 Task: Select the current location as Great Smoky Mountains National Park, North Carolina, United States . Now zoom + , and verify the location . Show zoom slider
Action: Mouse moved to (165, 69)
Screenshot: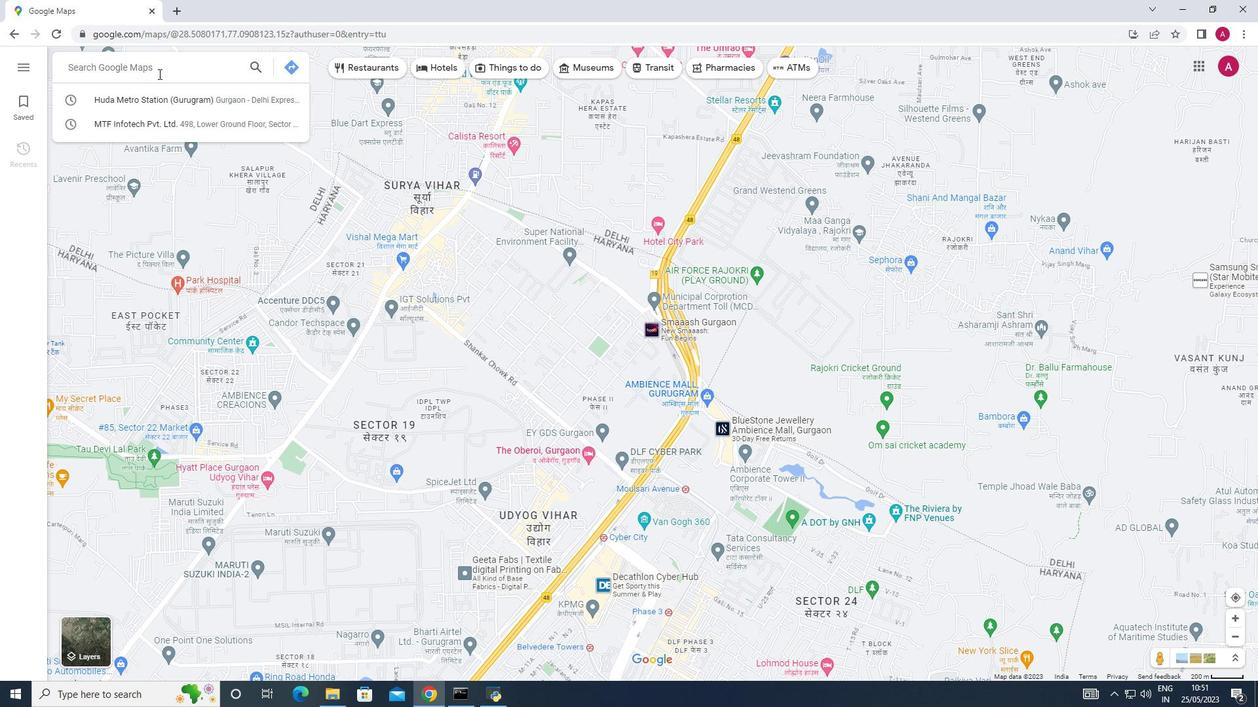 
Action: Mouse pressed left at (165, 69)
Screenshot: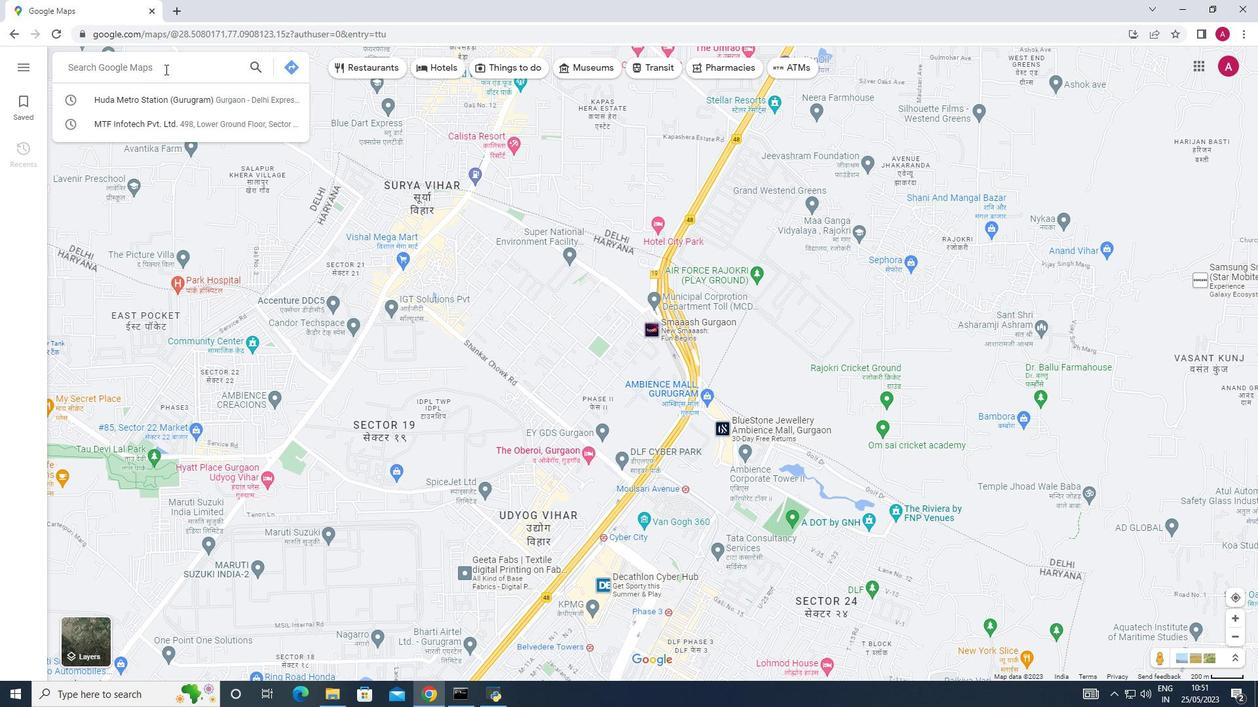 
Action: Key pressed <Key.shift><Key.shift><Key.shift><Key.shift><Key.shift><Key.shift><Key.shift><Key.shift><Key.shift><Key.shift><Key.shift><Key.shift><Key.shift>Great<Key.space><Key.shift>Smoky<Key.space><Key.shift>Mountains<Key.space>n<Key.backspace><Key.shift>National<Key.space><Key.shift>Park,<Key.shift><Key.space><Key.shift><Key.shift>North<Key.space><Key.shift>Carolina,<Key.space><Key.shift>United<Key.space><Key.shift>States<Key.enter>
Screenshot: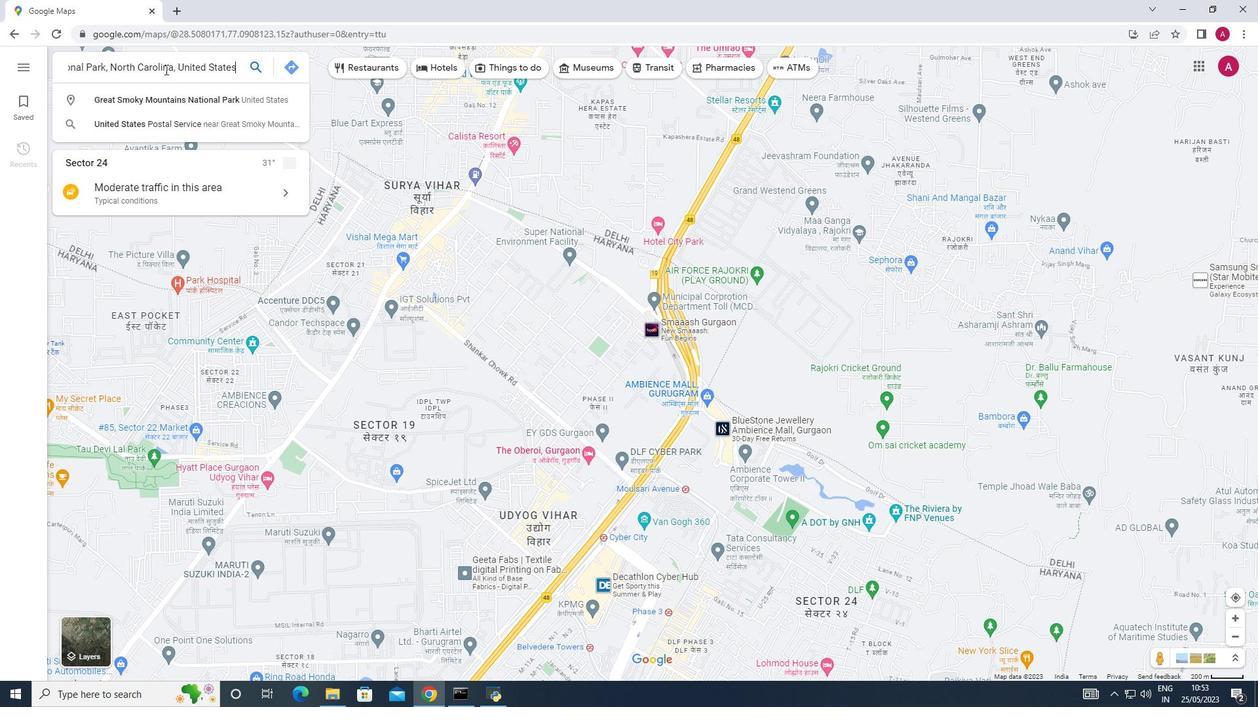 
Action: Mouse moved to (1235, 616)
Screenshot: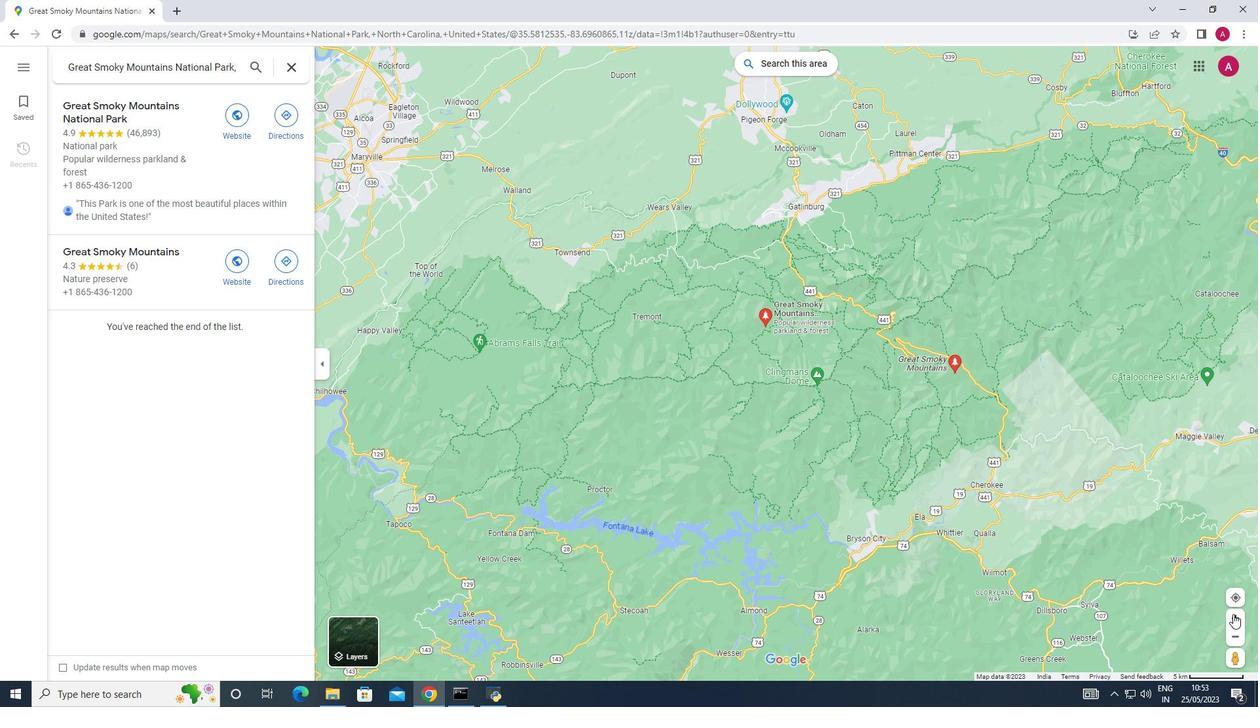 
Action: Mouse pressed left at (1235, 616)
Screenshot: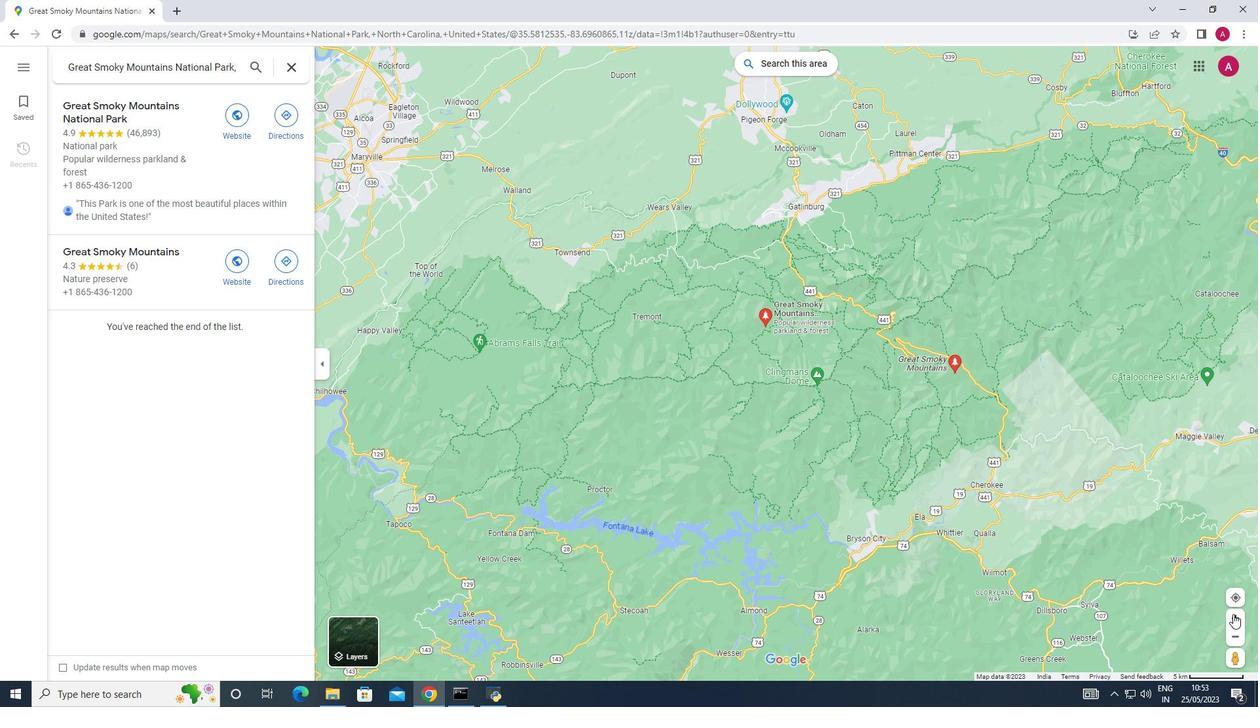 
Action: Mouse moved to (1236, 616)
Screenshot: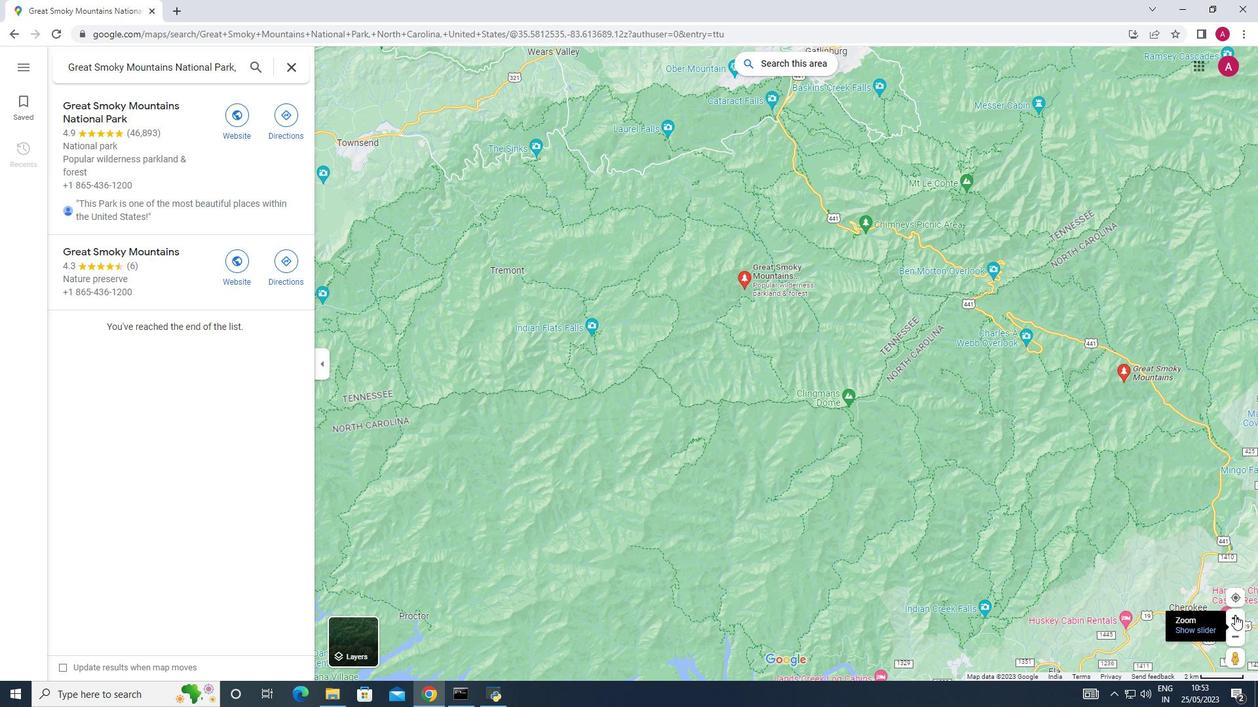 
Action: Mouse pressed left at (1236, 616)
Screenshot: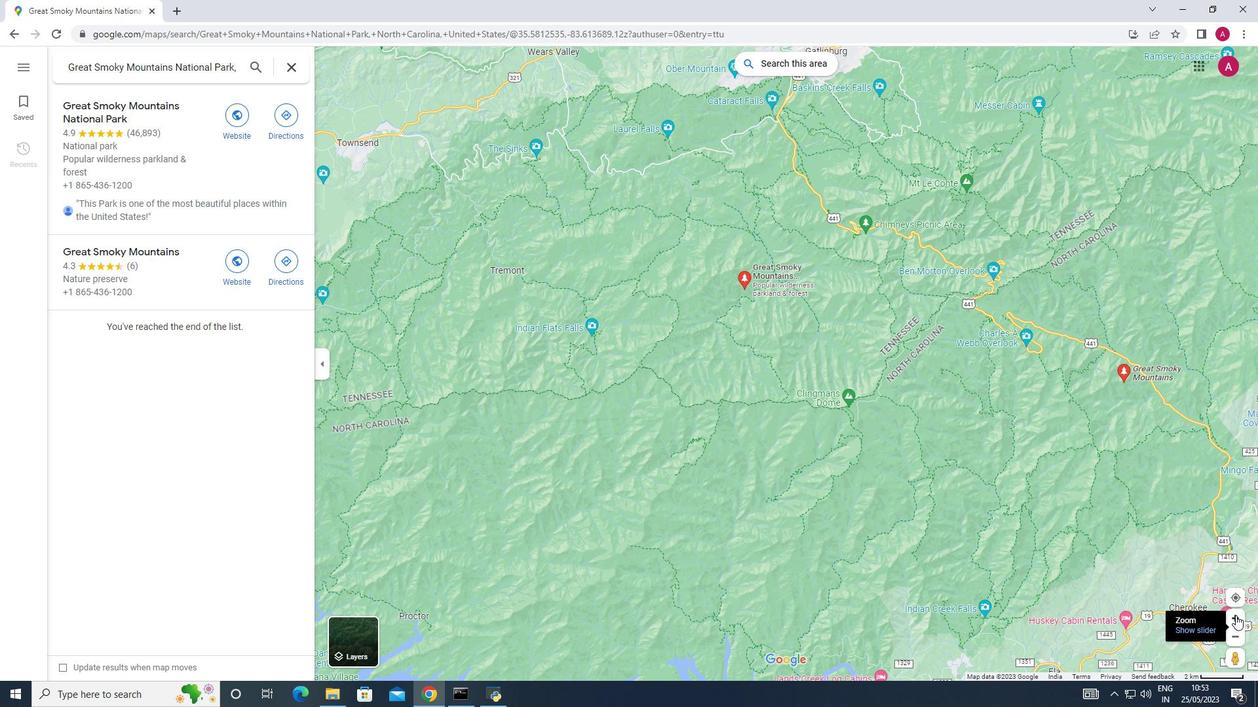 
Action: Mouse pressed left at (1236, 616)
Screenshot: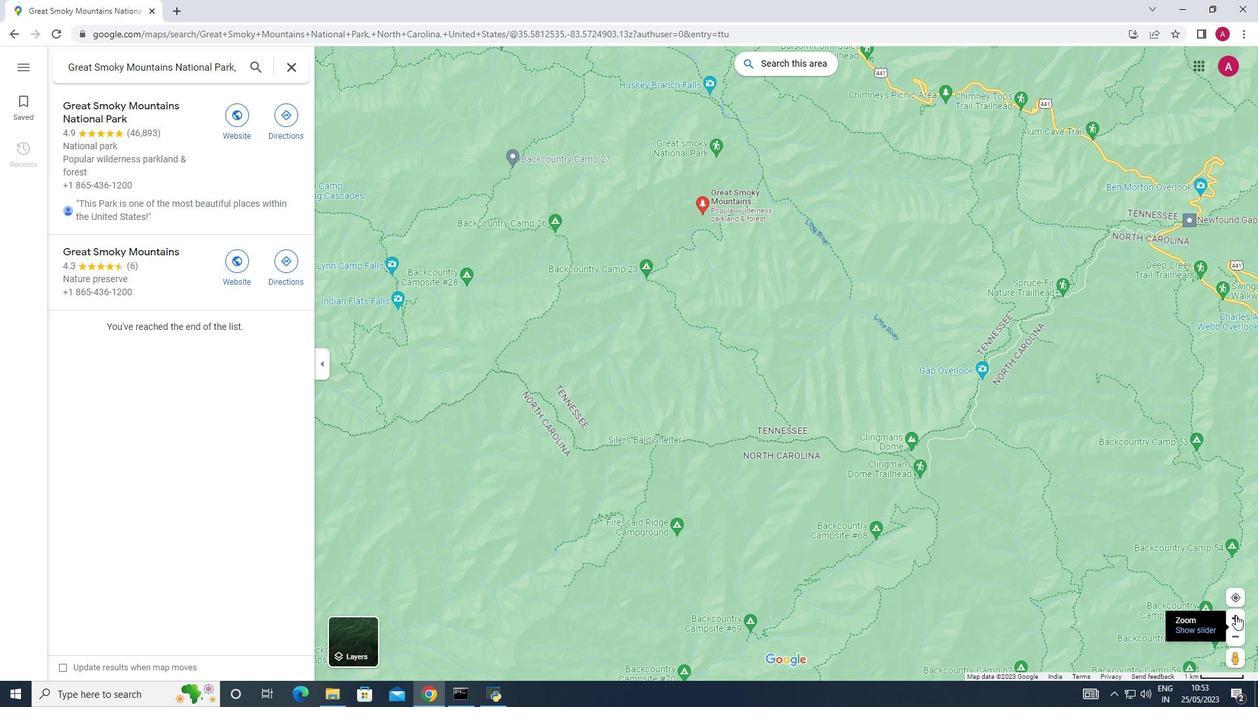 
Action: Mouse moved to (1091, 576)
Screenshot: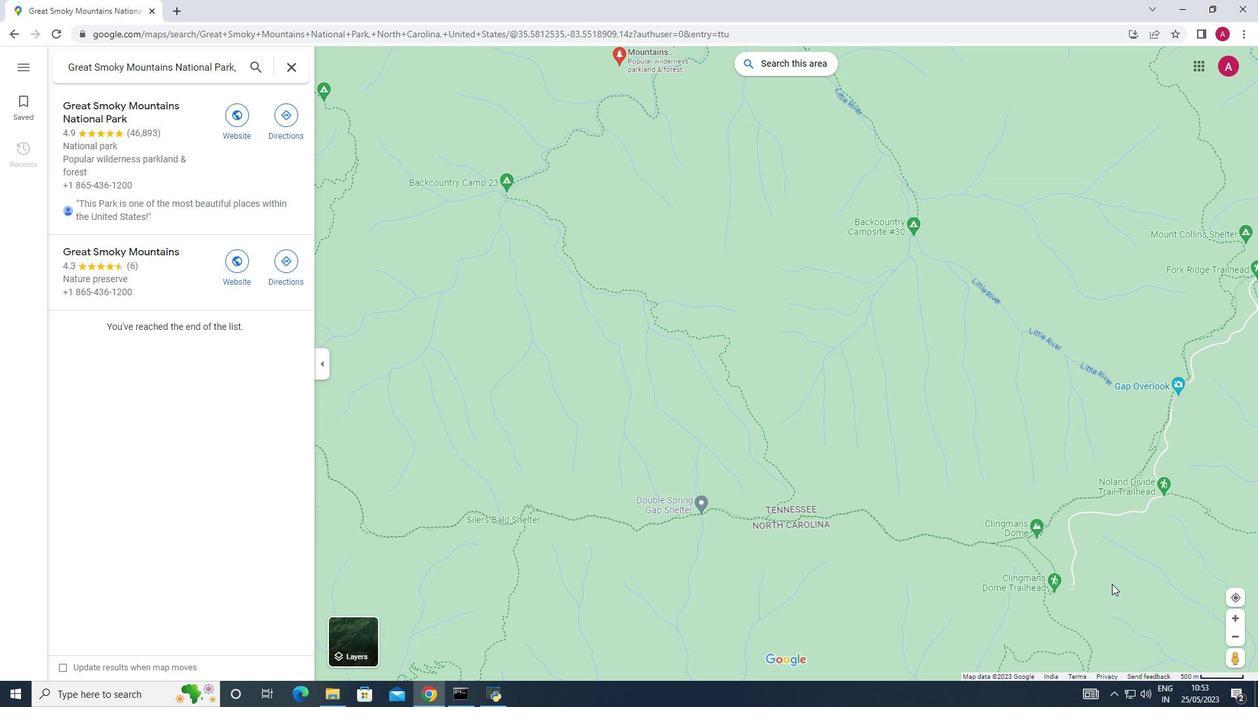 
Action: Mouse scrolled (1091, 577) with delta (0, 0)
Screenshot: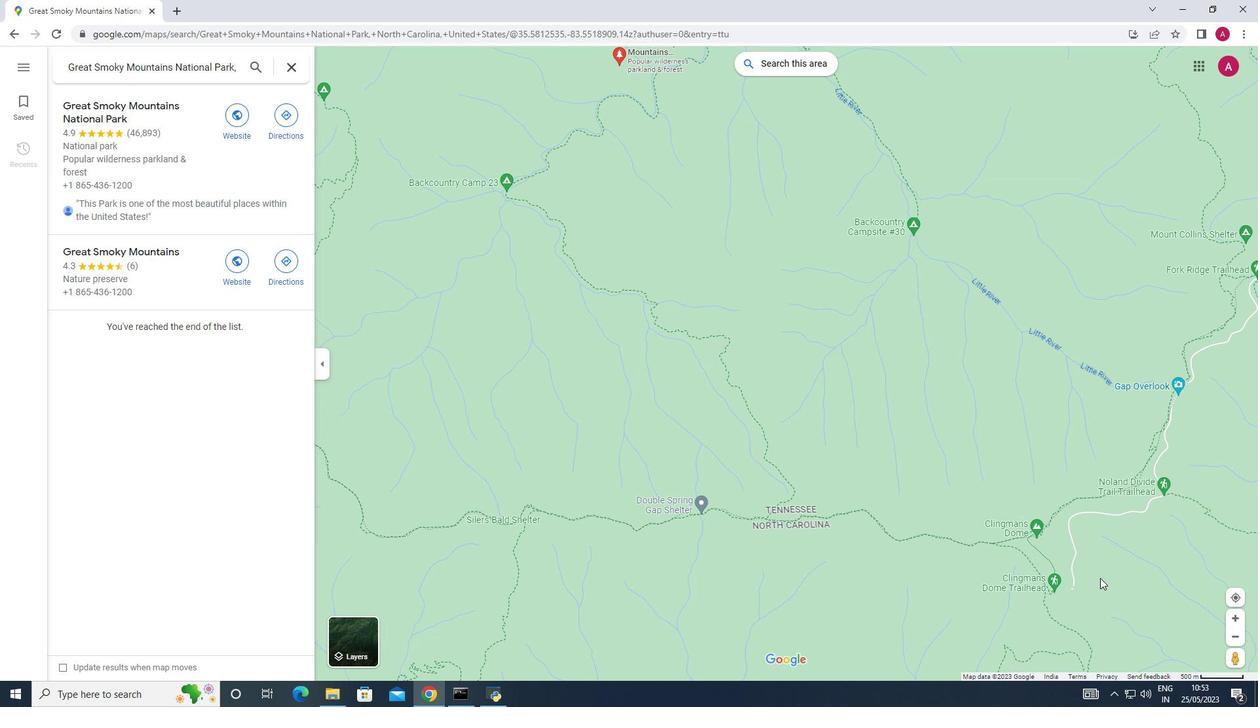 
Action: Mouse scrolled (1091, 577) with delta (0, 0)
Screenshot: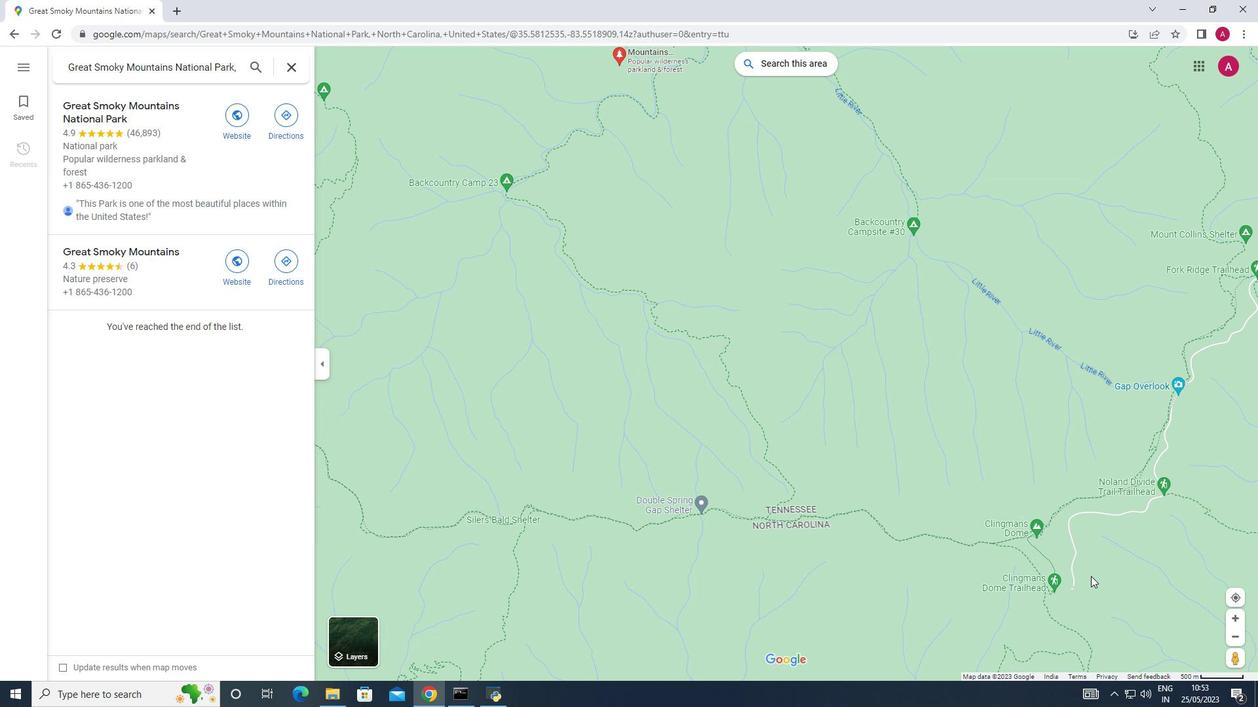 
Action: Mouse moved to (860, 340)
Screenshot: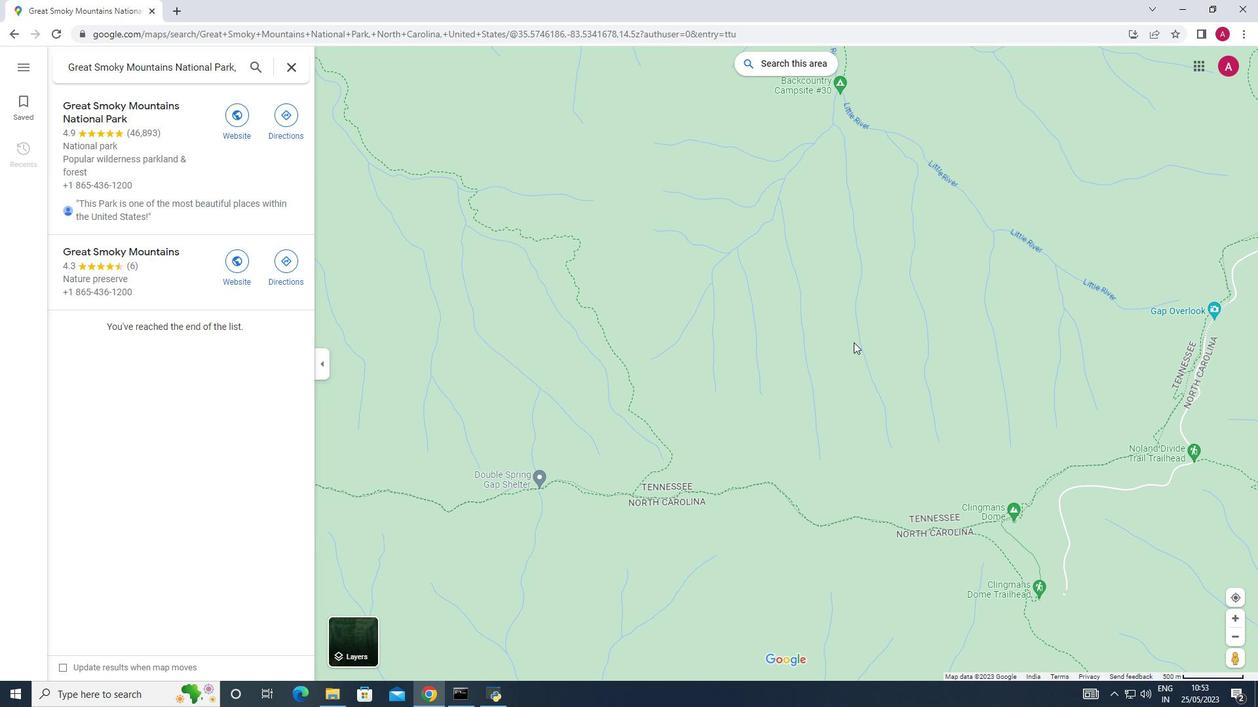 
Action: Mouse scrolled (860, 341) with delta (0, 0)
Screenshot: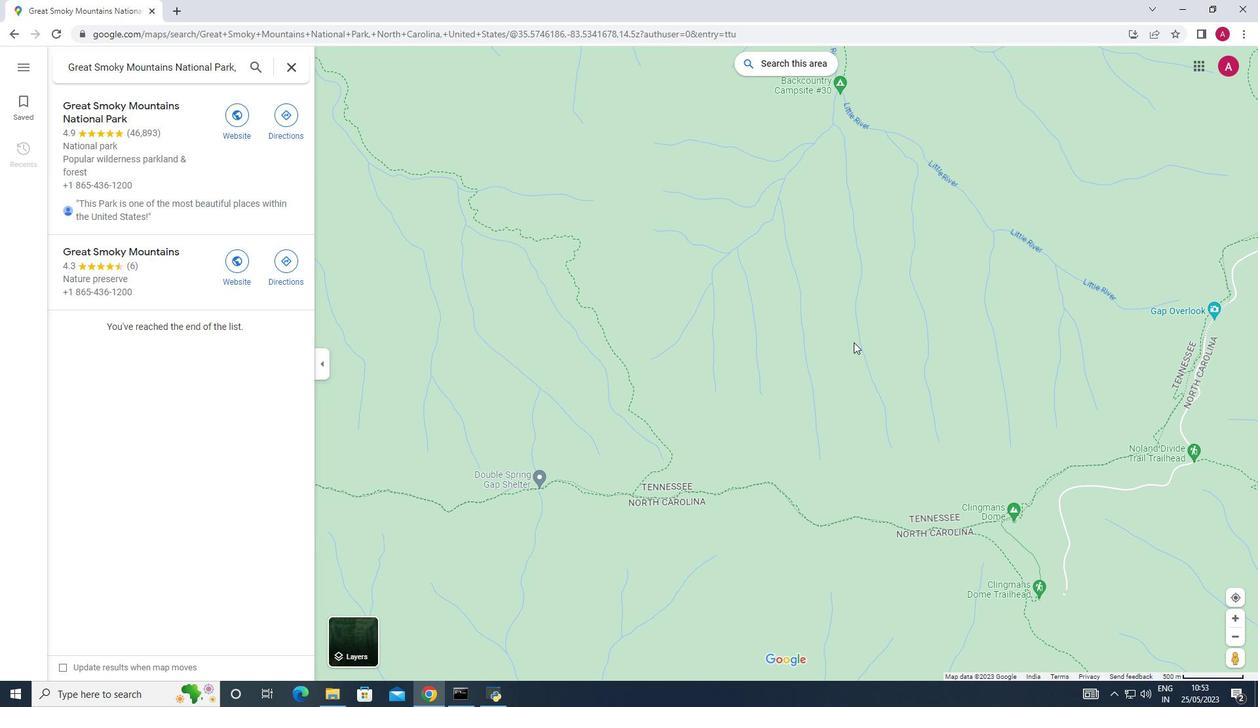 
Action: Mouse scrolled (860, 341) with delta (0, 0)
Screenshot: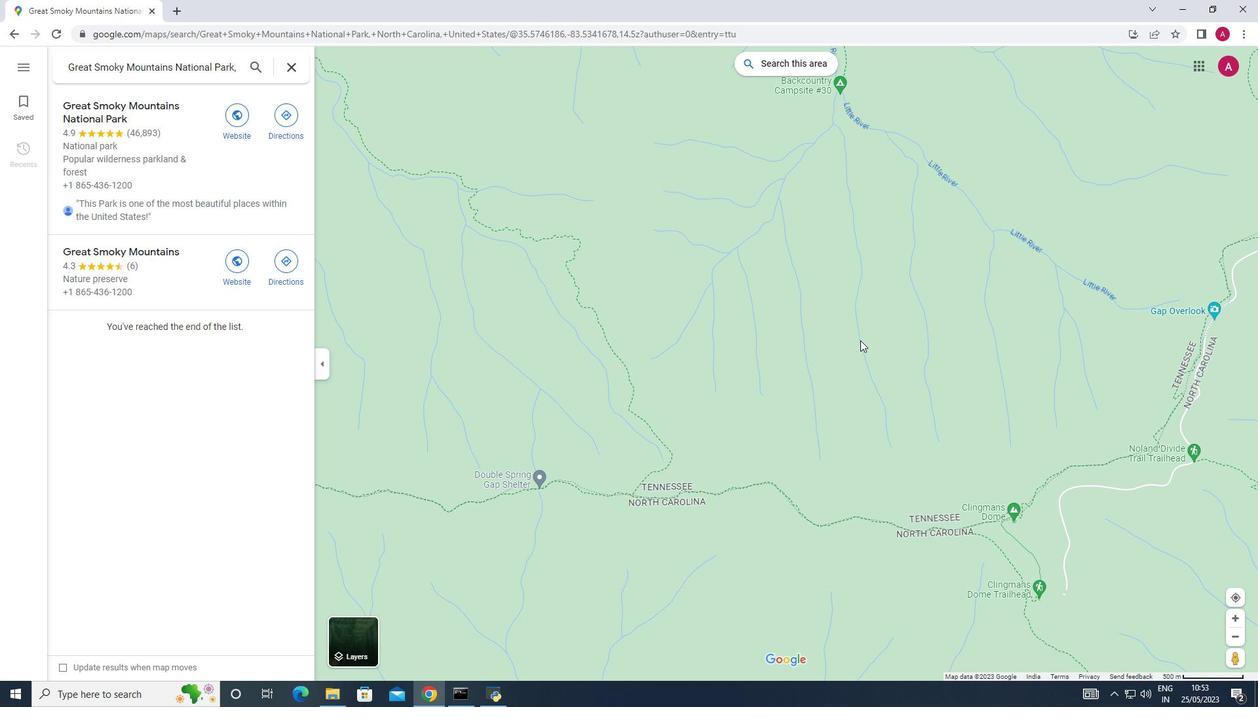 
Action: Mouse scrolled (860, 341) with delta (0, 0)
Screenshot: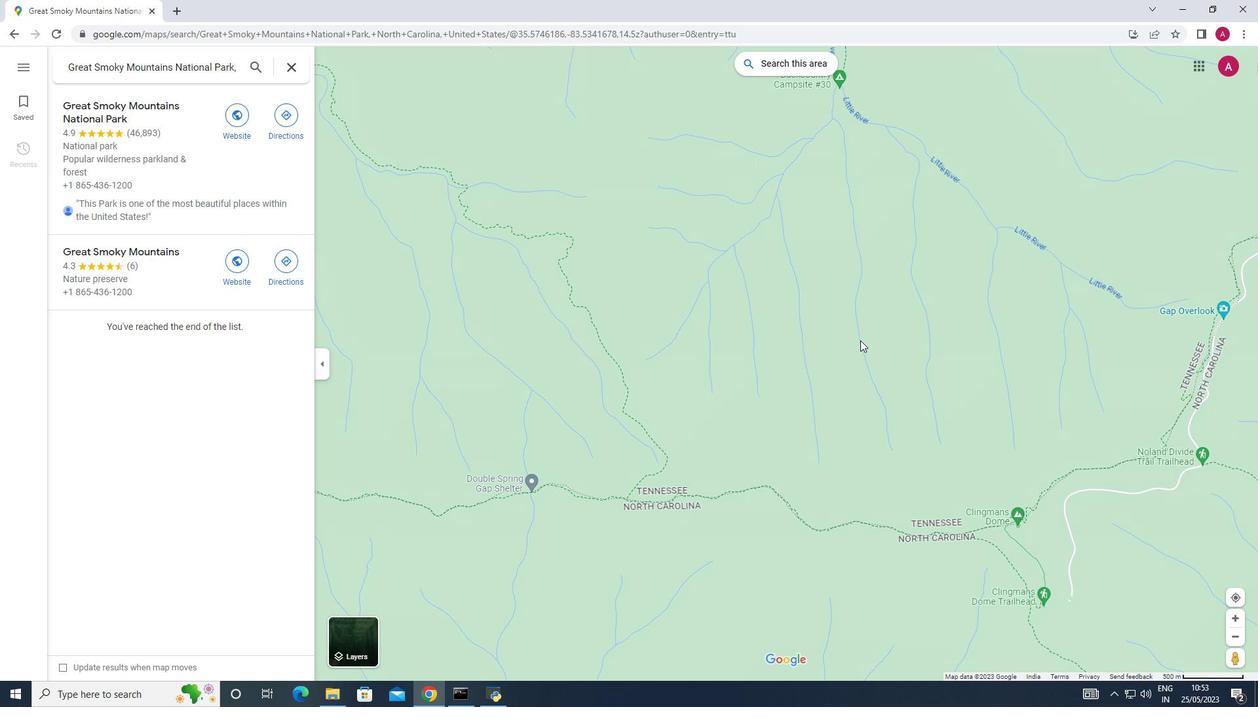 
Action: Mouse scrolled (860, 340) with delta (0, 0)
Screenshot: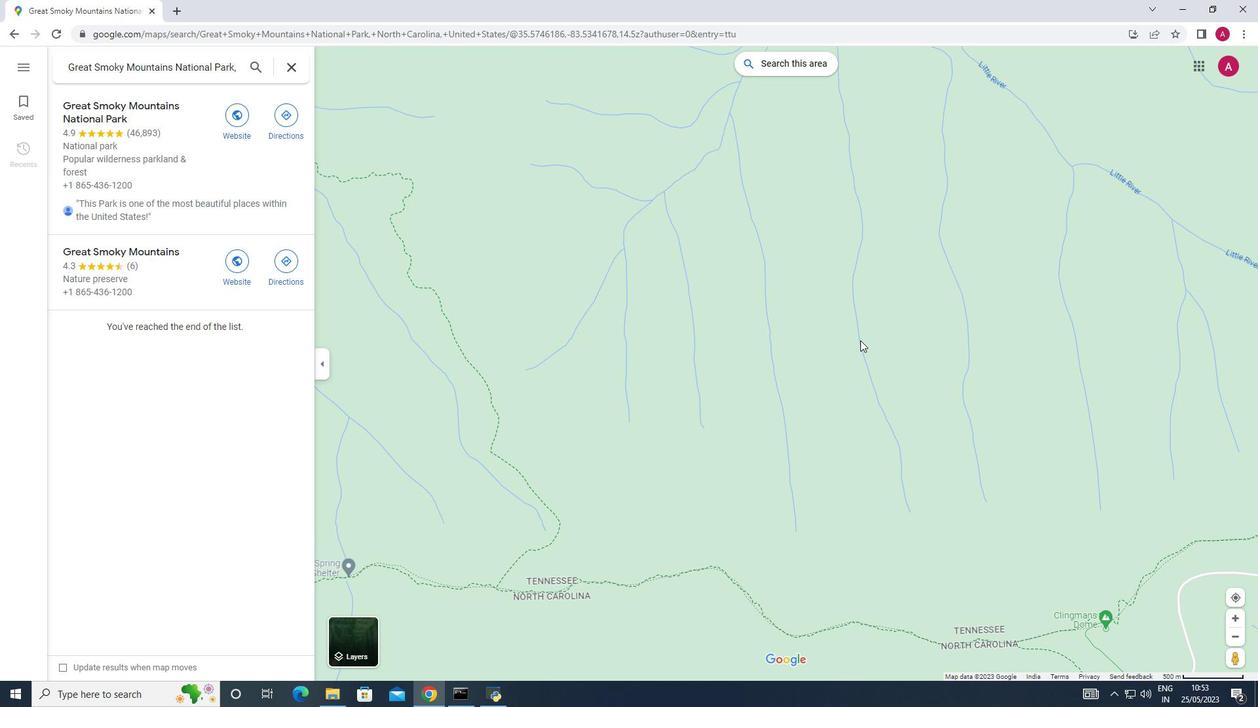 
Action: Mouse scrolled (860, 340) with delta (0, 0)
Screenshot: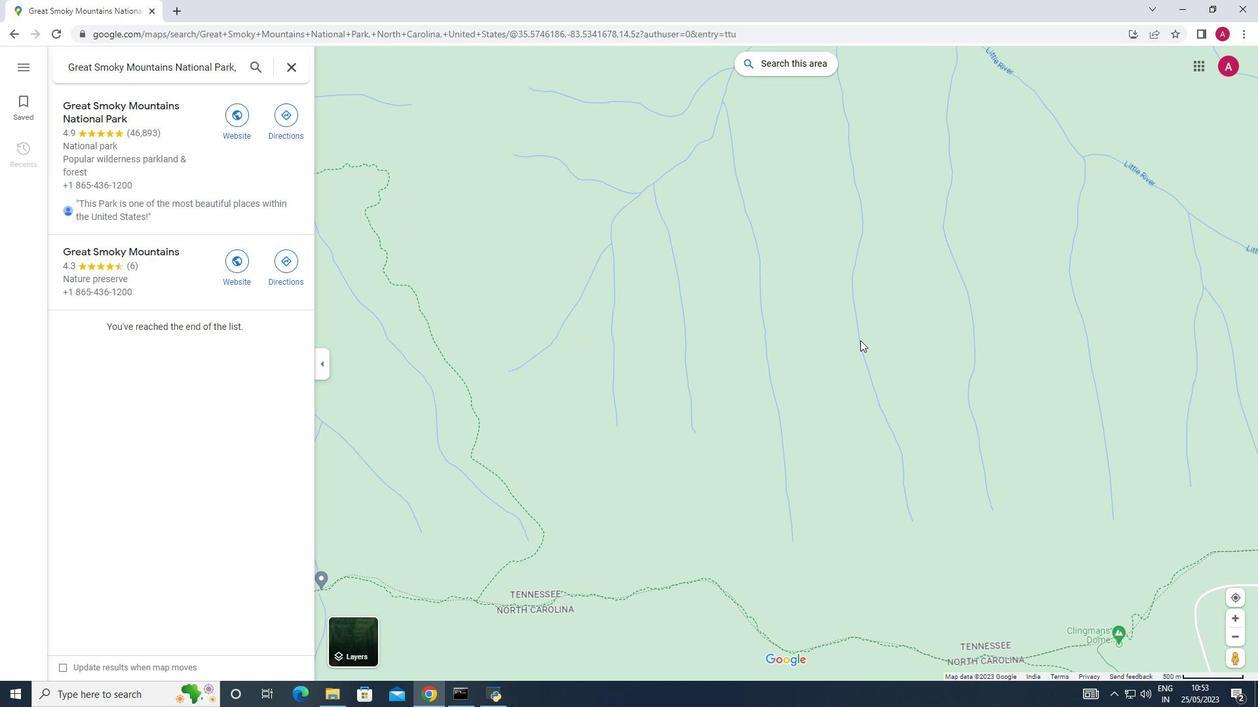 
Action: Mouse scrolled (860, 340) with delta (0, 0)
Screenshot: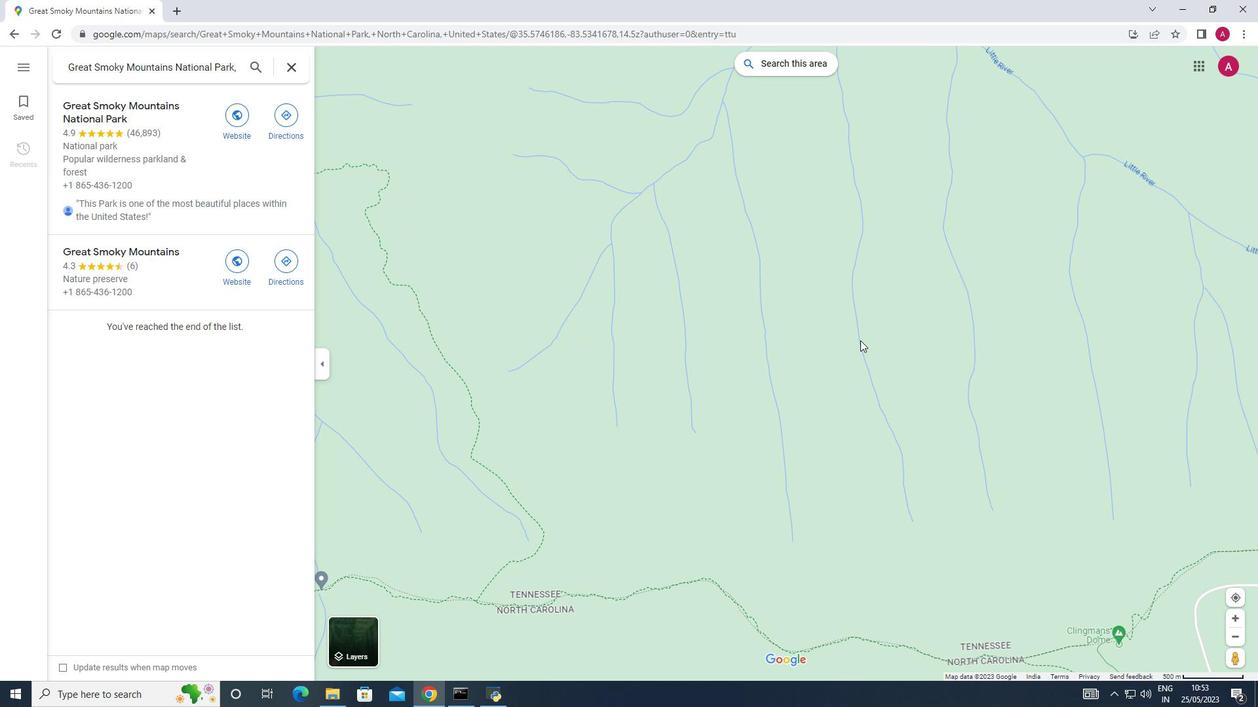 
Action: Mouse moved to (861, 340)
Screenshot: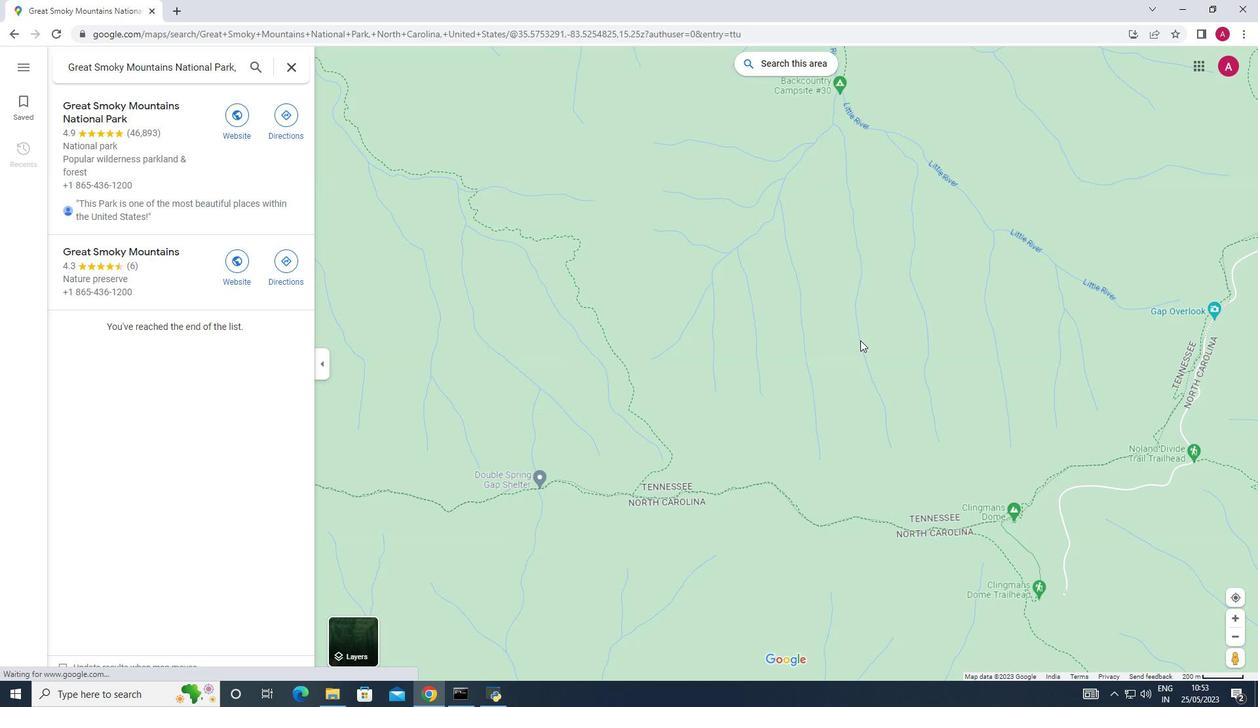 
Action: Mouse scrolled (861, 340) with delta (0, 0)
Screenshot: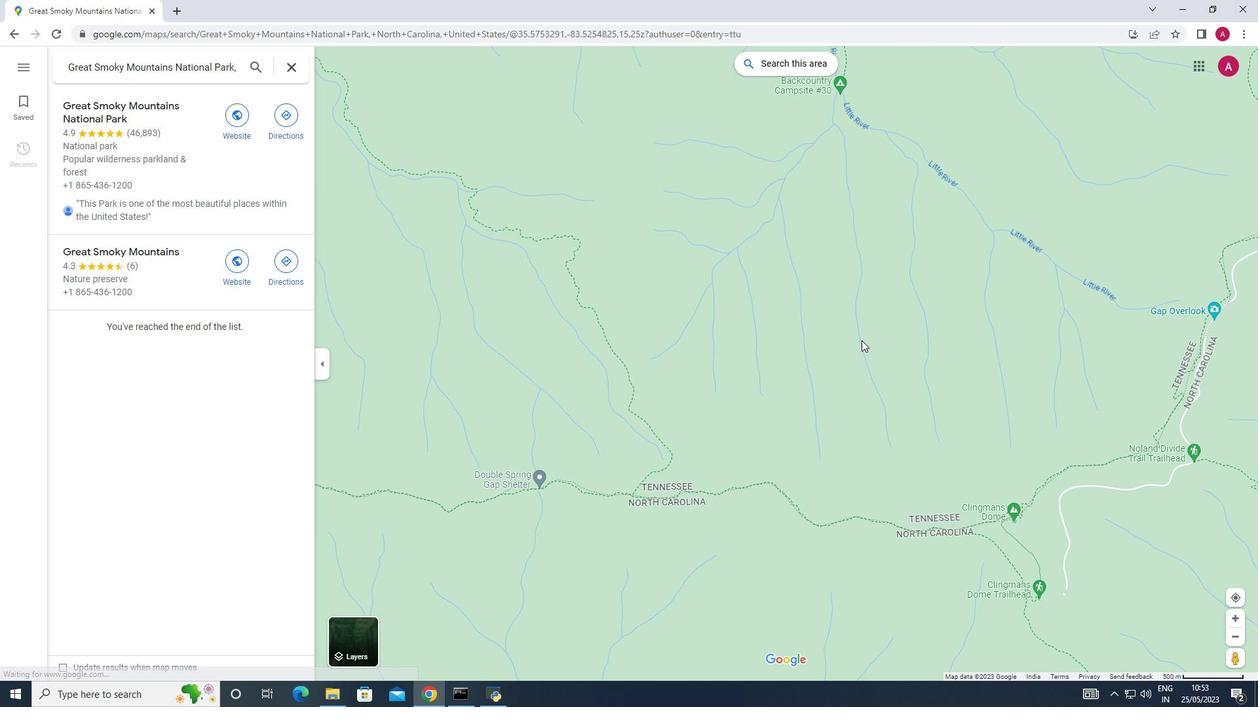 
Action: Mouse scrolled (861, 340) with delta (0, 0)
Screenshot: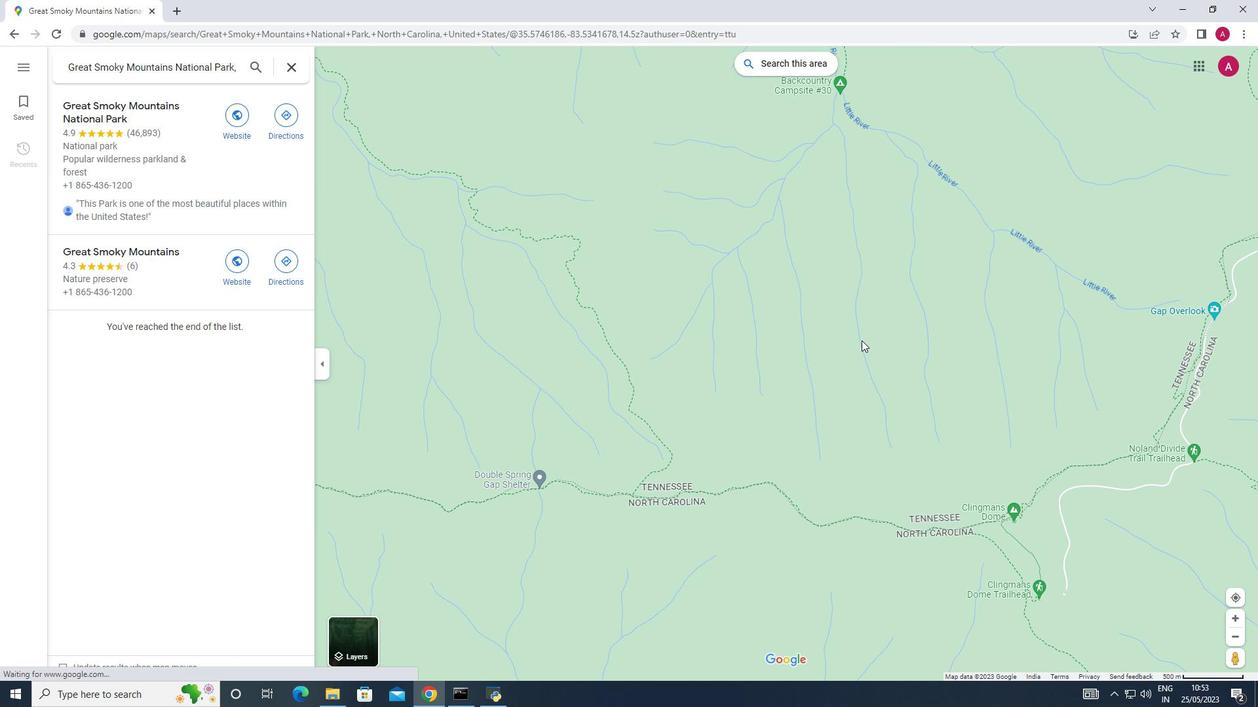 
Action: Mouse scrolled (861, 340) with delta (0, 0)
Screenshot: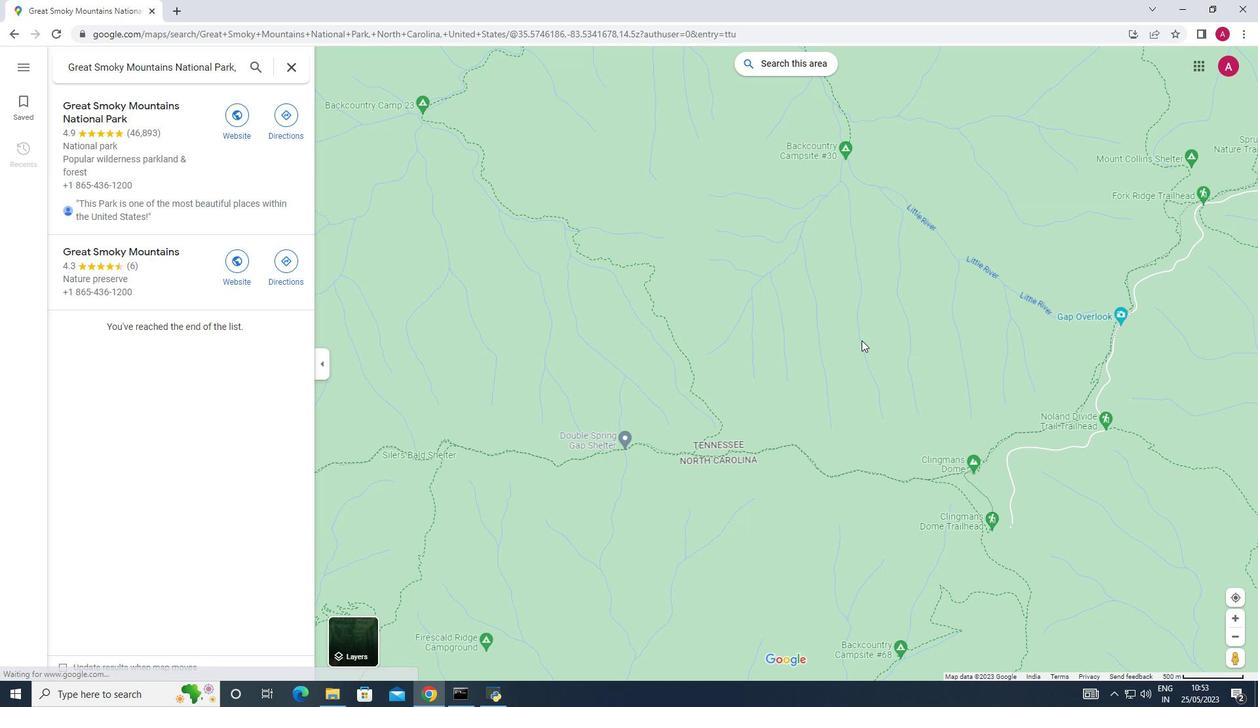 
Action: Mouse scrolled (861, 340) with delta (0, 0)
Screenshot: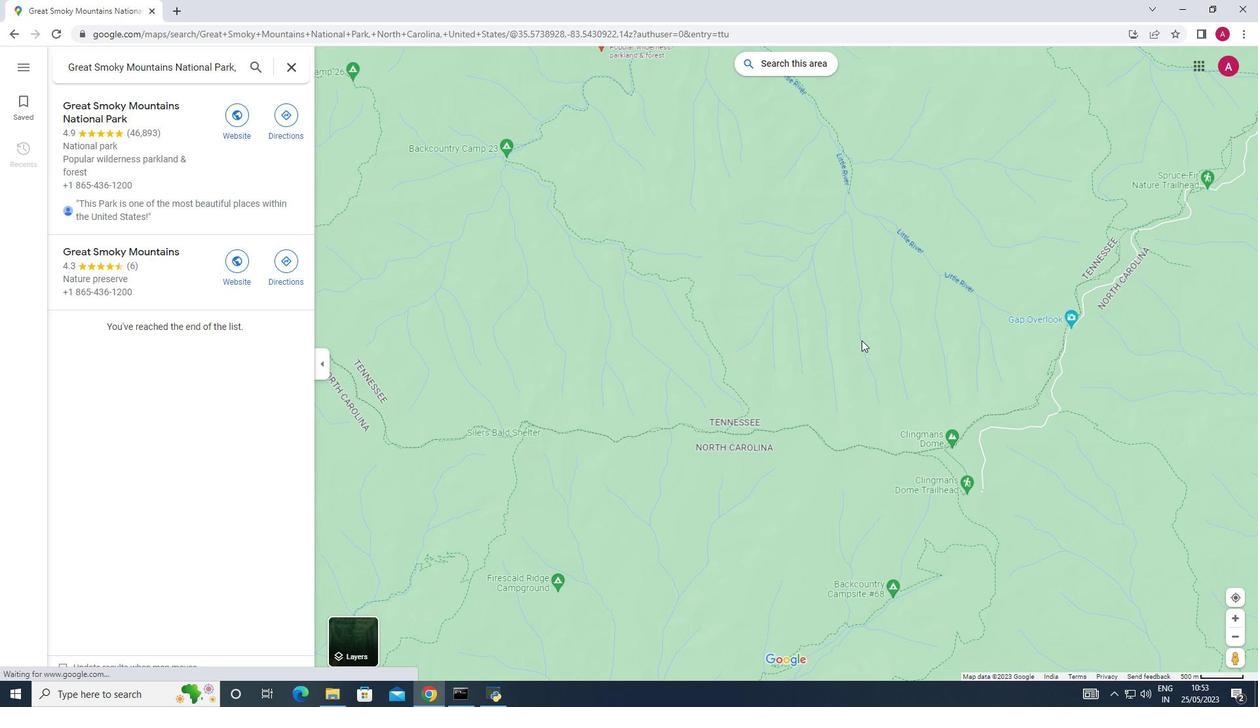 
Action: Mouse scrolled (861, 340) with delta (0, 0)
Screenshot: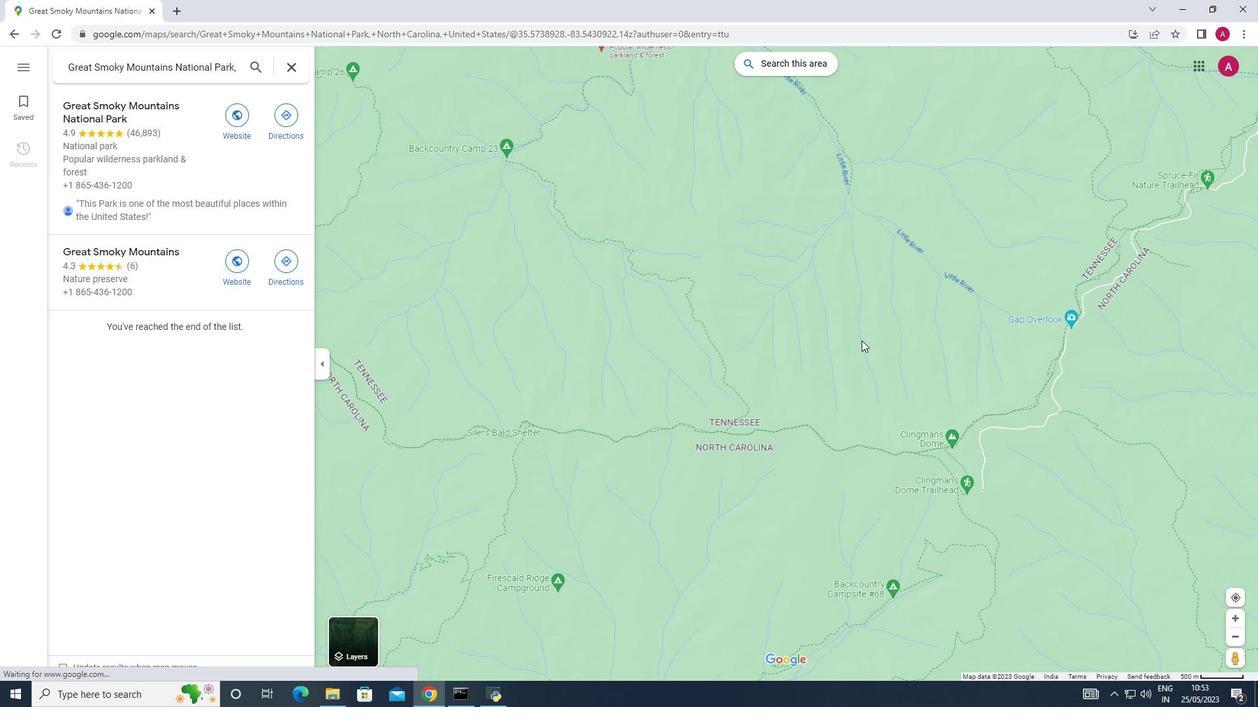 
Action: Mouse moved to (711, 117)
Screenshot: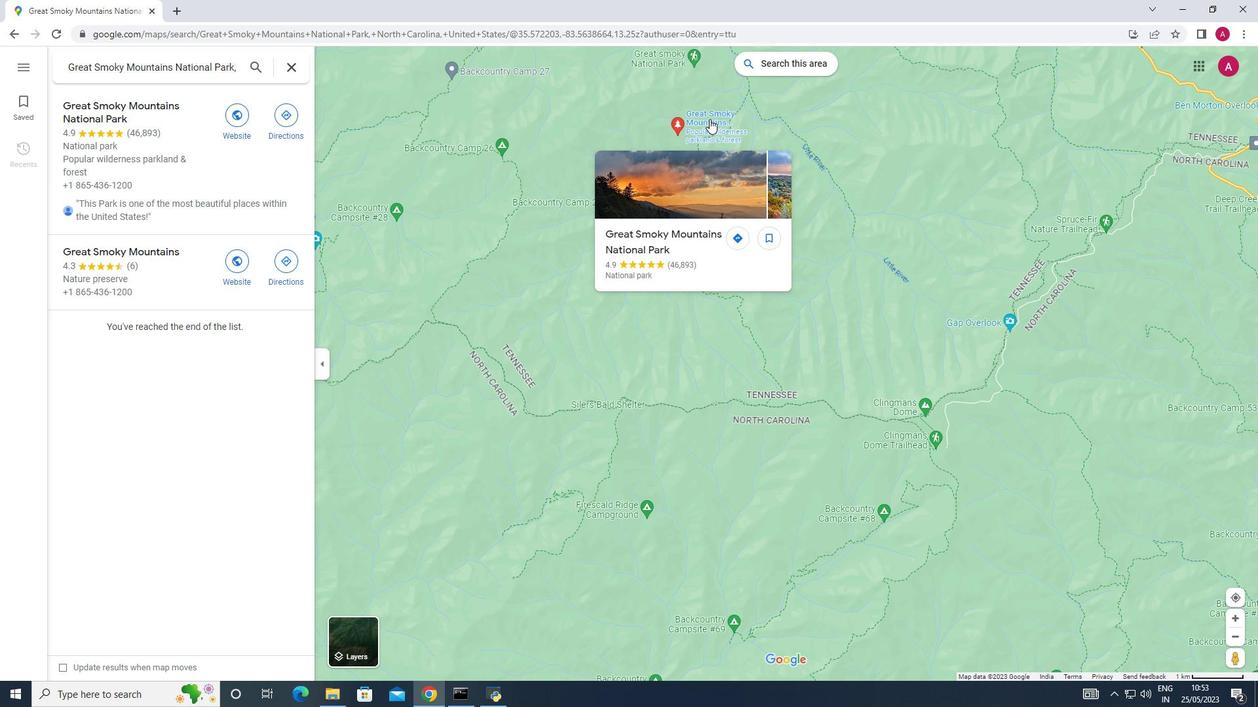 
Action: Mouse pressed left at (711, 117)
Screenshot: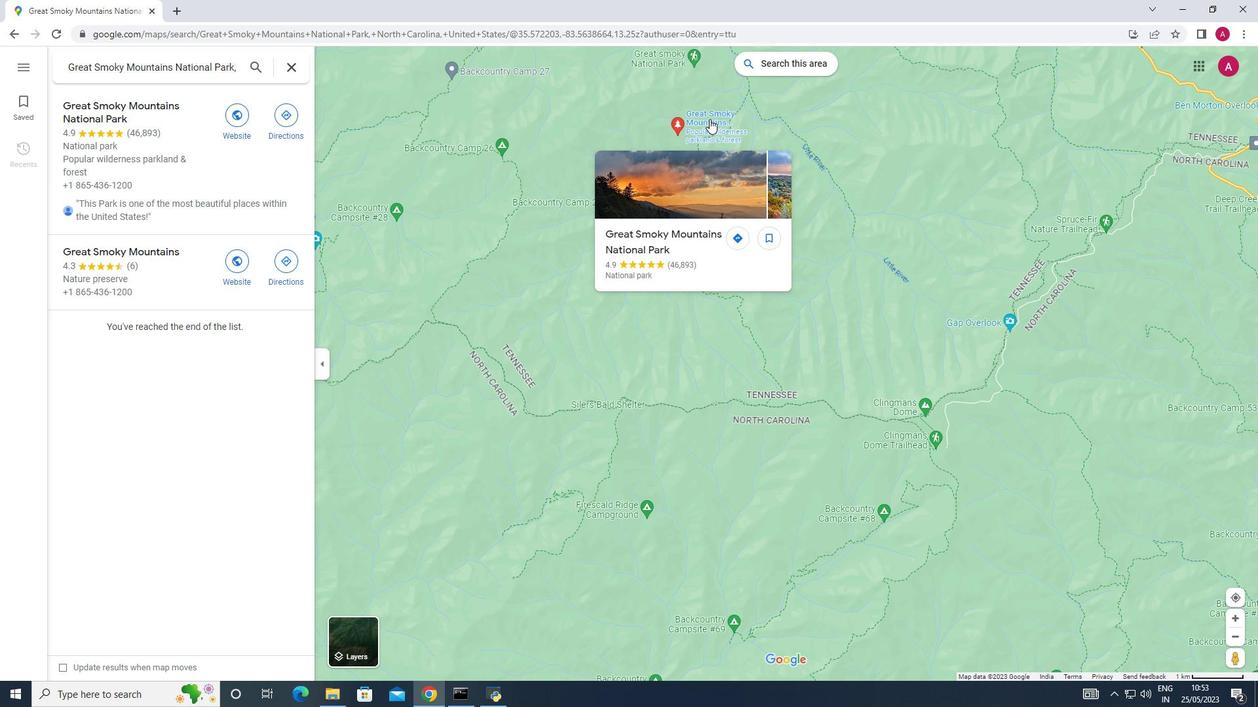 
Action: Mouse moved to (465, 217)
Screenshot: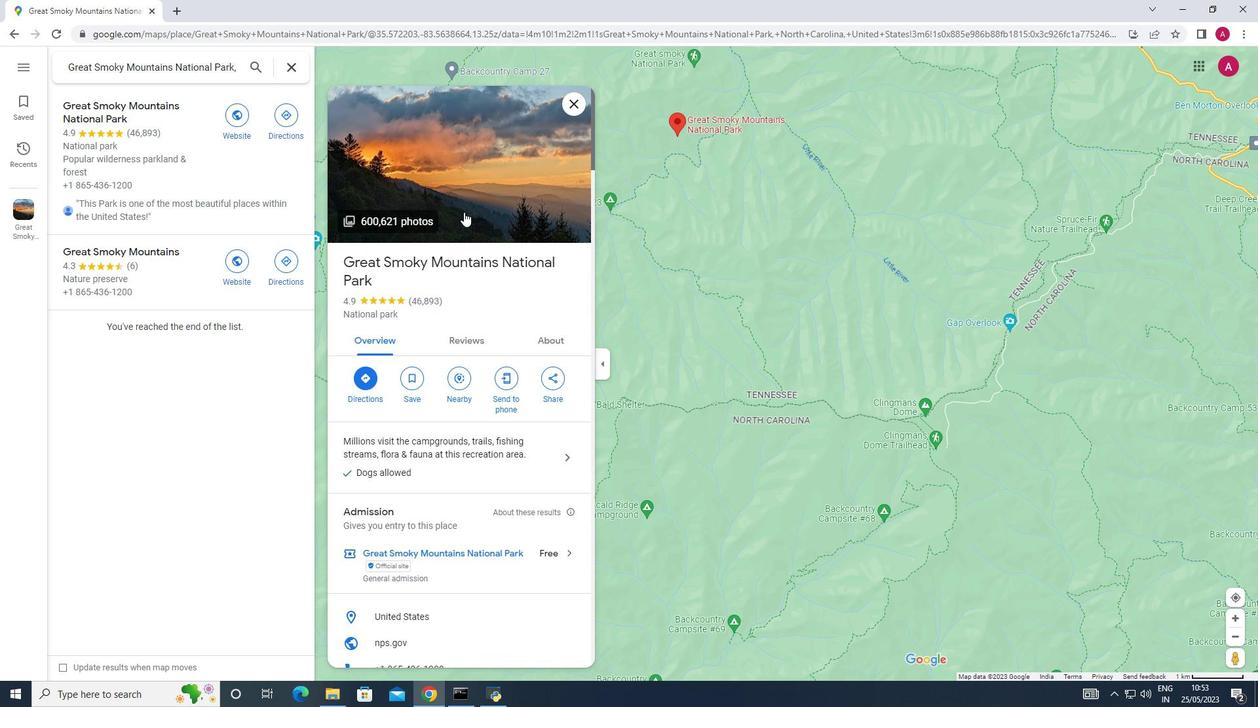
Action: Mouse scrolled (465, 216) with delta (0, 0)
Screenshot: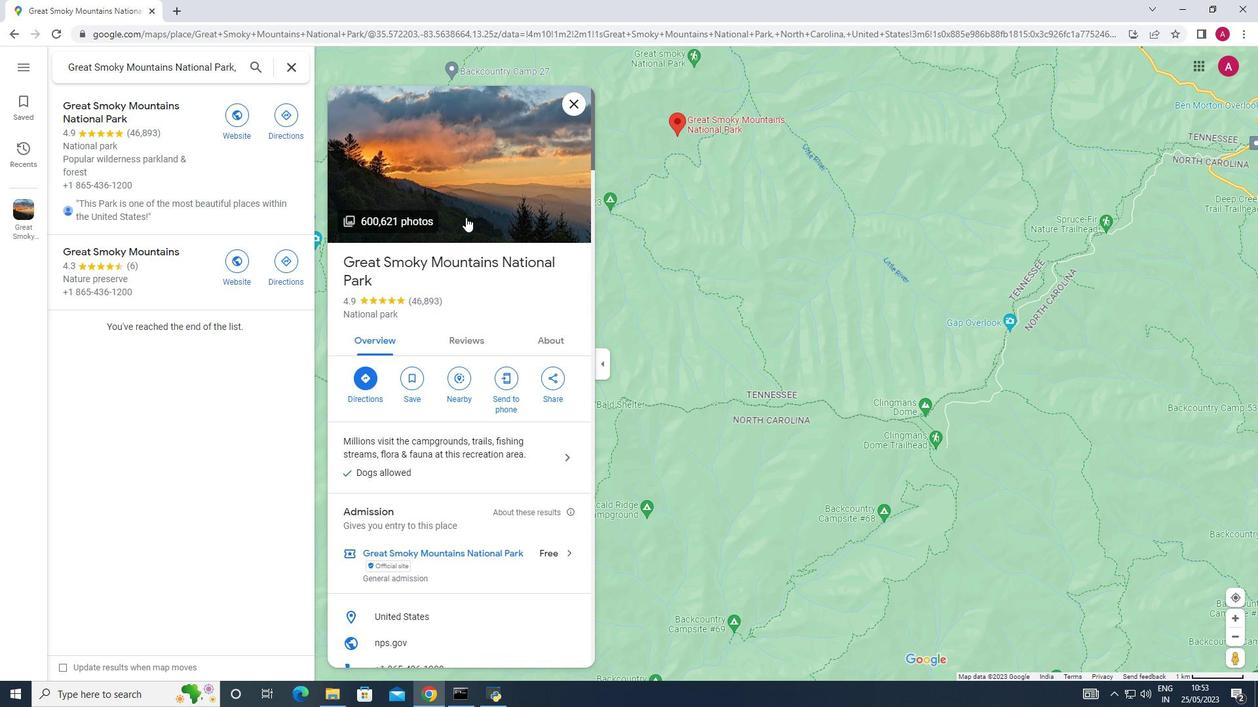 
Action: Mouse scrolled (465, 216) with delta (0, 0)
Screenshot: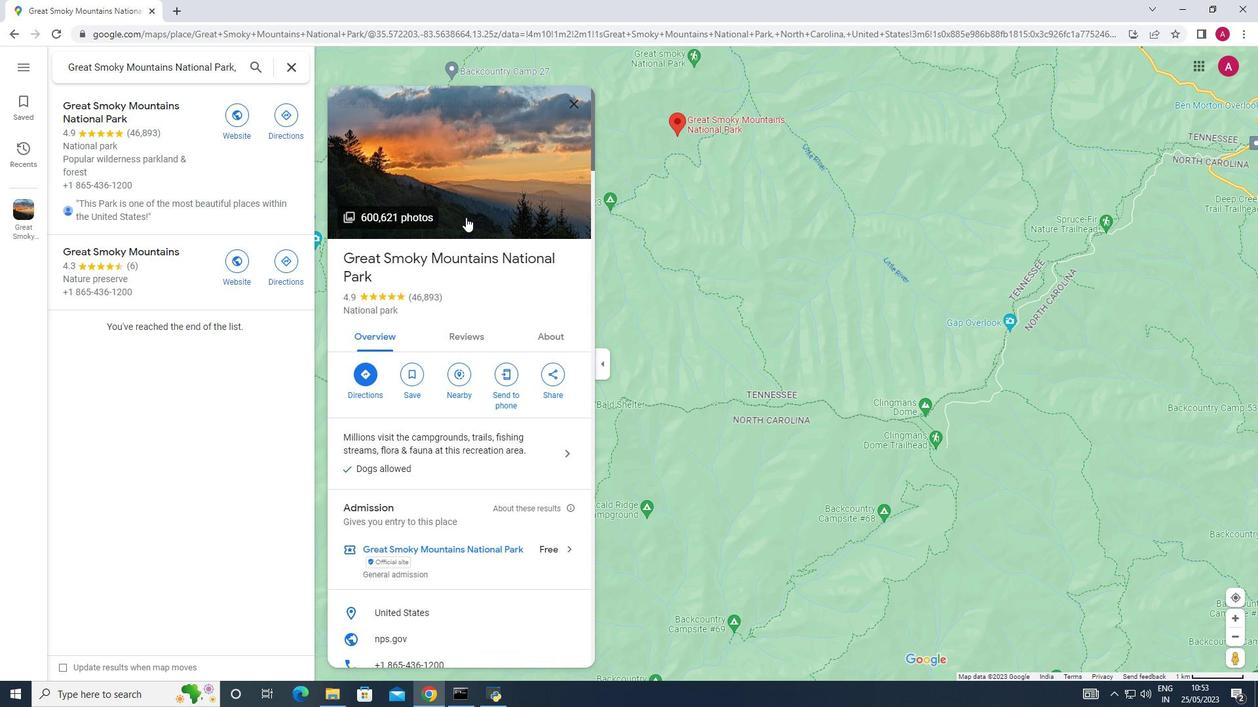 
Action: Mouse scrolled (465, 216) with delta (0, 0)
Screenshot: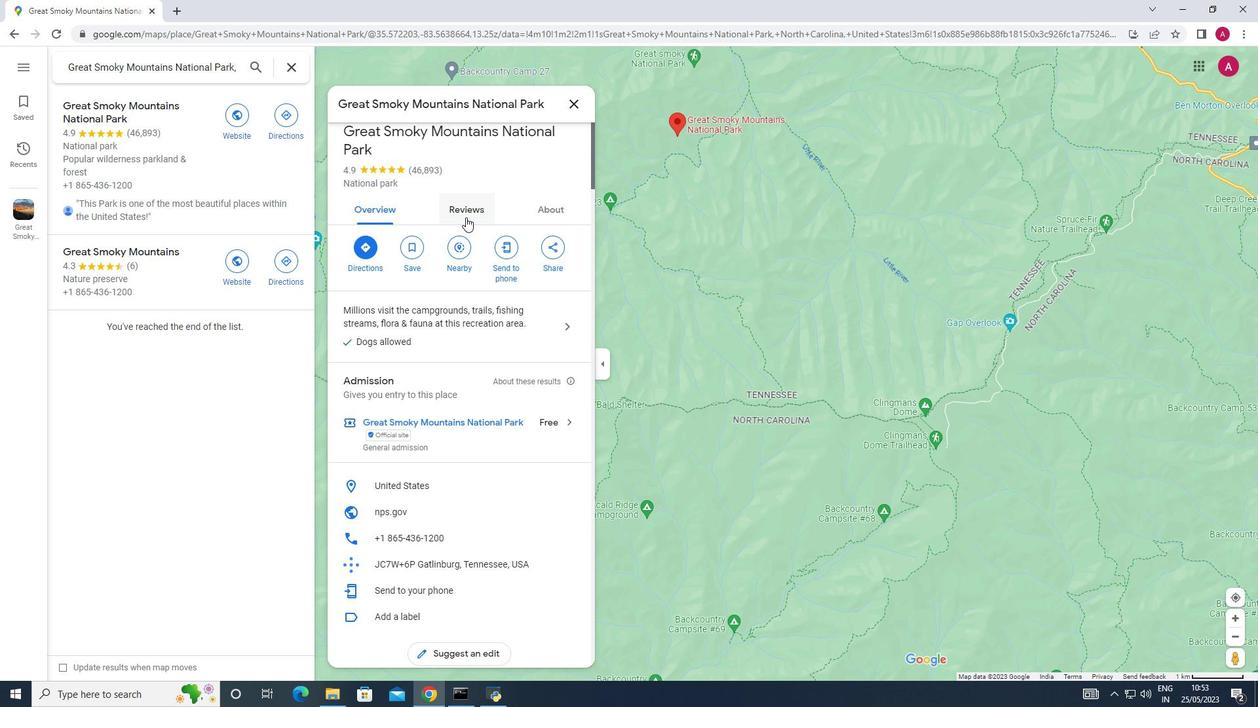 
Action: Mouse scrolled (465, 216) with delta (0, 0)
Screenshot: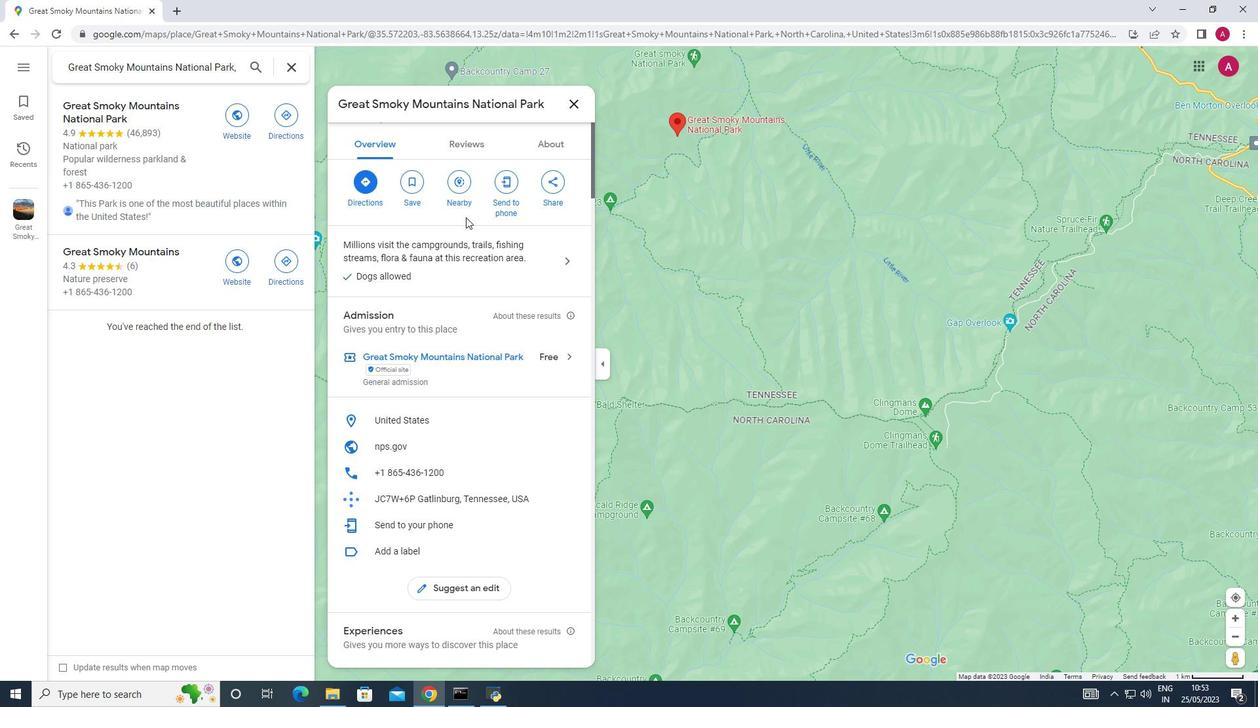 
Action: Mouse scrolled (465, 216) with delta (0, 0)
Screenshot: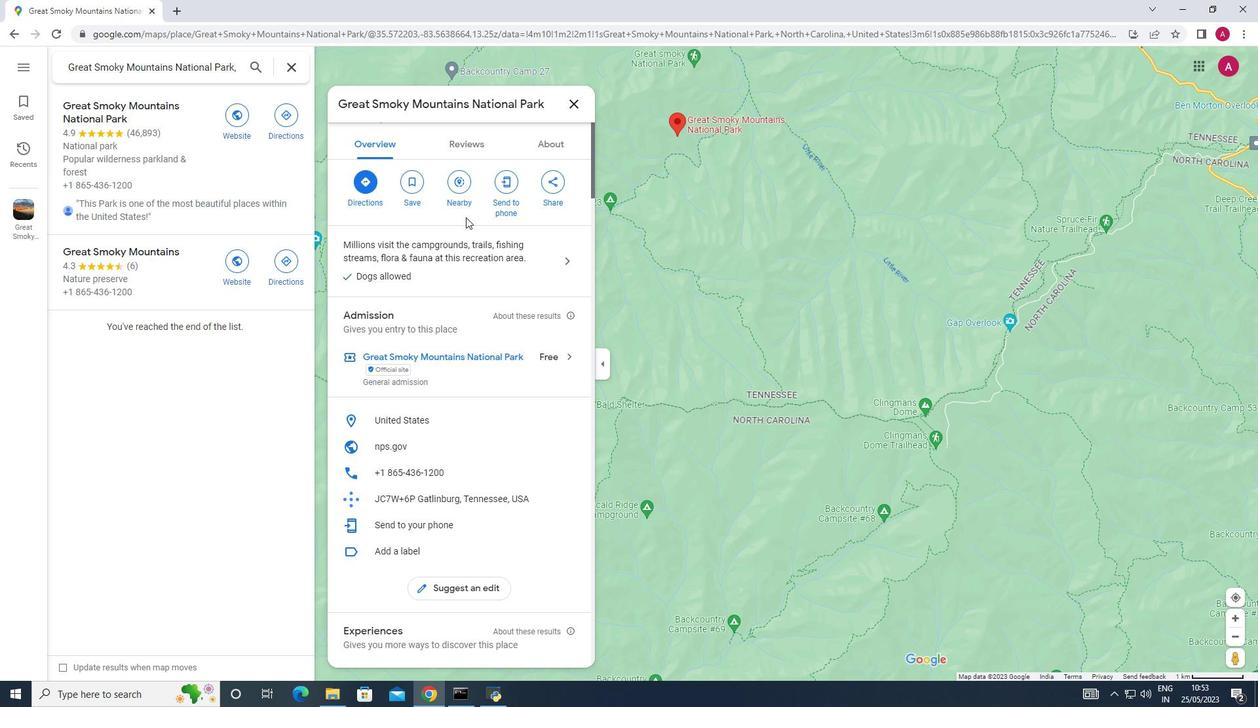 
Action: Mouse moved to (465, 217)
Screenshot: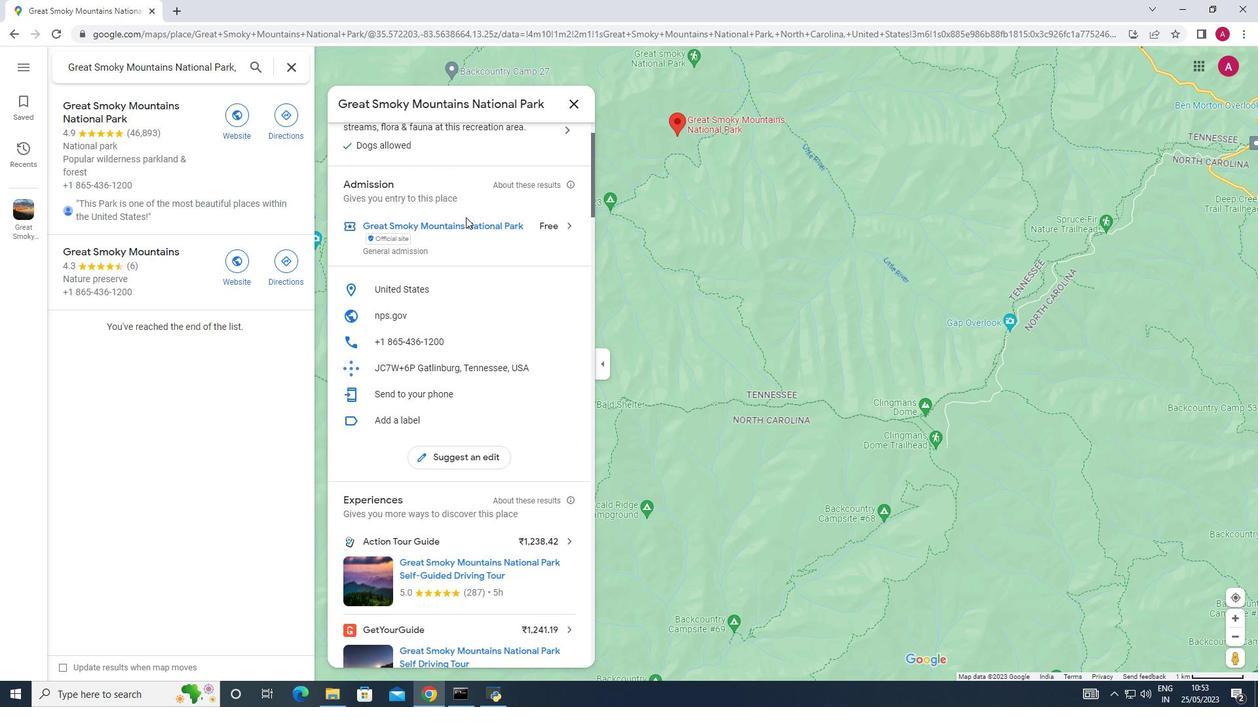 
Action: Mouse scrolled (465, 216) with delta (0, 0)
Screenshot: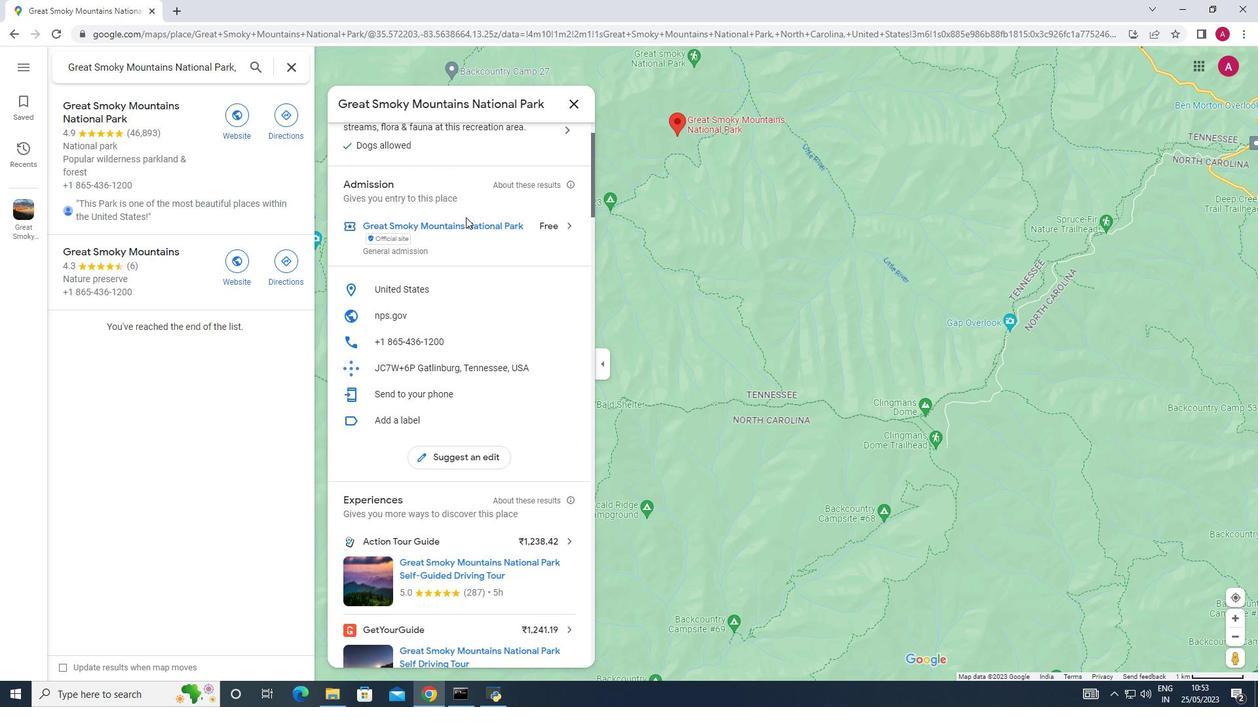 
Action: Mouse scrolled (465, 216) with delta (0, 0)
Screenshot: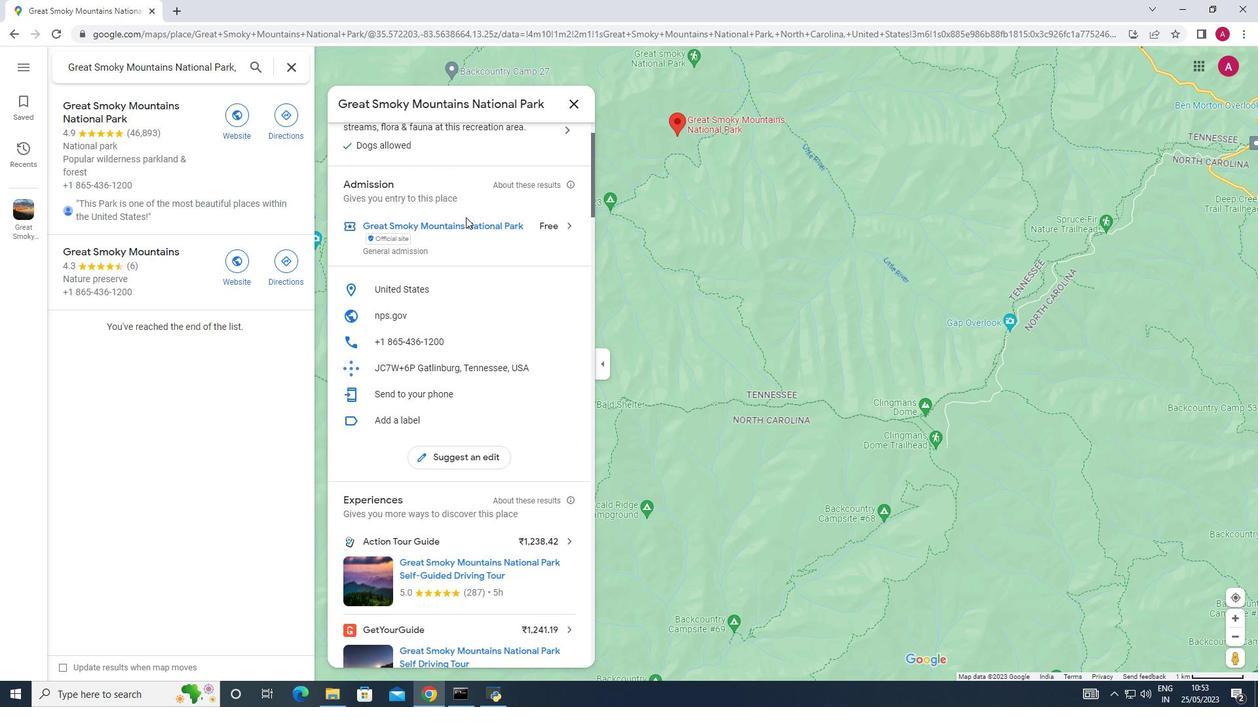 
Action: Mouse scrolled (465, 216) with delta (0, 0)
Screenshot: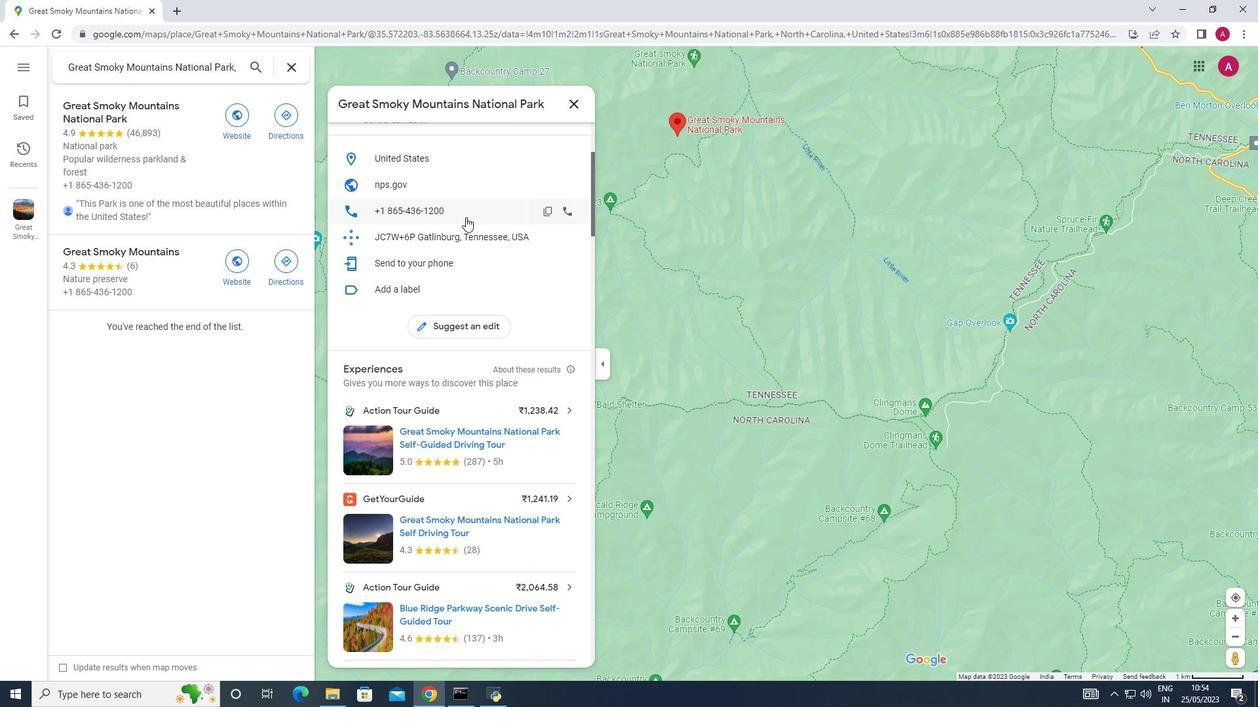 
Action: Mouse scrolled (465, 216) with delta (0, 0)
Screenshot: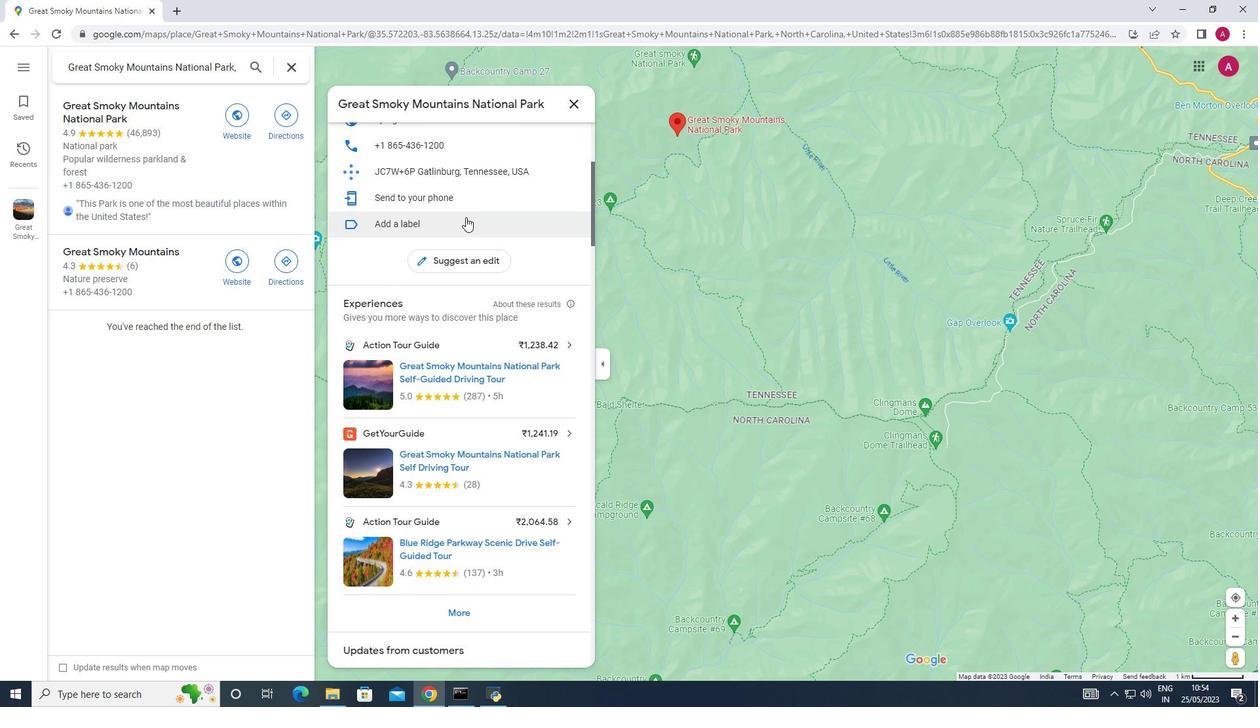 
Action: Mouse scrolled (465, 216) with delta (0, 0)
Screenshot: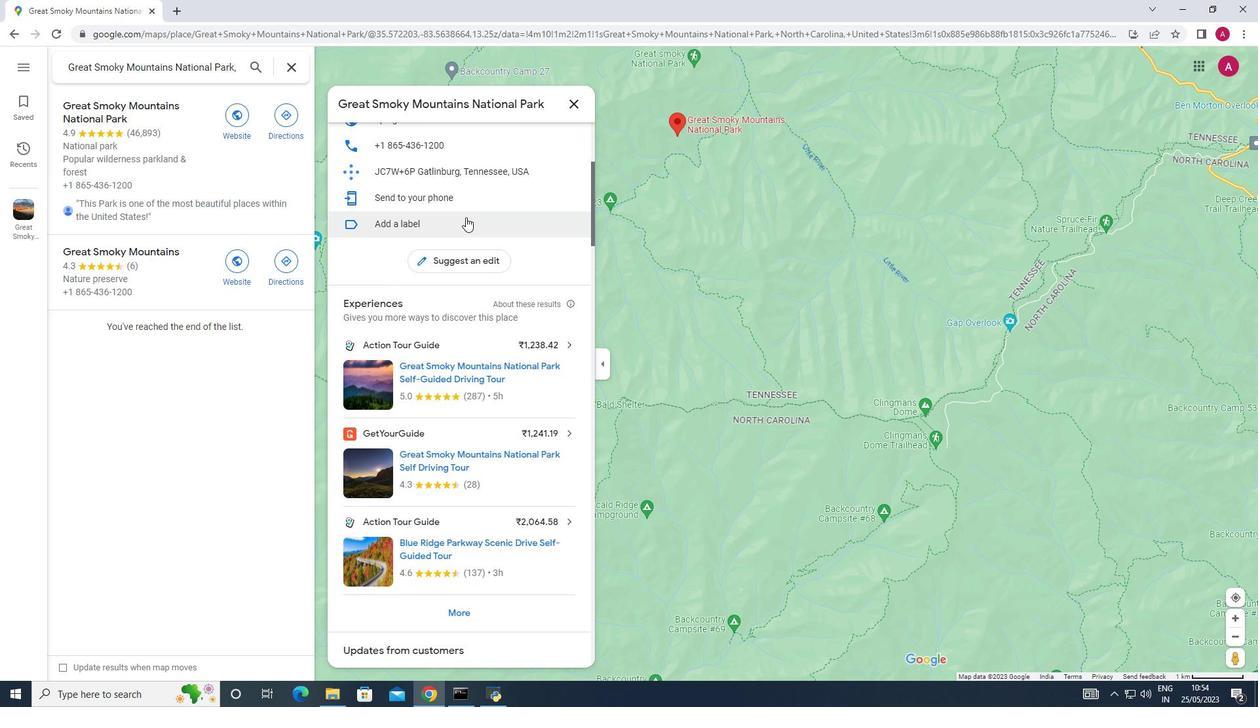 
Action: Mouse scrolled (465, 216) with delta (0, 0)
Screenshot: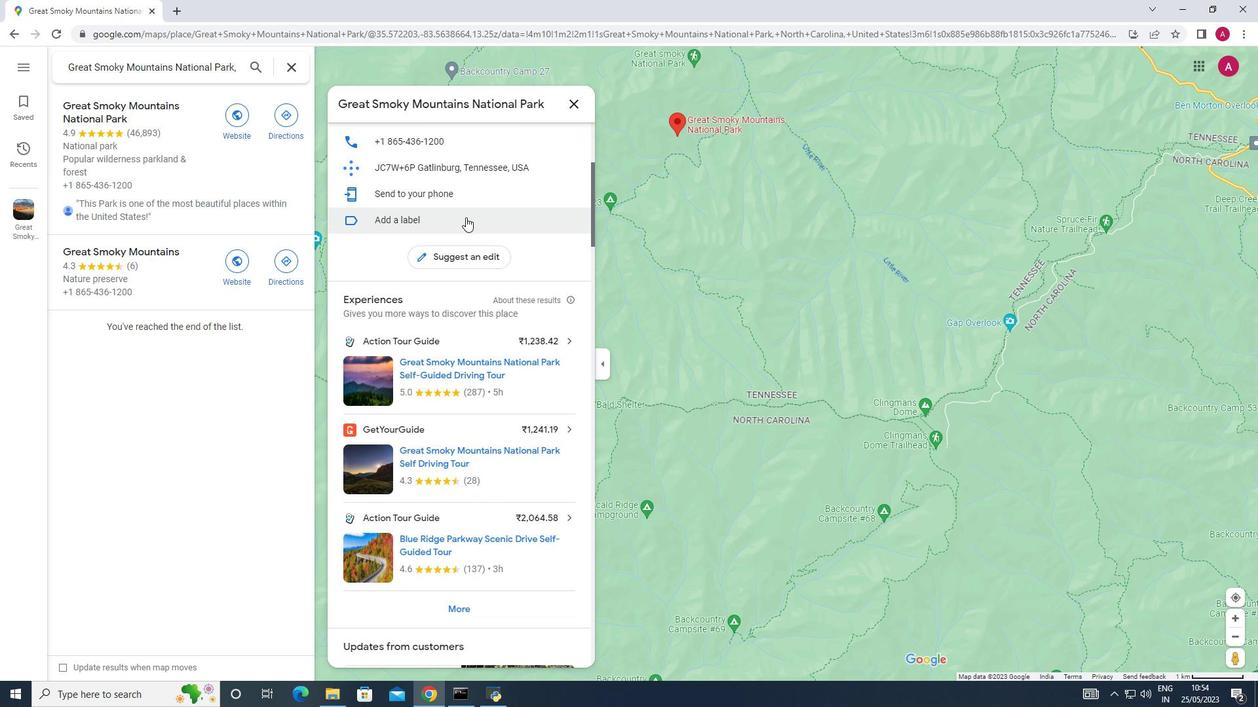 
Action: Mouse scrolled (465, 216) with delta (0, 0)
Screenshot: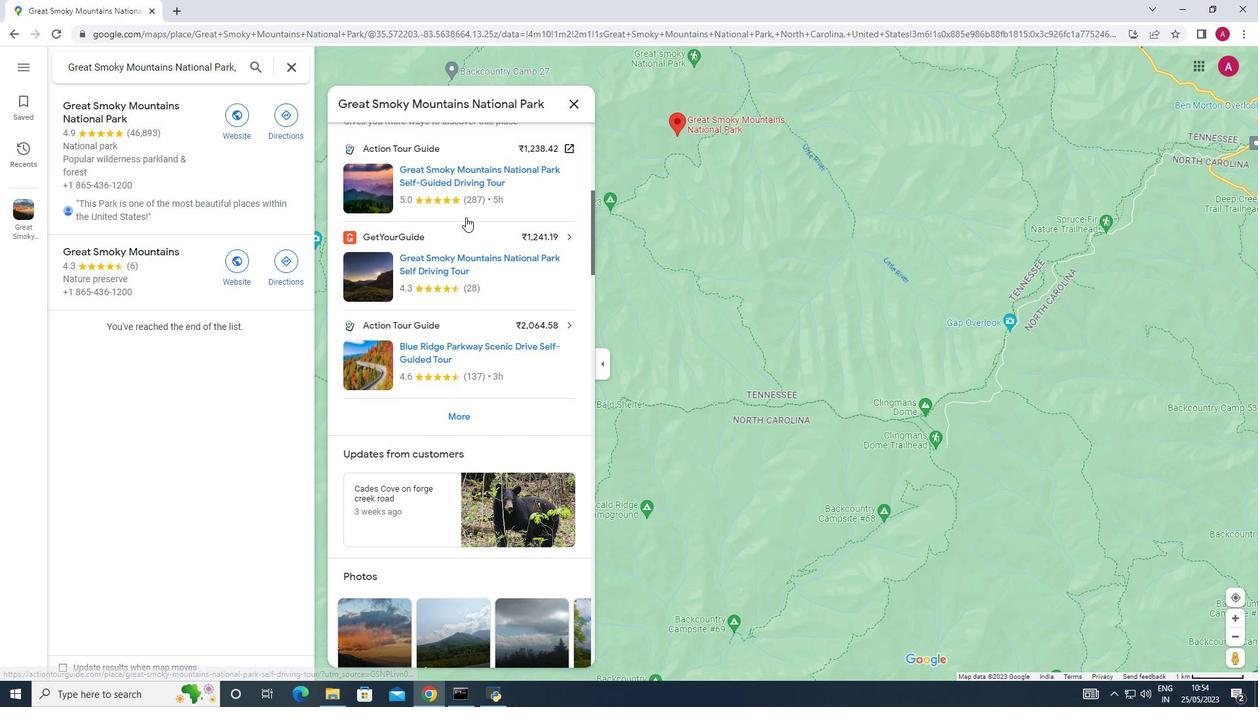 
Action: Mouse scrolled (465, 216) with delta (0, 0)
Screenshot: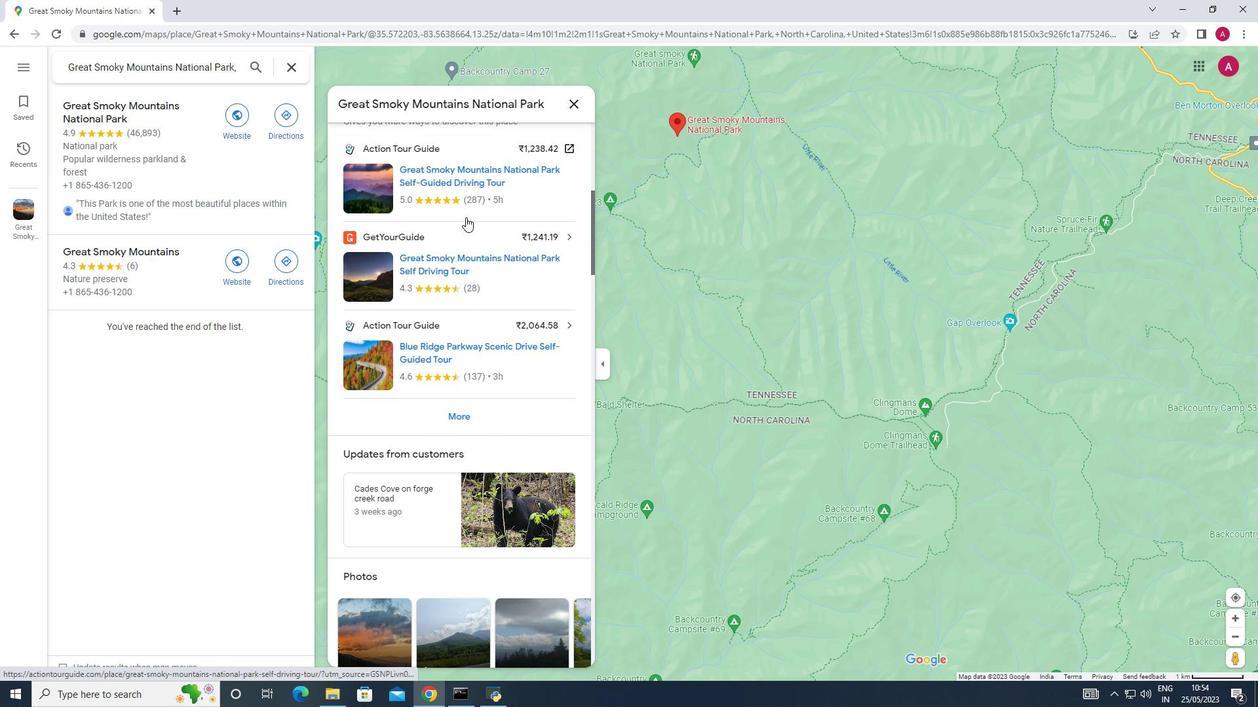 
Action: Mouse scrolled (465, 216) with delta (0, 0)
Screenshot: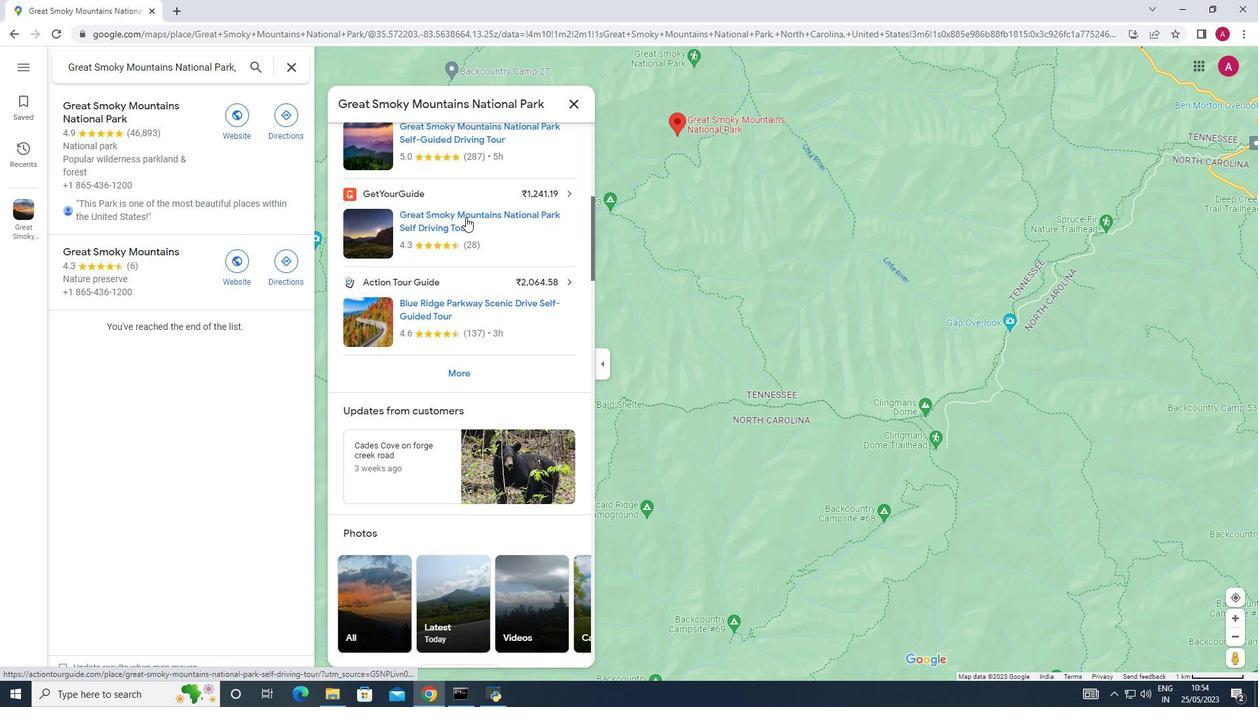 
Action: Mouse scrolled (465, 216) with delta (0, 0)
Screenshot: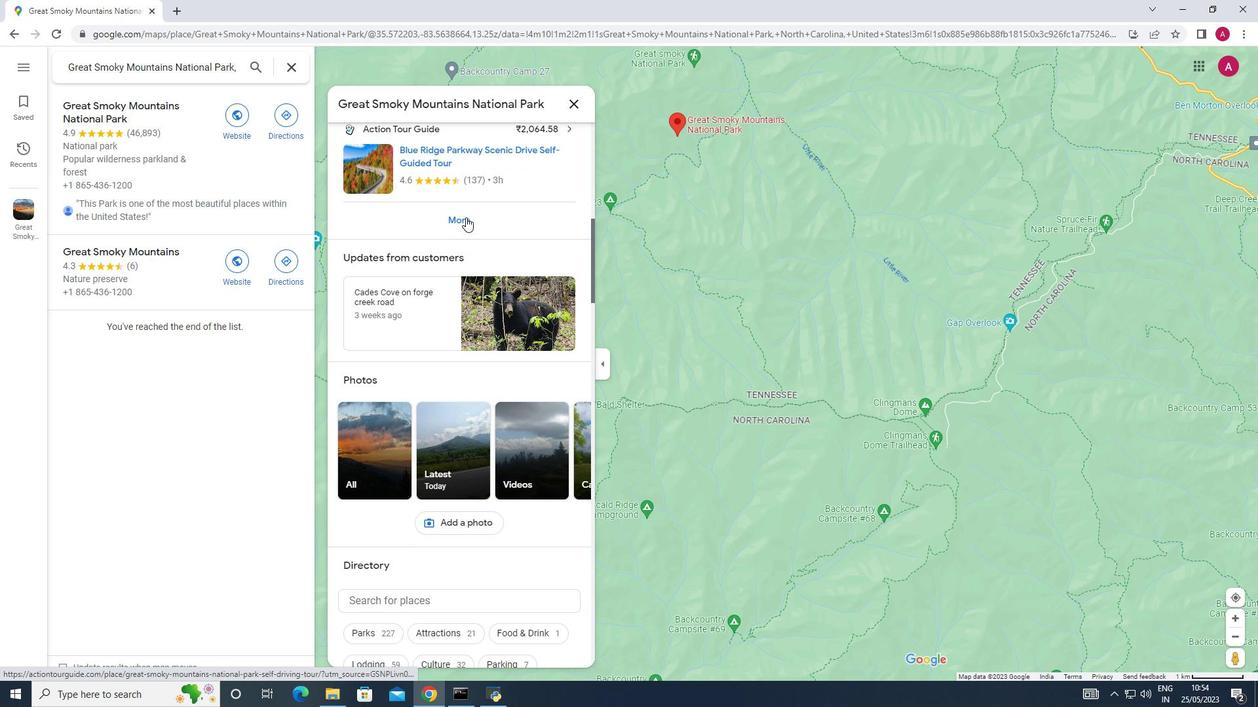 
Action: Mouse scrolled (465, 216) with delta (0, 0)
Screenshot: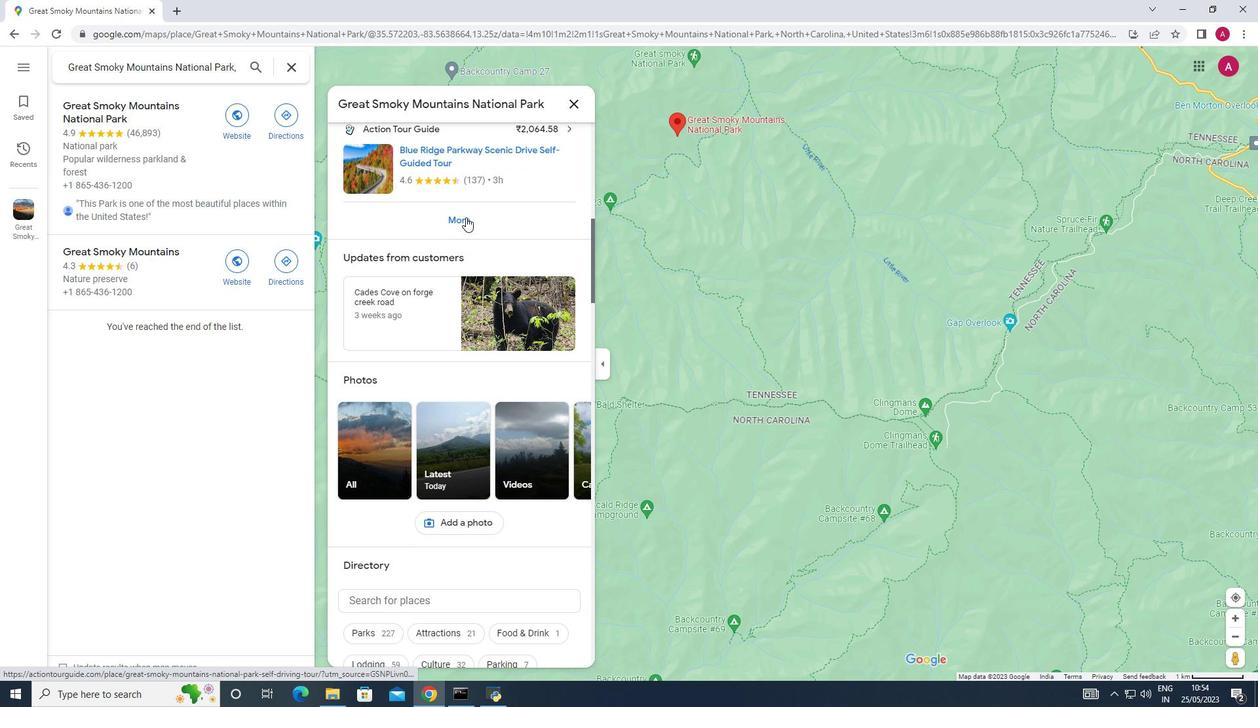 
Action: Mouse scrolled (465, 216) with delta (0, 0)
Screenshot: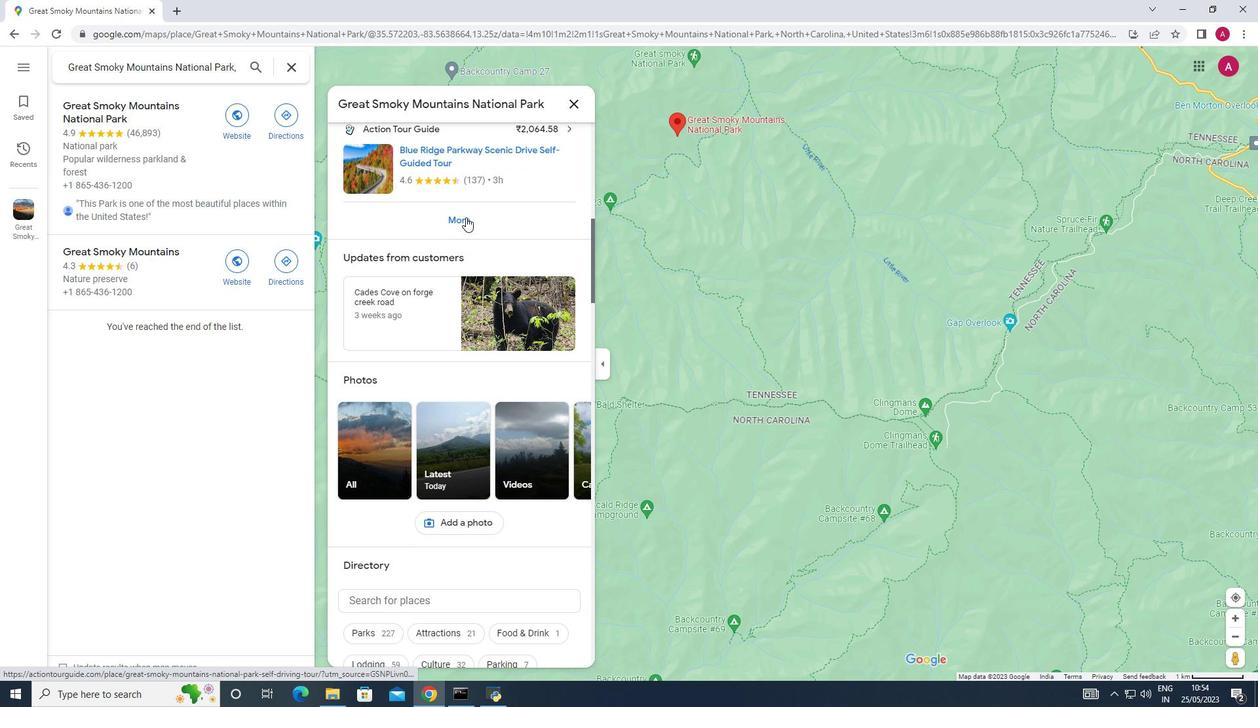 
Action: Mouse scrolled (465, 216) with delta (0, 0)
Screenshot: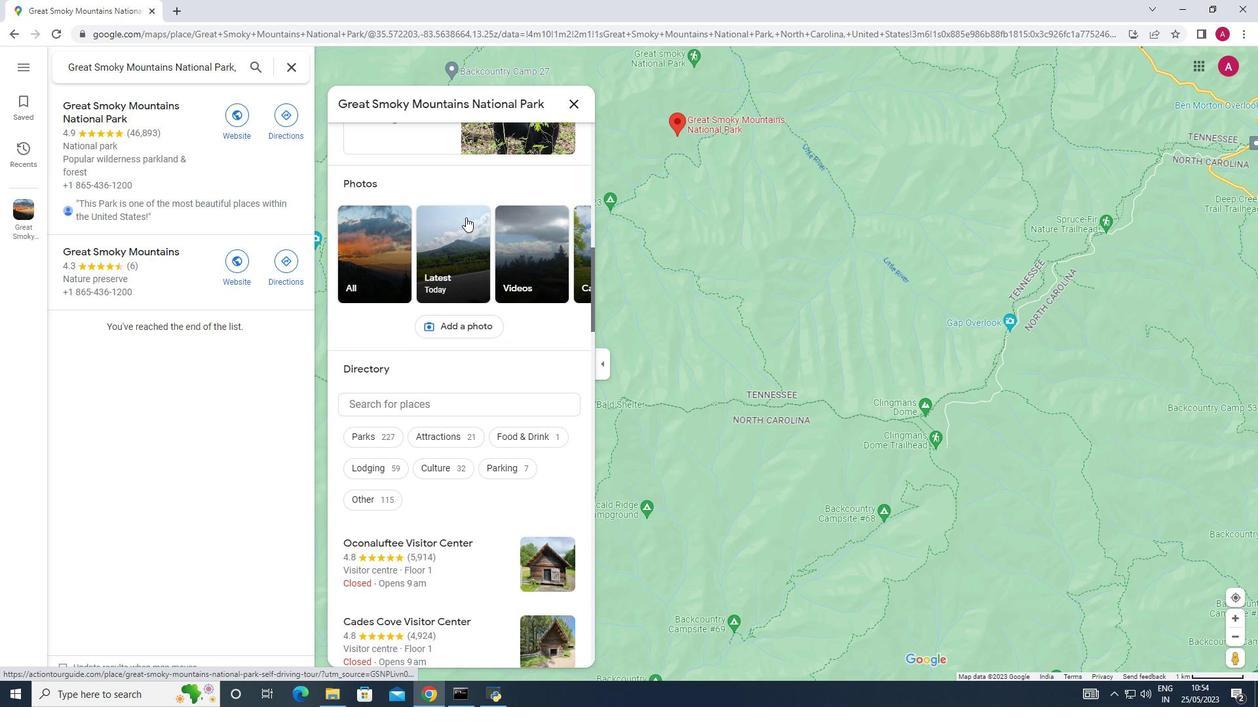 
Action: Mouse scrolled (465, 216) with delta (0, 0)
Screenshot: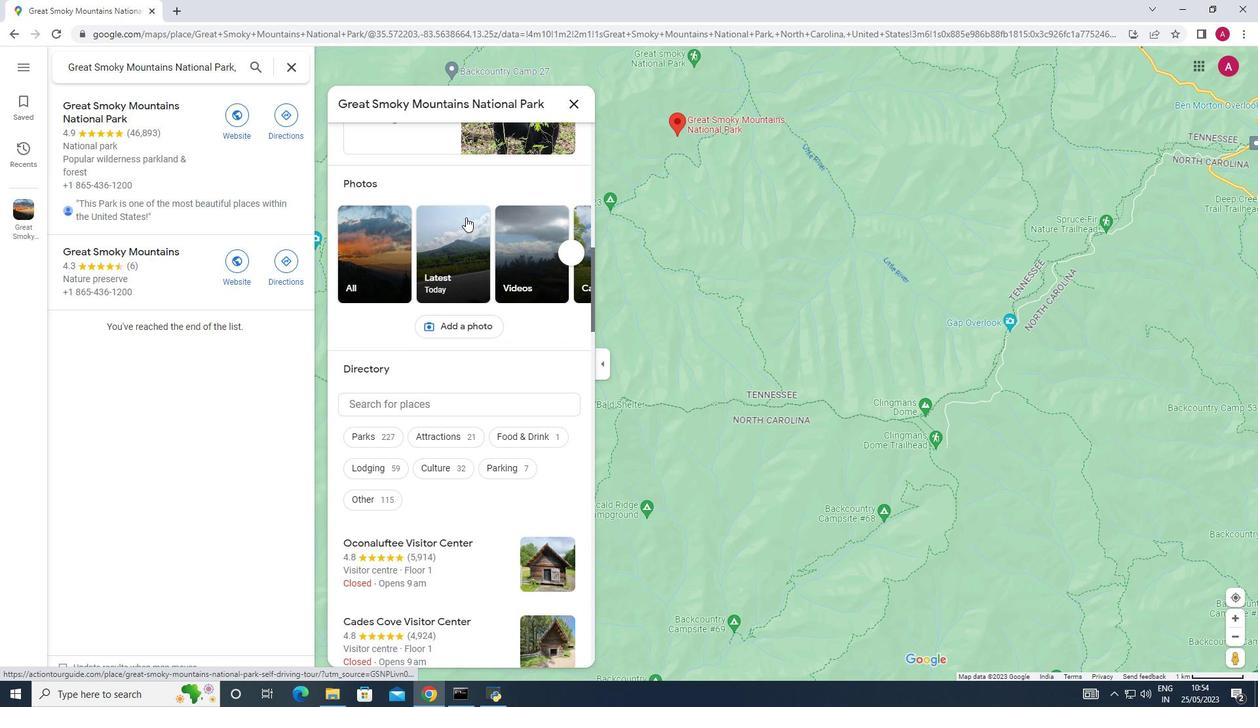
Action: Mouse scrolled (465, 218) with delta (0, 0)
Screenshot: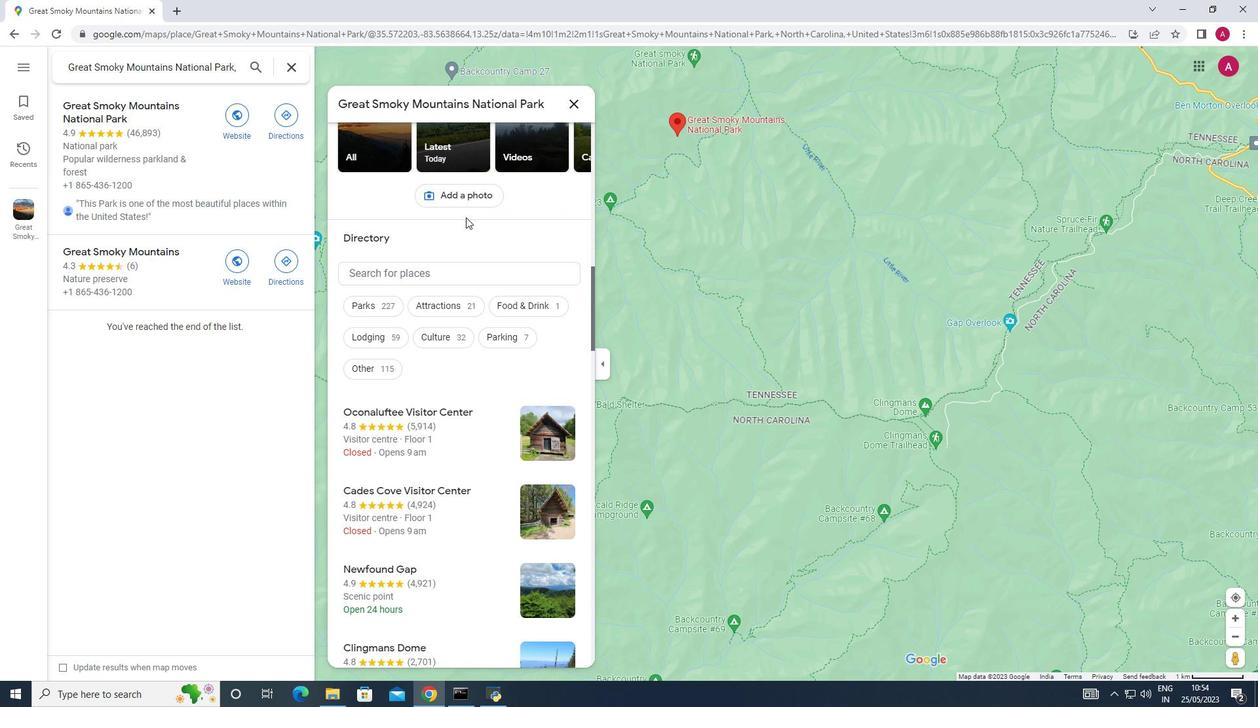 
Action: Mouse scrolled (465, 218) with delta (0, 0)
Screenshot: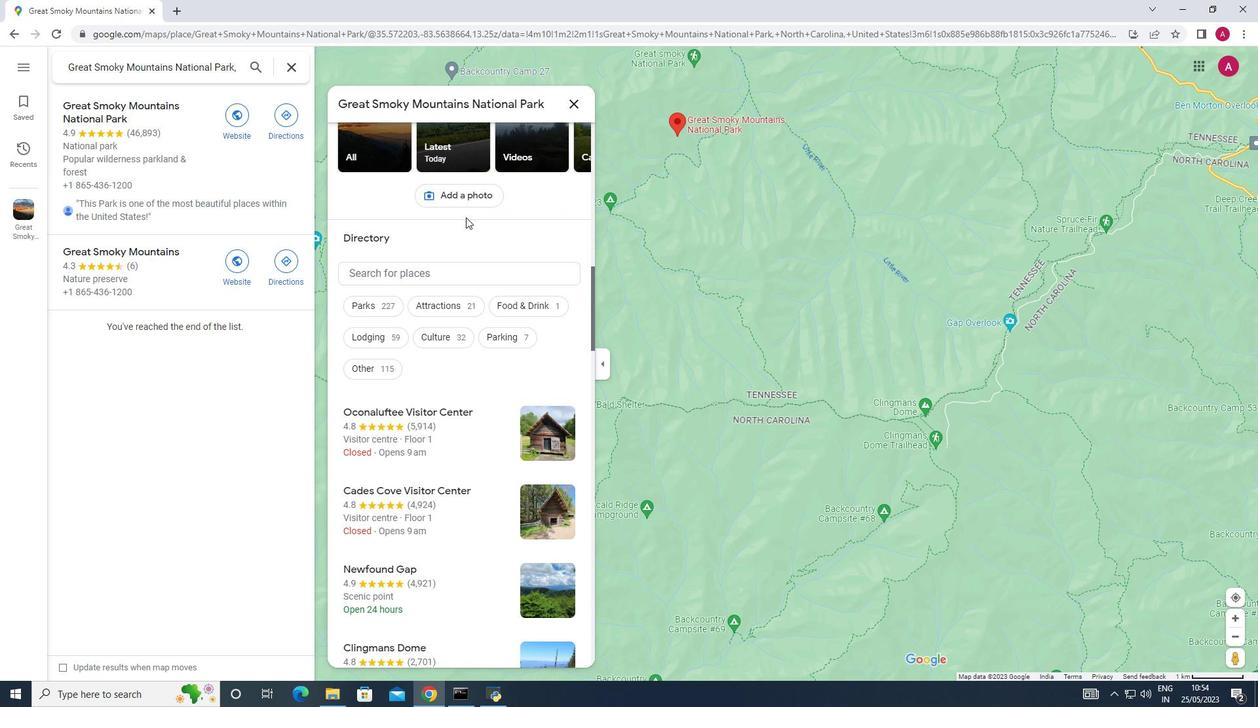 
Action: Mouse scrolled (465, 218) with delta (0, 0)
Screenshot: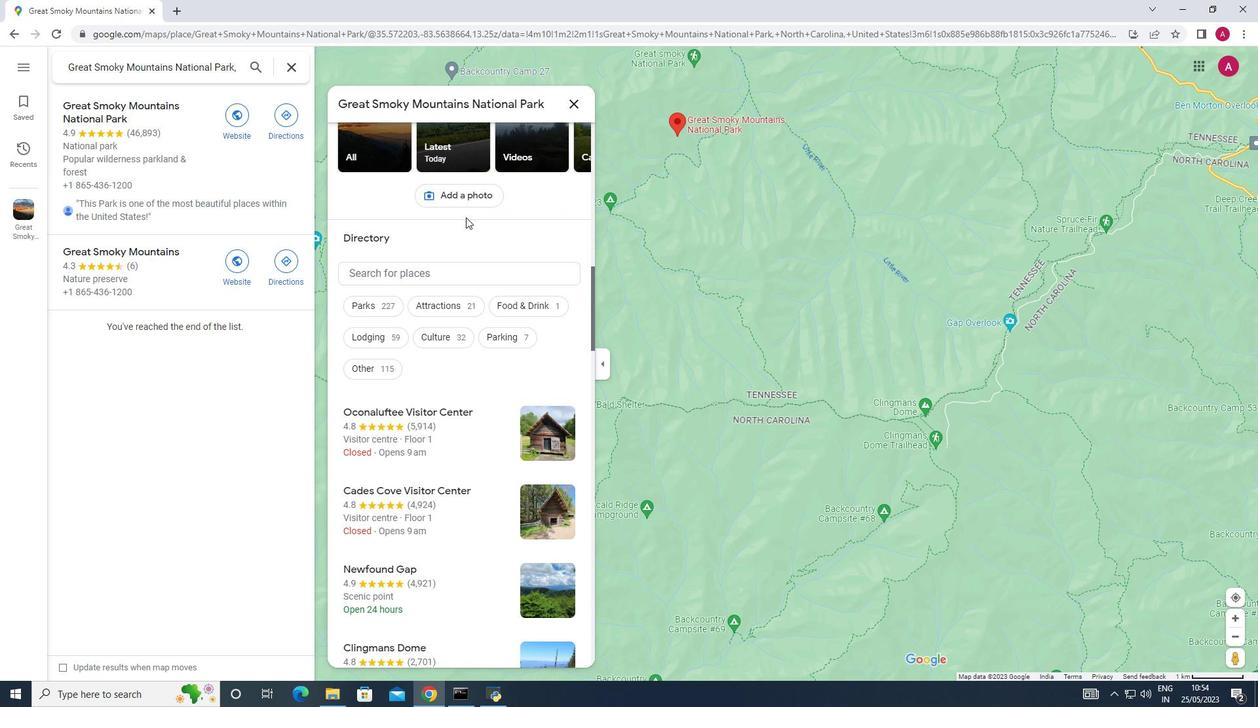 
Action: Mouse scrolled (465, 218) with delta (0, 0)
Screenshot: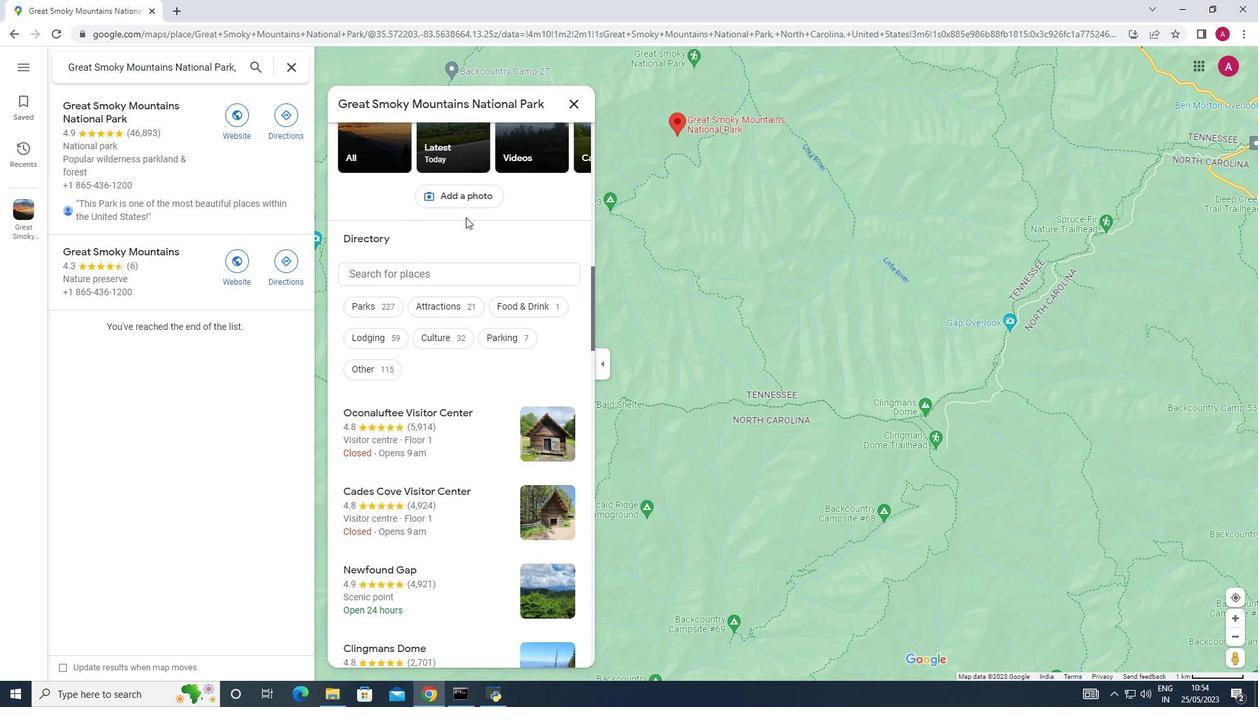 
Action: Mouse scrolled (465, 218) with delta (0, 0)
Screenshot: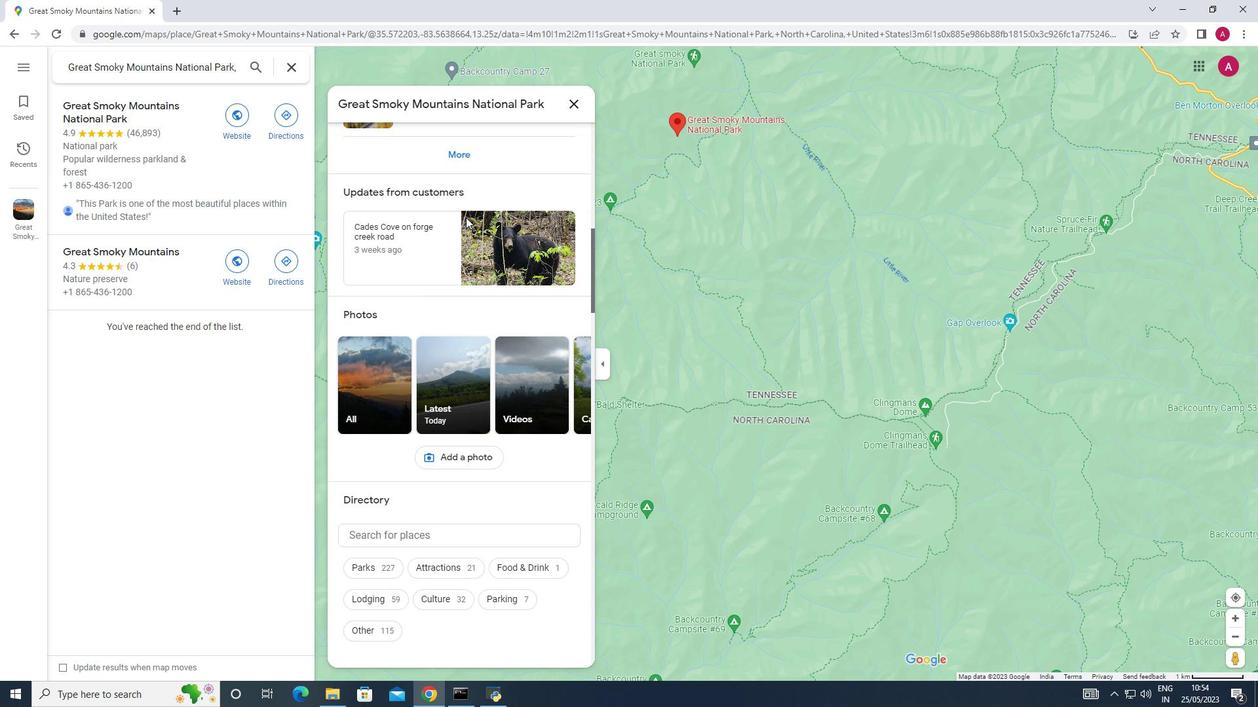 
Action: Mouse scrolled (465, 218) with delta (0, 0)
Screenshot: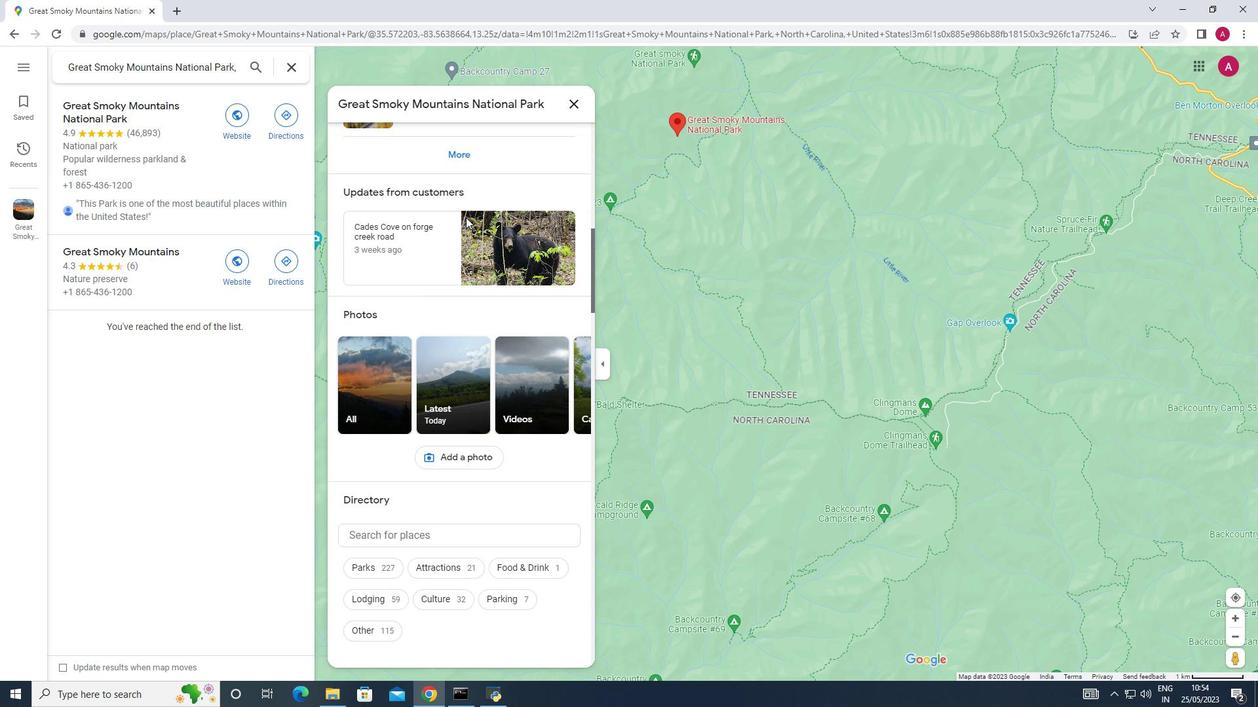 
Action: Mouse scrolled (465, 218) with delta (0, 0)
Screenshot: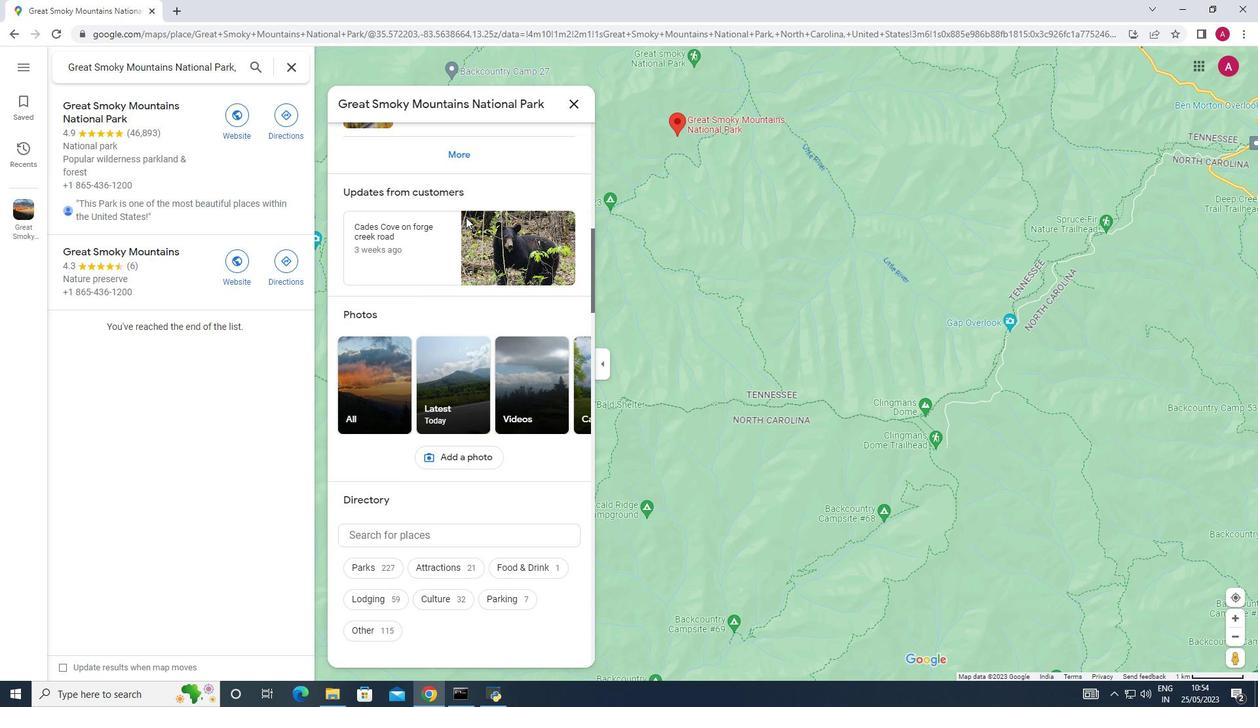 
Action: Mouse scrolled (465, 218) with delta (0, 0)
Screenshot: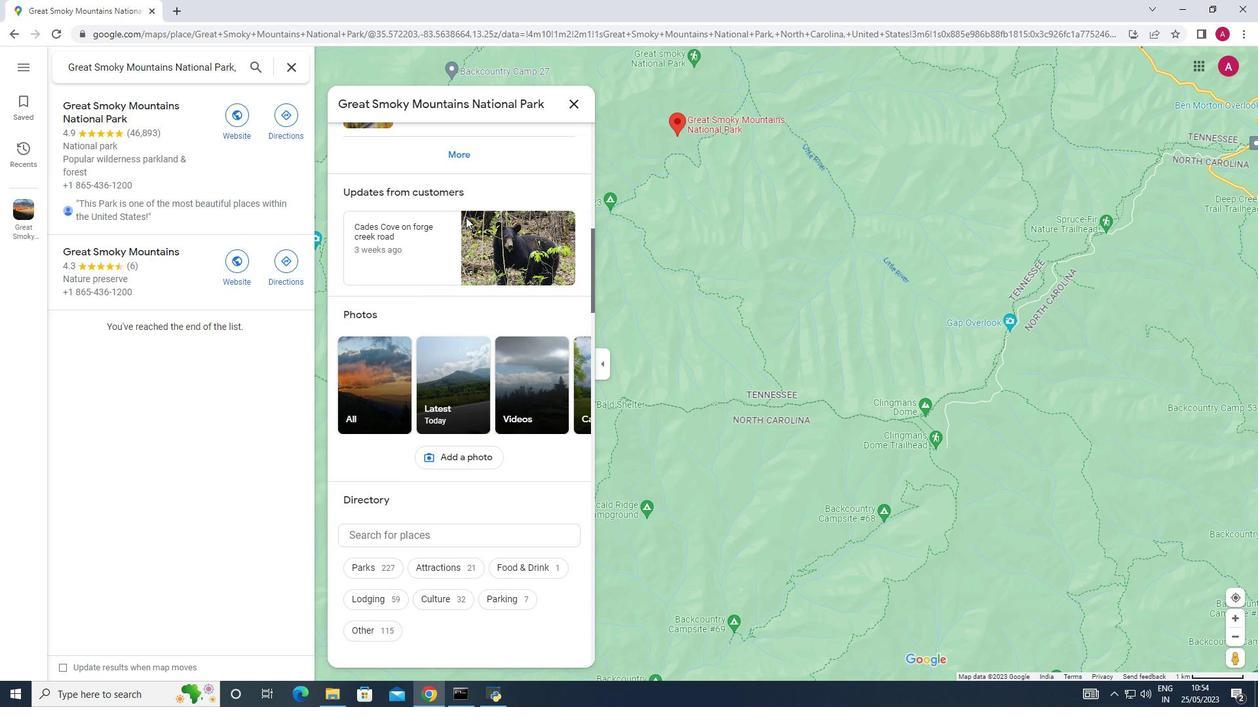 
Action: Mouse scrolled (465, 218) with delta (0, 0)
Screenshot: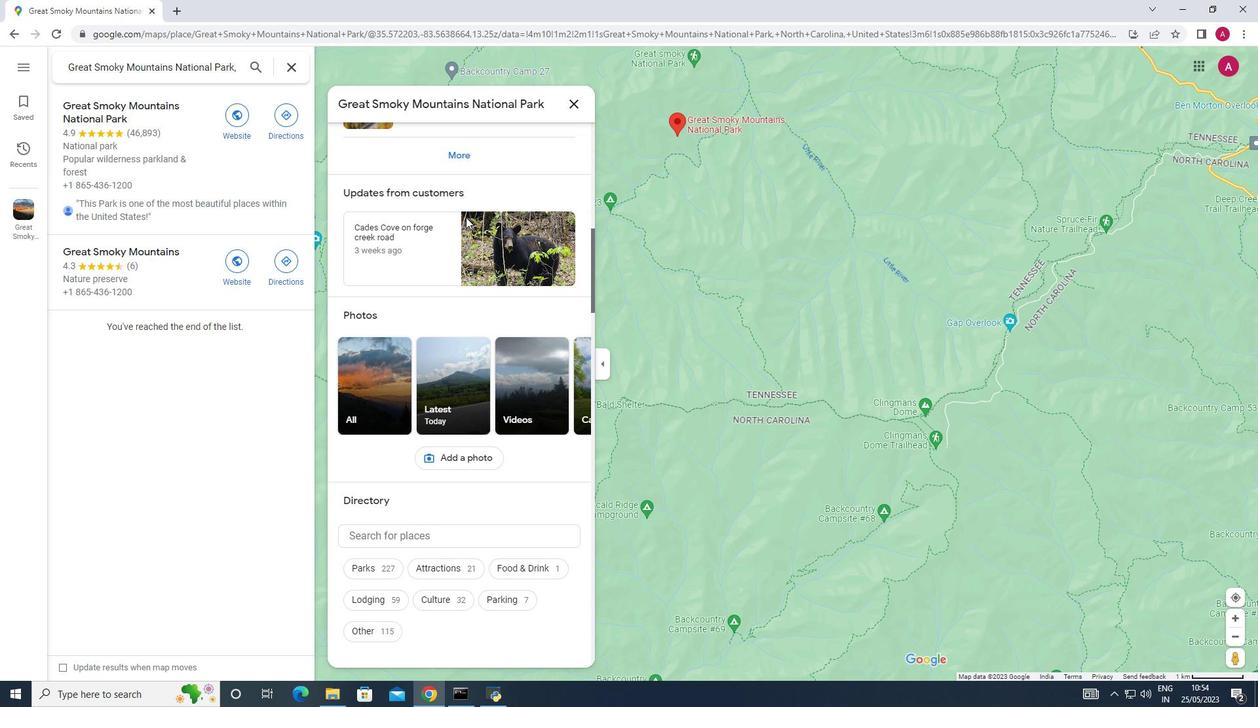 
Action: Mouse scrolled (465, 218) with delta (0, 0)
Screenshot: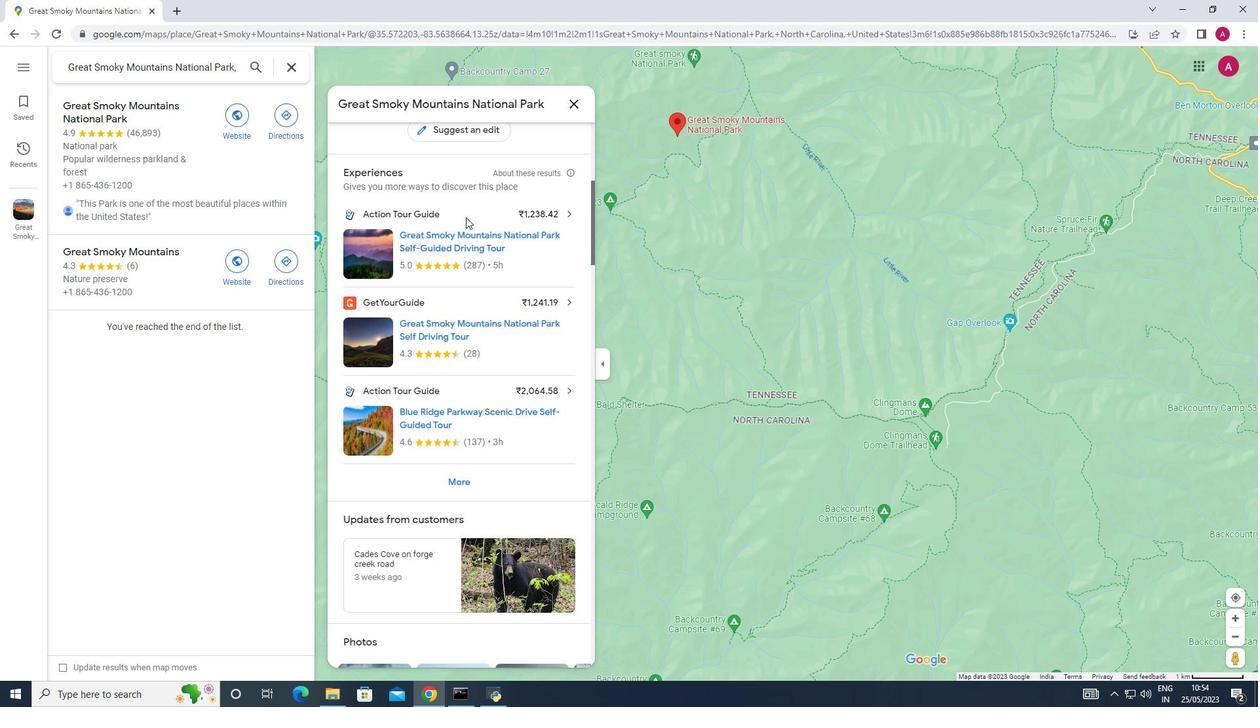 
Action: Mouse scrolled (465, 218) with delta (0, 0)
Screenshot: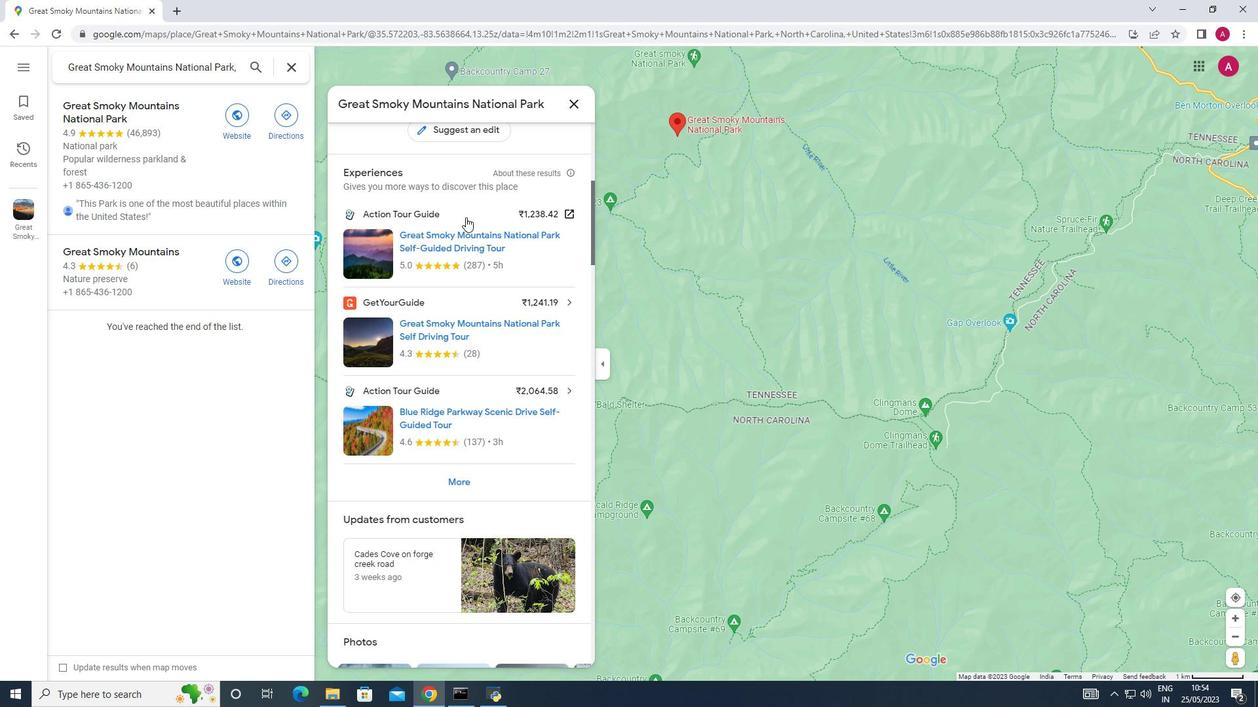 
Action: Mouse scrolled (465, 218) with delta (0, 0)
Screenshot: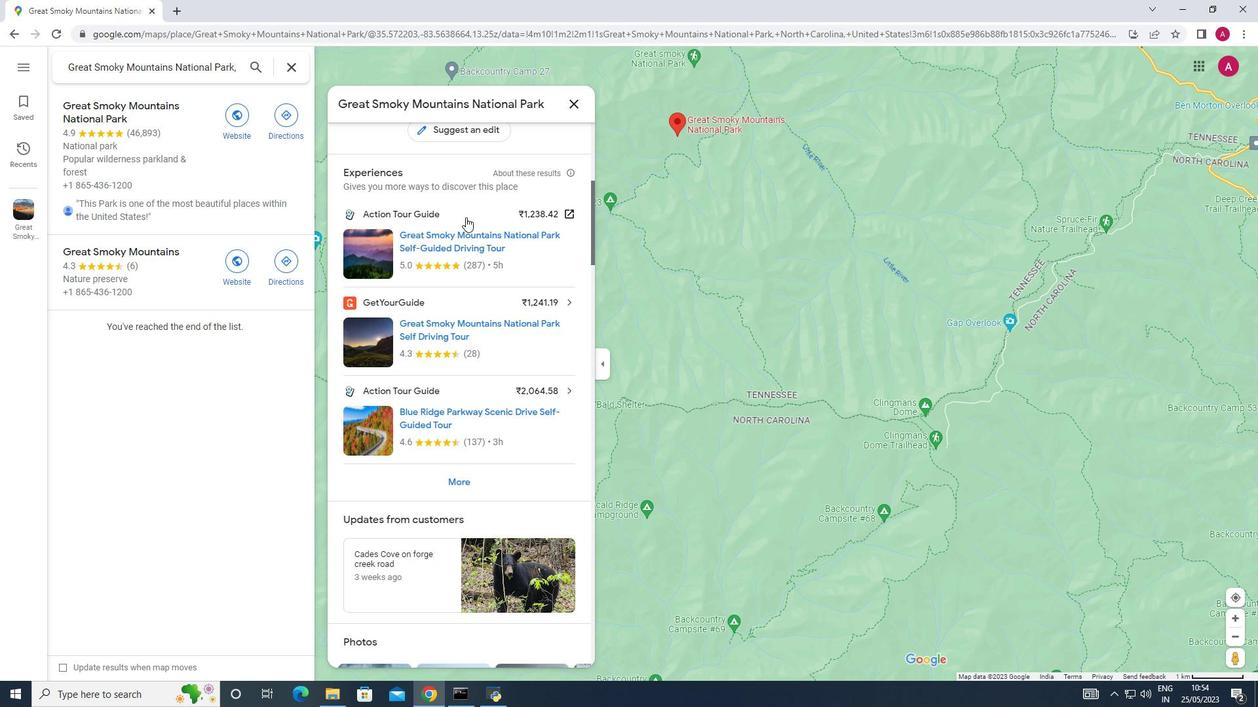 
Action: Mouse scrolled (465, 218) with delta (0, 0)
Screenshot: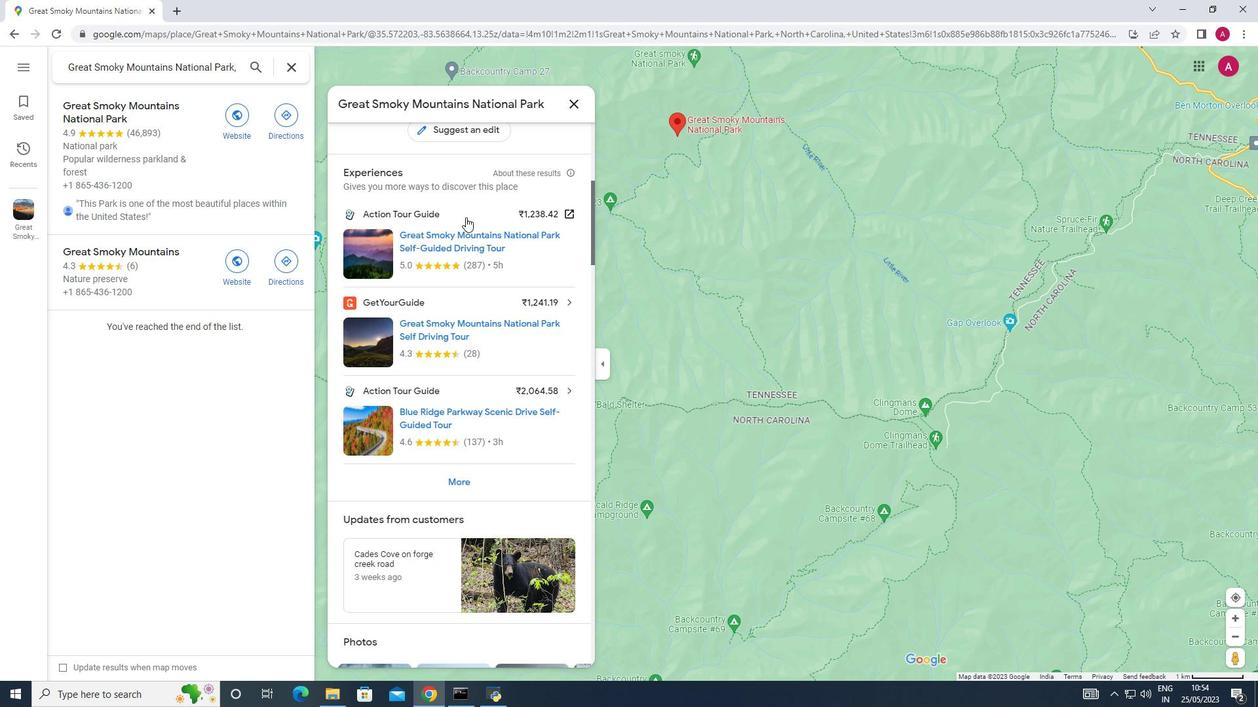 
Action: Mouse scrolled (465, 218) with delta (0, 0)
Screenshot: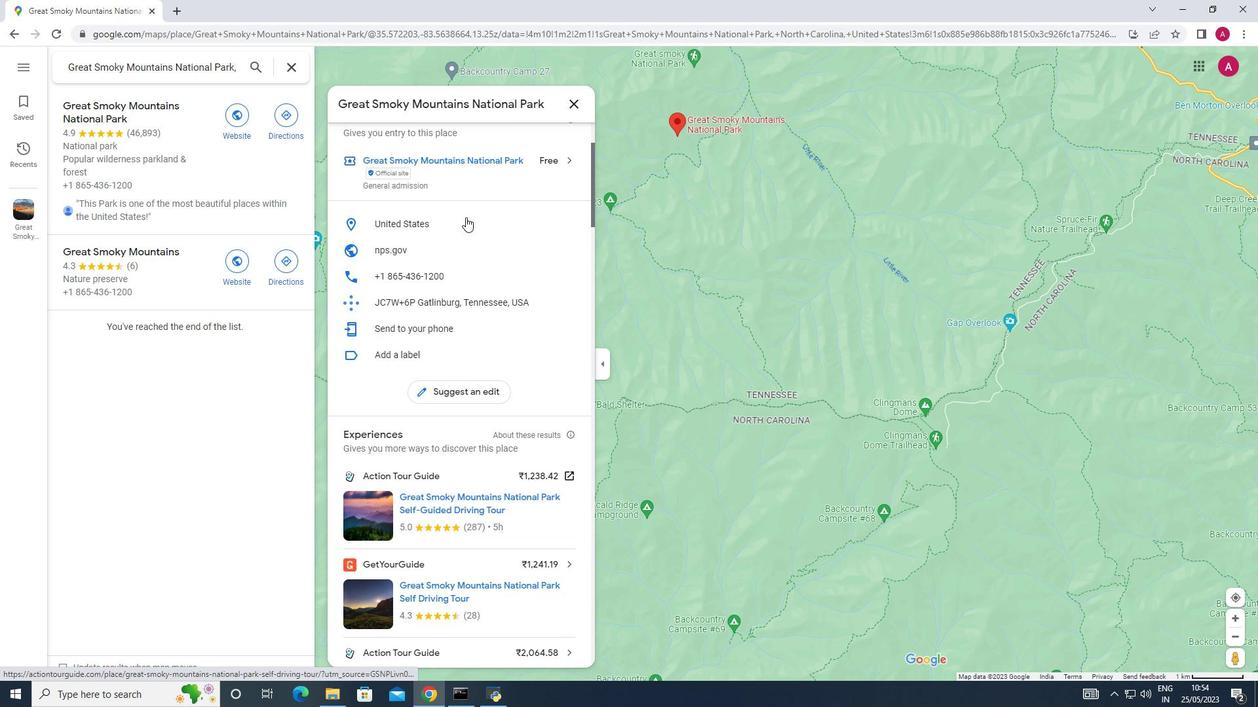 
Action: Mouse scrolled (465, 218) with delta (0, 0)
Screenshot: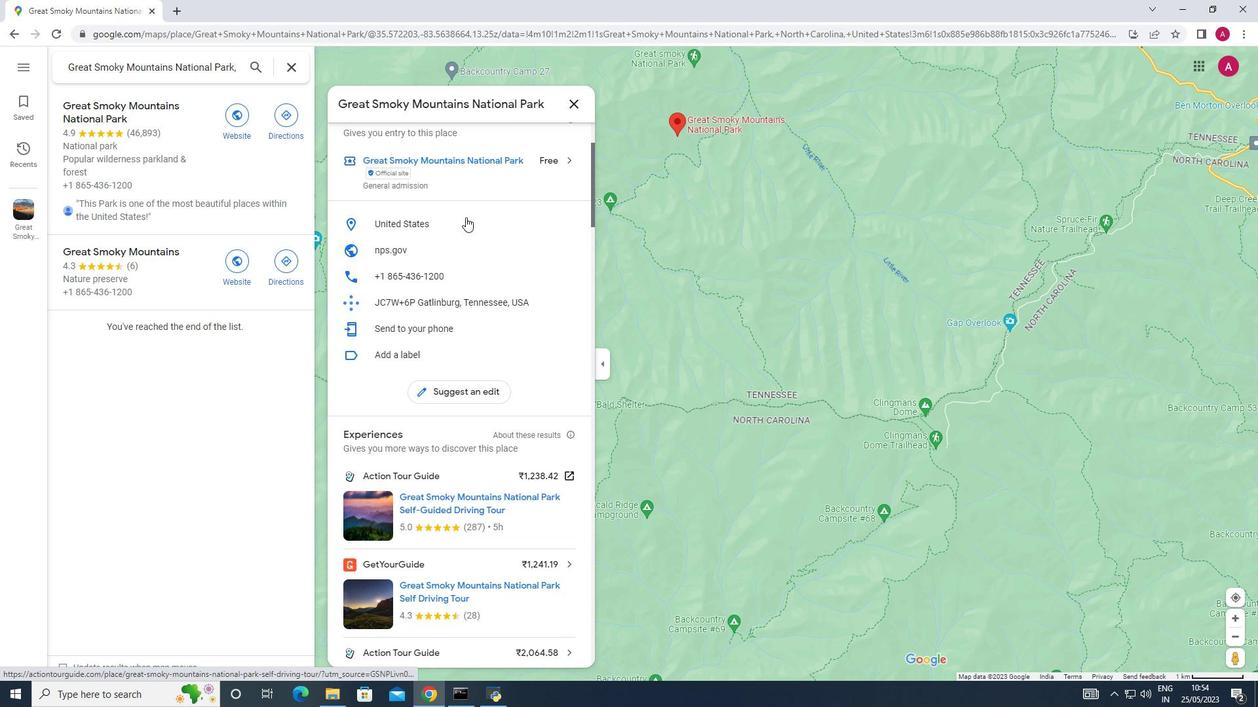 
Action: Mouse scrolled (465, 218) with delta (0, 0)
Screenshot: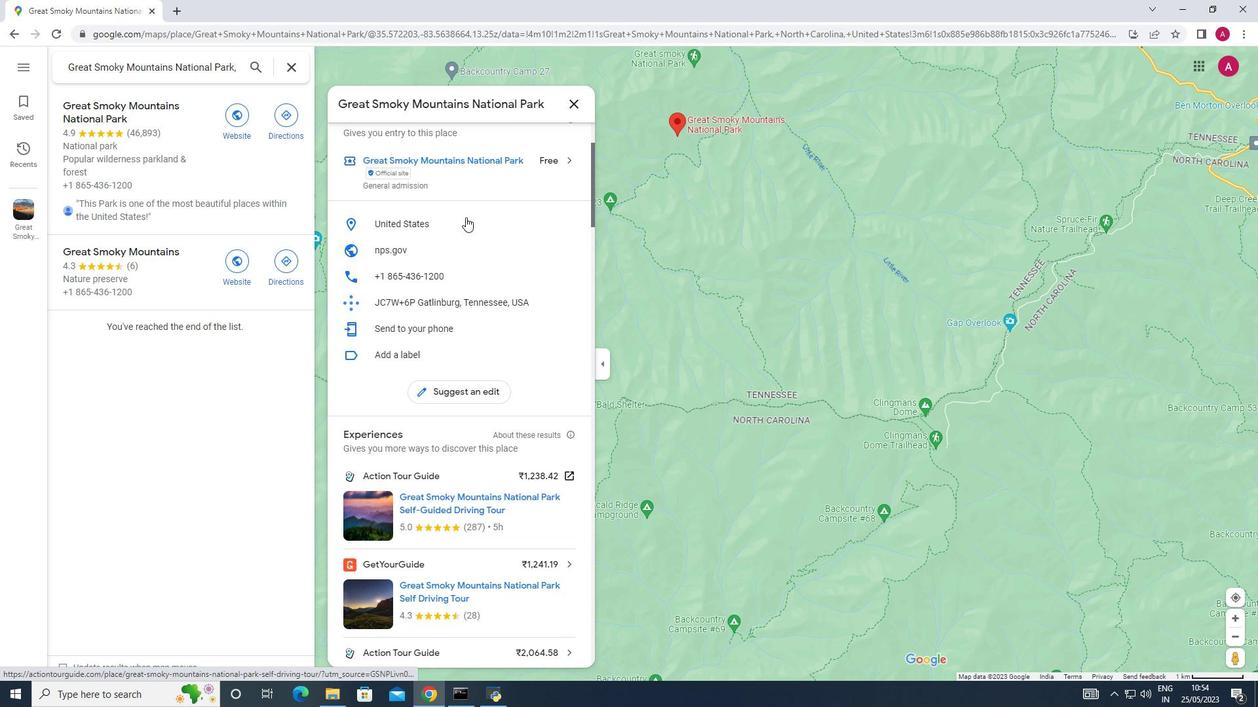 
Action: Mouse scrolled (465, 218) with delta (0, 0)
Screenshot: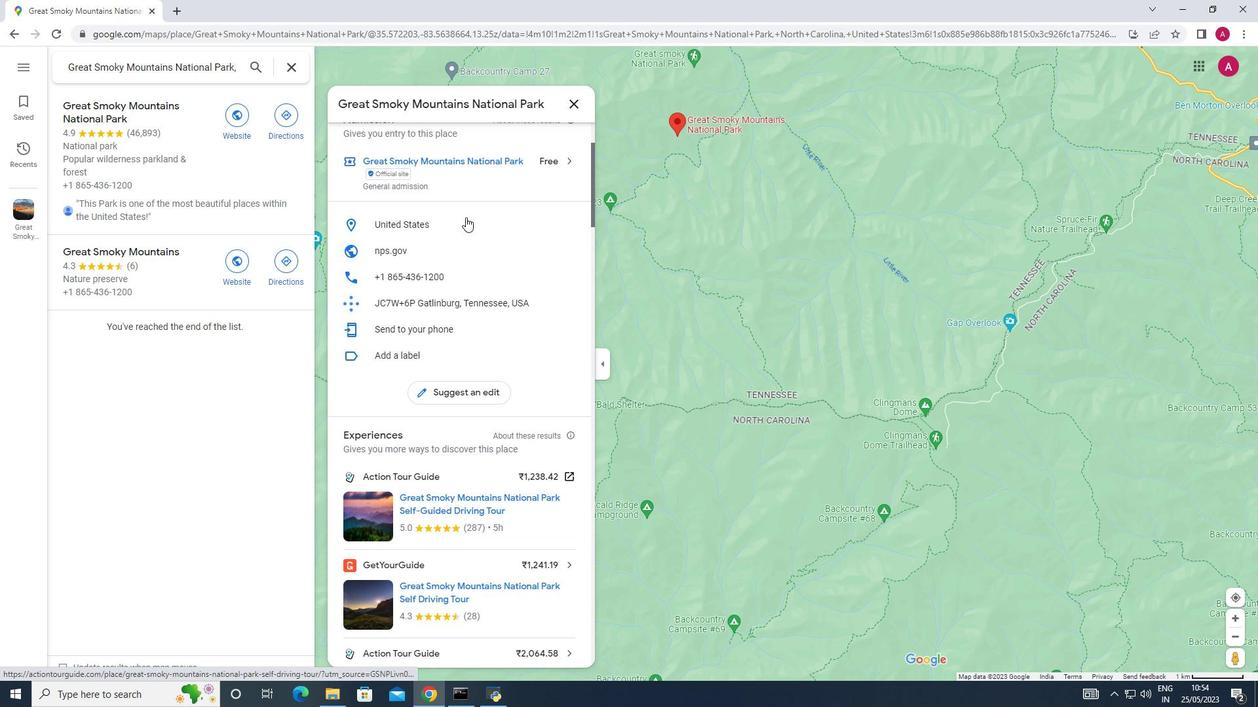 
Action: Mouse scrolled (465, 218) with delta (0, 0)
Screenshot: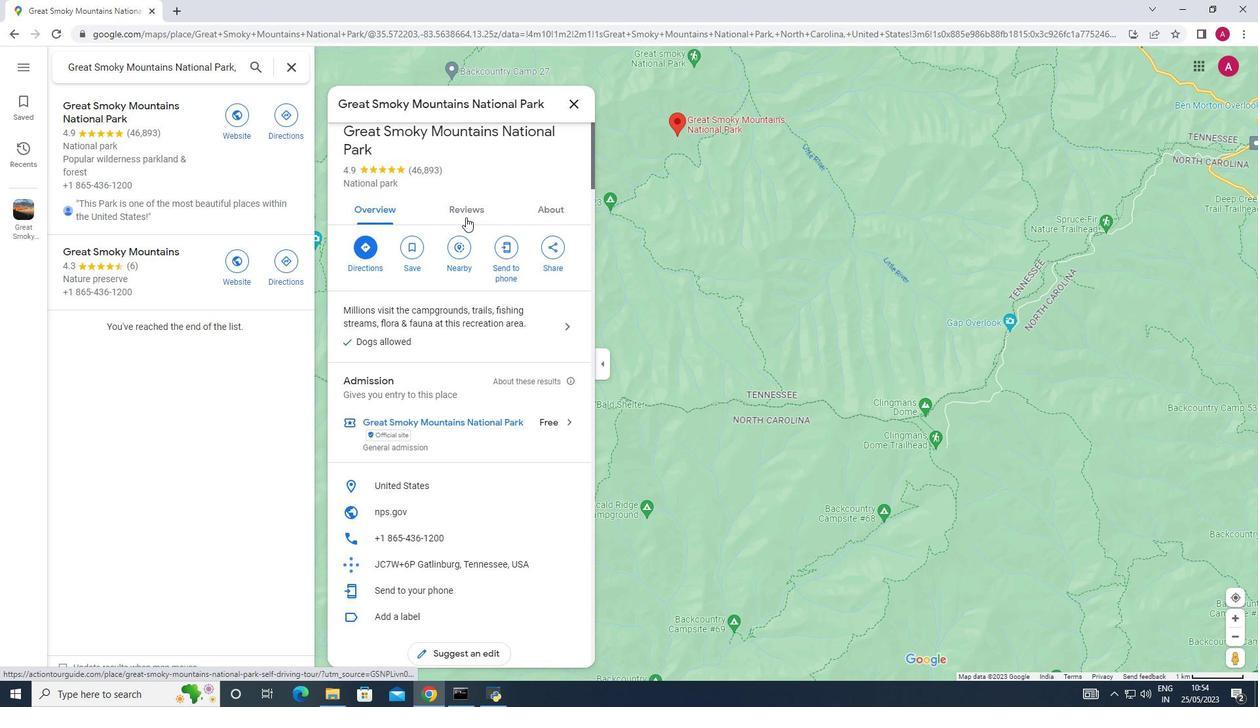 
Action: Mouse scrolled (465, 218) with delta (0, 0)
Screenshot: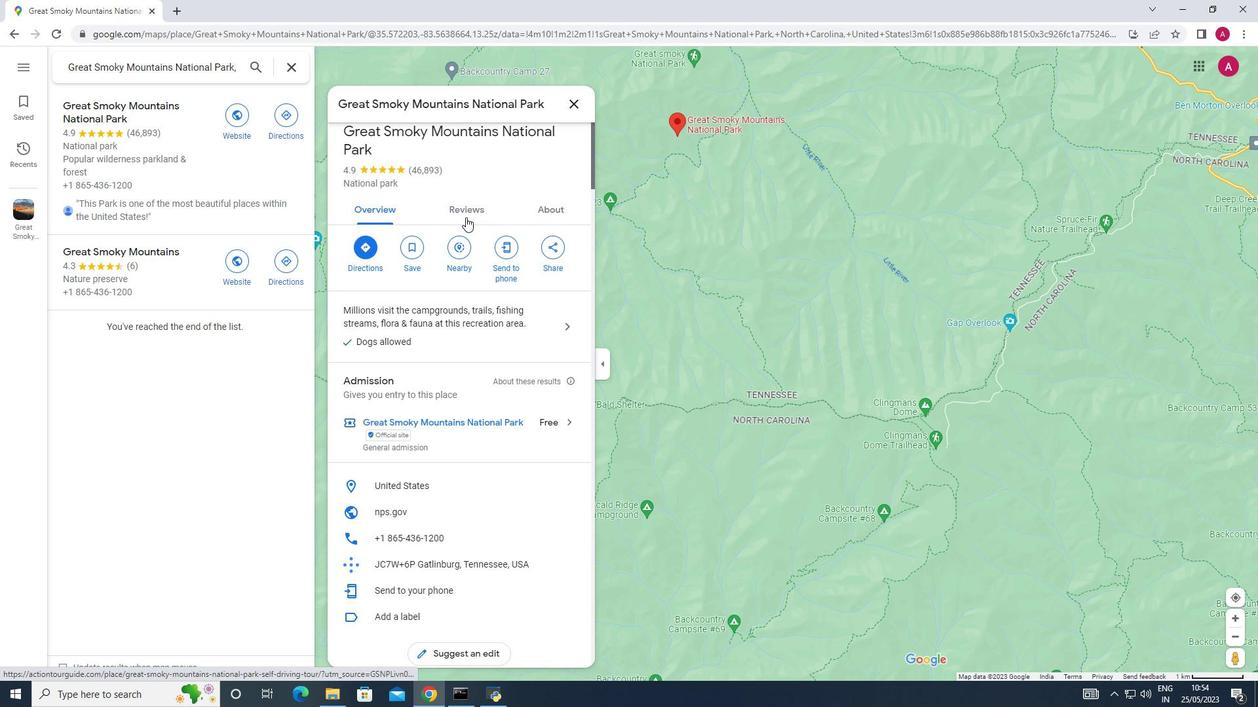 
Action: Mouse scrolled (465, 218) with delta (0, 0)
Screenshot: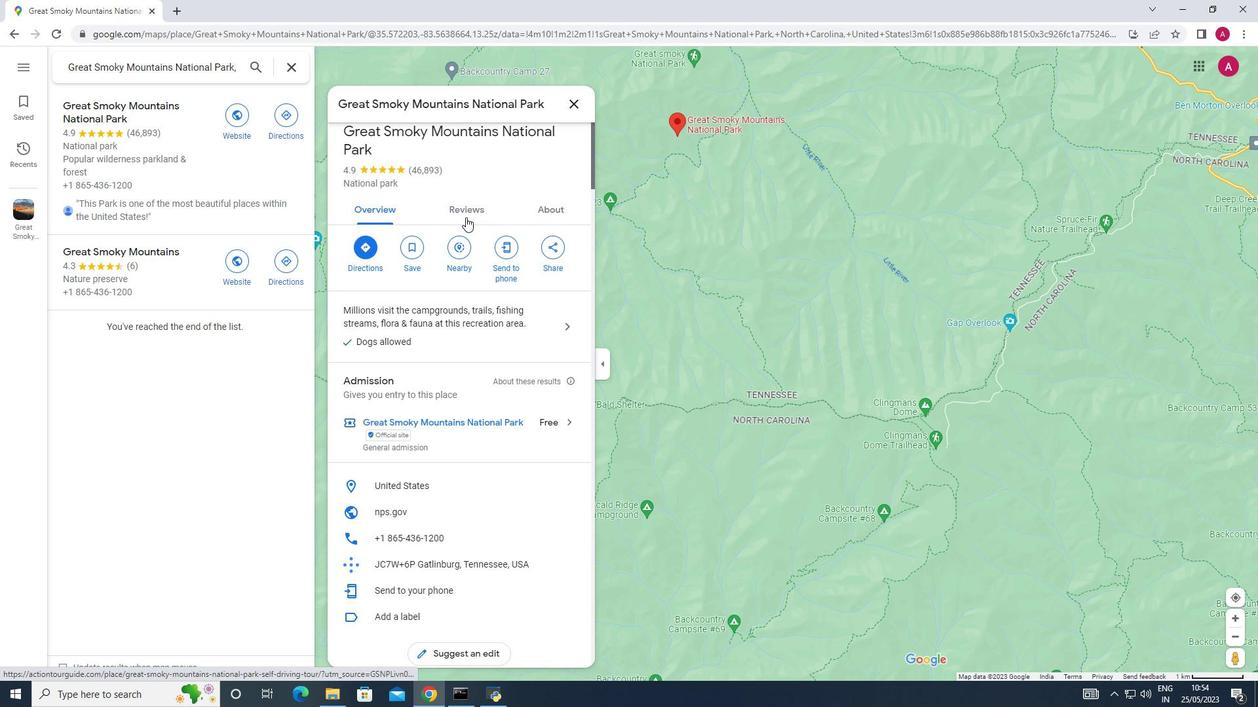 
Action: Mouse scrolled (465, 218) with delta (0, 0)
Screenshot: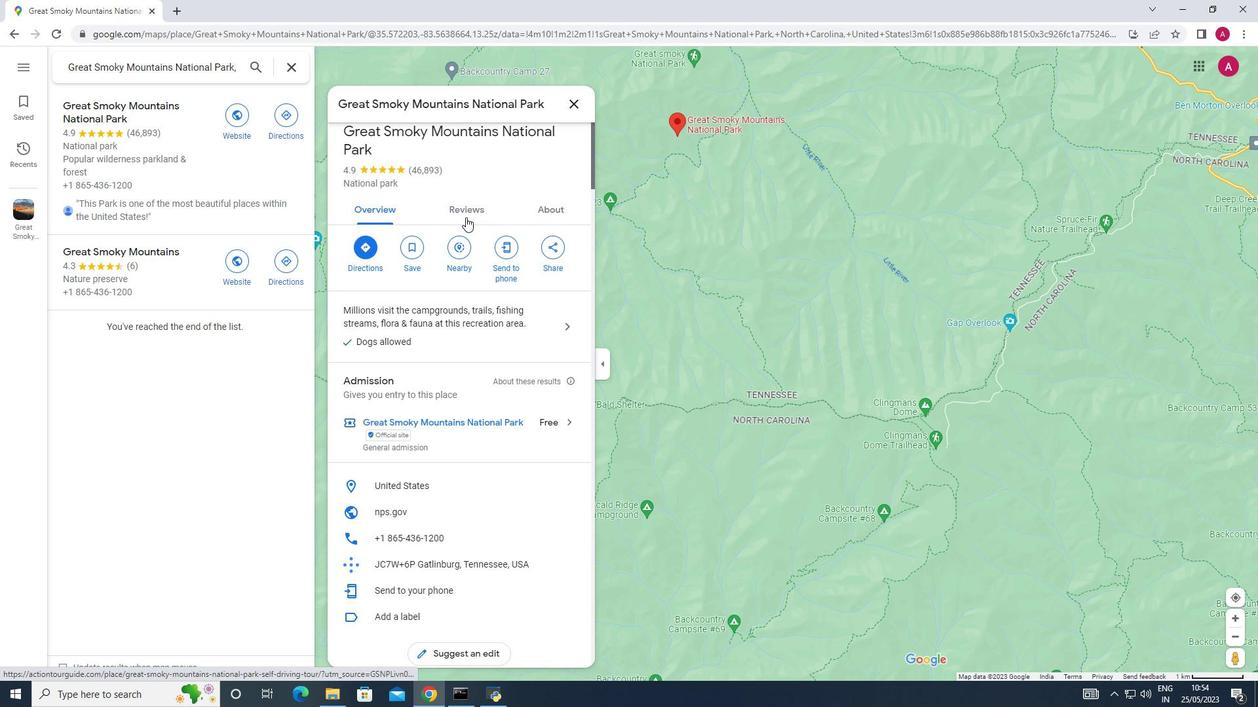 
Action: Mouse moved to (498, 202)
Screenshot: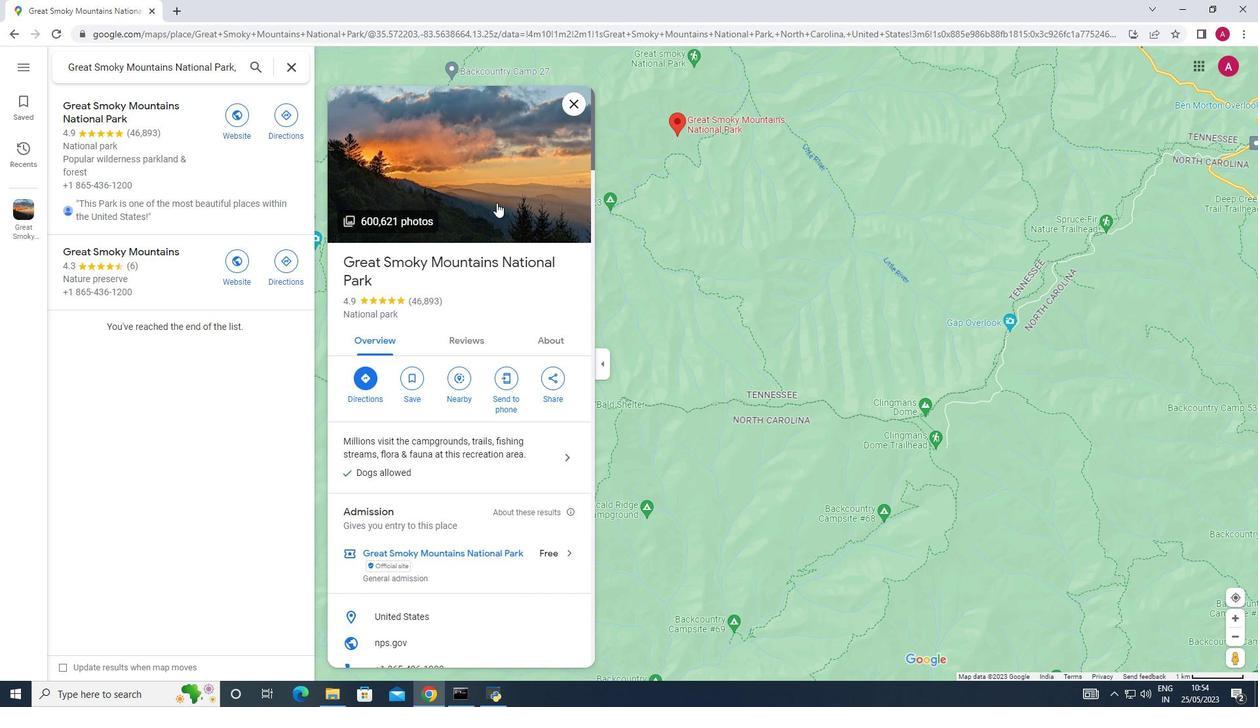 
Action: Mouse pressed left at (498, 202)
Screenshot: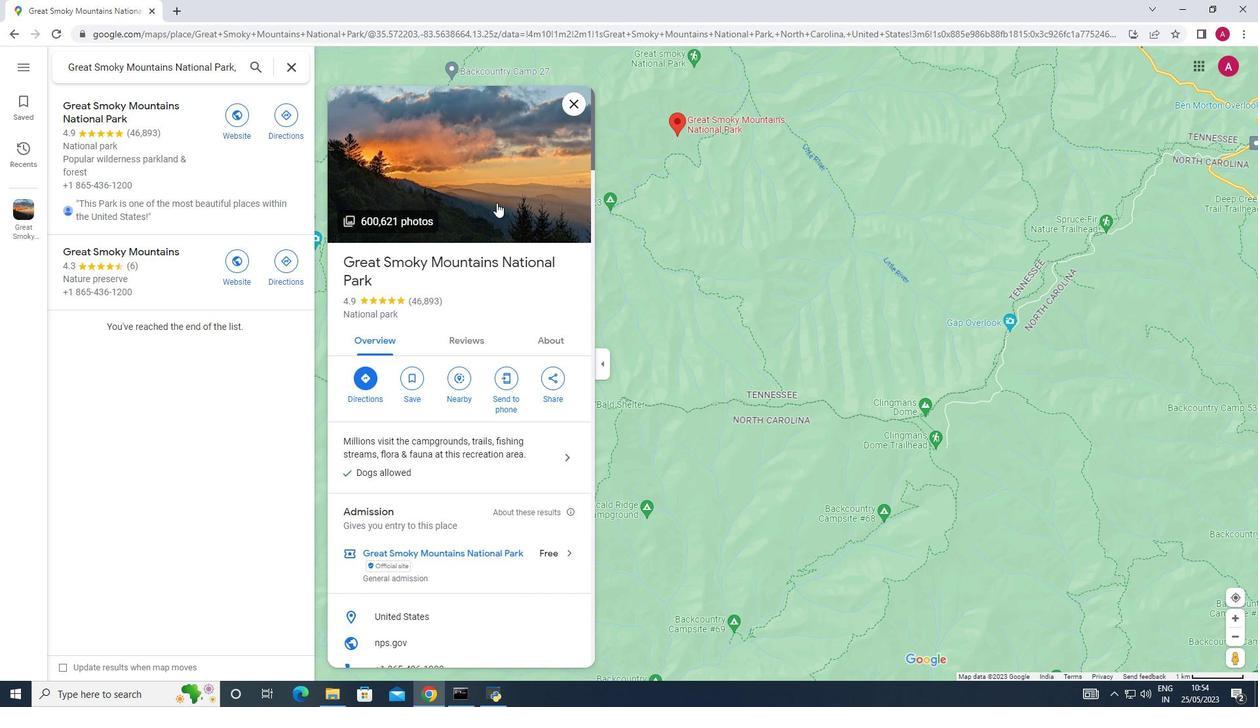 
Action: Mouse moved to (618, 385)
Screenshot: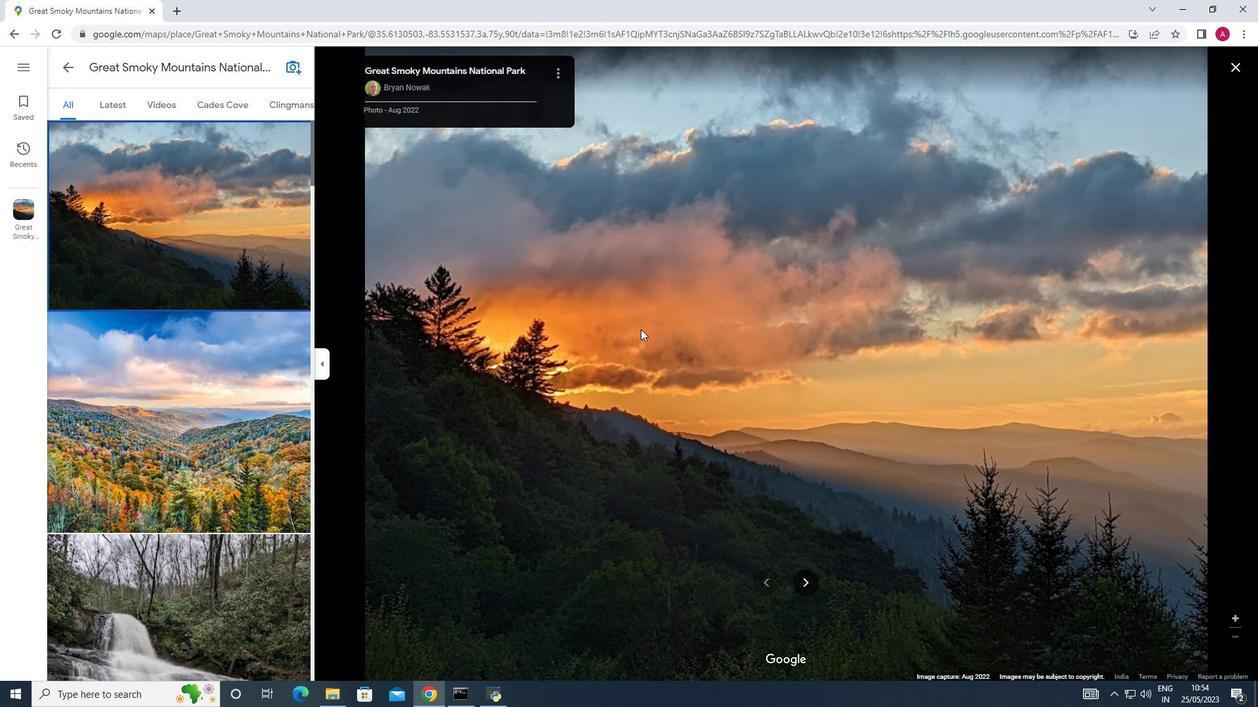 
Action: Mouse scrolled (618, 384) with delta (0, 0)
Screenshot: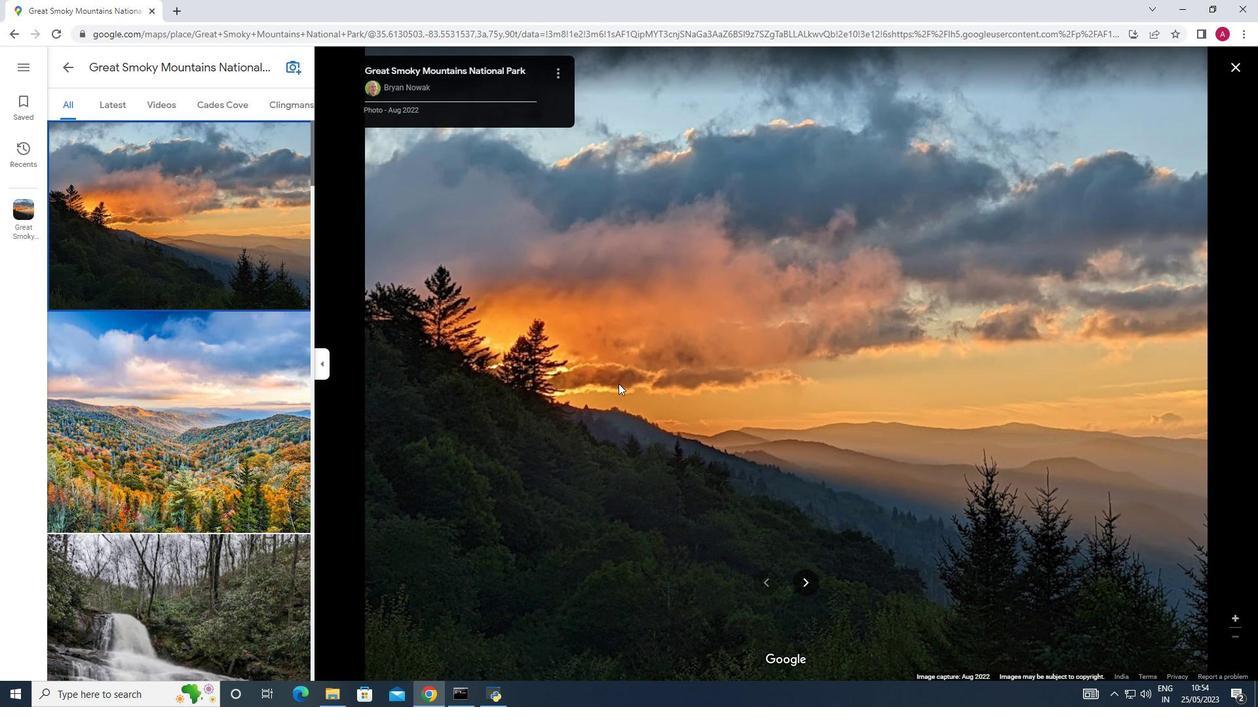 
Action: Mouse moved to (807, 583)
Screenshot: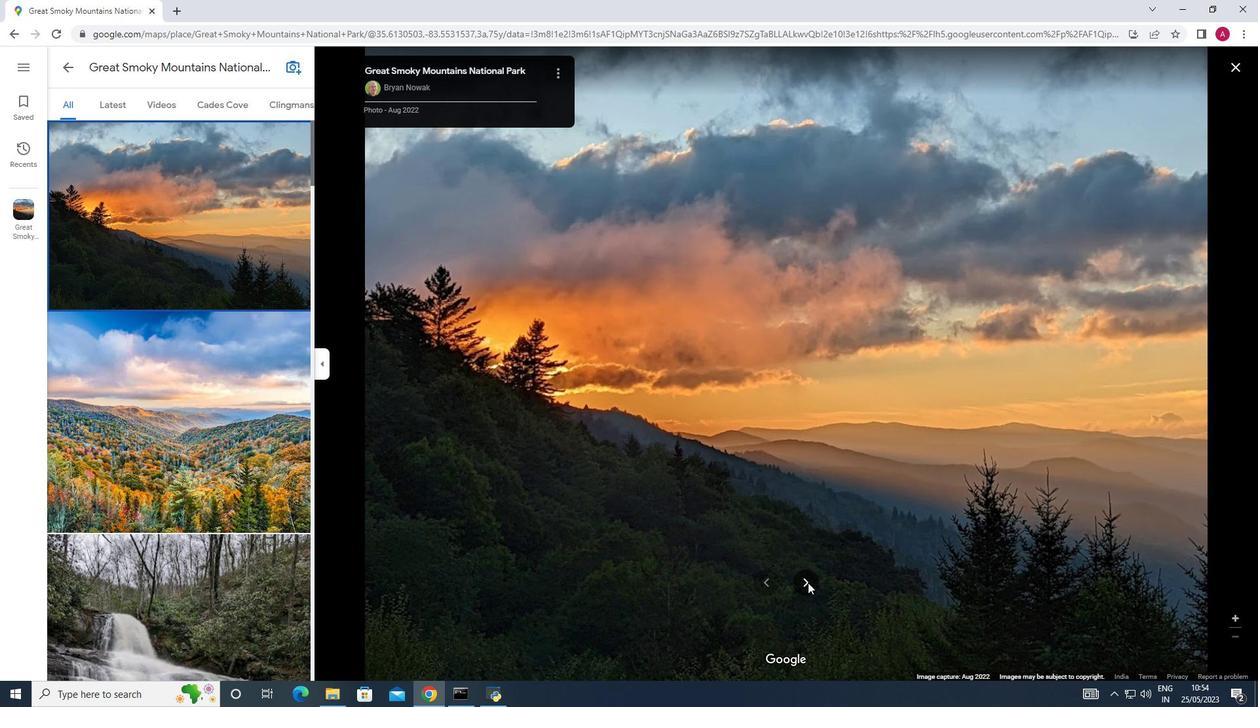 
Action: Mouse pressed left at (807, 583)
Screenshot: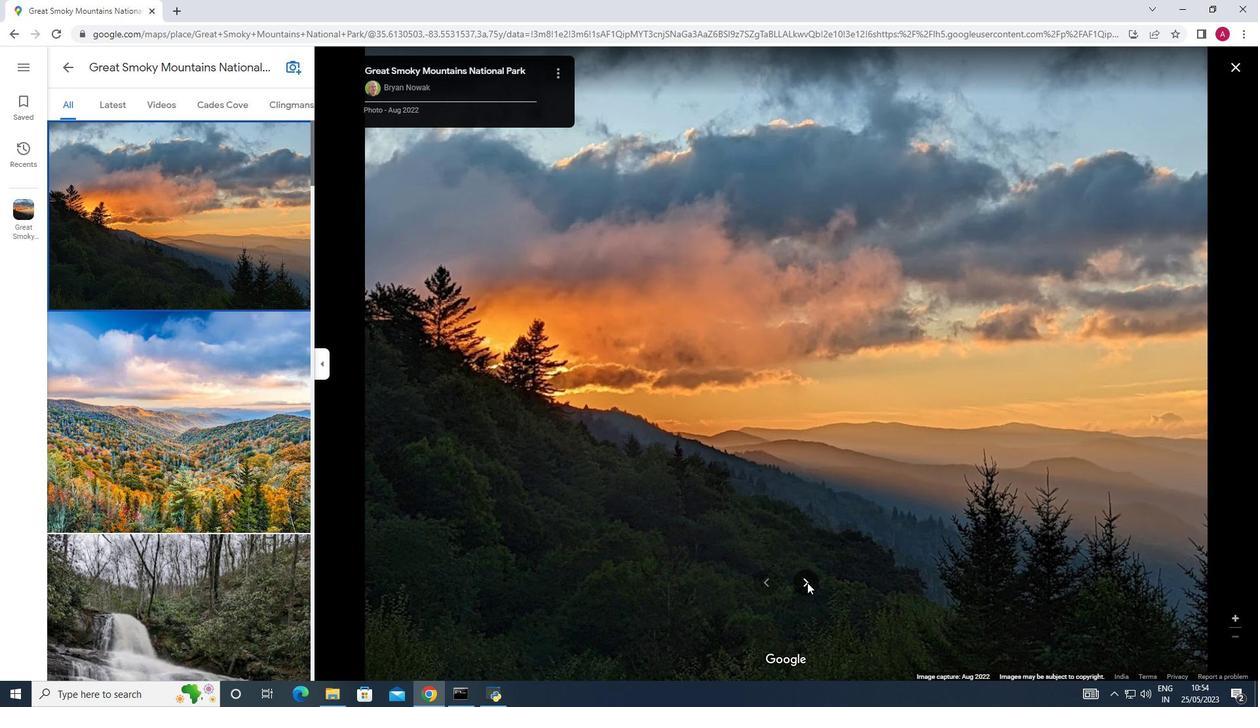 
Action: Mouse pressed left at (807, 583)
Screenshot: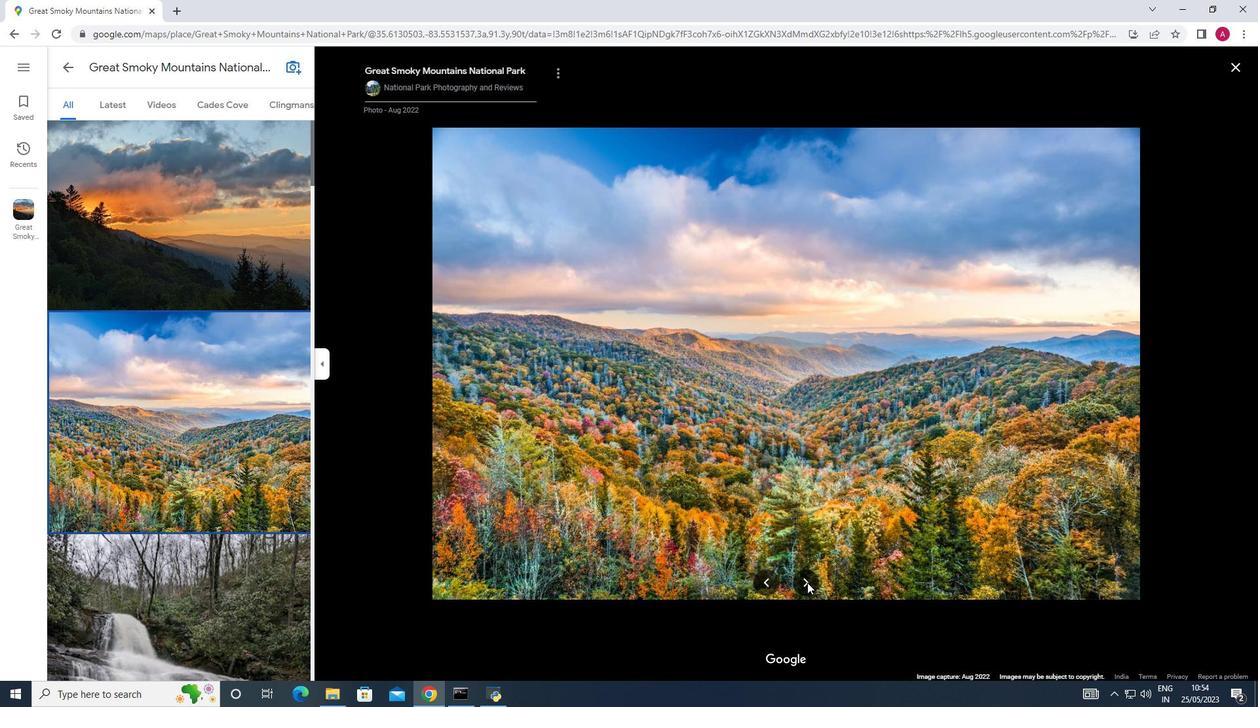 
Action: Mouse moved to (806, 583)
Screenshot: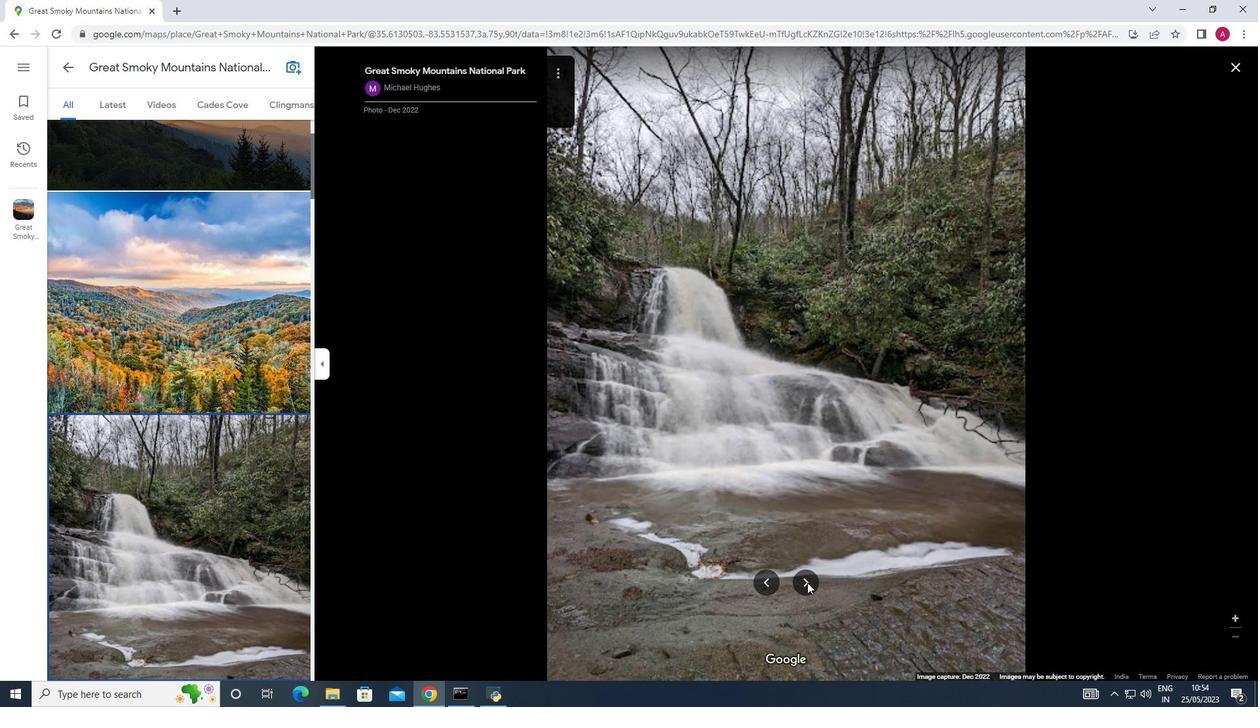
Action: Mouse scrolled (806, 583) with delta (0, 0)
Screenshot: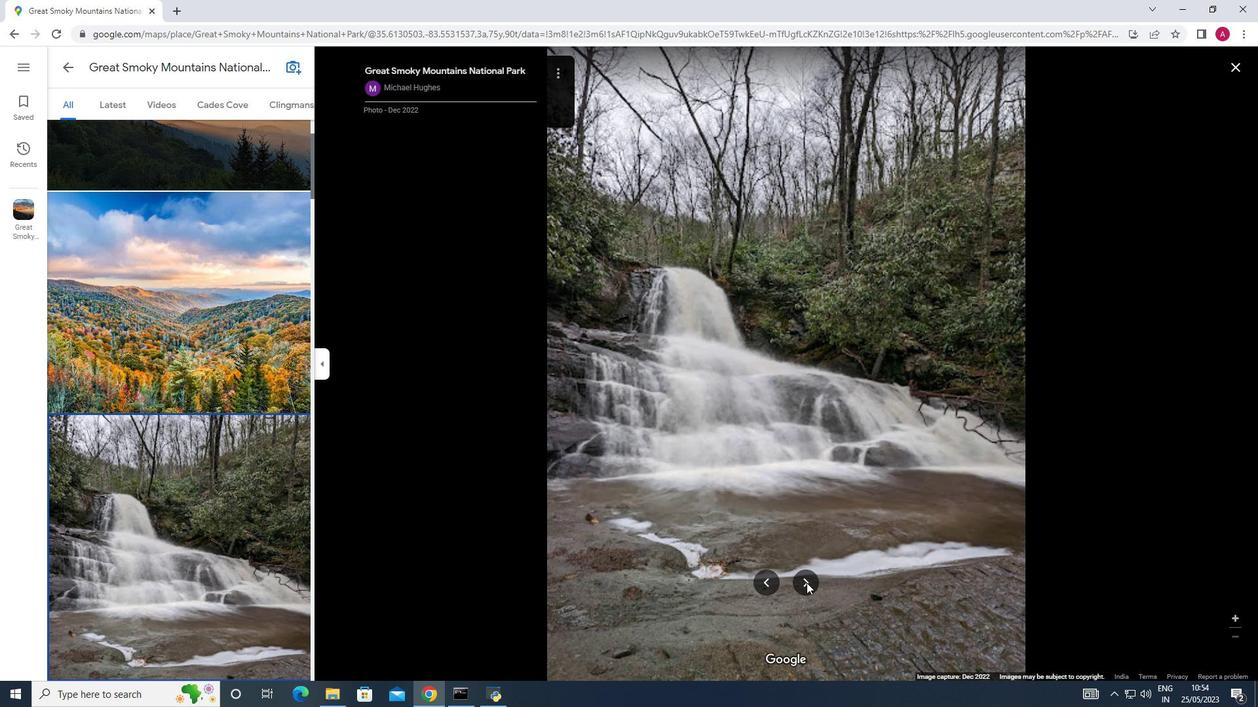 
Action: Mouse scrolled (806, 583) with delta (0, 0)
Screenshot: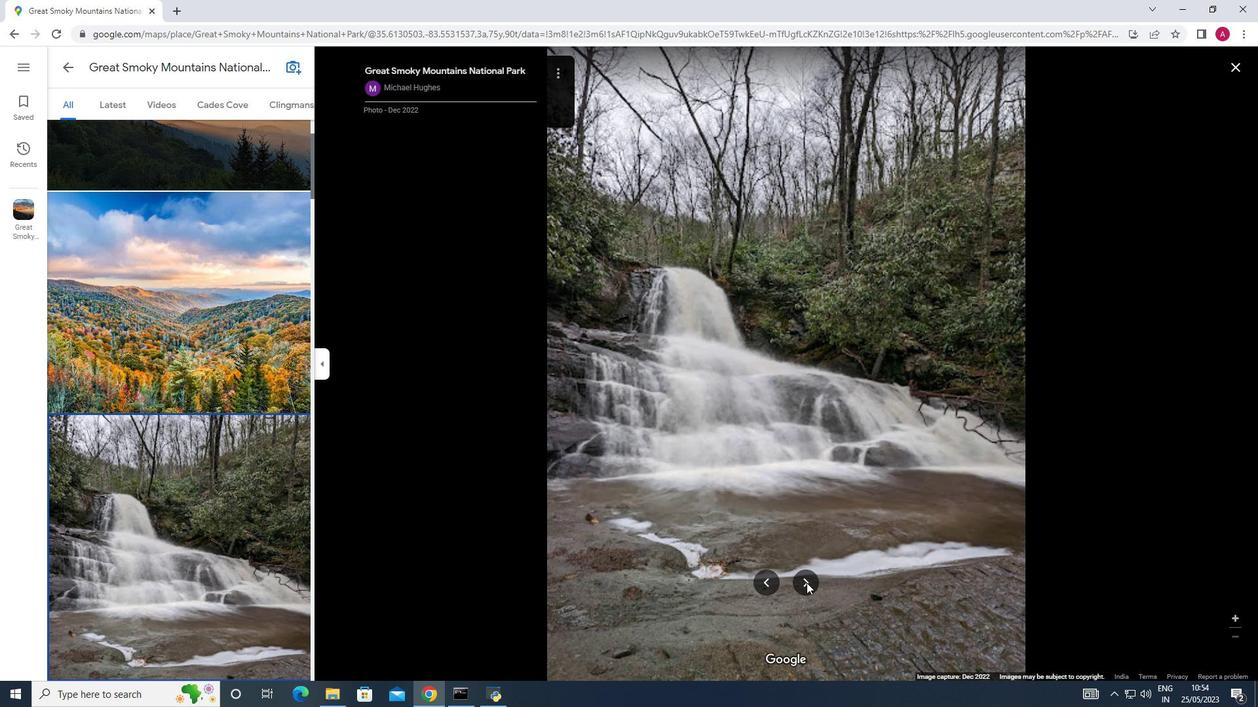 
Action: Mouse moved to (829, 552)
Screenshot: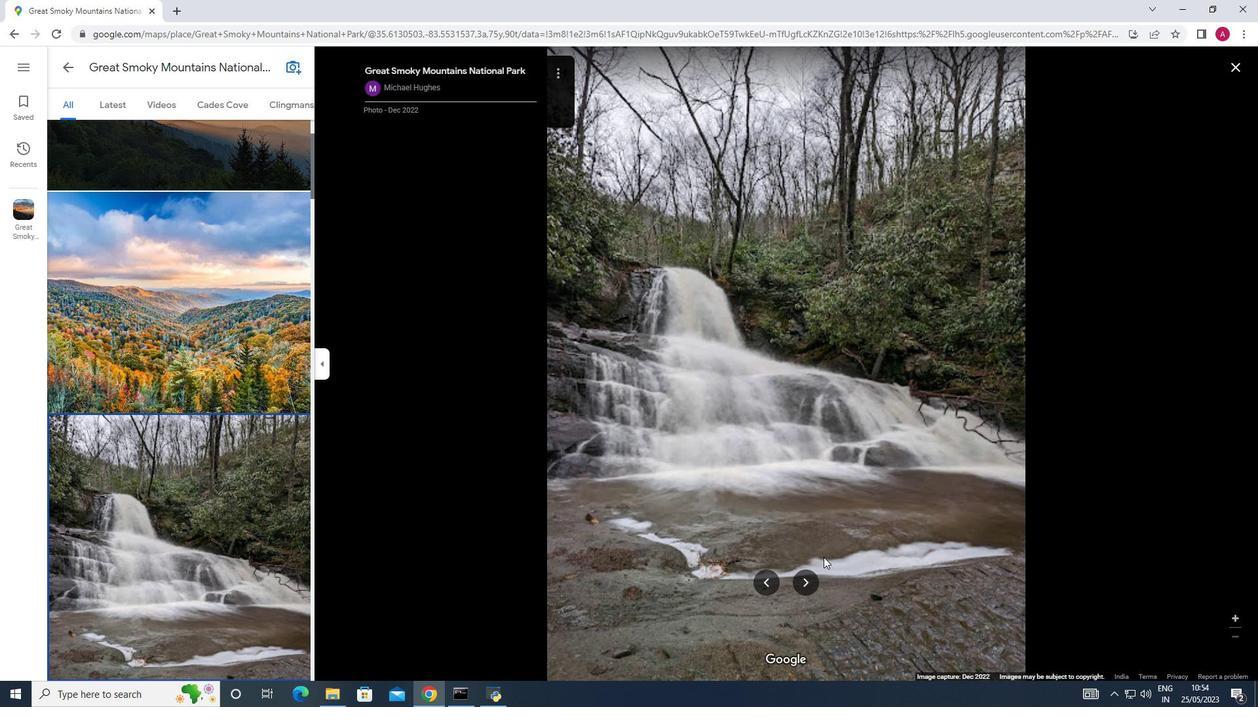 
Action: Mouse scrolled (829, 551) with delta (0, 0)
Screenshot: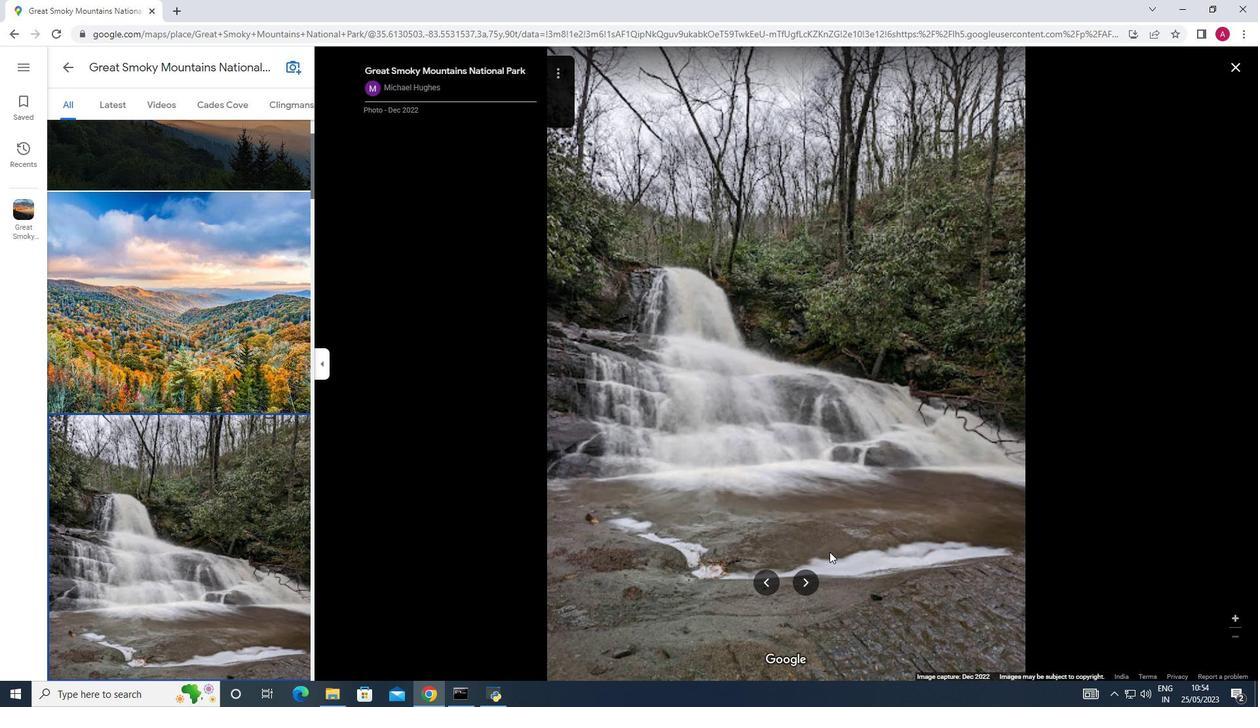 
Action: Mouse scrolled (829, 551) with delta (0, 0)
Screenshot: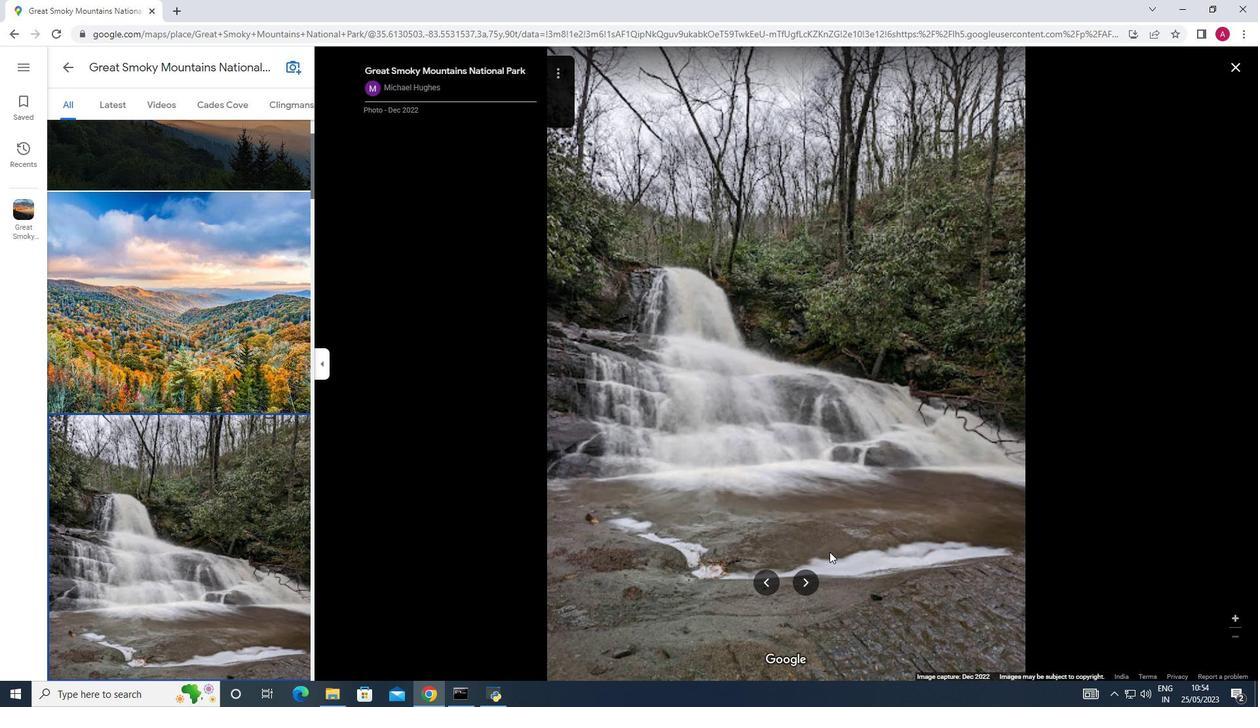 
Action: Mouse scrolled (829, 553) with delta (0, 0)
Screenshot: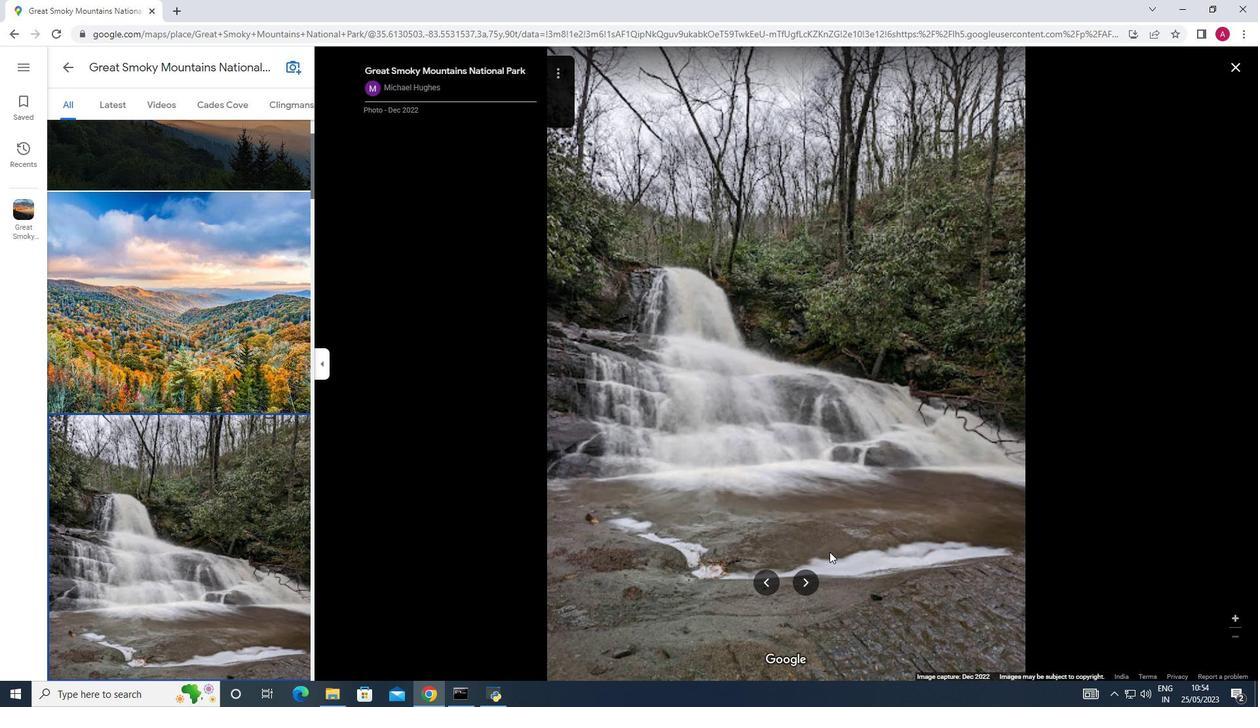 
Action: Mouse scrolled (829, 553) with delta (0, 0)
Screenshot: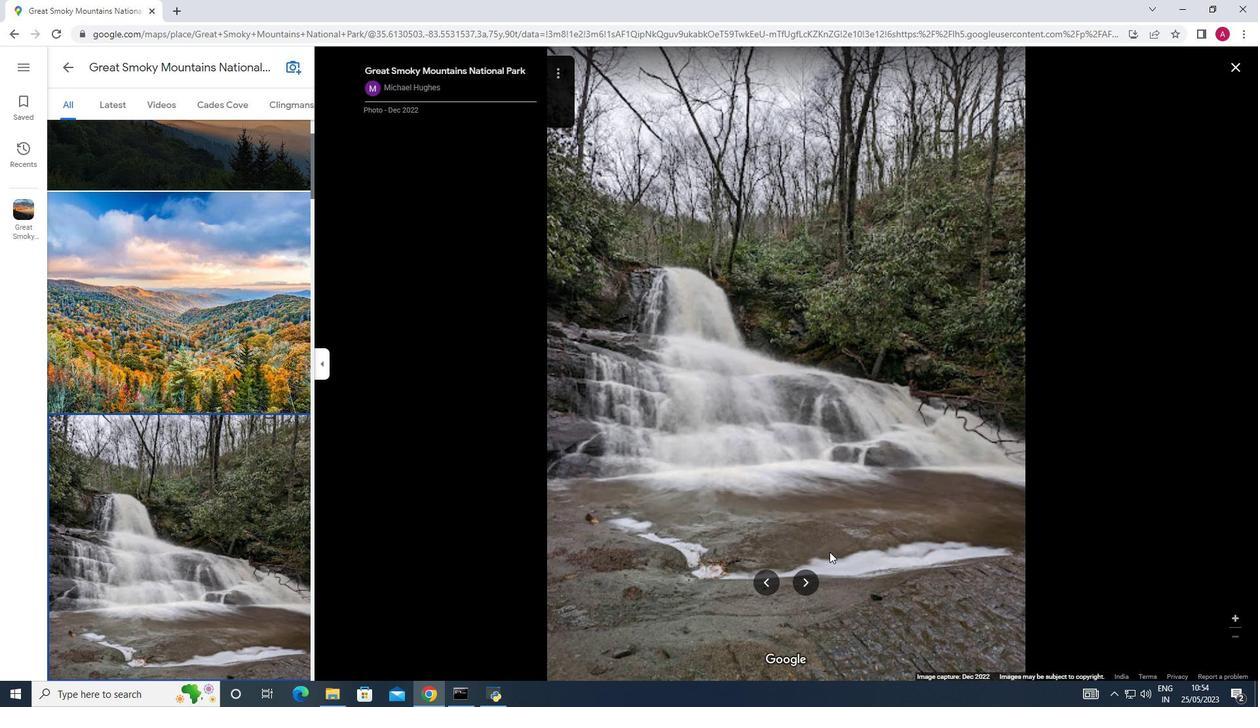 
Action: Mouse scrolled (829, 553) with delta (0, 0)
Screenshot: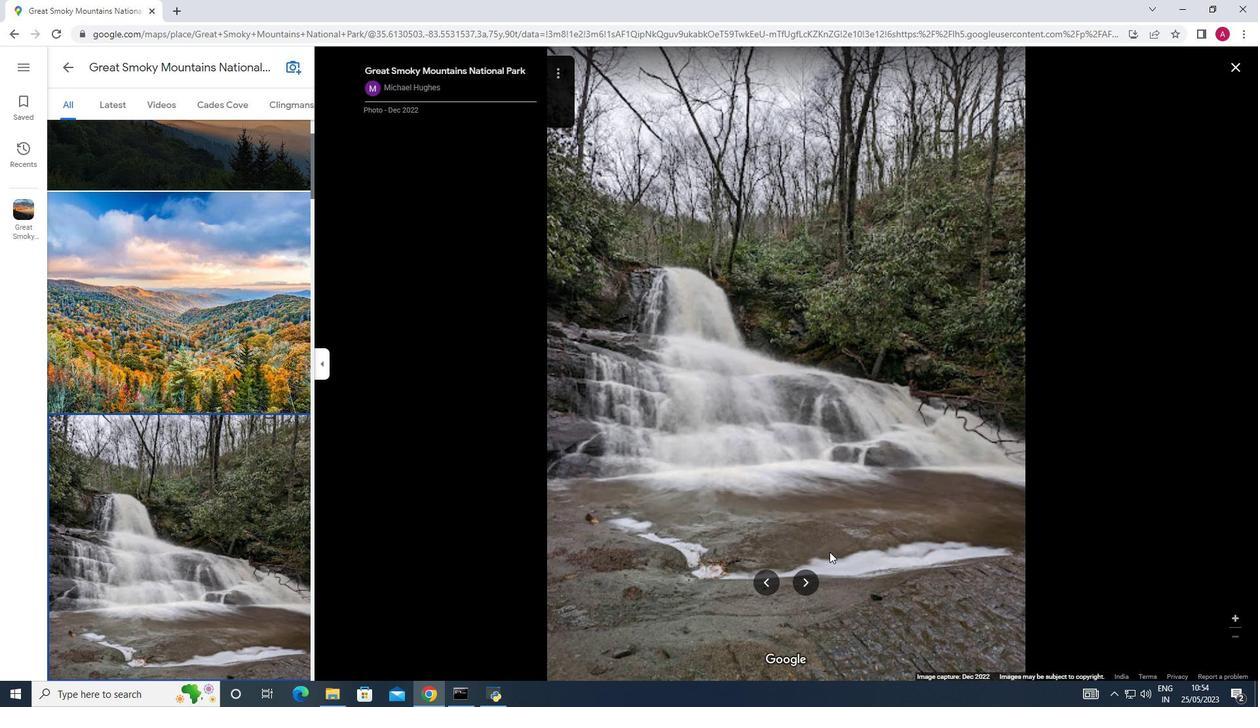 
Action: Mouse moved to (829, 553)
Screenshot: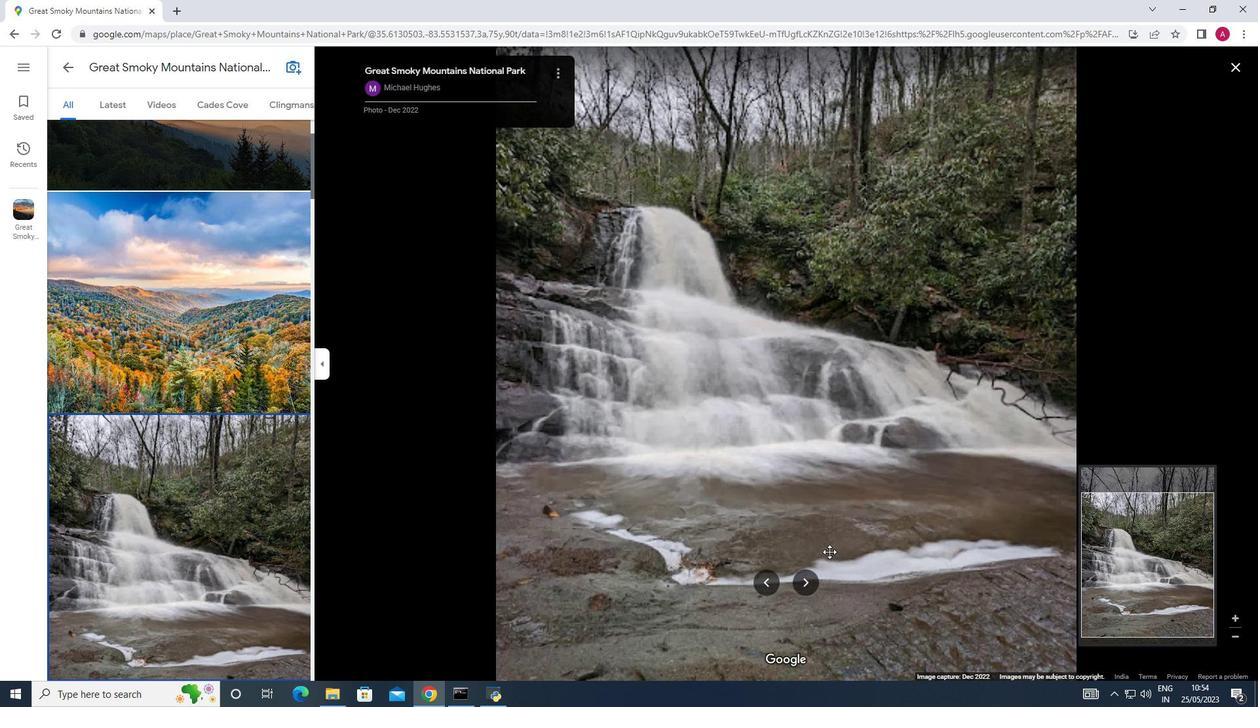 
Action: Mouse scrolled (829, 554) with delta (0, 0)
Screenshot: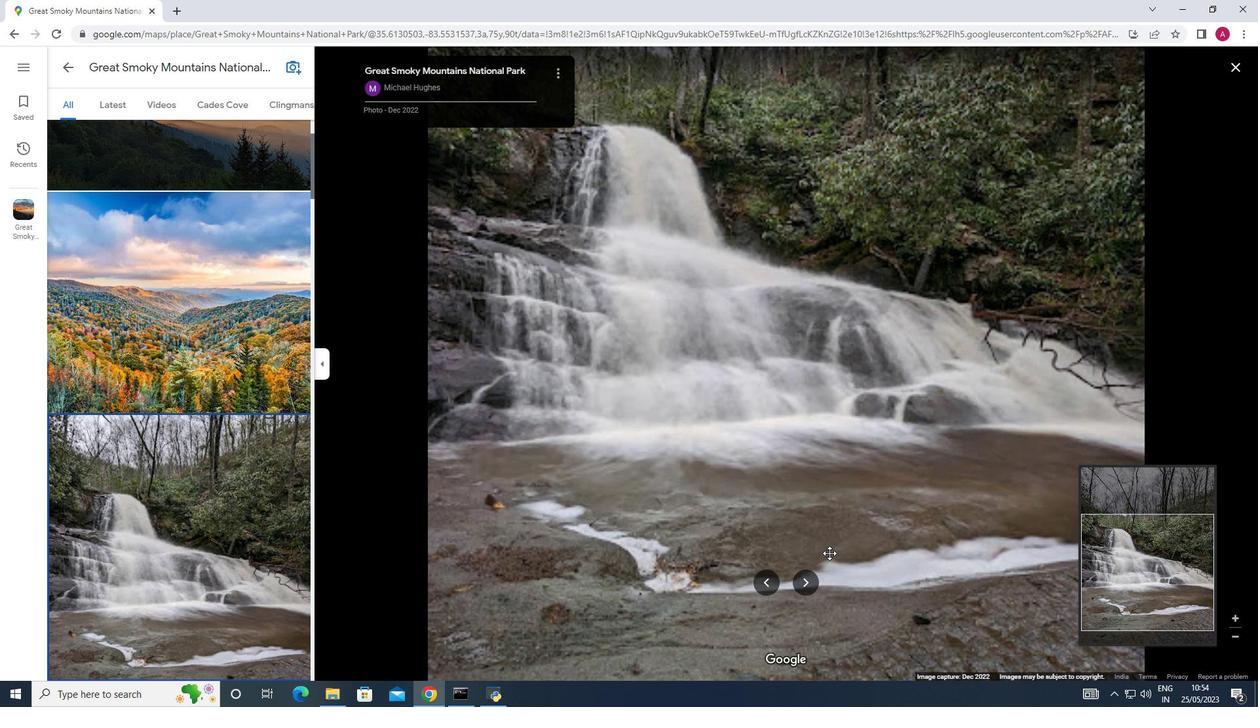 
Action: Mouse scrolled (829, 554) with delta (0, 0)
Screenshot: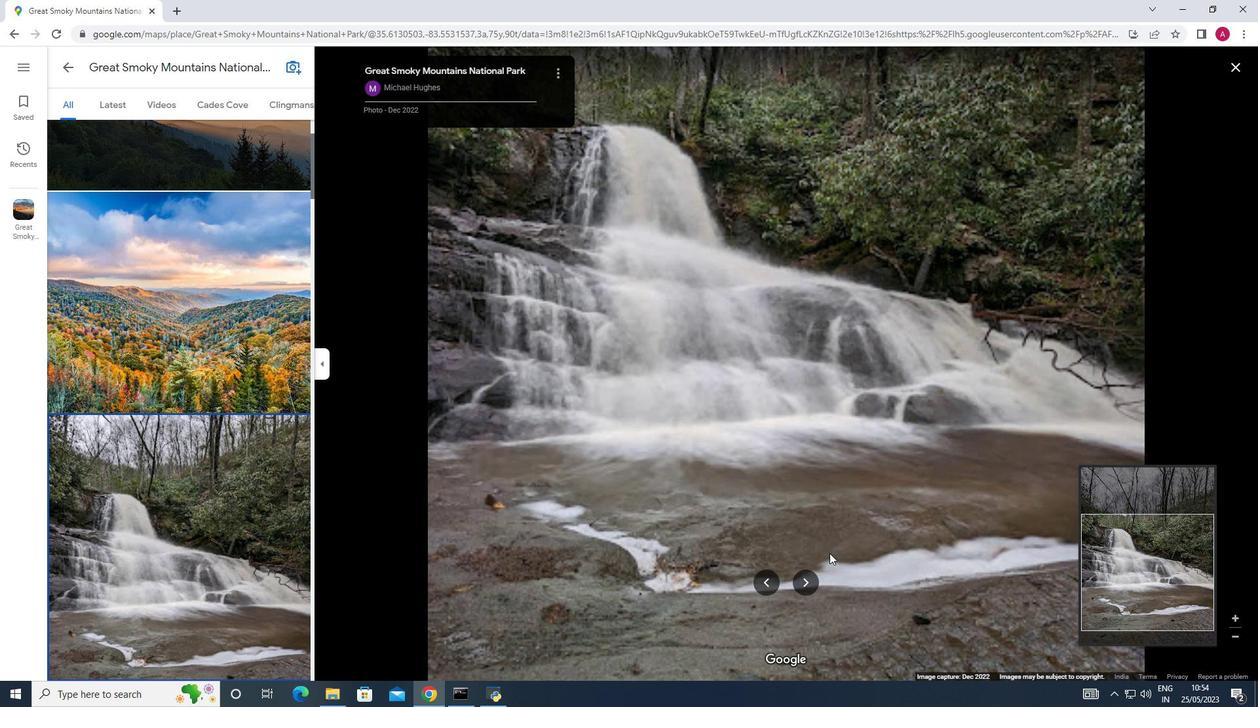
Action: Mouse scrolled (829, 553) with delta (0, 0)
Screenshot: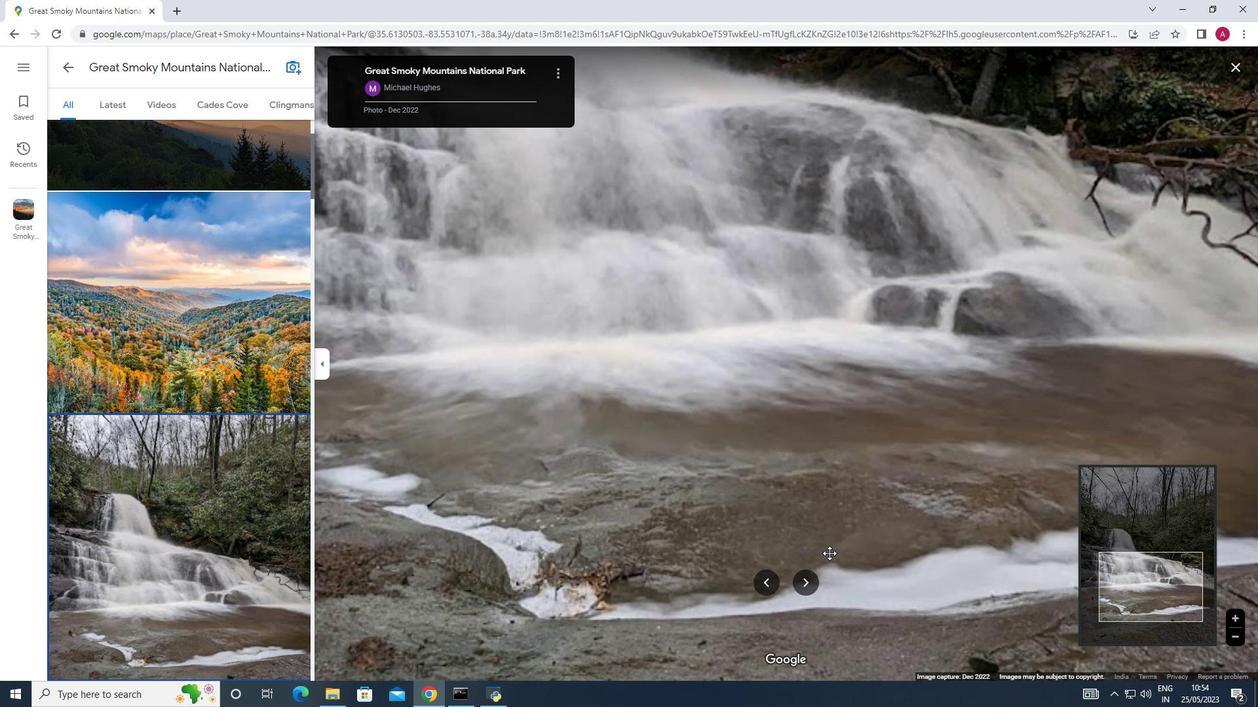 
Action: Mouse scrolled (829, 553) with delta (0, 0)
Screenshot: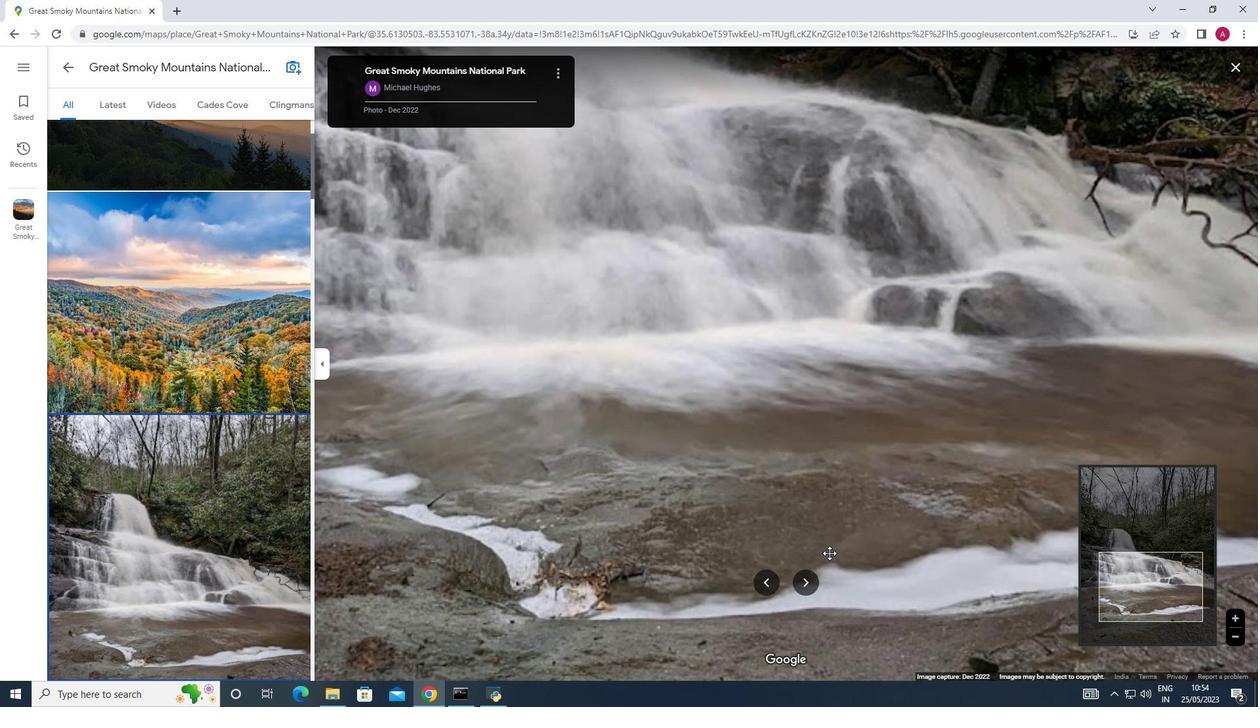 
Action: Mouse scrolled (829, 553) with delta (0, 0)
Screenshot: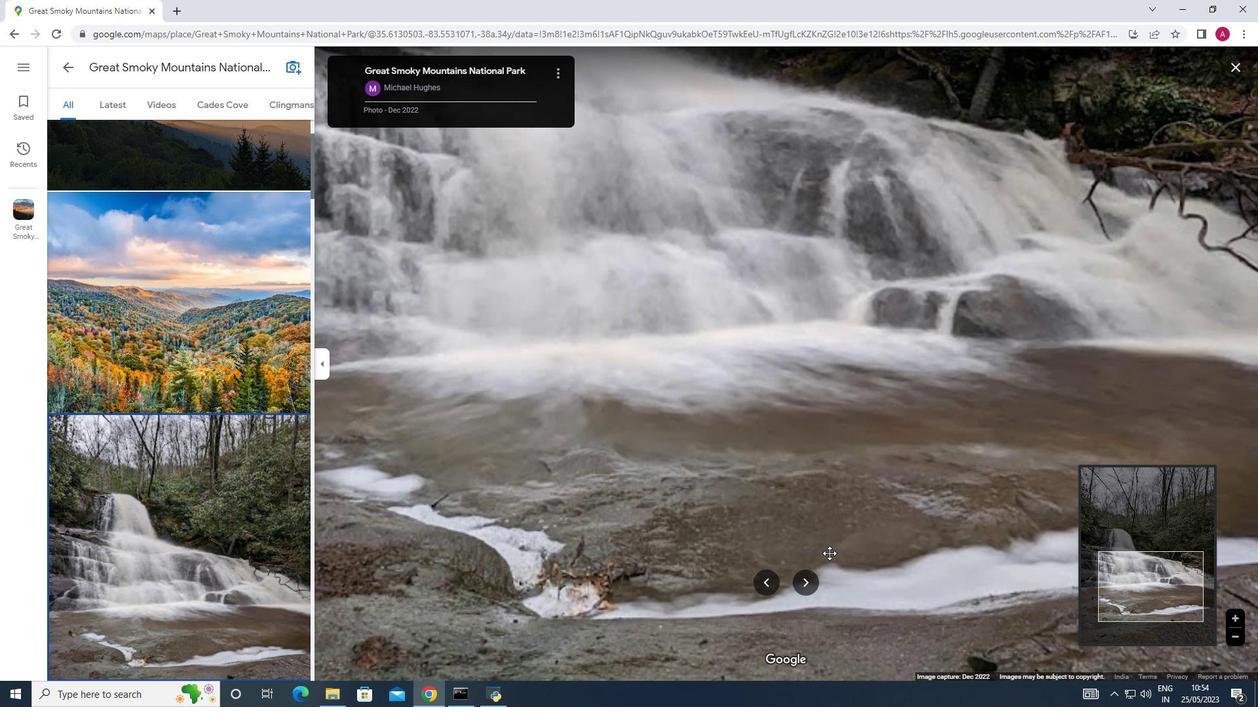 
Action: Mouse scrolled (829, 553) with delta (0, 0)
Screenshot: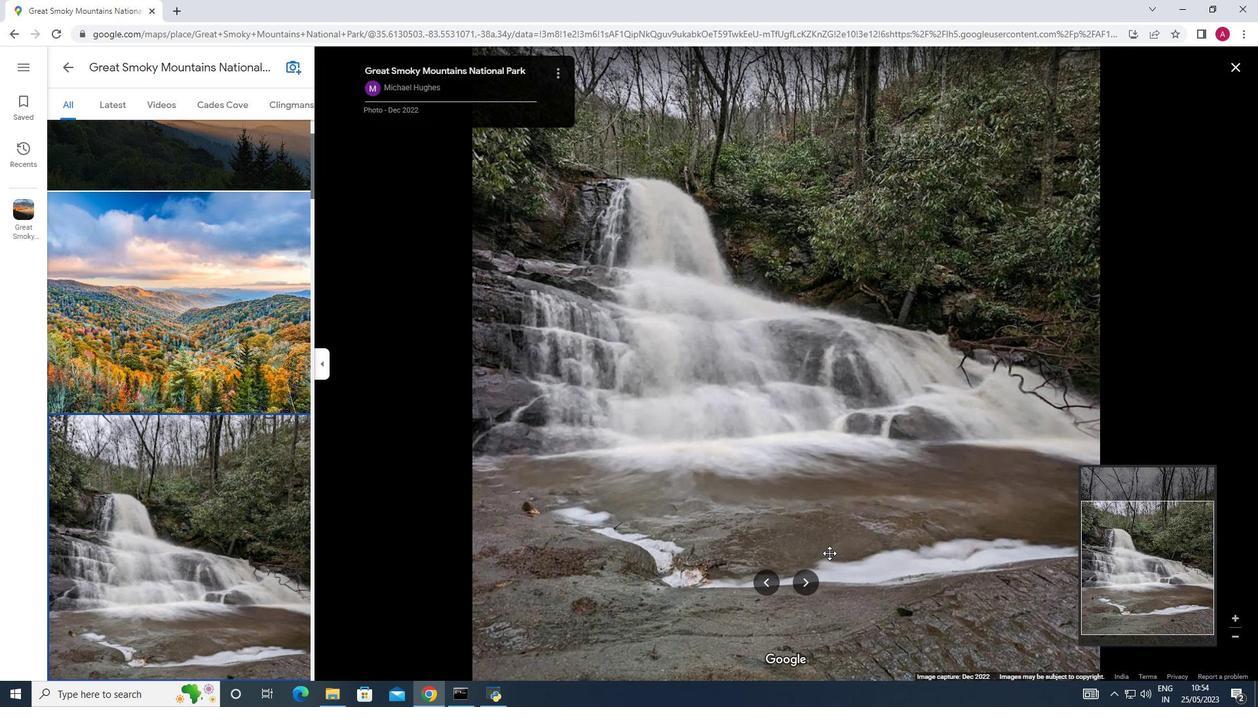 
Action: Mouse moved to (809, 578)
Screenshot: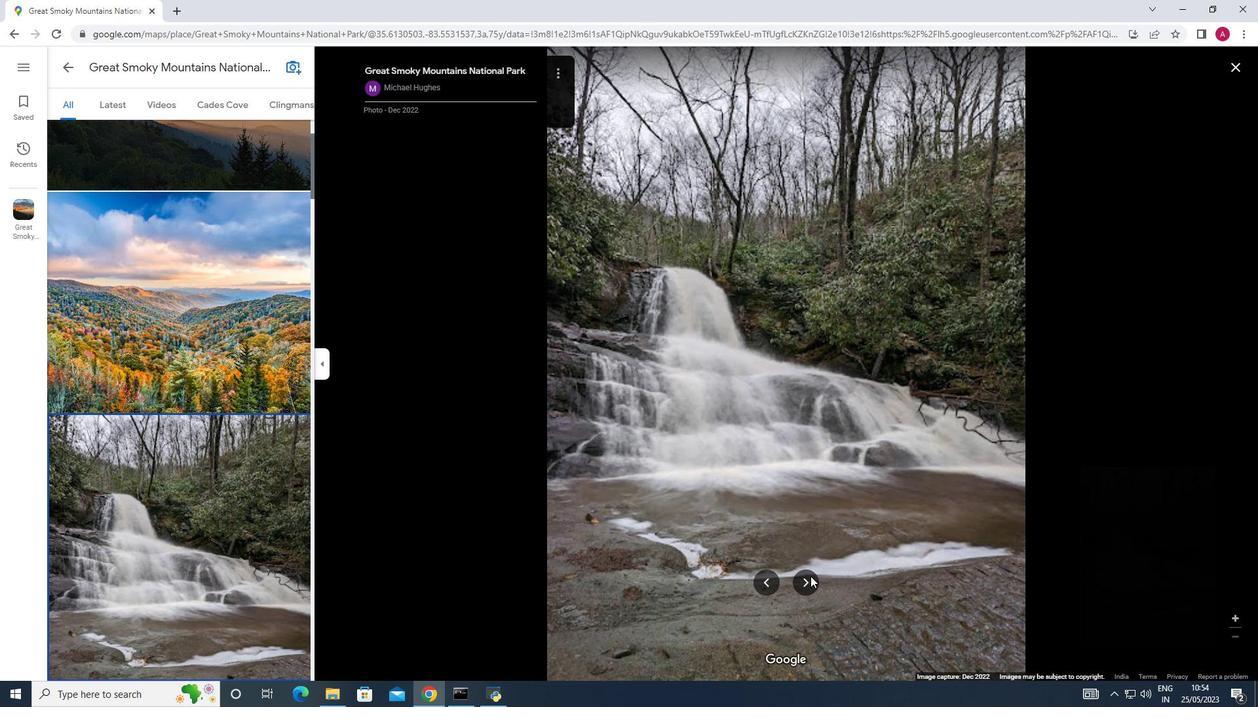 
Action: Mouse pressed left at (809, 578)
Screenshot: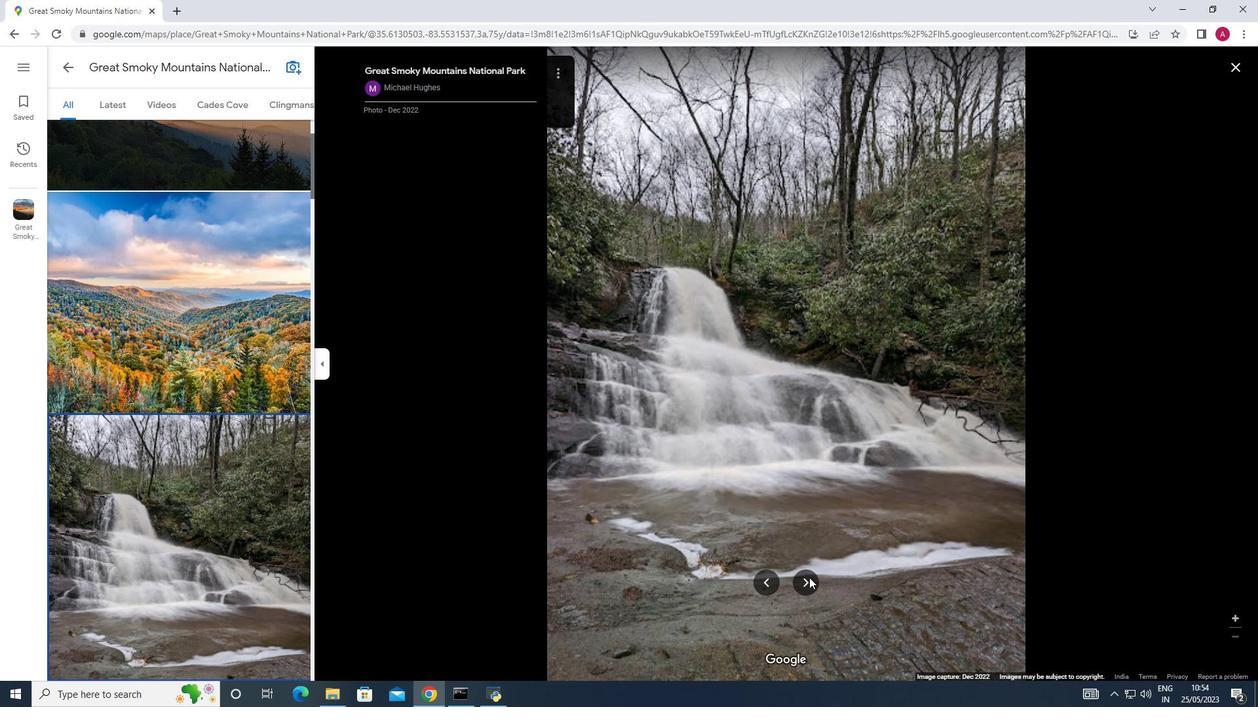 
Action: Mouse pressed left at (809, 578)
Screenshot: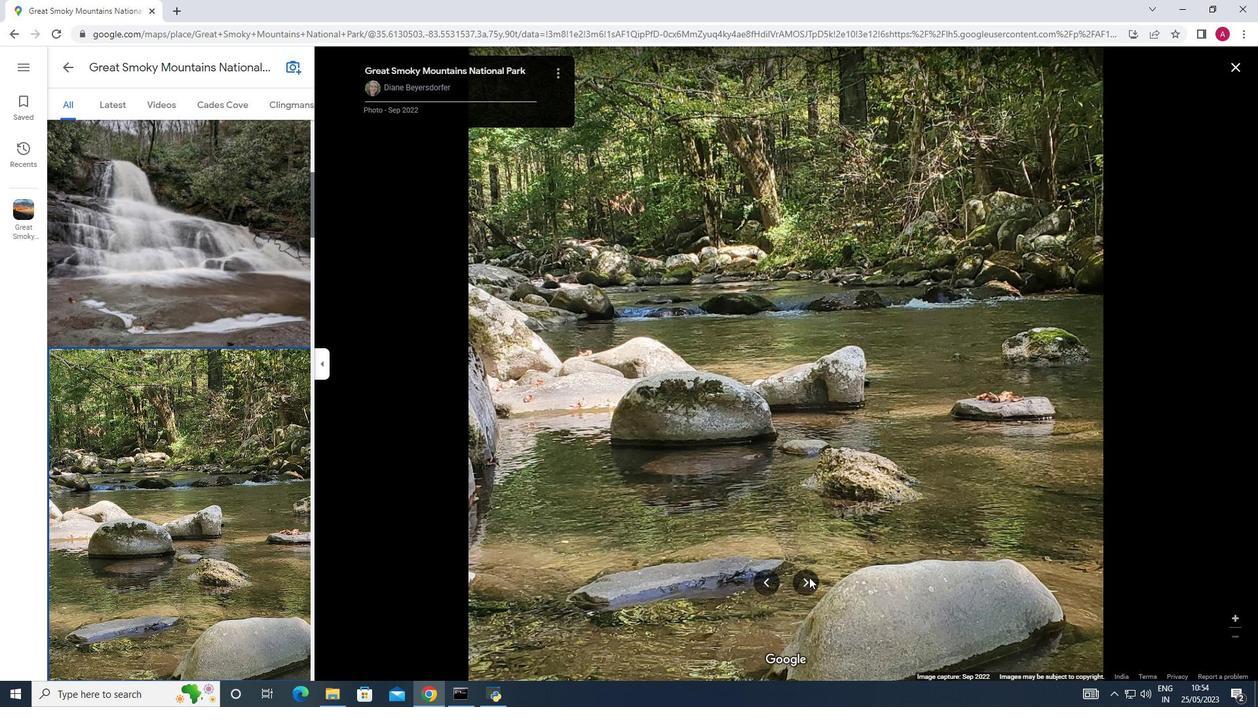 
Action: Mouse pressed left at (809, 578)
Screenshot: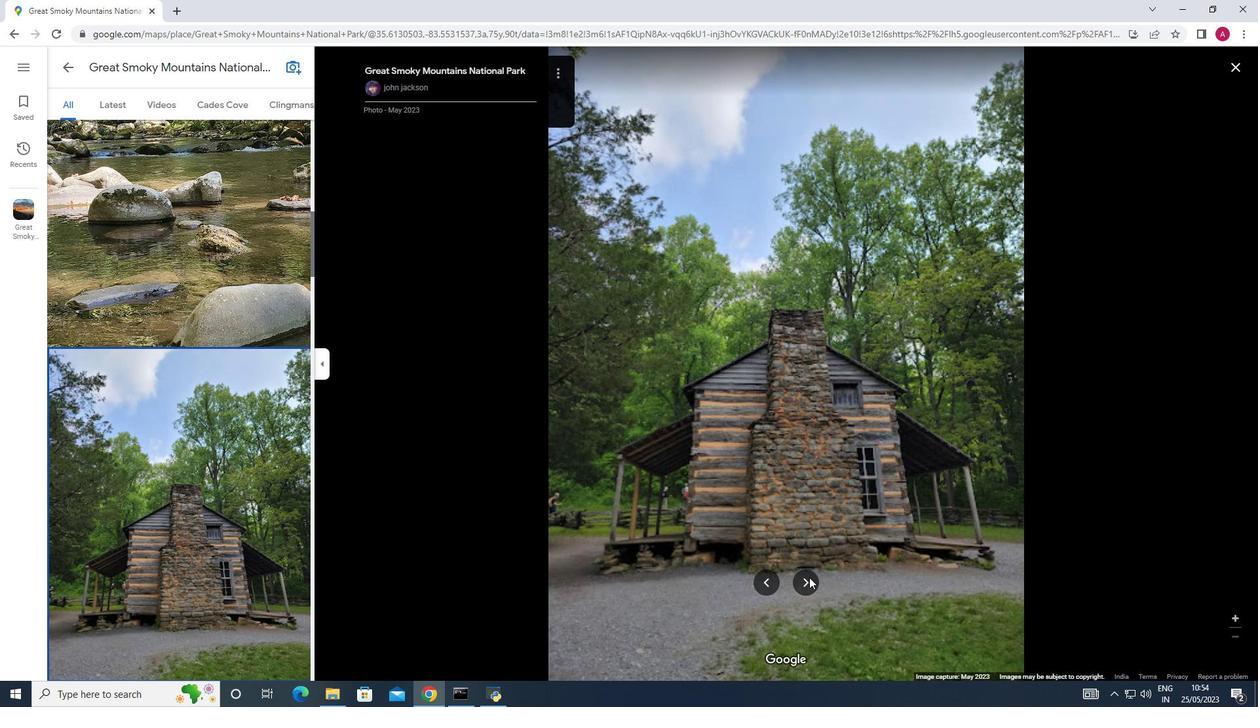
Action: Mouse moved to (867, 562)
Screenshot: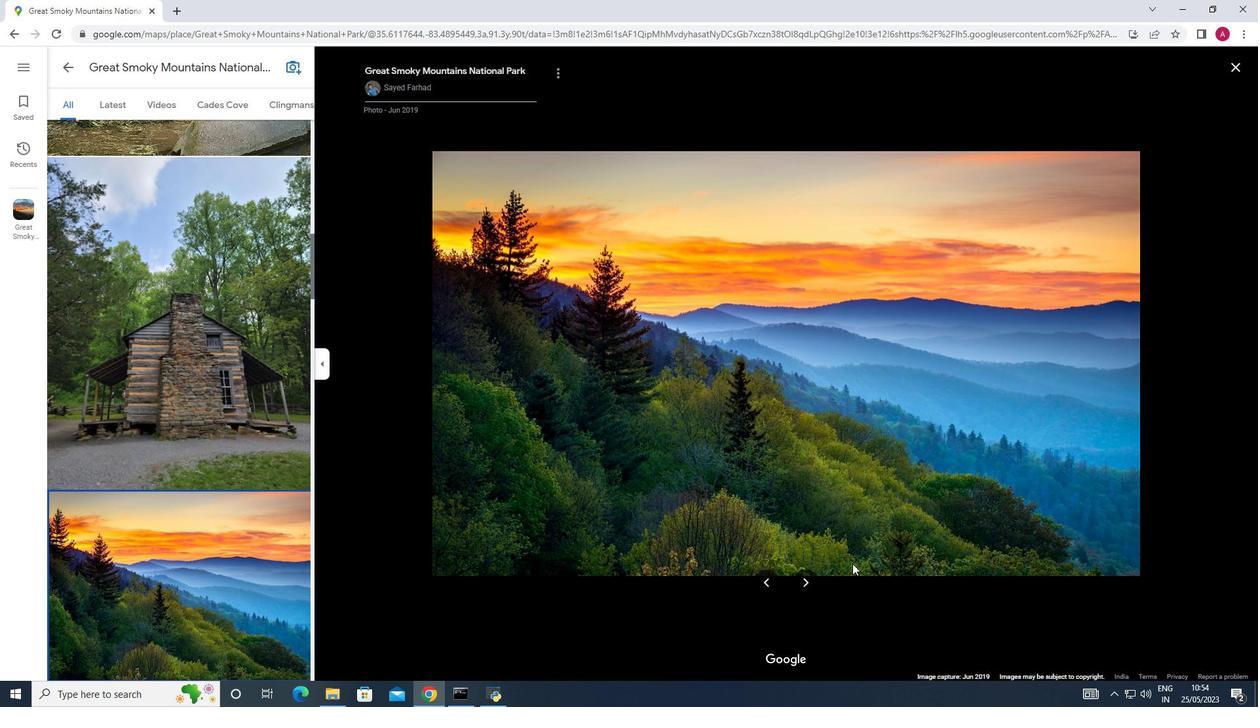 
Action: Mouse scrolled (867, 563) with delta (0, 0)
Screenshot: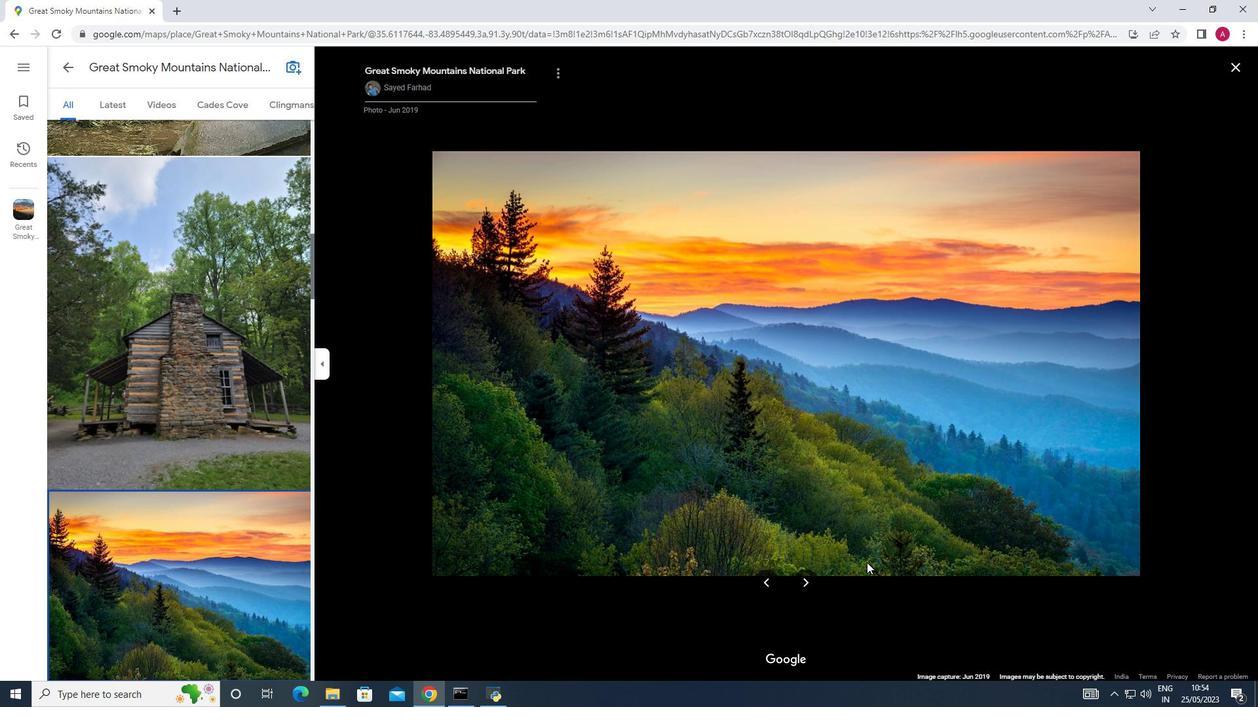 
Action: Mouse scrolled (867, 563) with delta (0, 0)
Screenshot: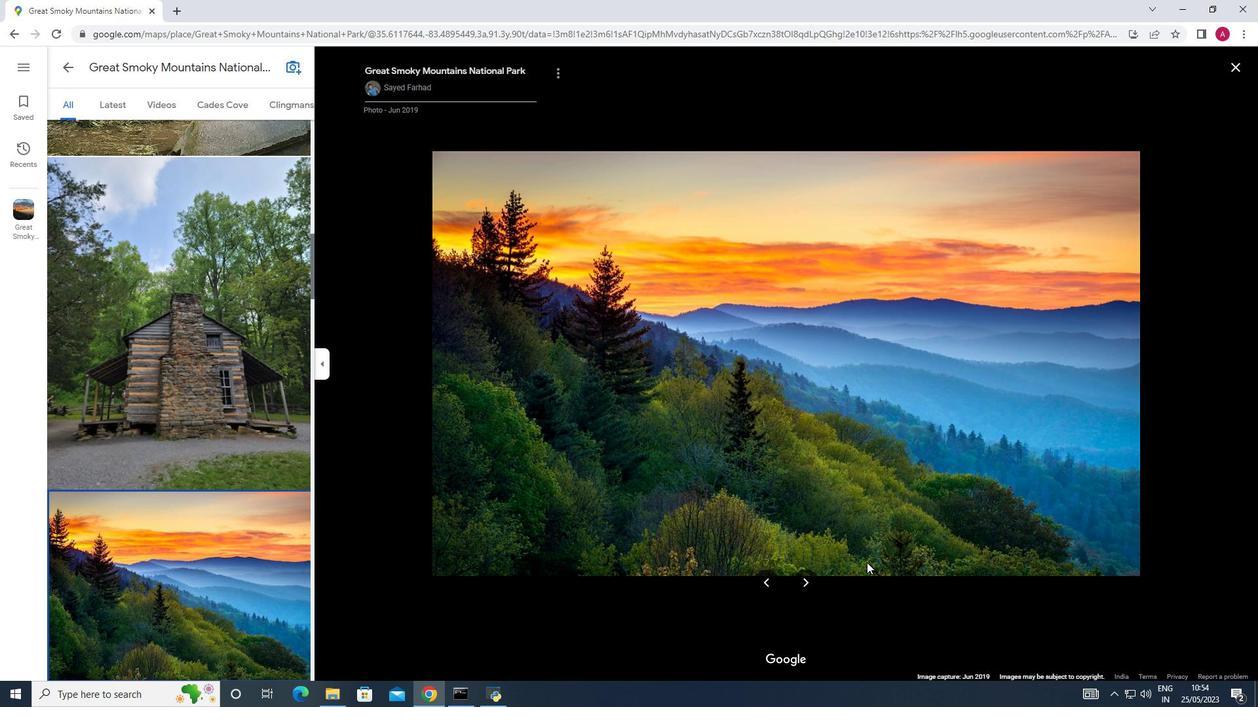 
Action: Mouse scrolled (867, 563) with delta (0, 0)
Screenshot: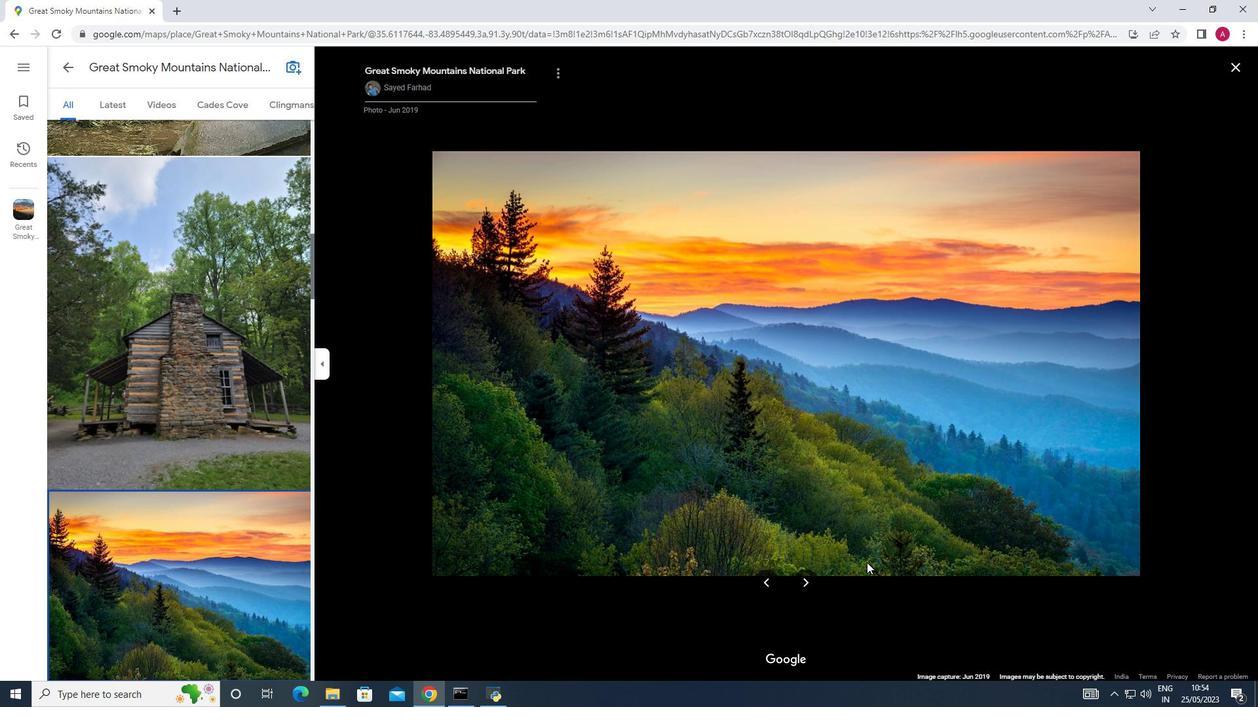 
Action: Mouse scrolled (867, 563) with delta (0, 0)
Screenshot: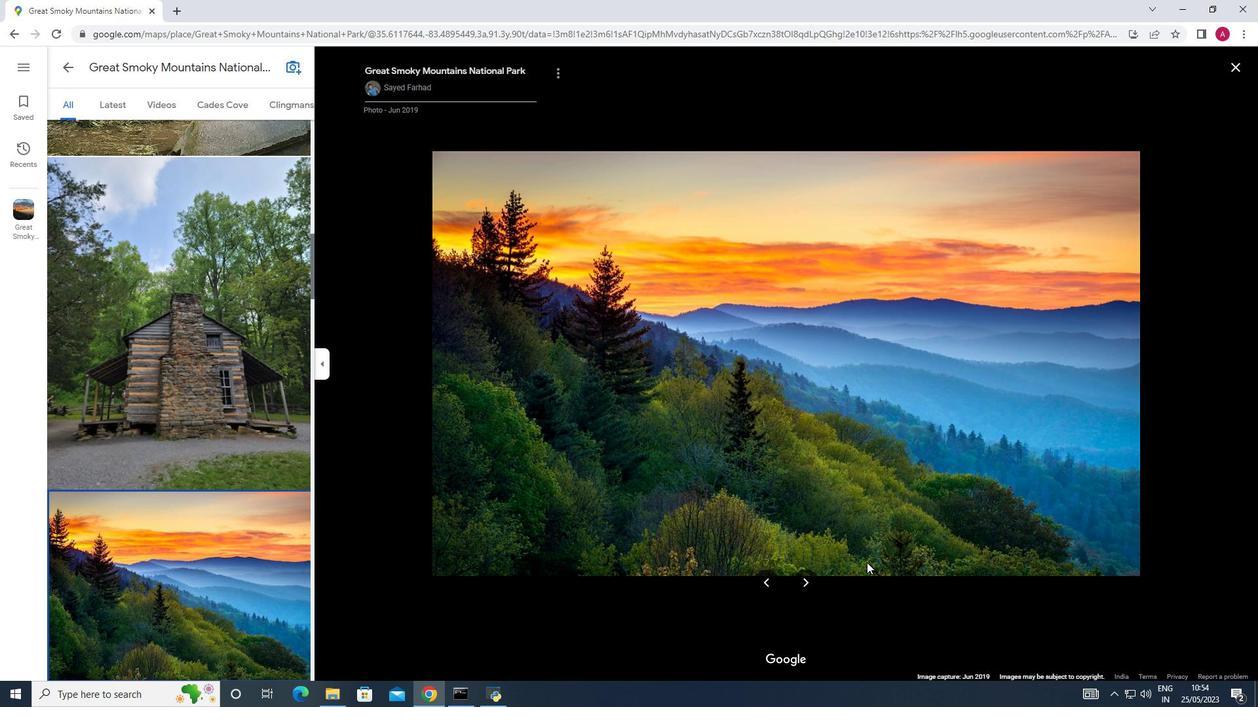 
Action: Mouse scrolled (867, 563) with delta (0, 0)
Screenshot: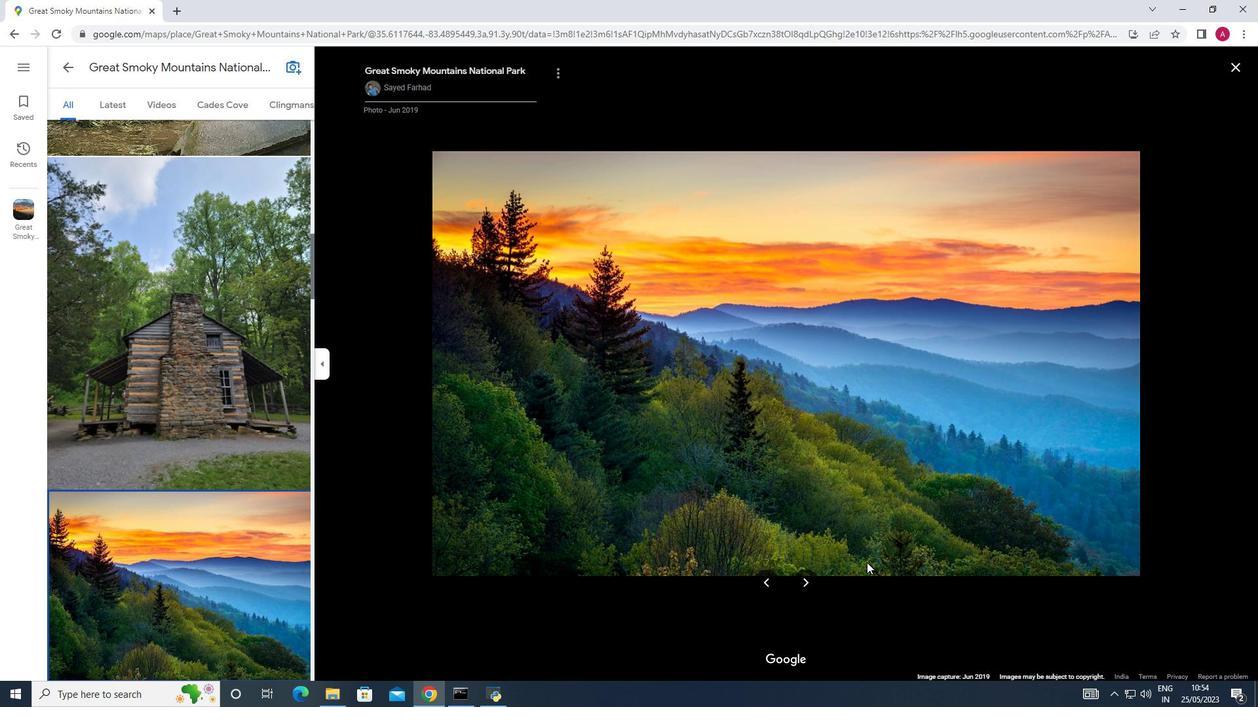 
Action: Mouse scrolled (867, 563) with delta (0, 0)
Screenshot: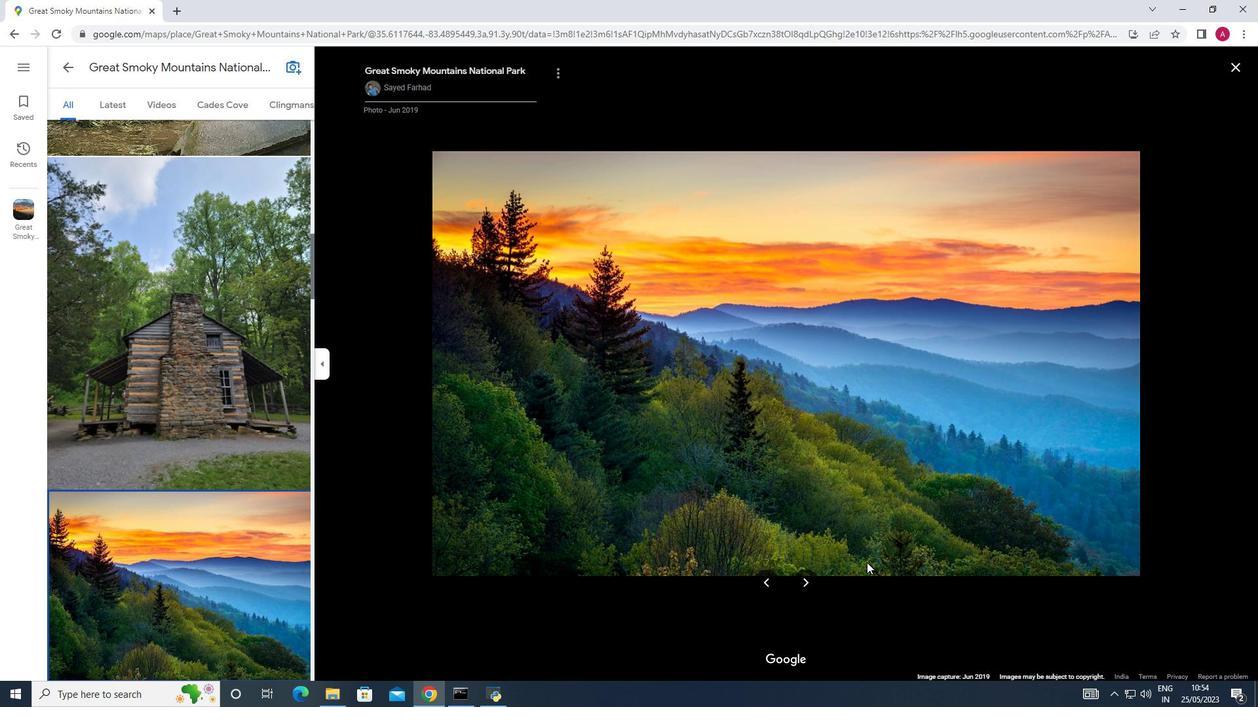 
Action: Mouse moved to (865, 560)
Screenshot: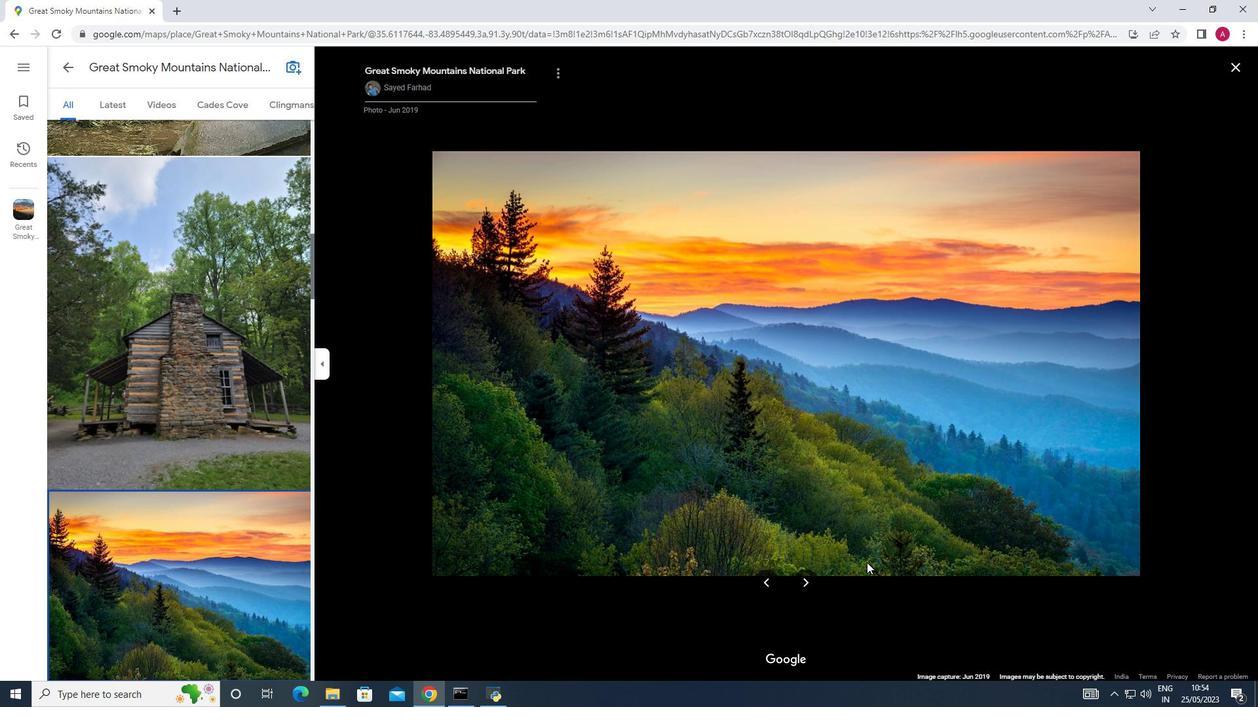 
Action: Mouse scrolled (865, 561) with delta (0, 0)
Screenshot: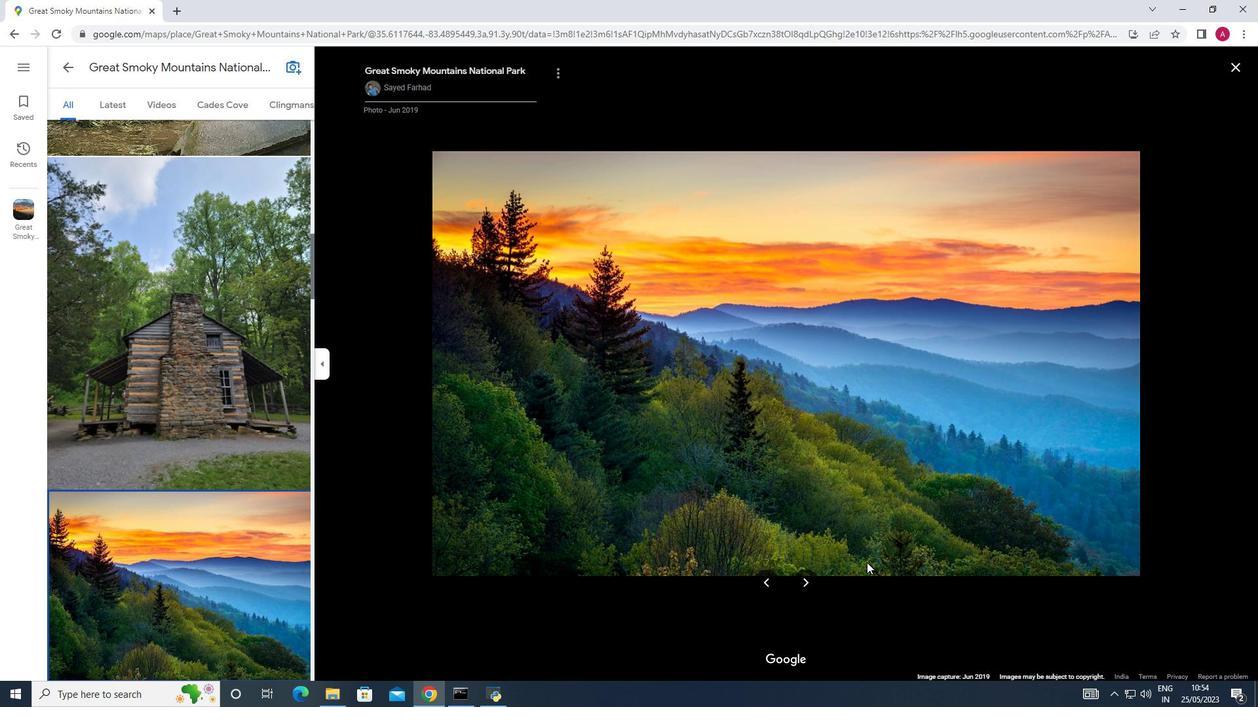 
Action: Mouse moved to (864, 560)
Screenshot: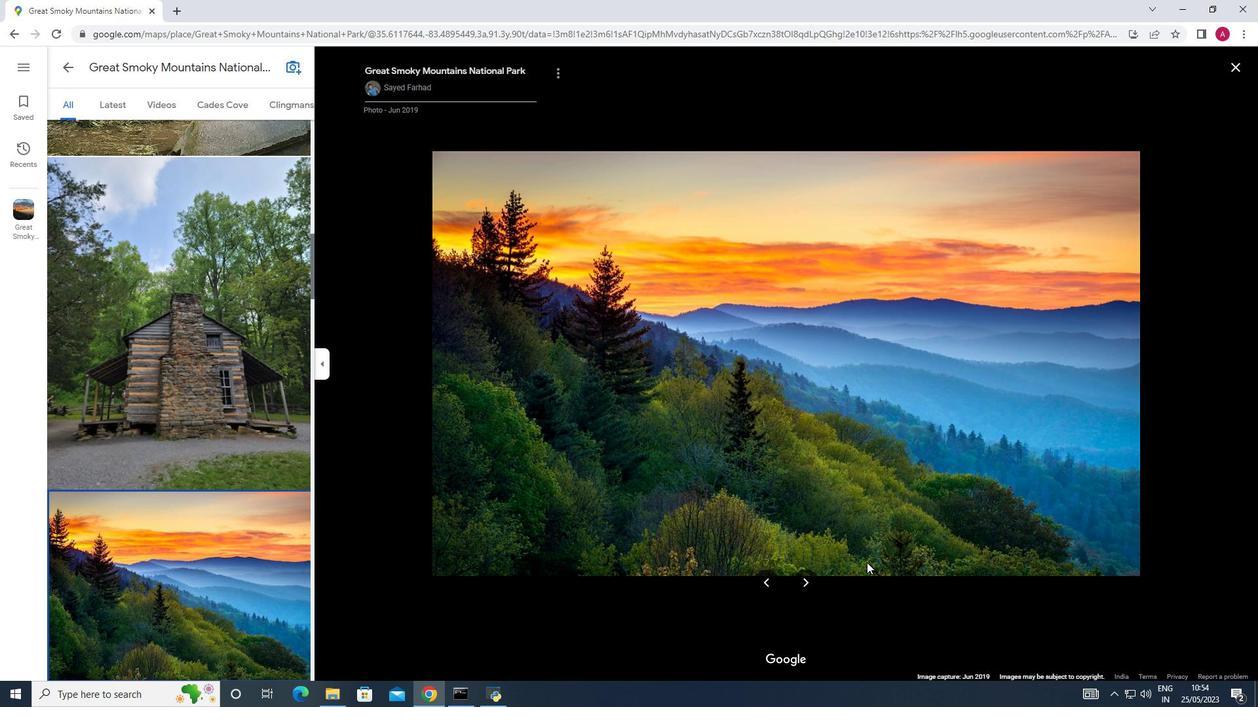 
Action: Mouse scrolled (864, 560) with delta (0, 0)
Screenshot: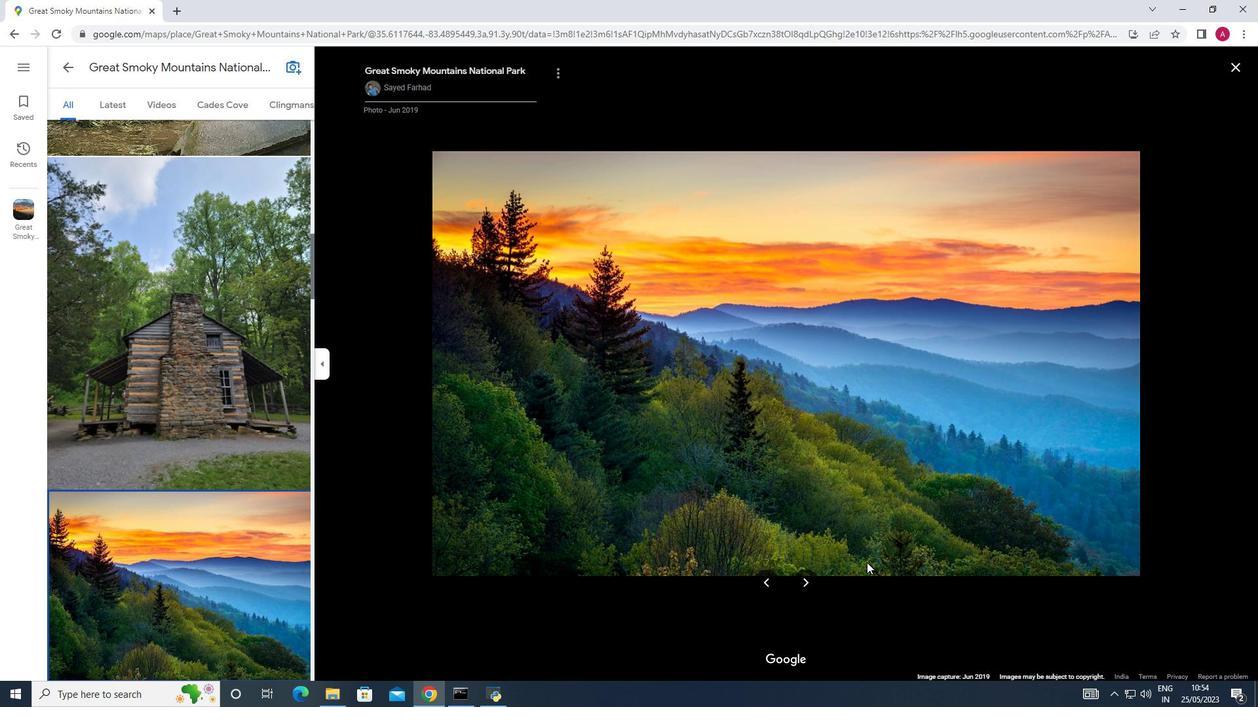 
Action: Mouse scrolled (864, 560) with delta (0, 0)
Screenshot: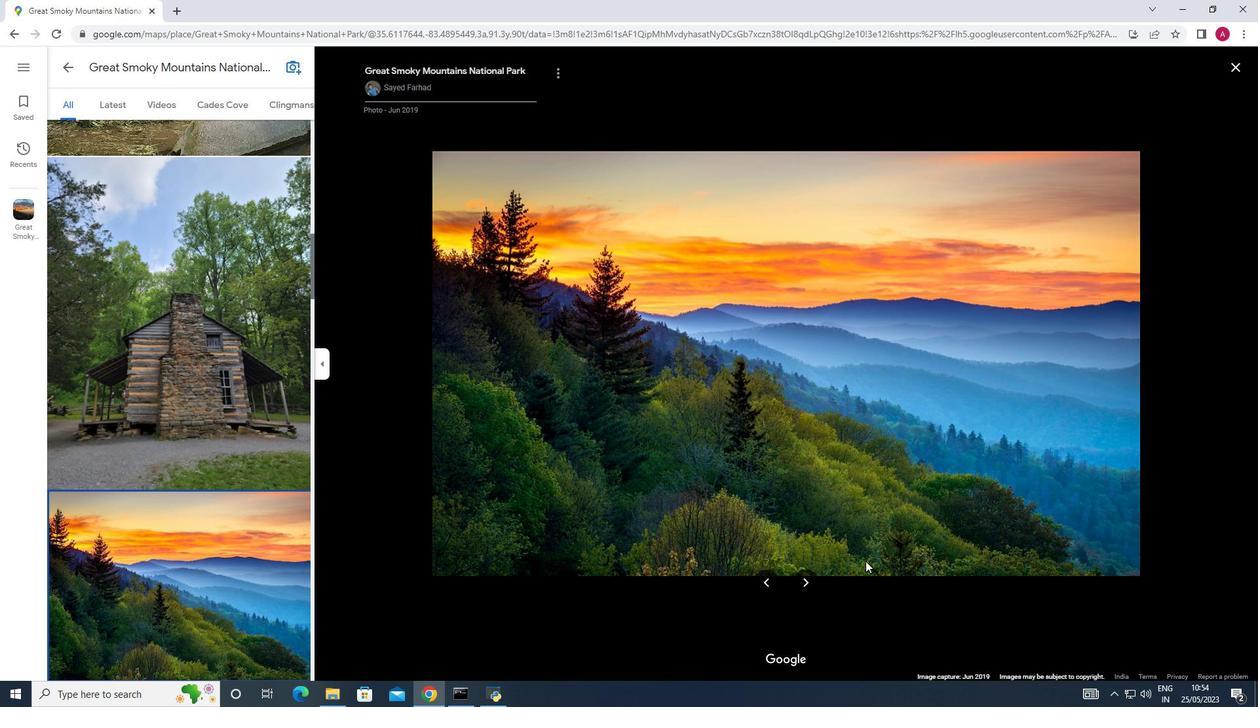 
Action: Mouse scrolled (864, 560) with delta (0, 0)
Screenshot: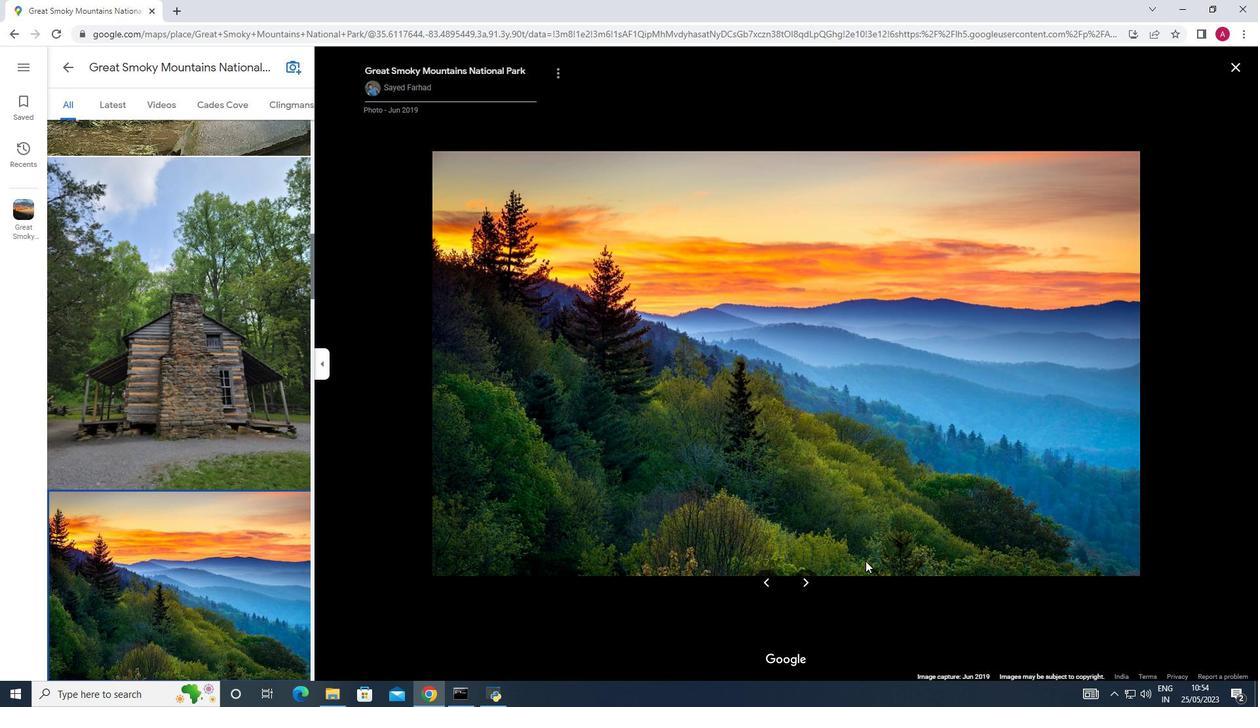 
Action: Mouse scrolled (864, 560) with delta (0, 0)
Screenshot: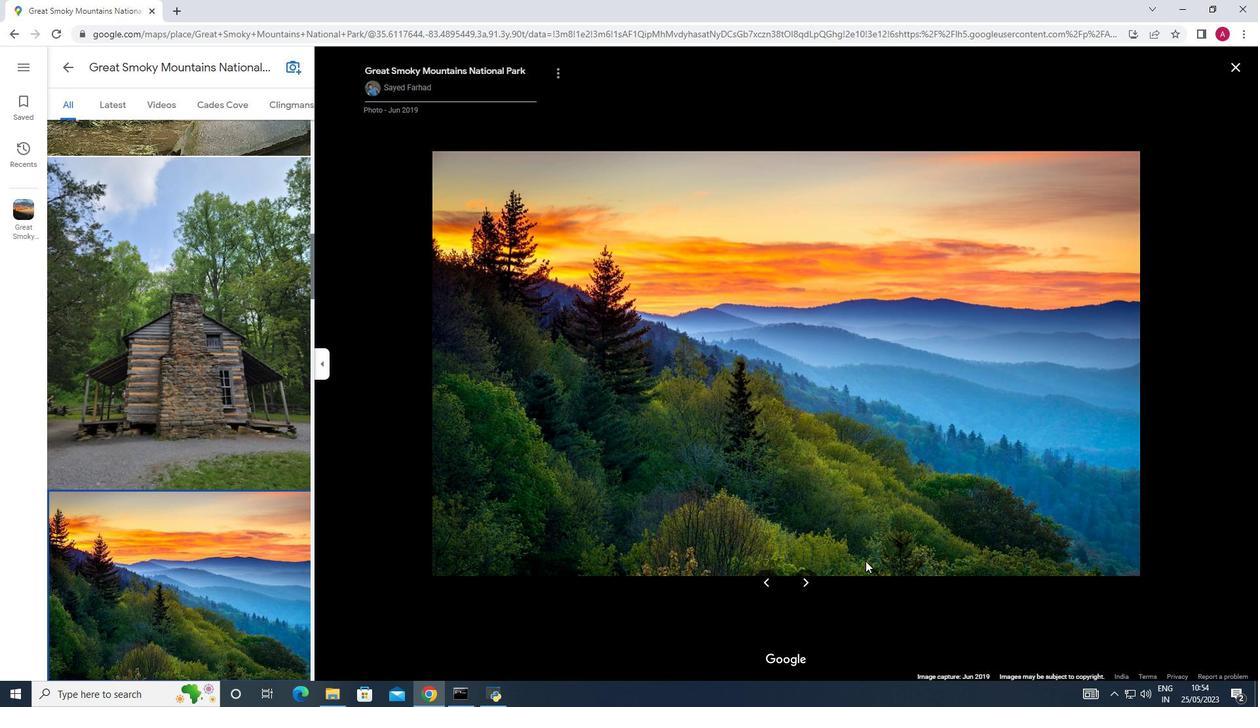 
Action: Mouse moved to (863, 558)
Screenshot: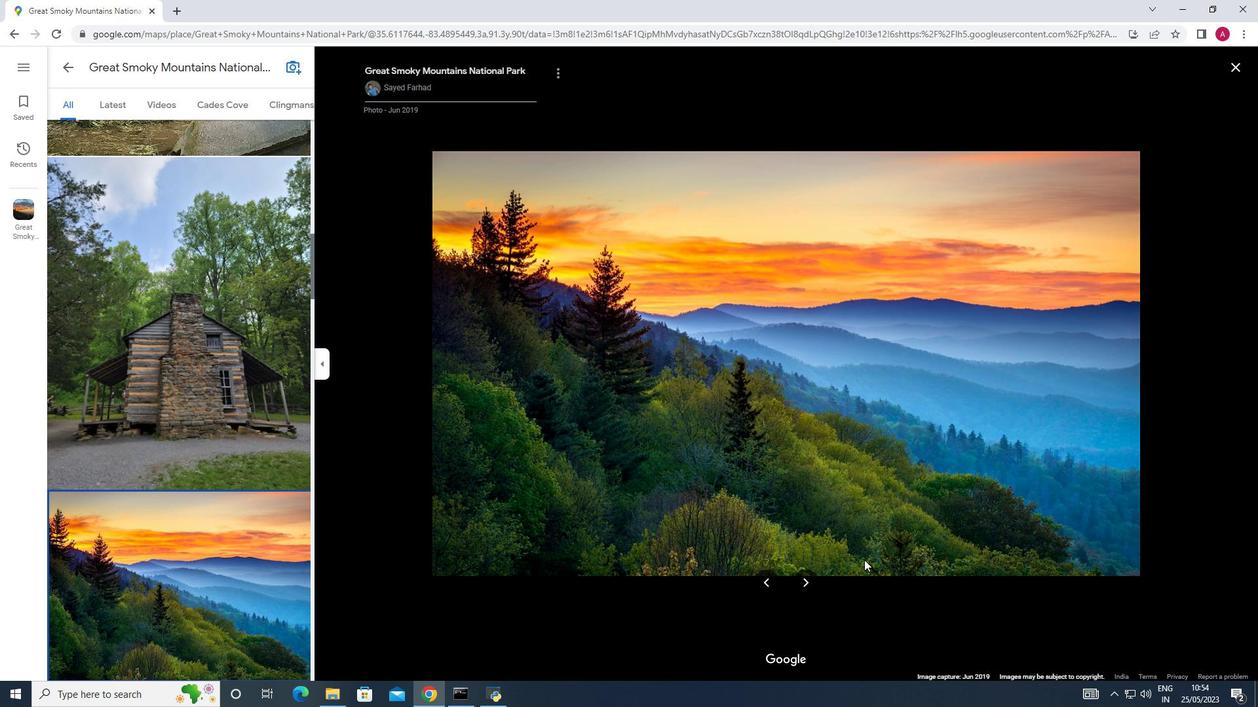 
Action: Mouse scrolled (863, 559) with delta (0, 0)
Screenshot: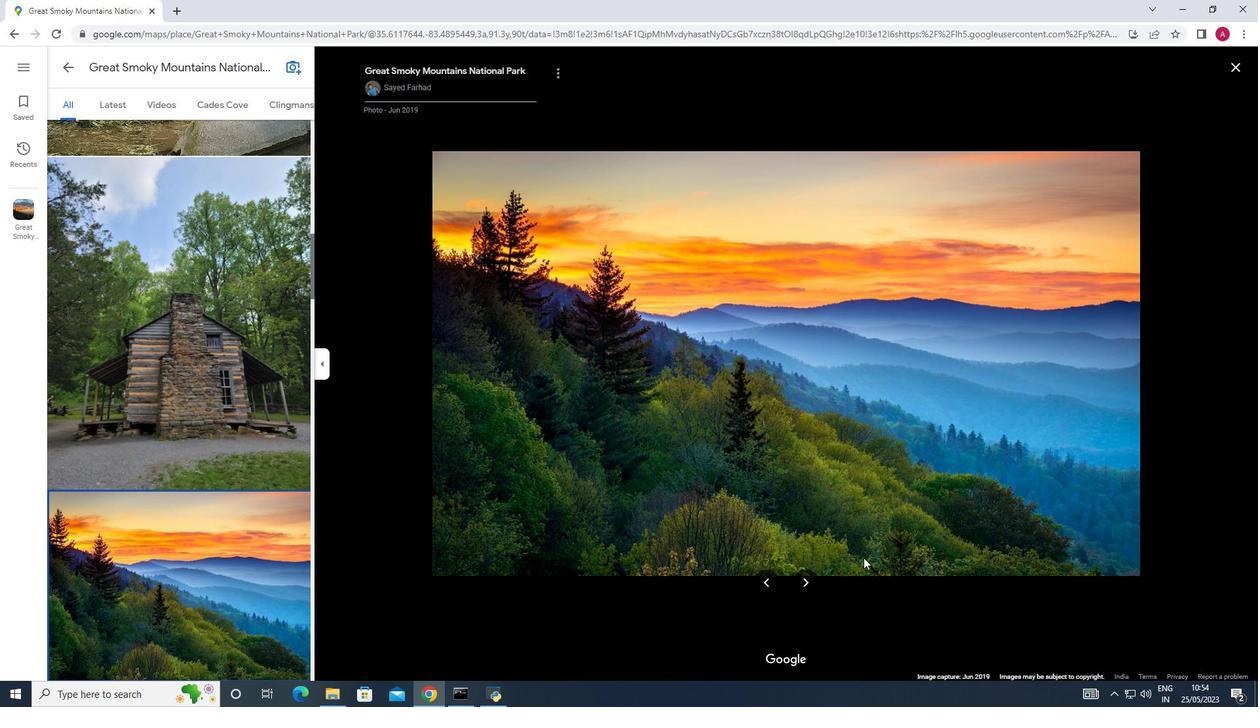 
Action: Mouse moved to (847, 486)
Screenshot: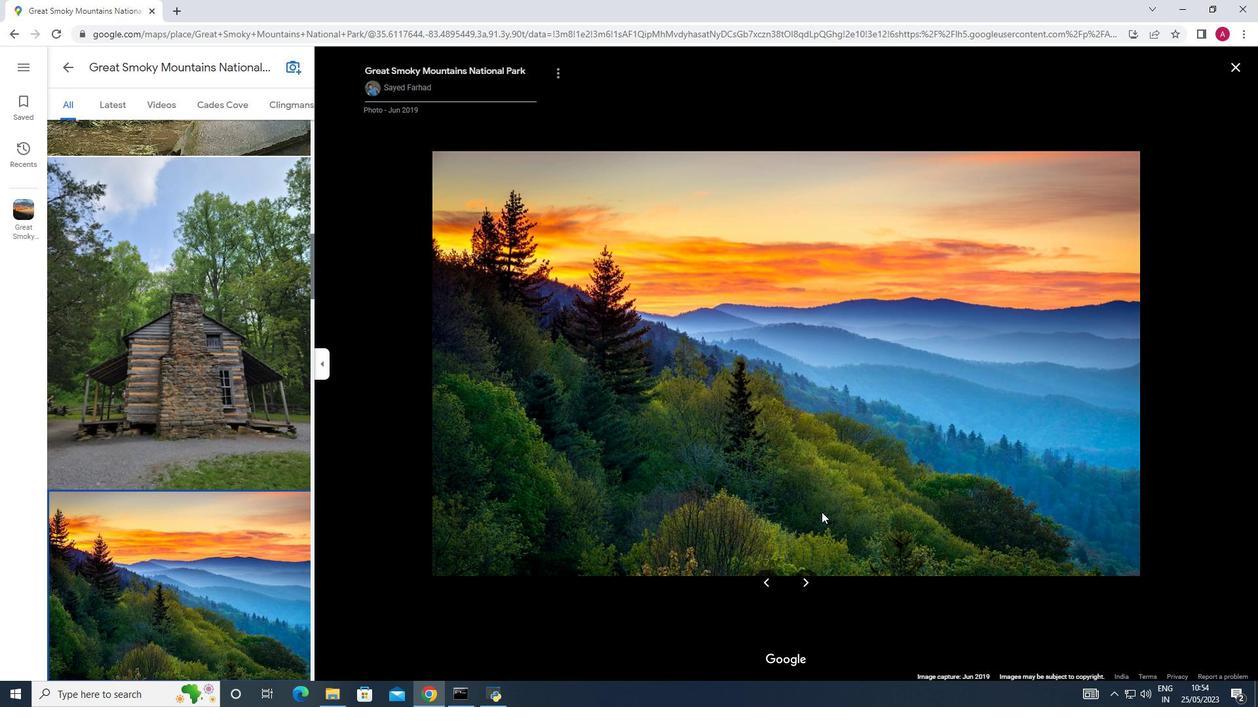 
Action: Mouse scrolled (847, 486) with delta (0, 0)
Screenshot: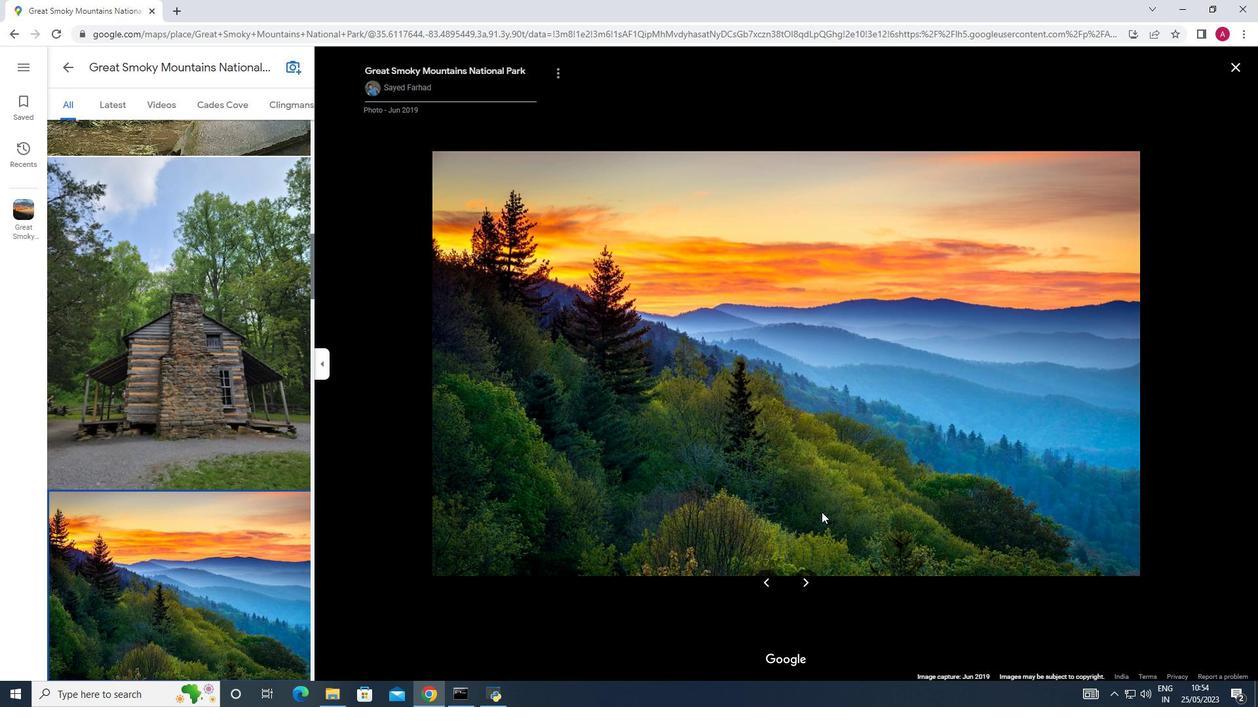 
Action: Mouse scrolled (847, 486) with delta (0, 0)
Screenshot: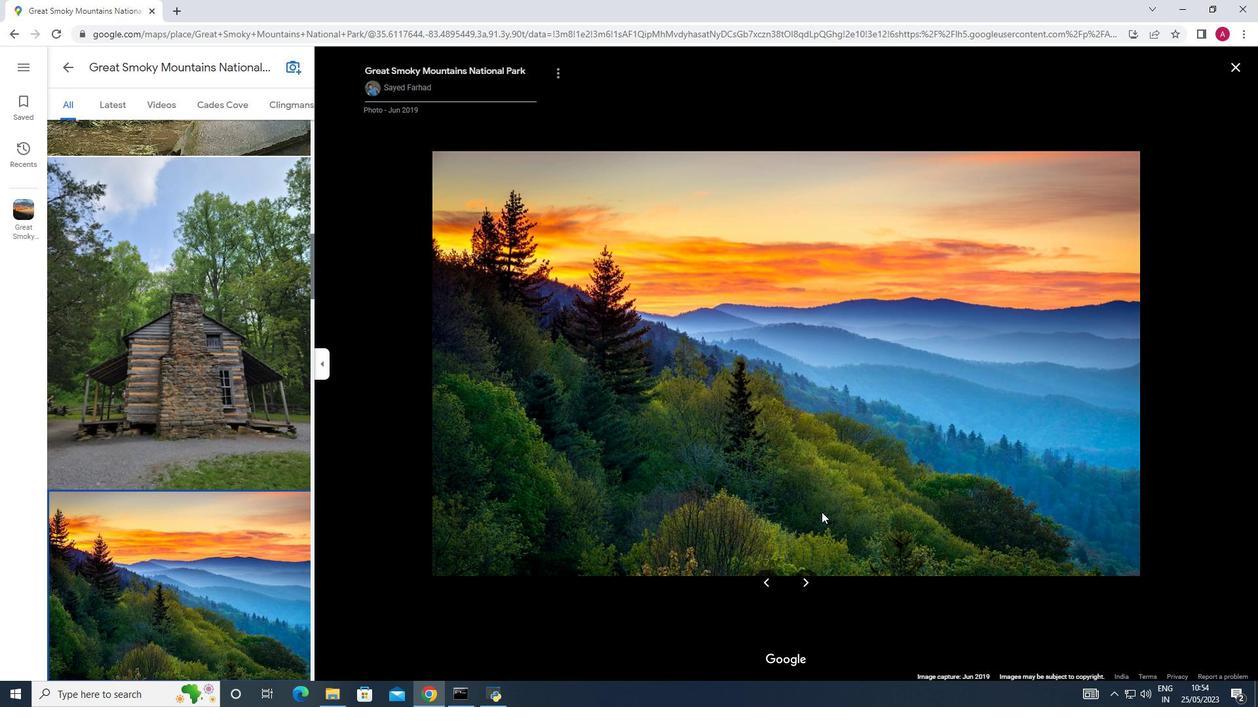 
Action: Mouse scrolled (847, 486) with delta (0, 0)
Screenshot: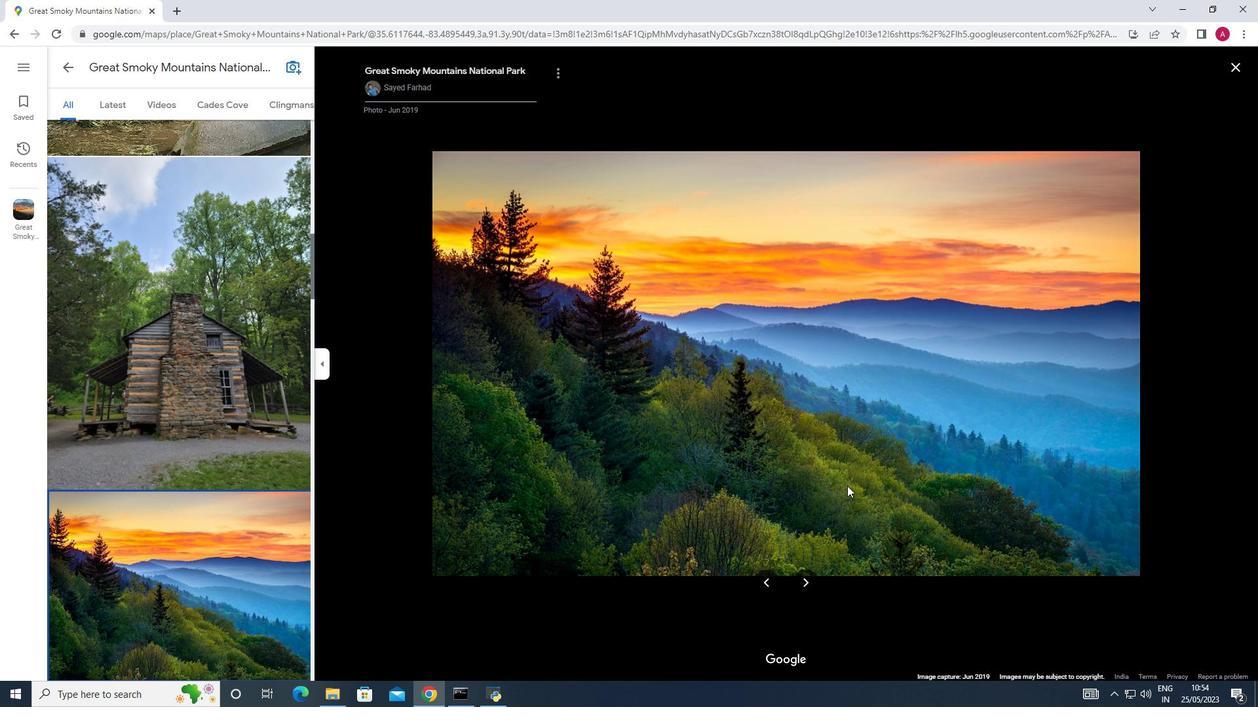 
Action: Mouse scrolled (847, 486) with delta (0, 0)
Screenshot: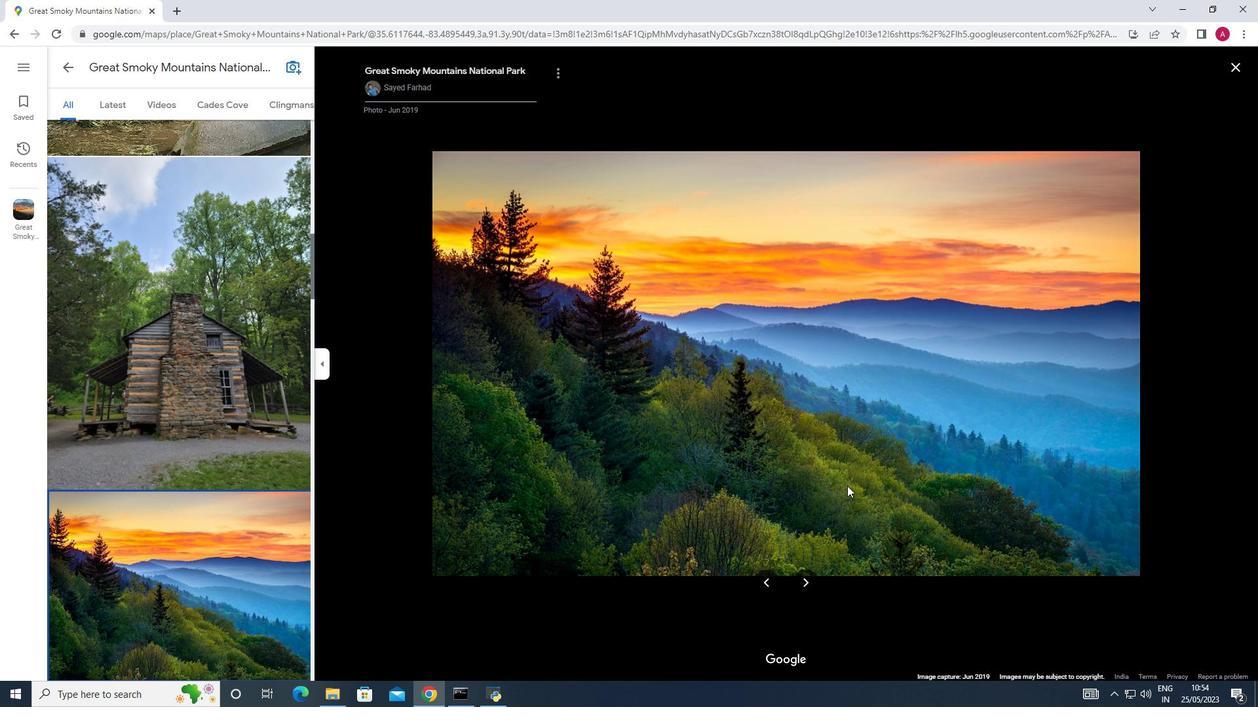 
Action: Mouse moved to (807, 578)
Screenshot: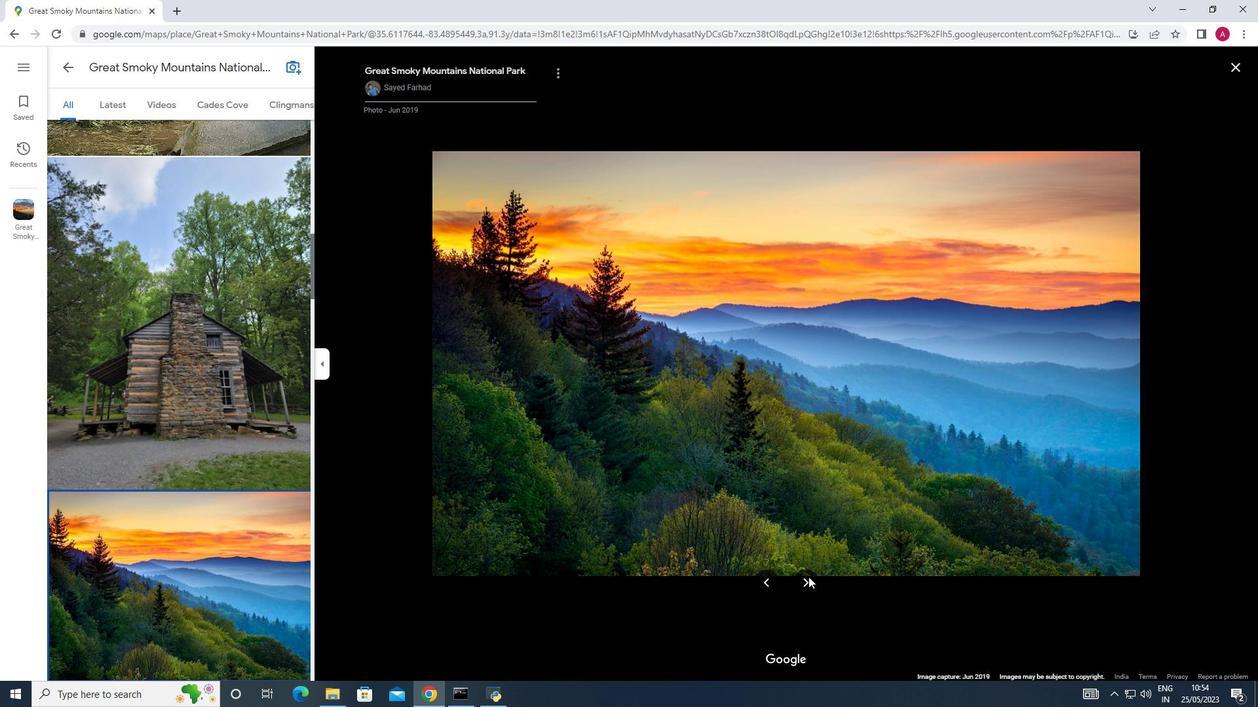
Action: Mouse pressed left at (807, 578)
Screenshot: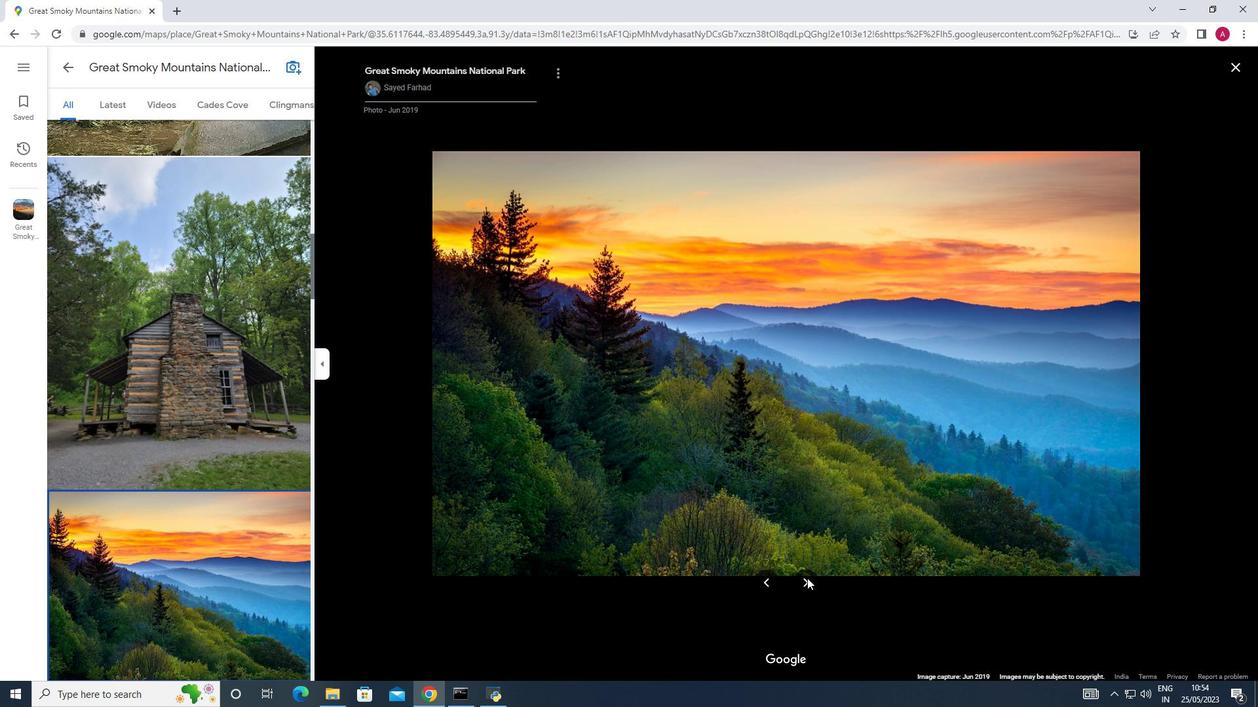 
Action: Mouse moved to (810, 578)
Screenshot: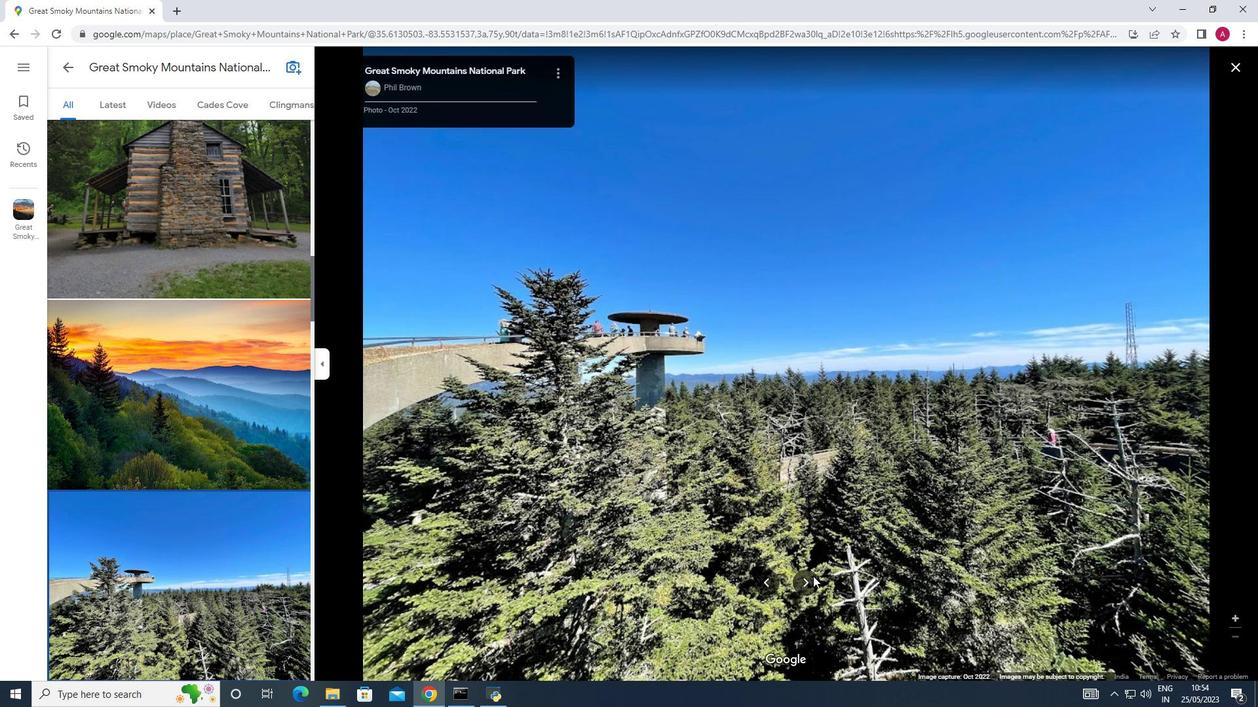 
Action: Mouse pressed left at (810, 578)
Screenshot: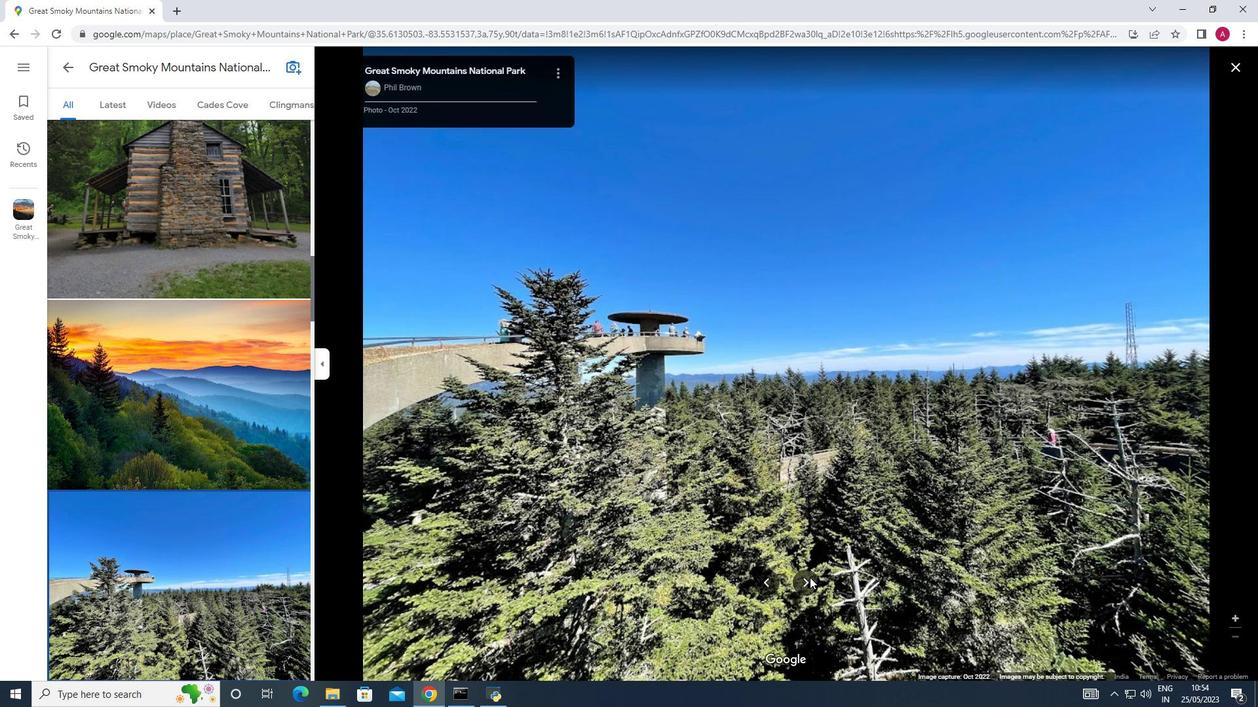 
Action: Mouse moved to (806, 581)
Screenshot: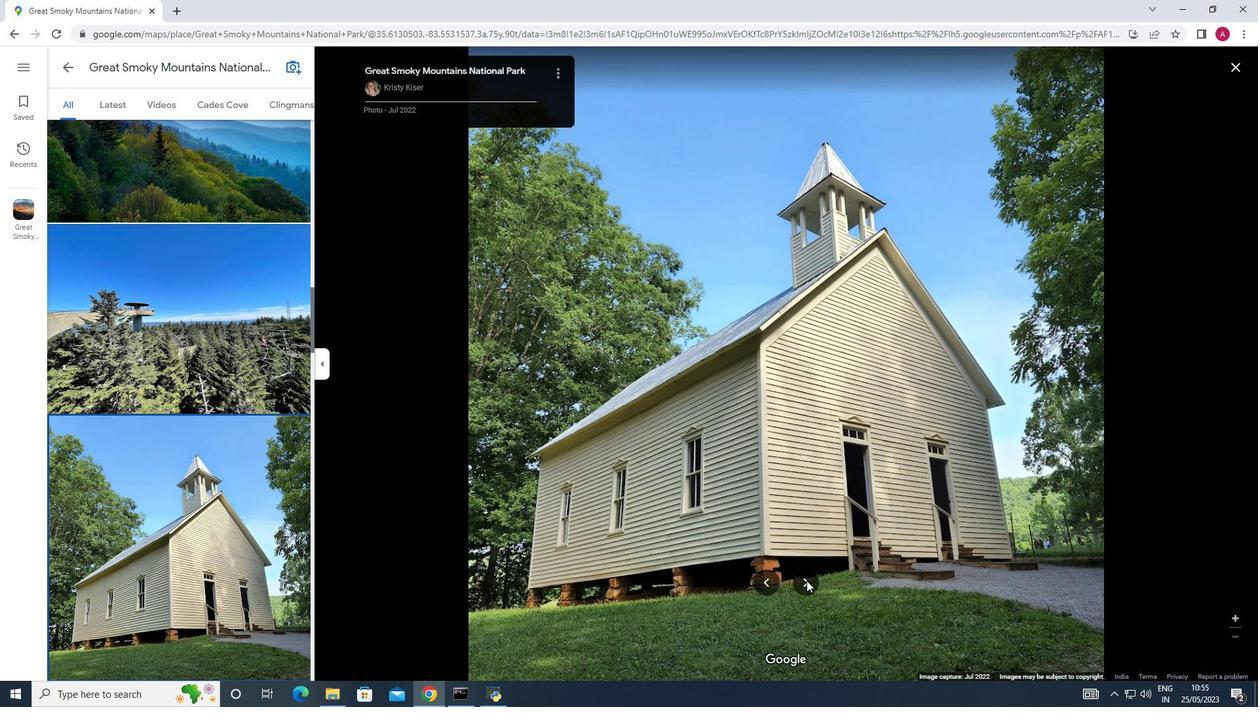 
Action: Mouse pressed left at (806, 581)
Screenshot: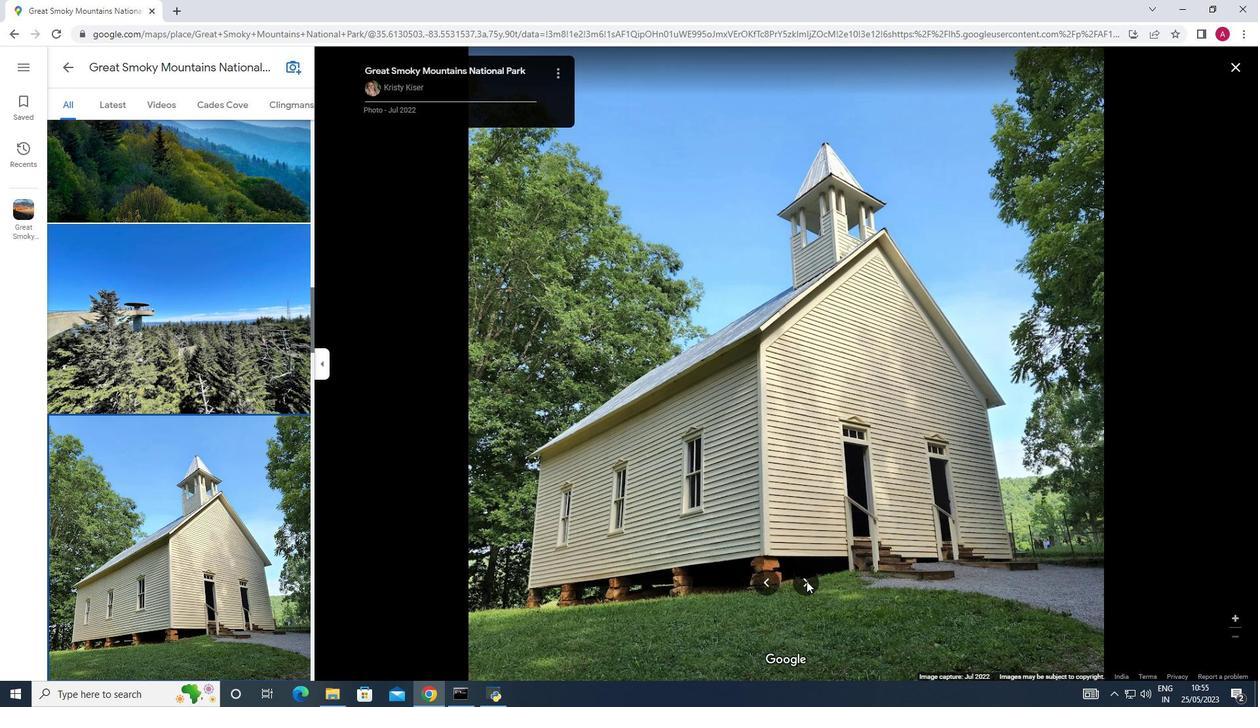 
Action: Mouse scrolled (806, 582) with delta (0, 0)
Screenshot: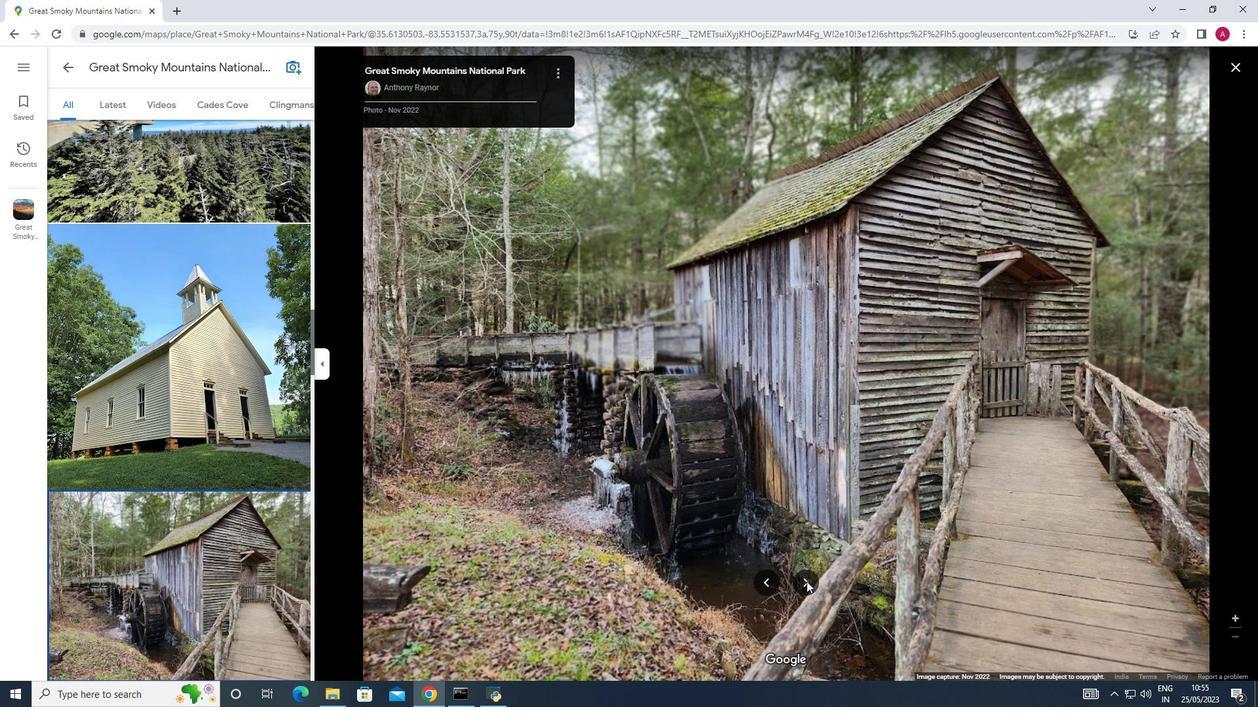 
Action: Mouse scrolled (806, 582) with delta (0, 0)
Screenshot: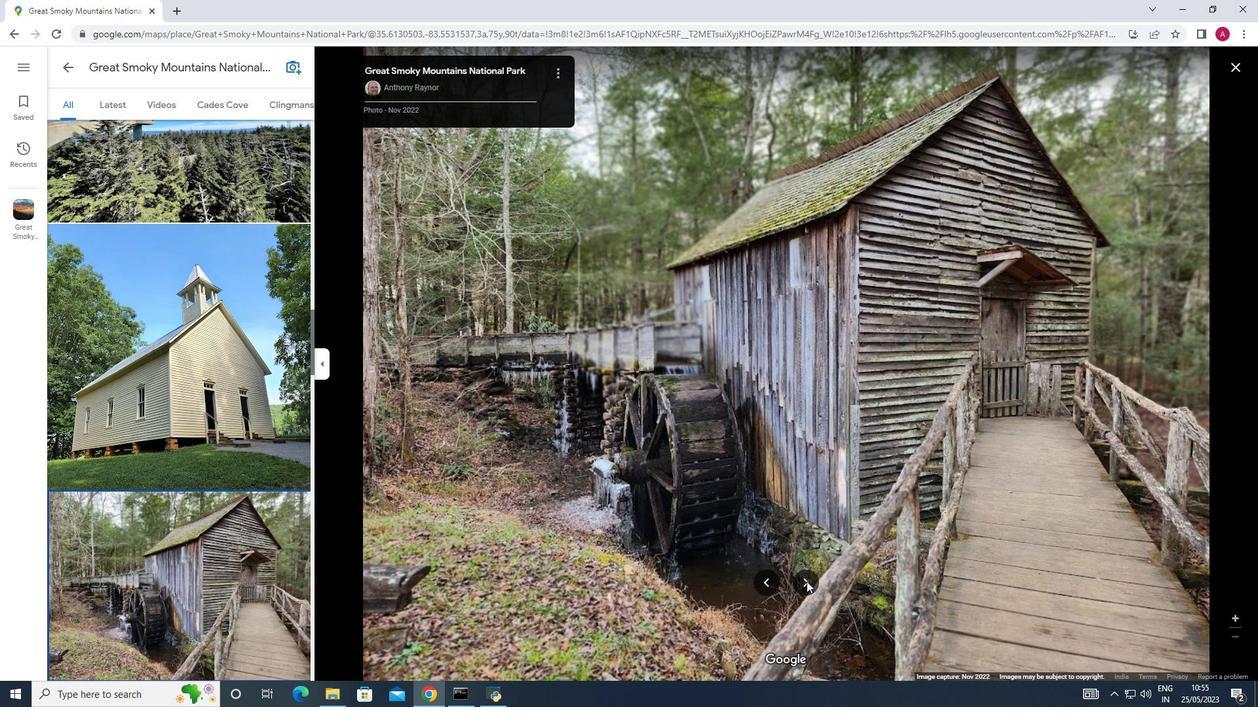 
Action: Mouse scrolled (806, 582) with delta (0, 0)
Screenshot: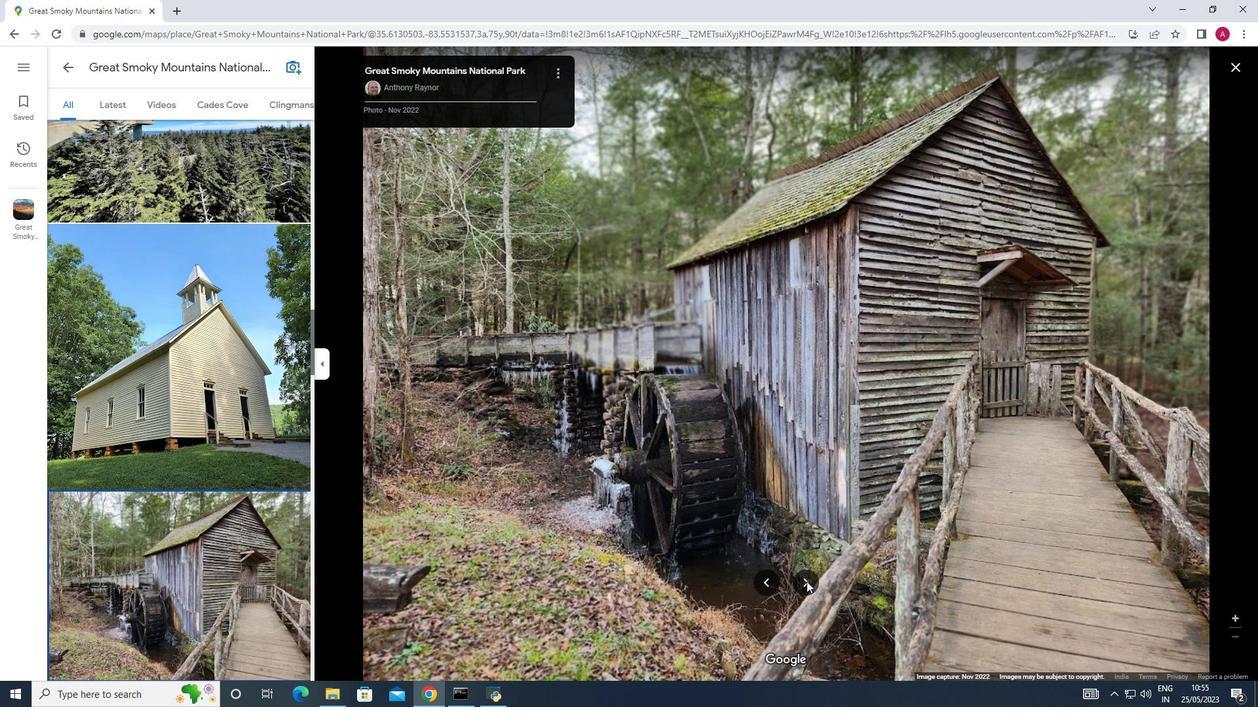 
Action: Mouse moved to (743, 512)
Screenshot: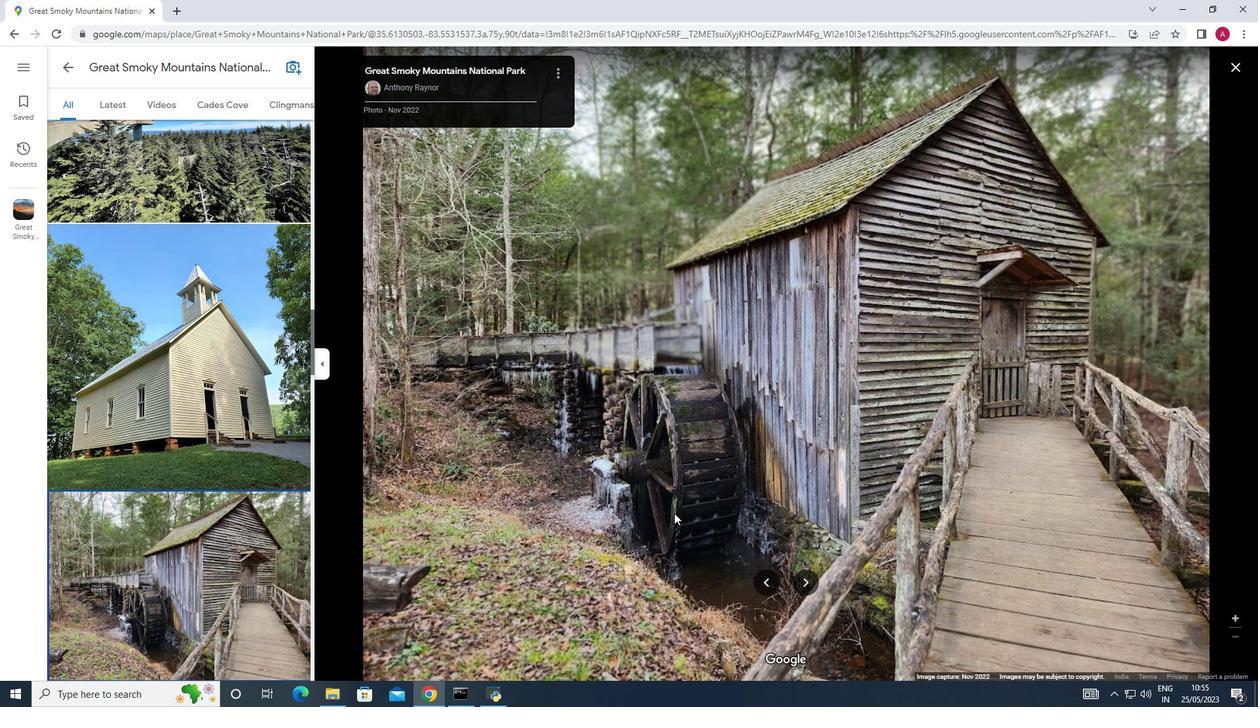 
Action: Mouse scrolled (743, 513) with delta (0, 0)
Screenshot: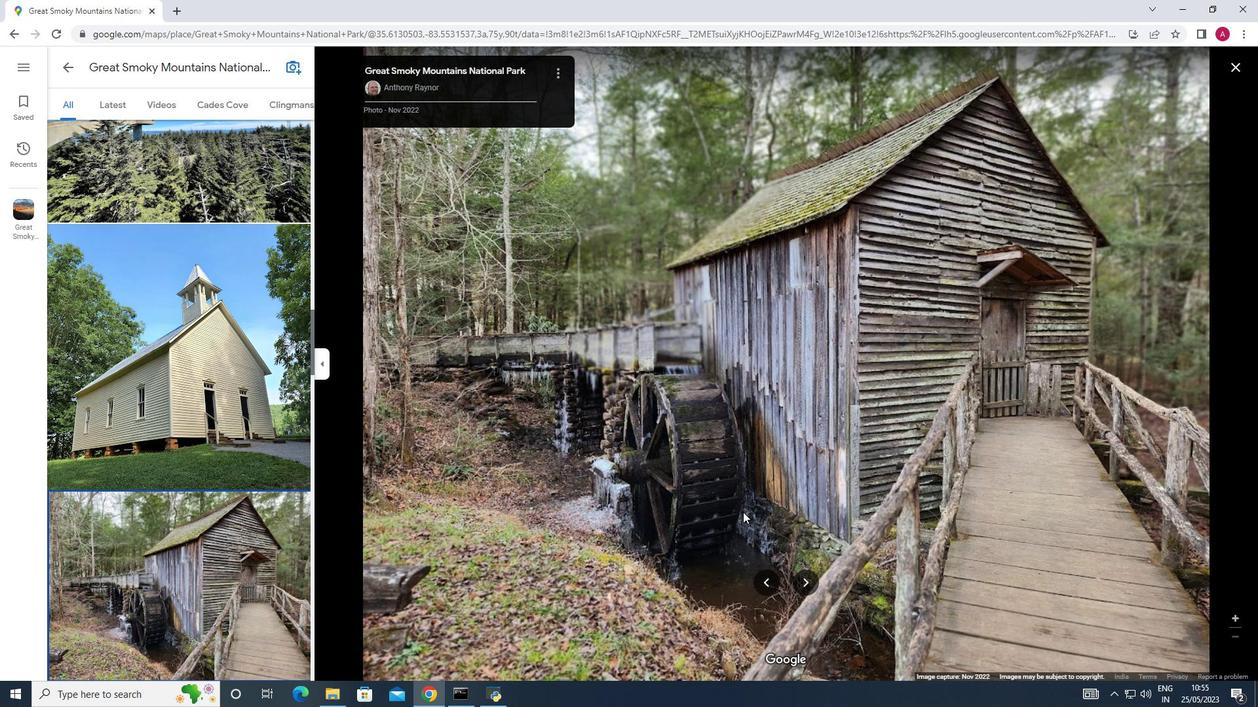 
Action: Mouse scrolled (743, 513) with delta (0, 0)
Screenshot: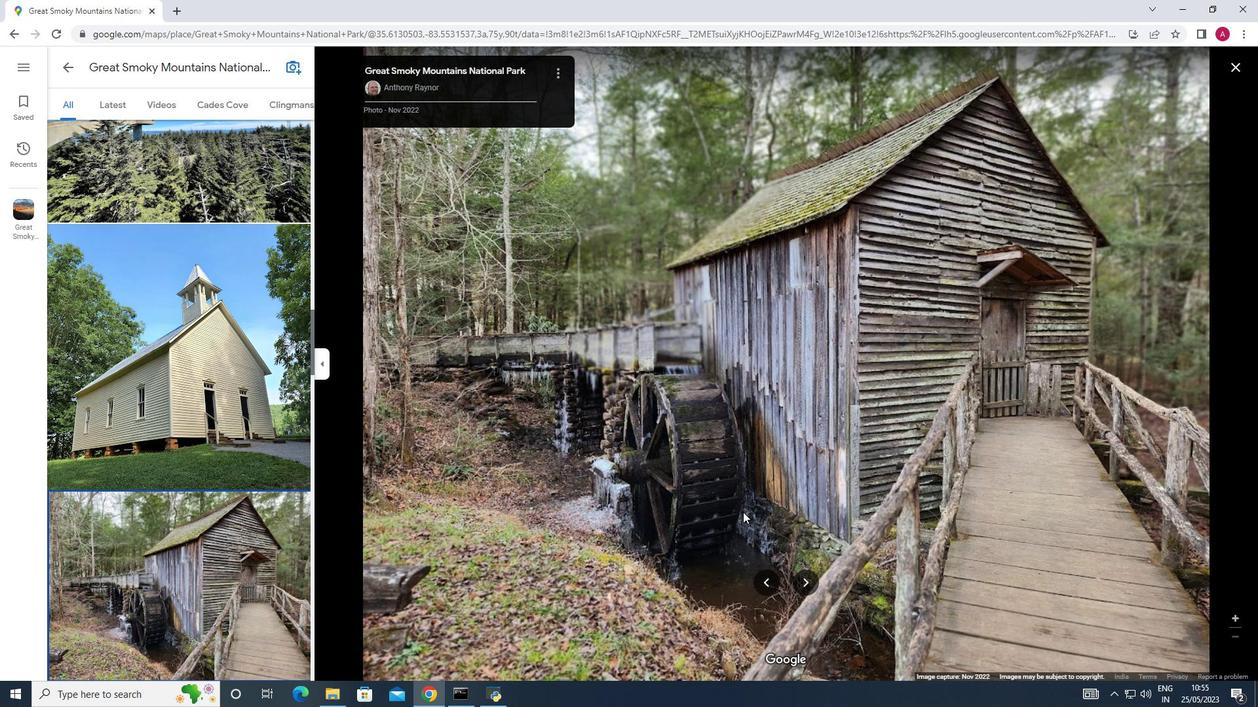 
Action: Mouse scrolled (743, 511) with delta (0, 0)
Screenshot: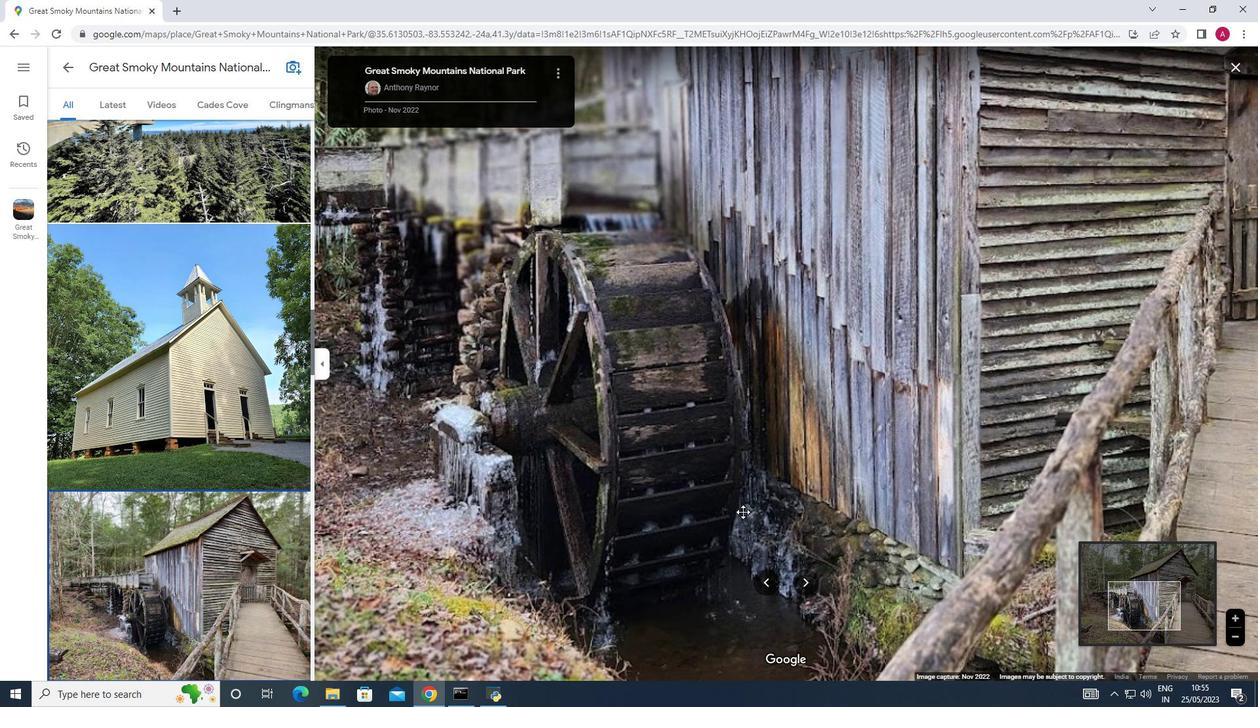 
Action: Mouse scrolled (743, 511) with delta (0, 0)
Screenshot: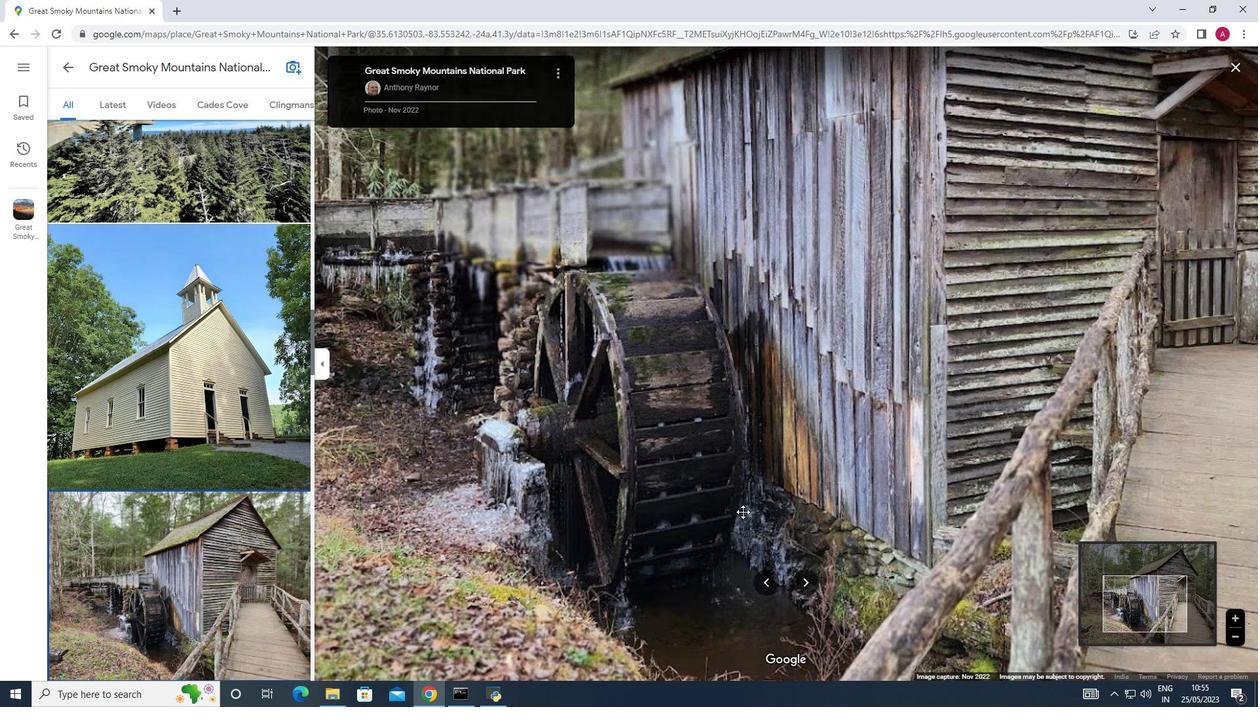 
Action: Mouse scrolled (743, 511) with delta (0, 0)
Screenshot: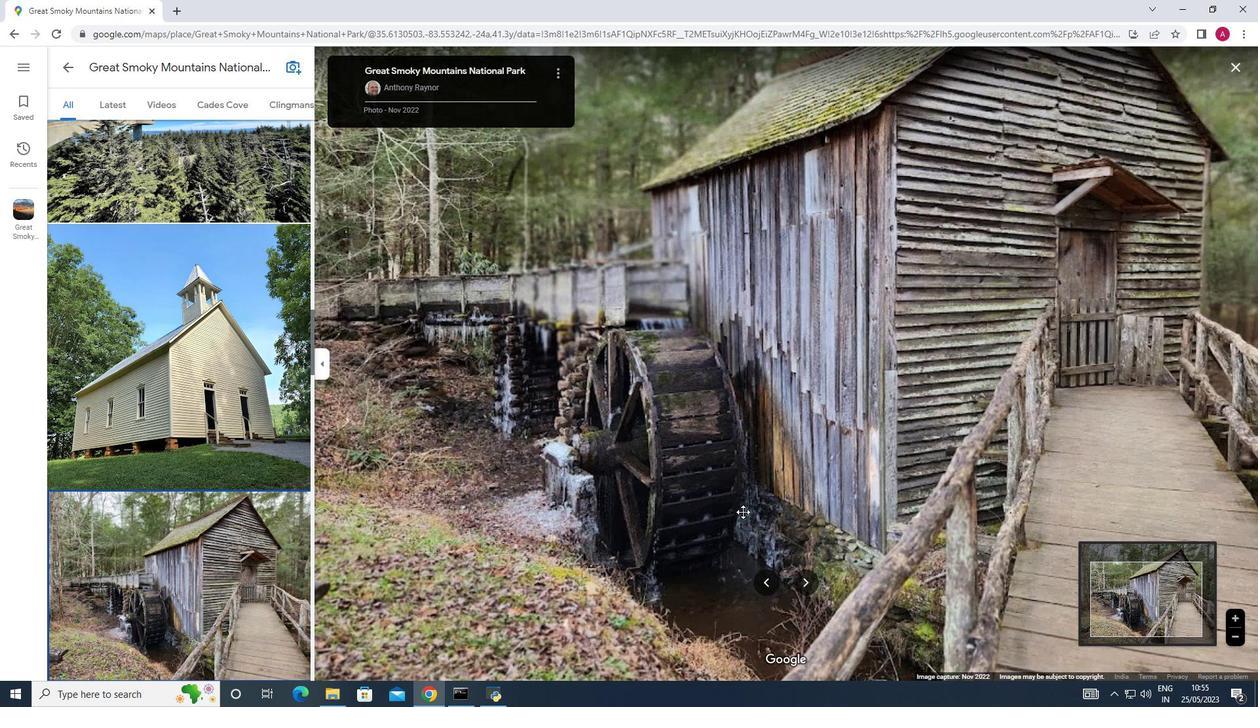 
Action: Mouse scrolled (743, 511) with delta (0, 0)
Screenshot: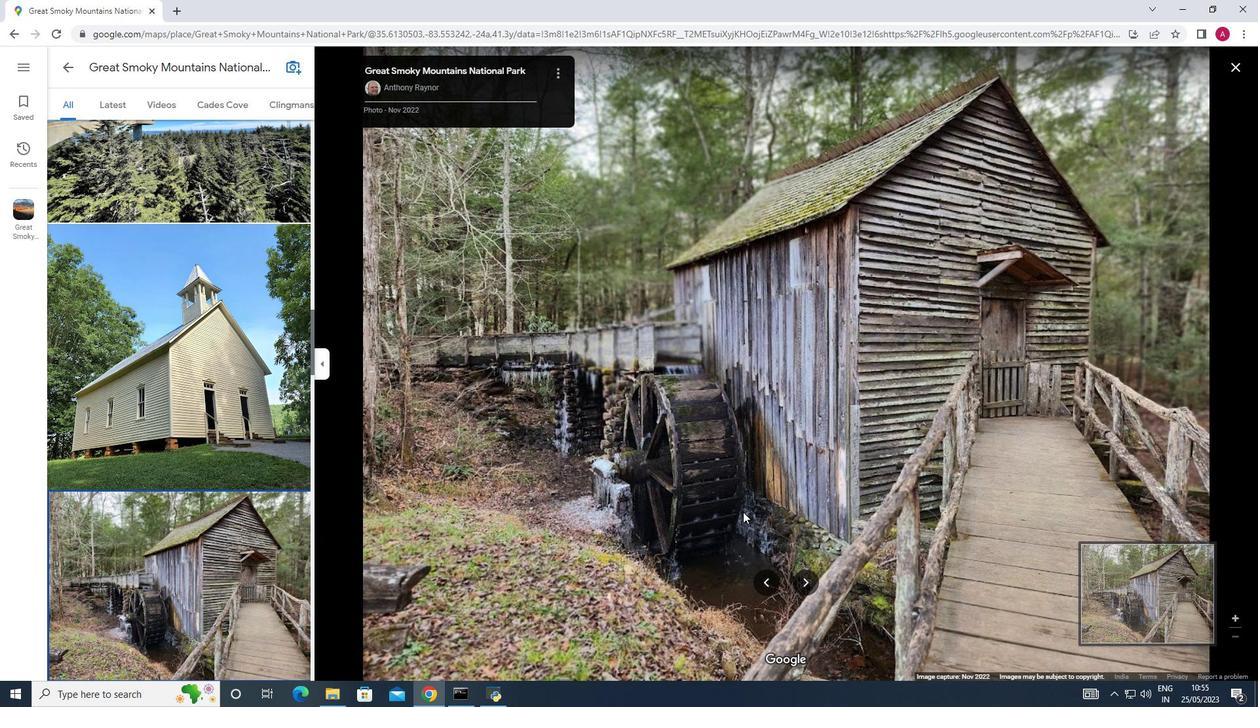 
Action: Mouse moved to (802, 581)
Screenshot: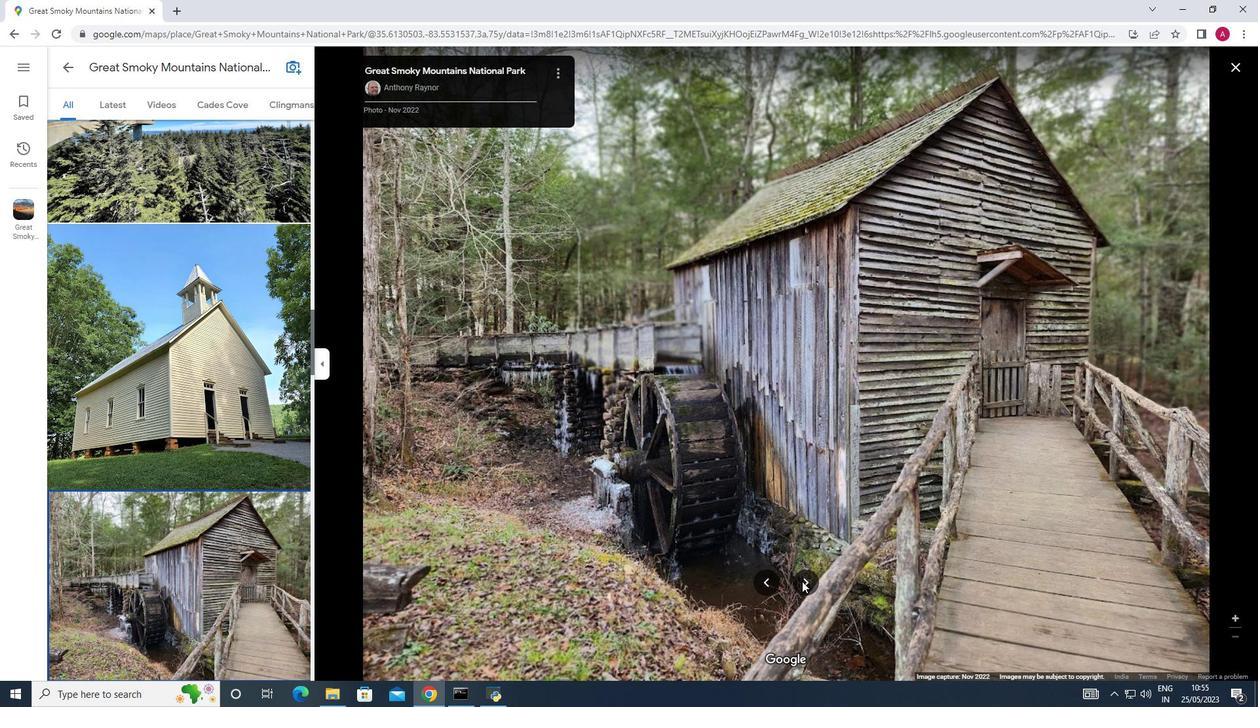 
Action: Mouse pressed left at (802, 581)
Screenshot: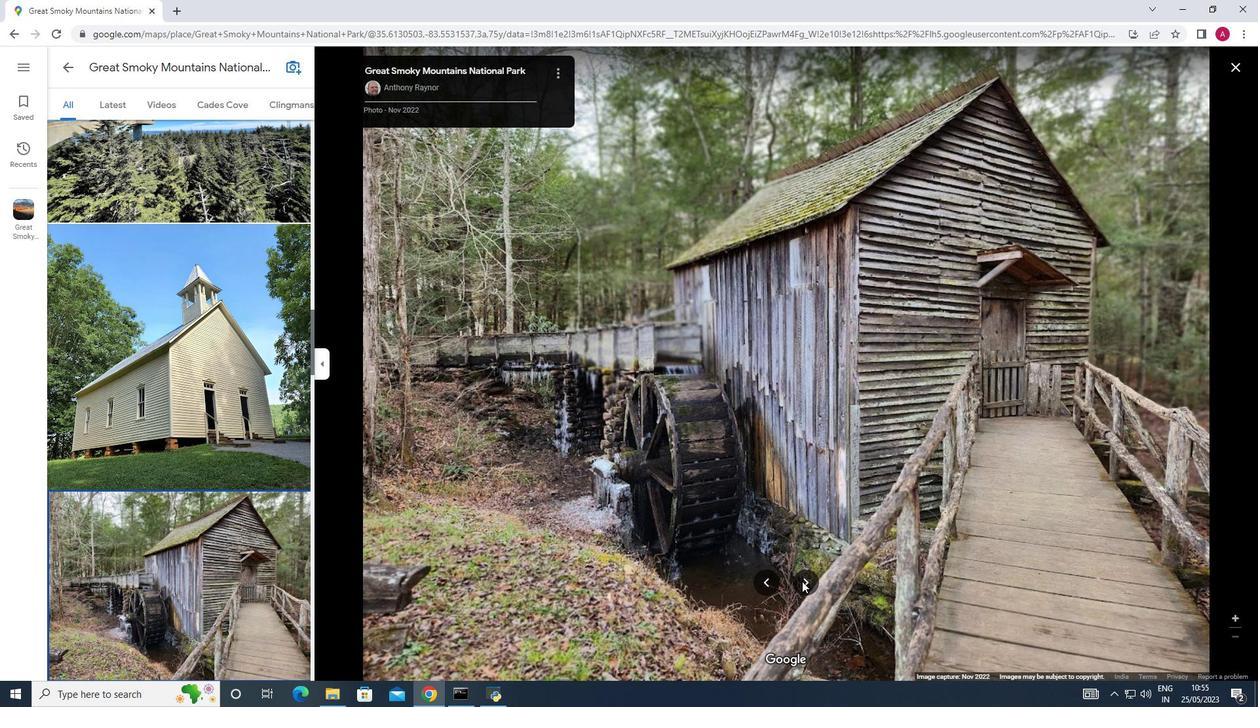 
Action: Mouse moved to (1030, 442)
Screenshot: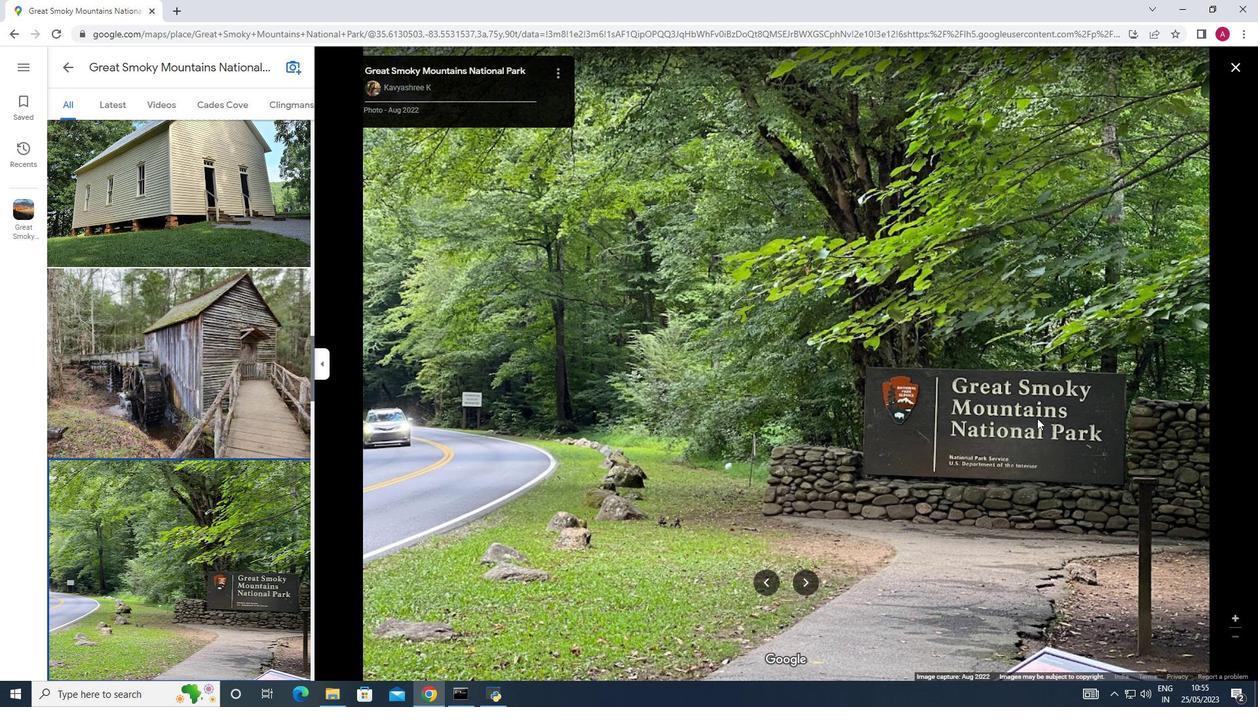 
Action: Mouse scrolled (1030, 443) with delta (0, 0)
Screenshot: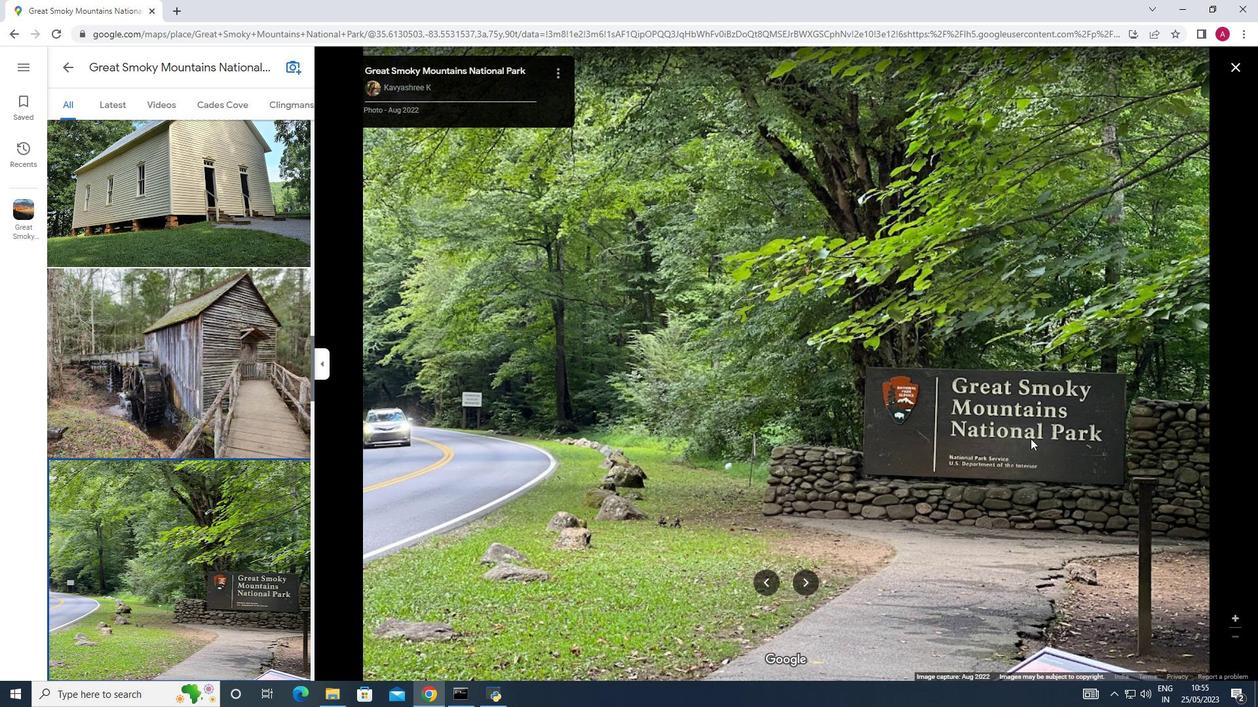 
Action: Mouse scrolled (1030, 443) with delta (0, 0)
Screenshot: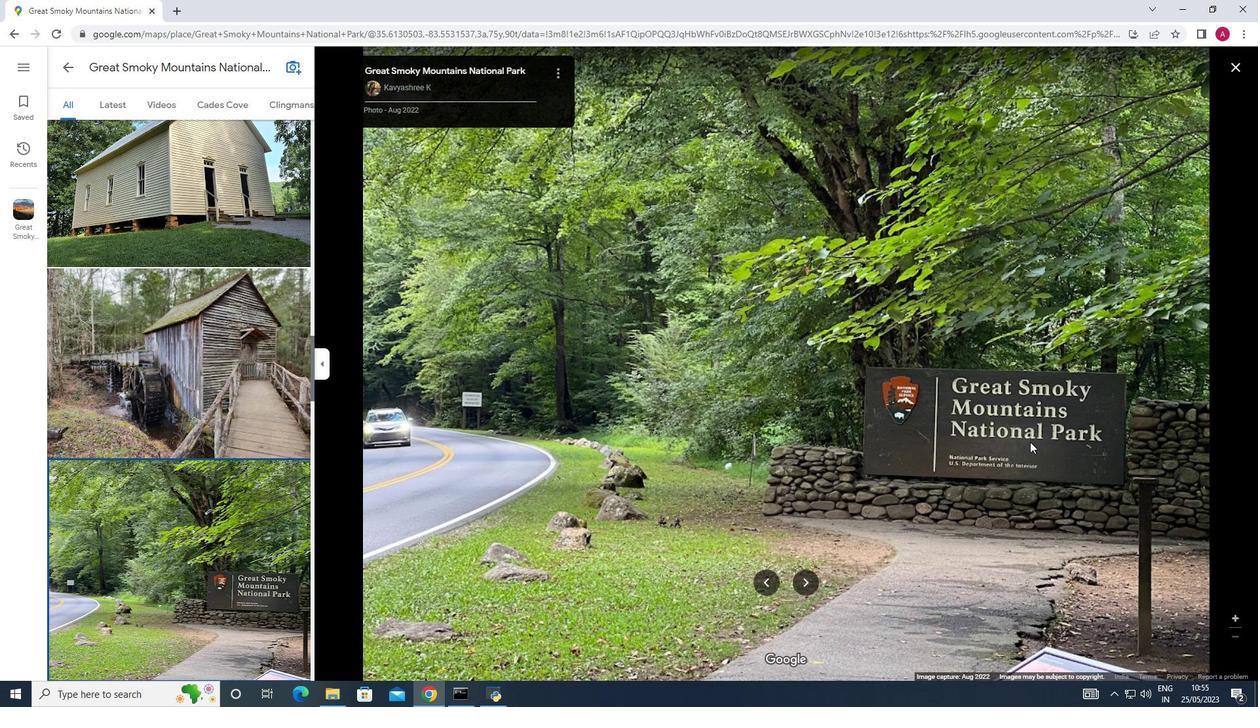
Action: Mouse moved to (1030, 446)
Screenshot: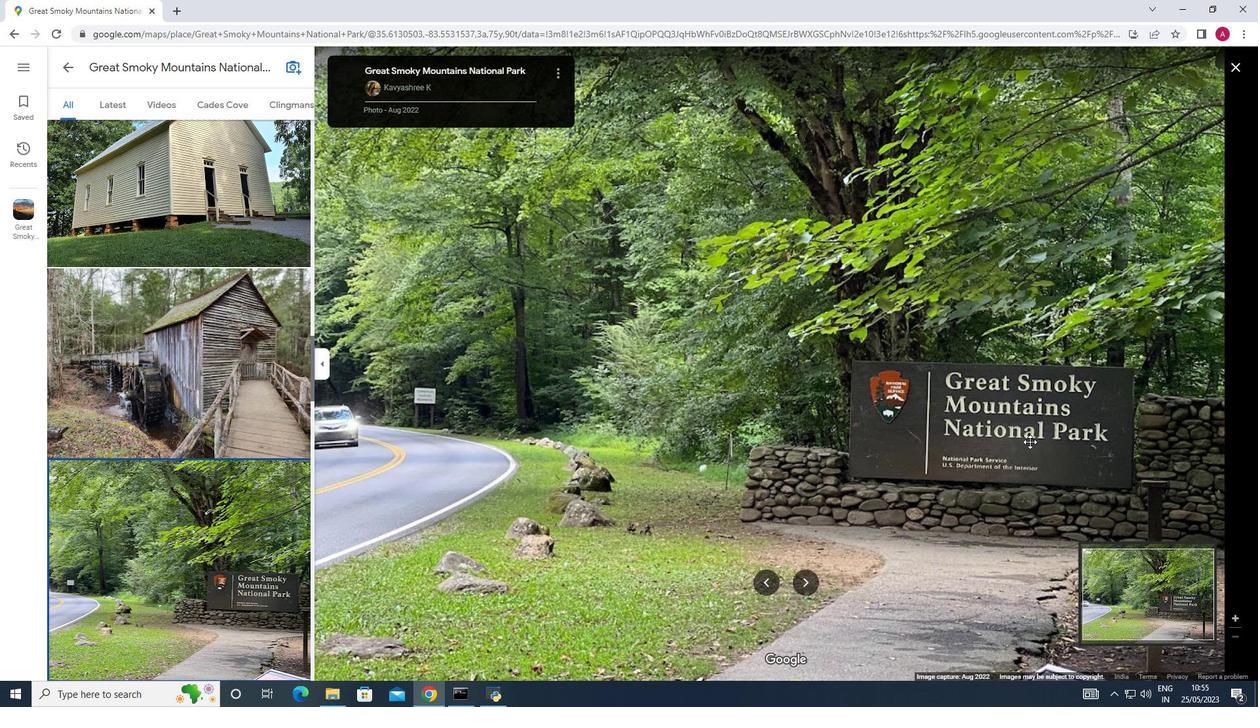 
Action: Mouse scrolled (1030, 447) with delta (0, 0)
Screenshot: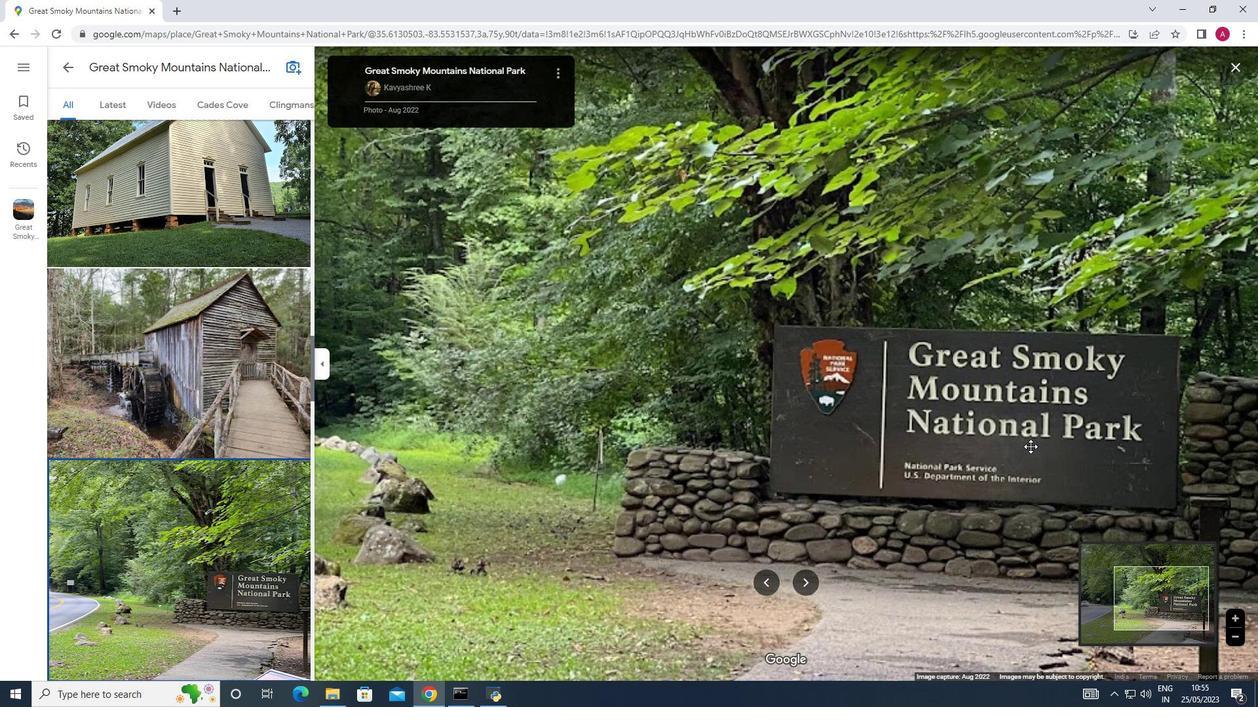 
Action: Mouse scrolled (1030, 447) with delta (0, 0)
Screenshot: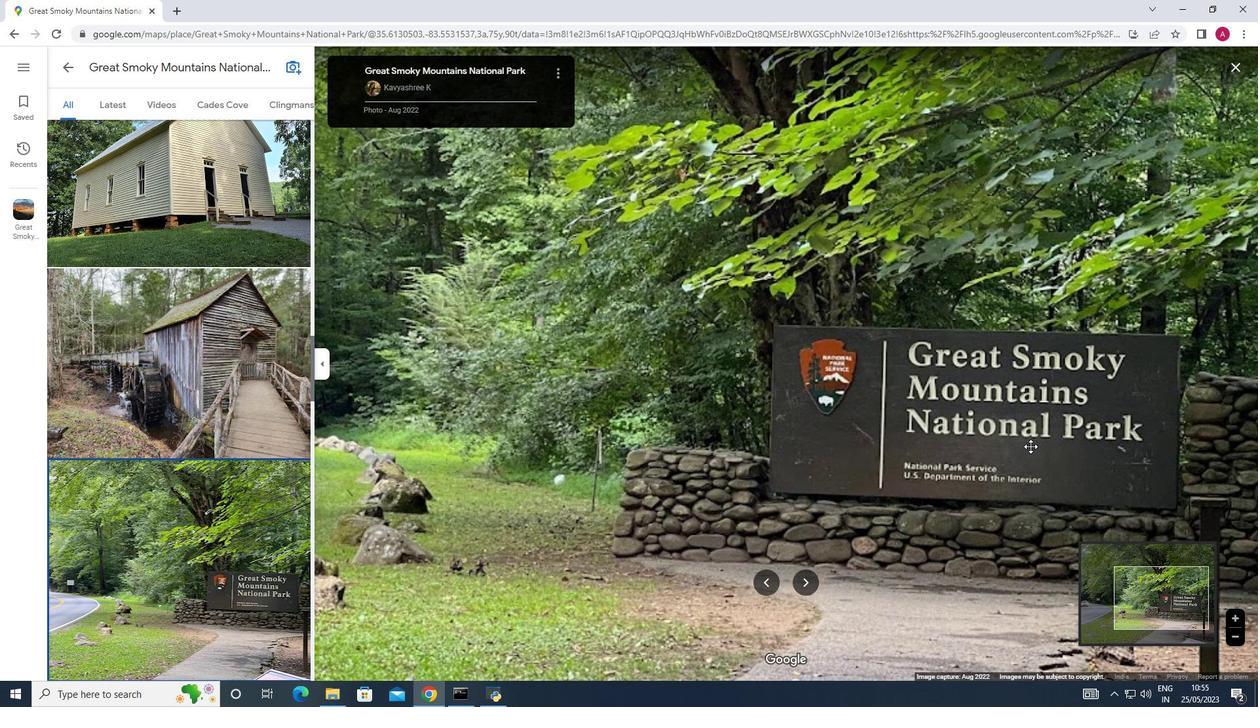 
Action: Mouse moved to (1053, 473)
Screenshot: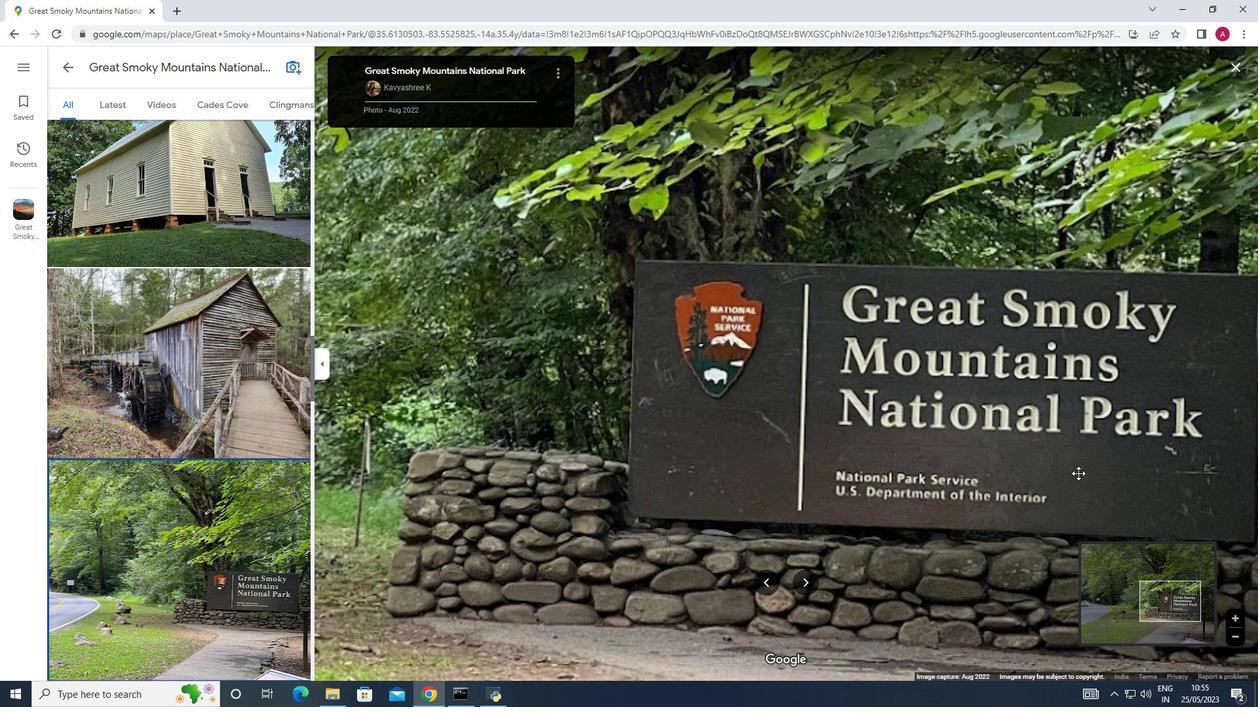 
Action: Mouse scrolled (1053, 472) with delta (0, 0)
Screenshot: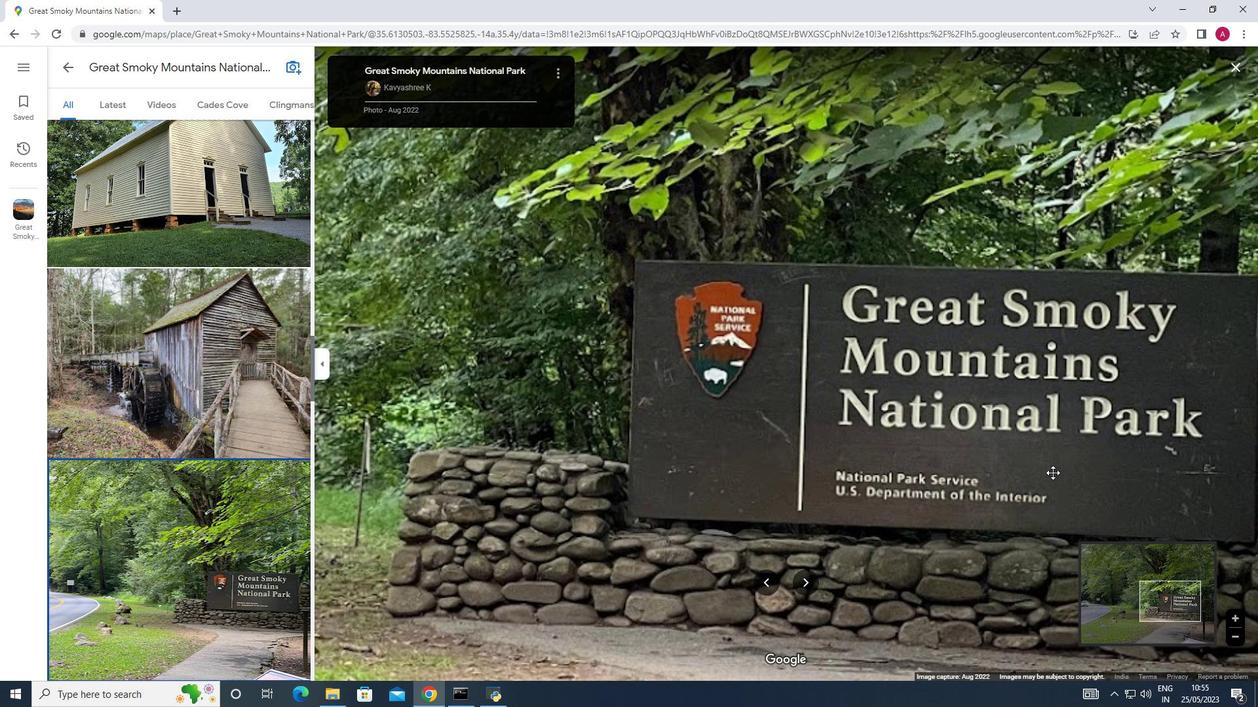 
Action: Mouse scrolled (1053, 472) with delta (0, 0)
Screenshot: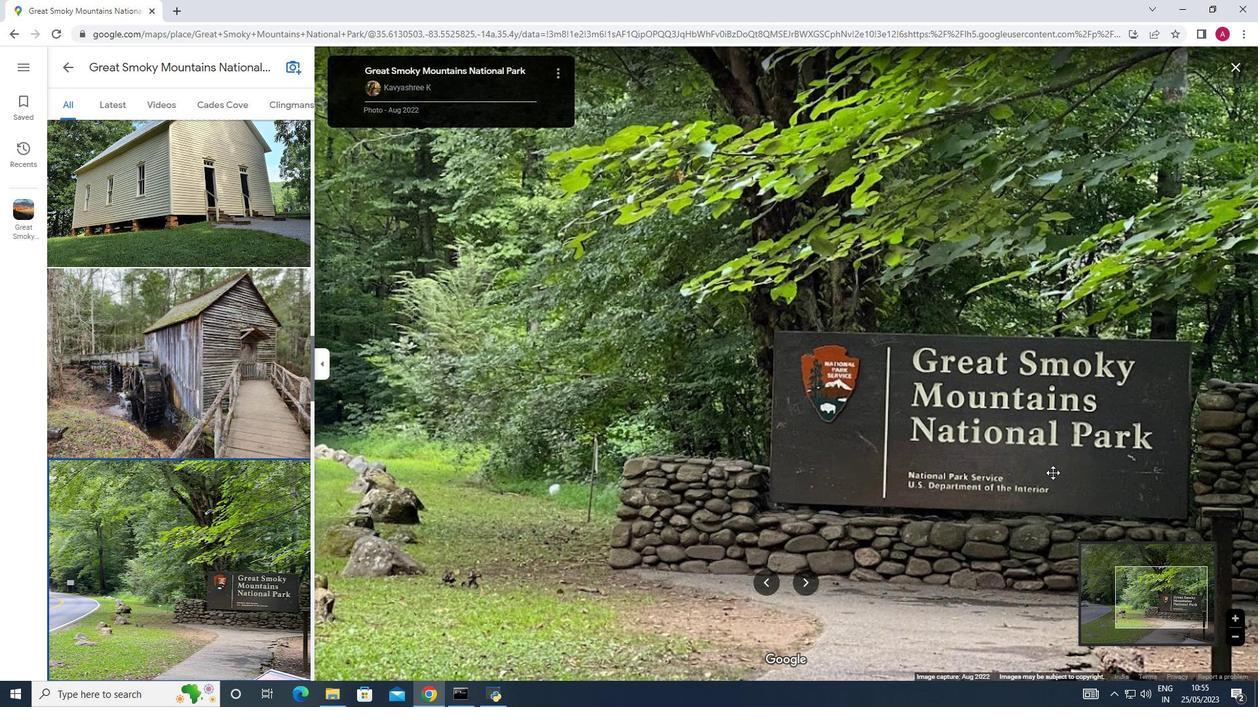 
Action: Mouse scrolled (1053, 472) with delta (0, 0)
Screenshot: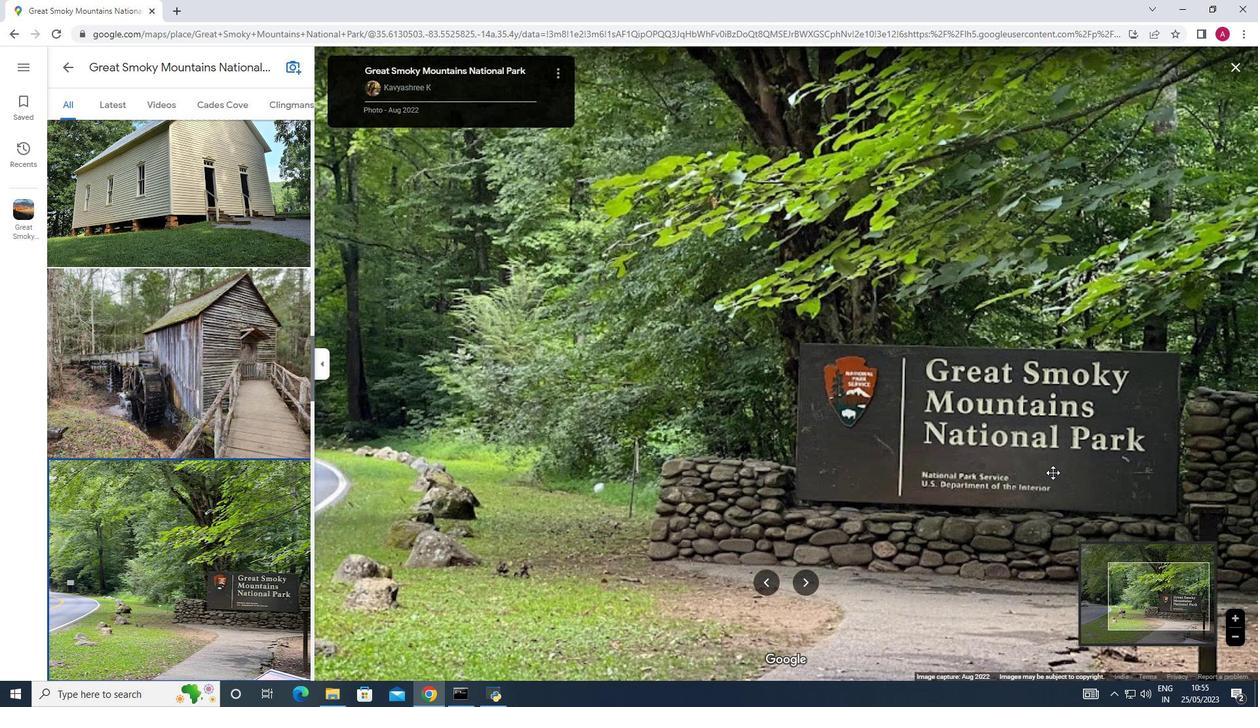 
Action: Mouse moved to (800, 585)
Screenshot: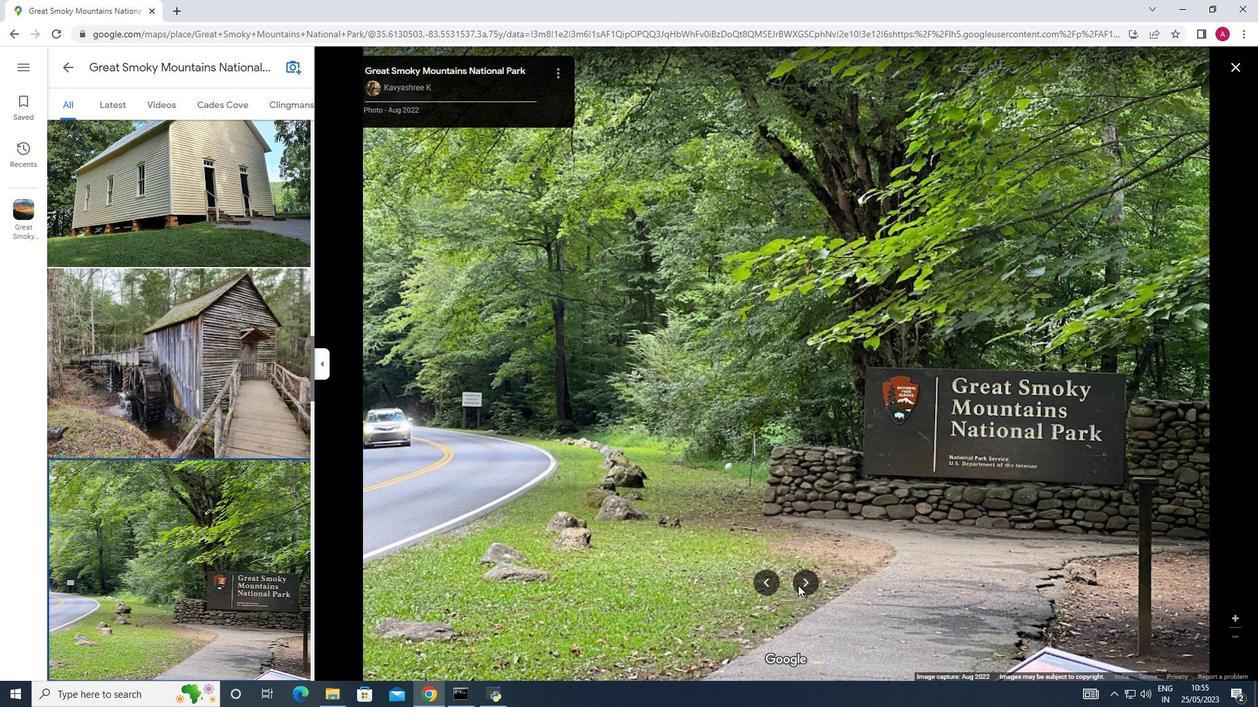 
Action: Mouse pressed left at (800, 585)
Screenshot: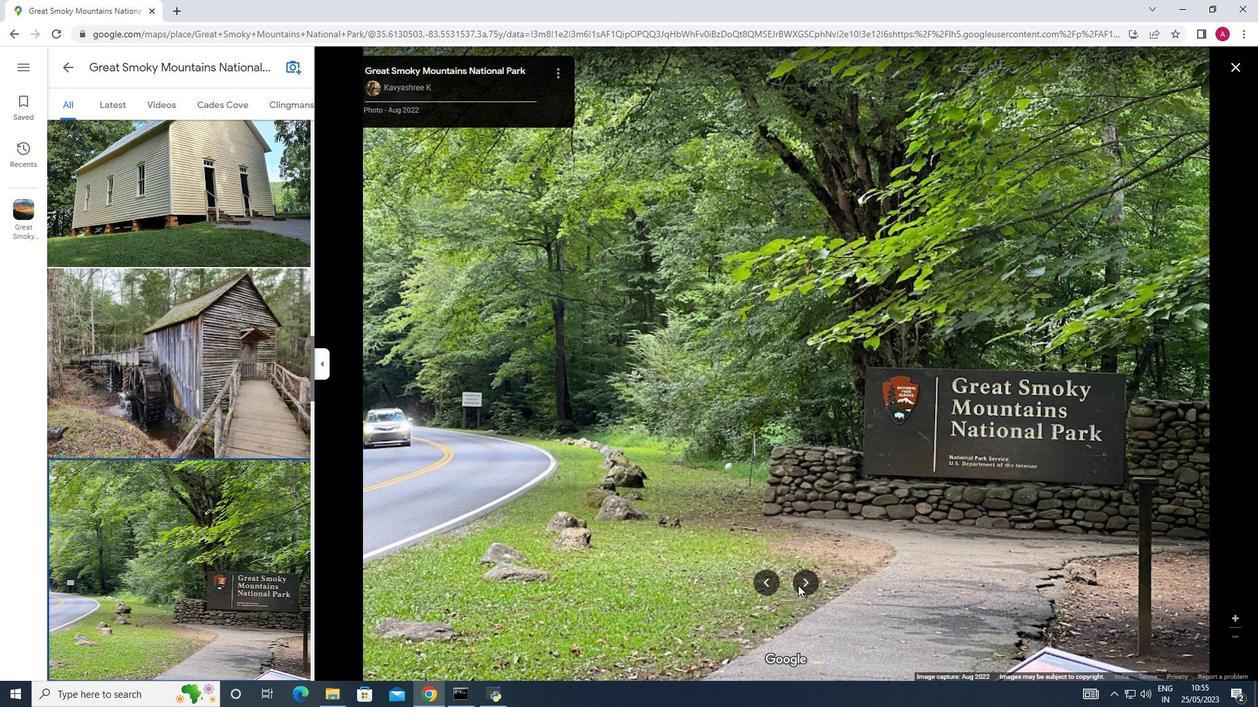 
Action: Mouse moved to (802, 582)
Screenshot: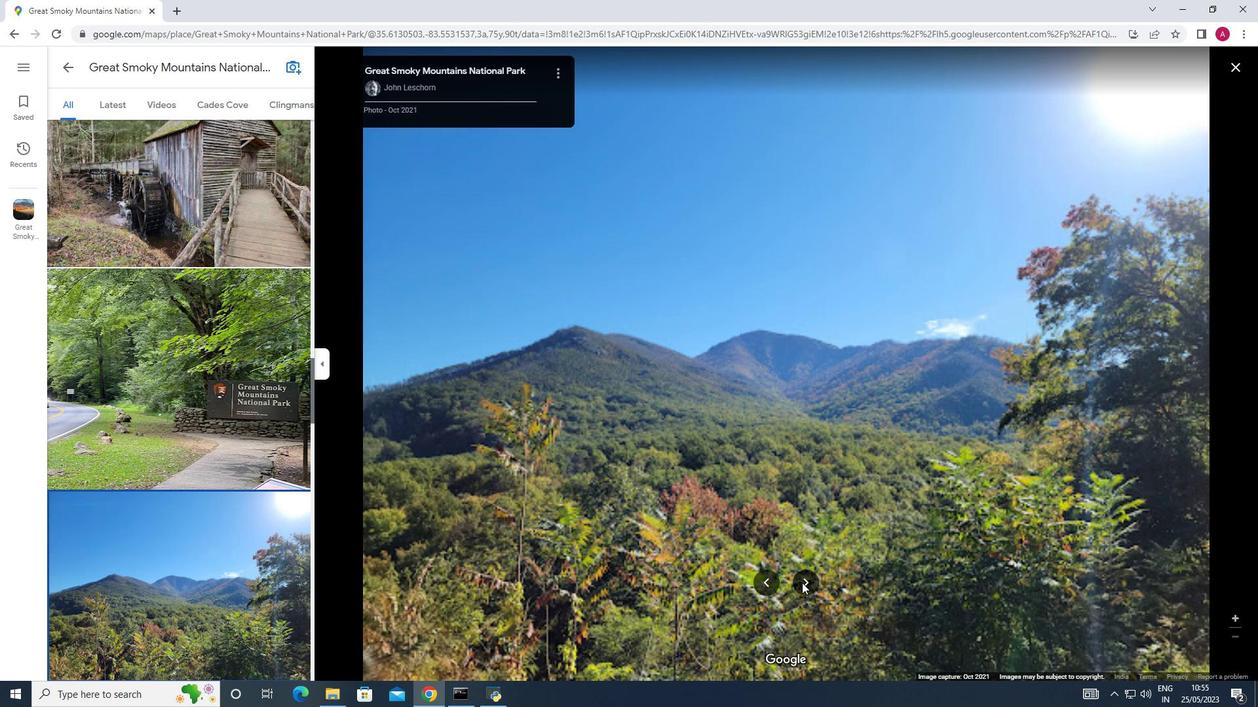 
Action: Mouse pressed left at (802, 582)
Screenshot: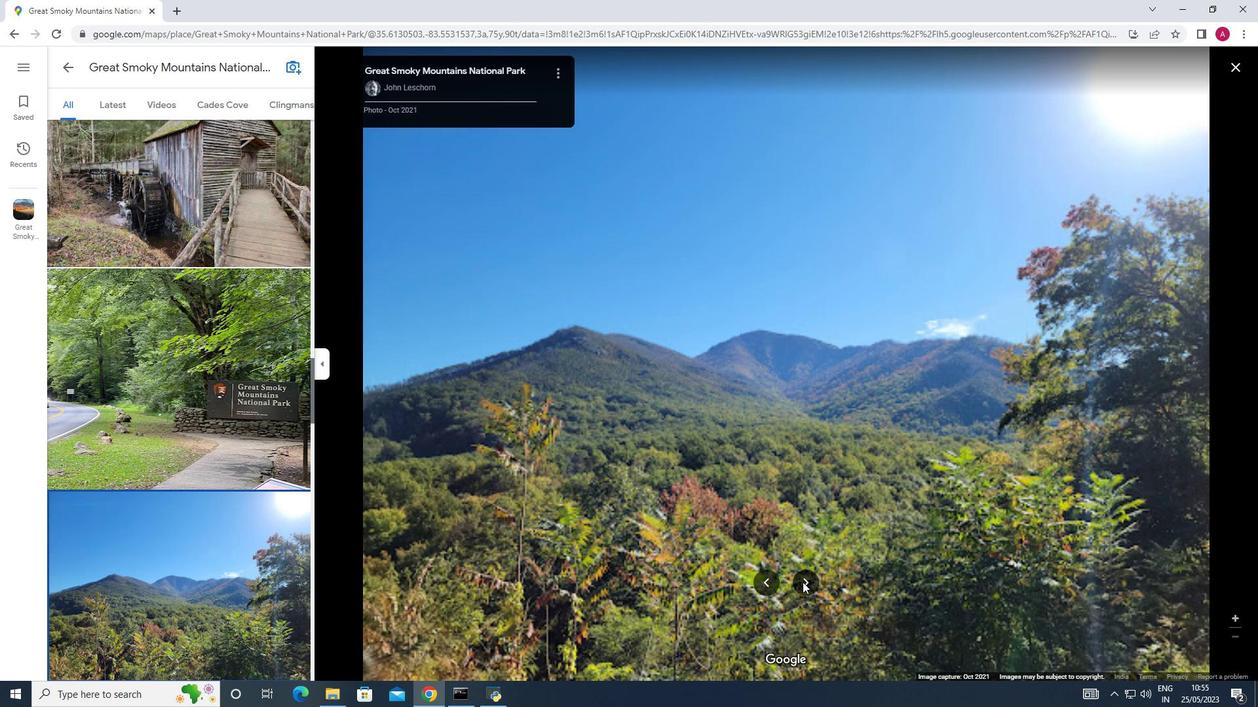 
Action: Mouse moved to (804, 580)
Screenshot: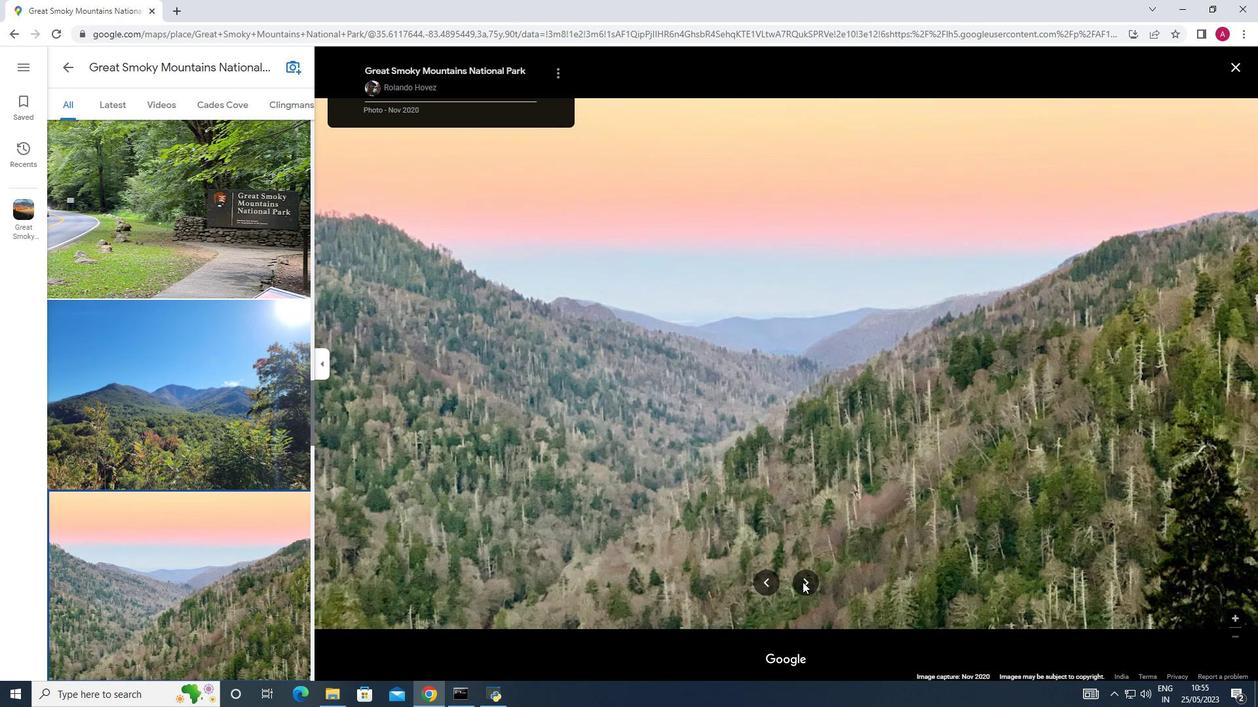 
Action: Mouse pressed left at (804, 580)
Screenshot: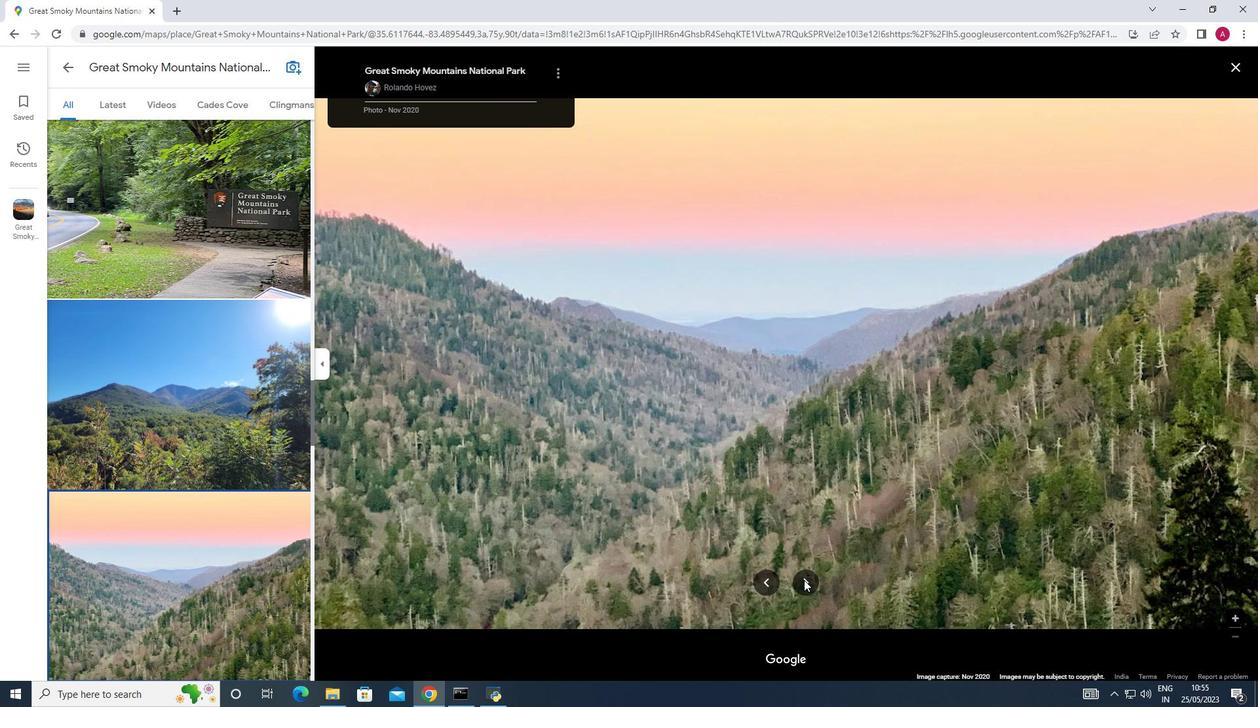 
Action: Mouse pressed left at (804, 580)
Screenshot: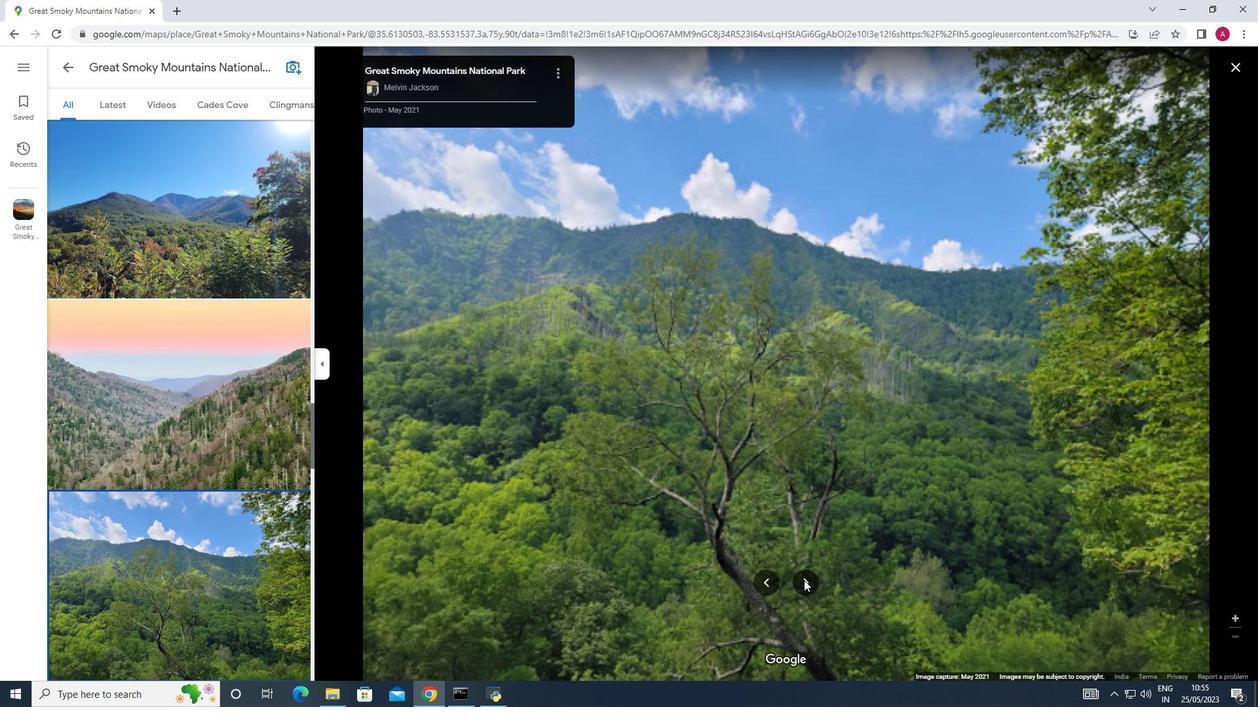 
Action: Mouse pressed left at (804, 580)
Screenshot: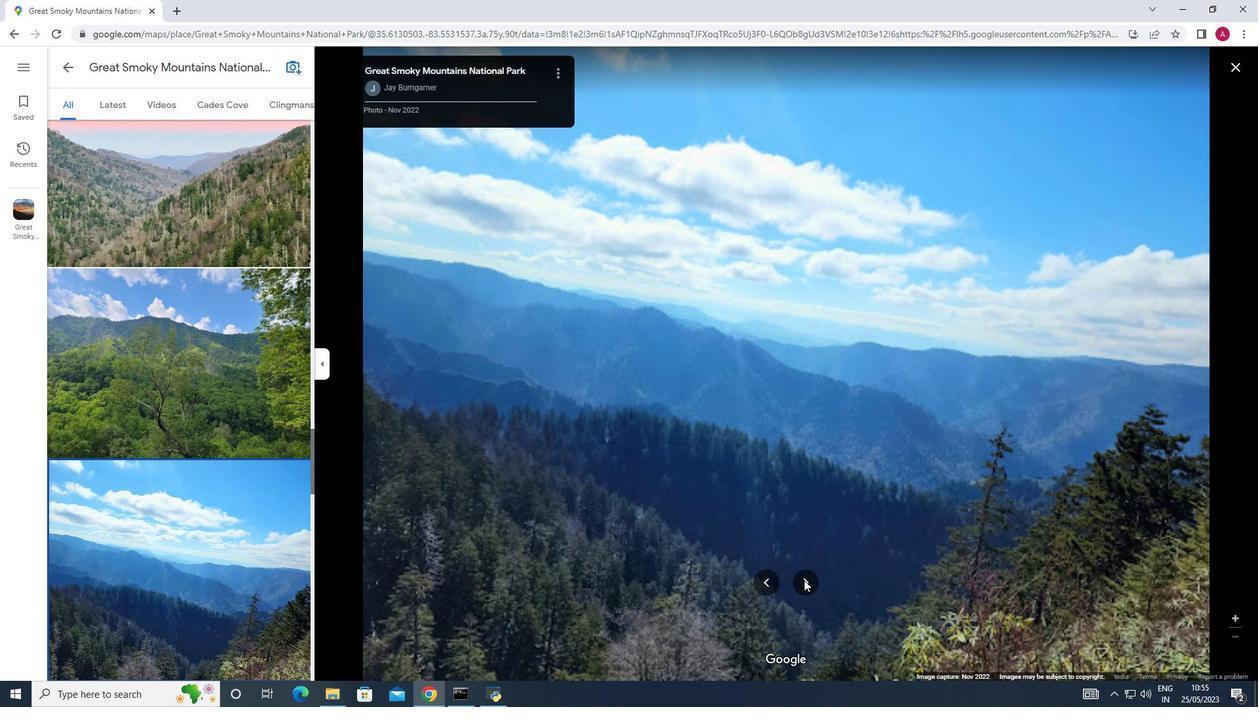 
Action: Mouse pressed left at (804, 580)
Screenshot: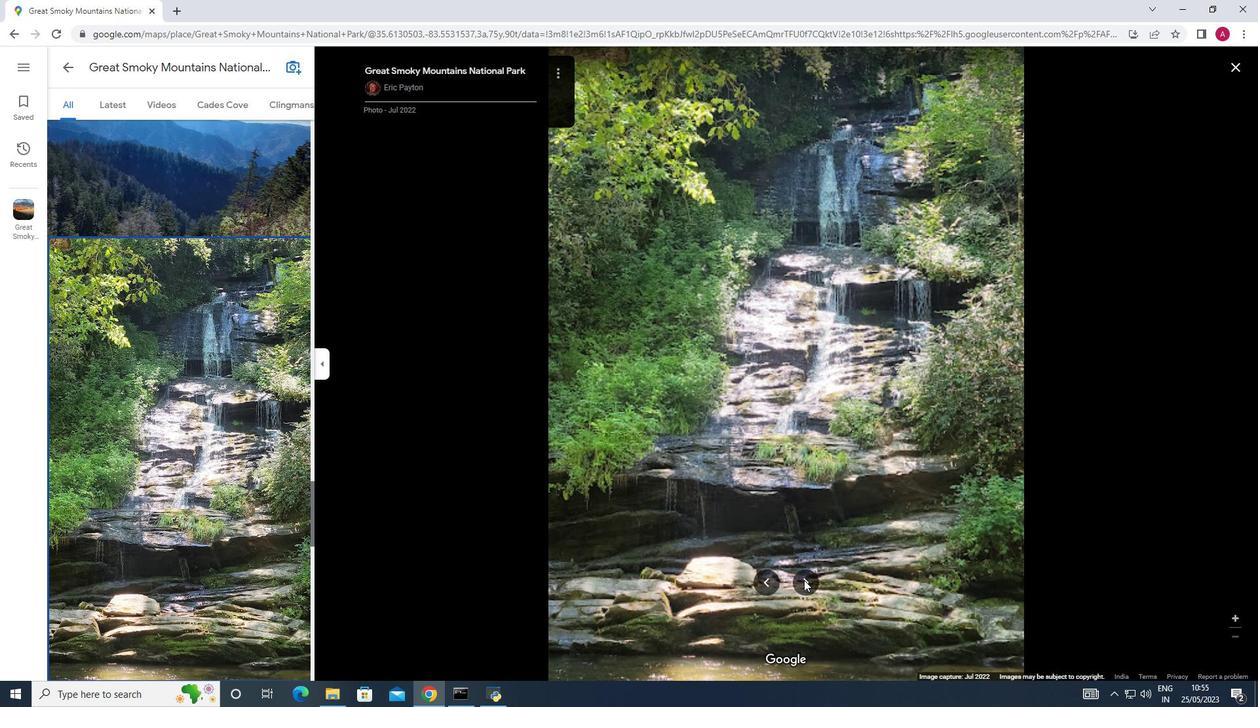 
Action: Mouse moved to (804, 579)
Screenshot: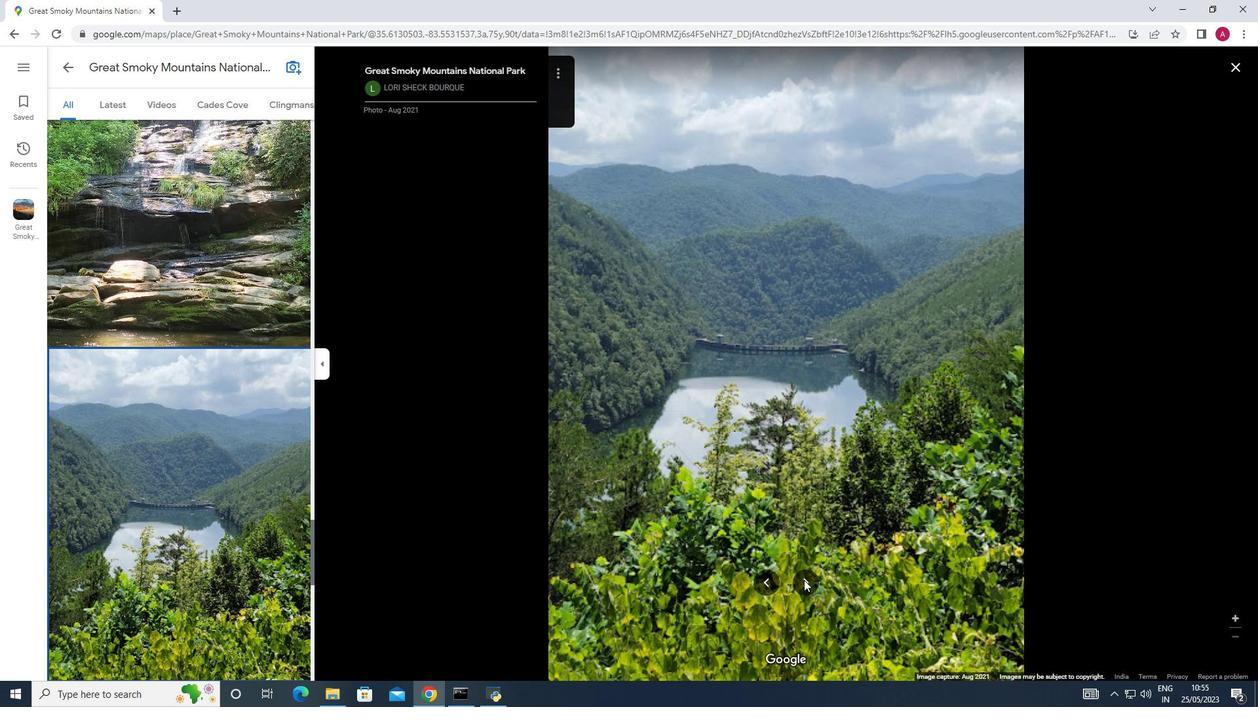 
Action: Mouse scrolled (804, 580) with delta (0, 0)
Screenshot: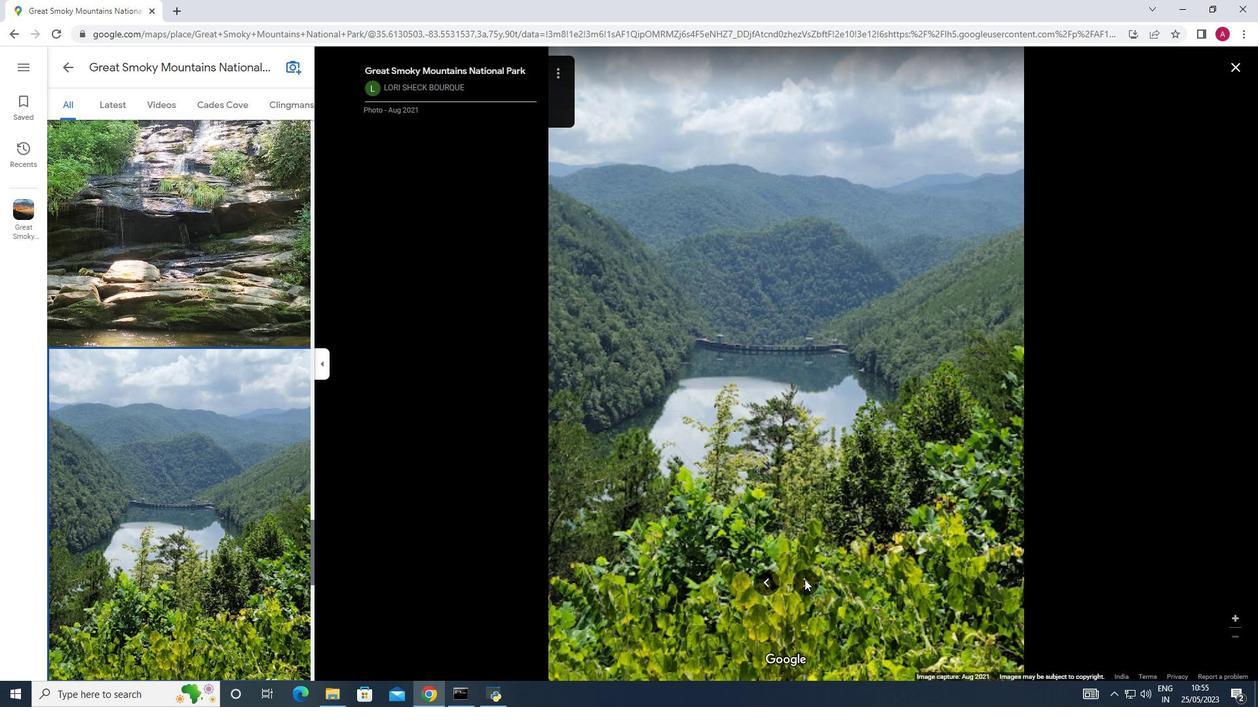 
Action: Mouse scrolled (804, 580) with delta (0, 0)
Screenshot: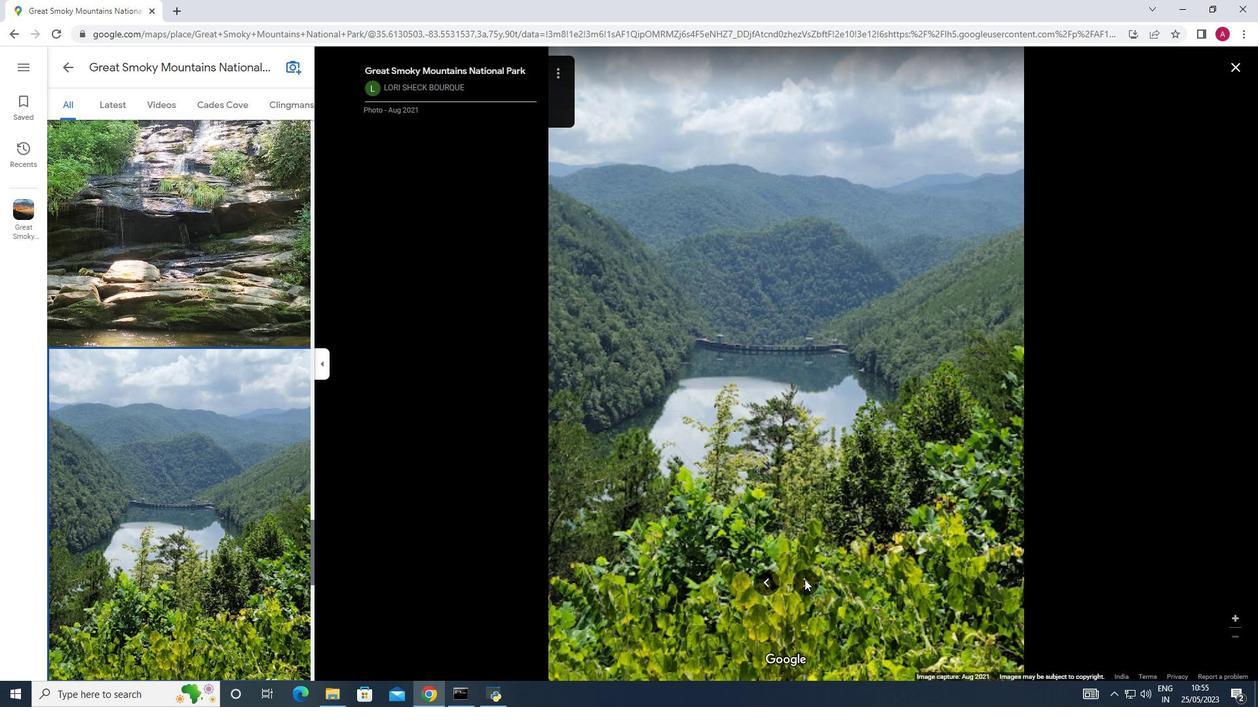 
Action: Mouse moved to (817, 557)
Screenshot: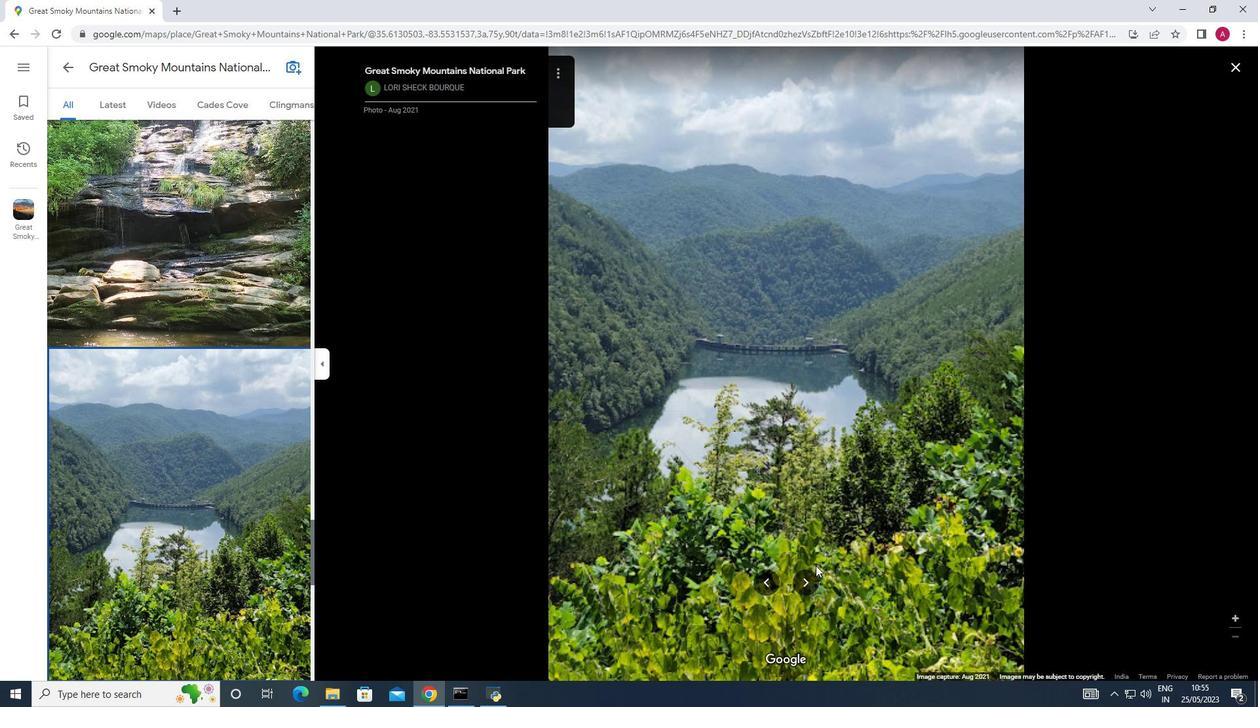 
Action: Mouse scrolled (817, 557) with delta (0, 0)
Screenshot: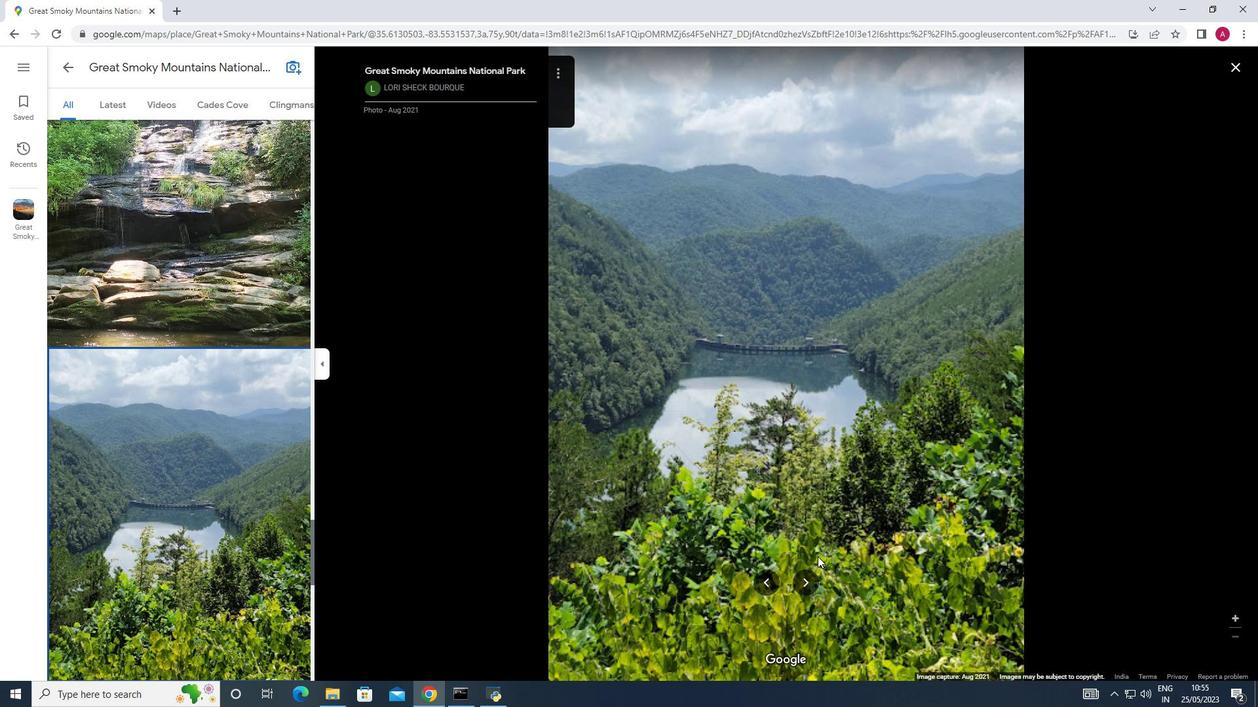 
Action: Mouse scrolled (817, 557) with delta (0, 0)
Screenshot: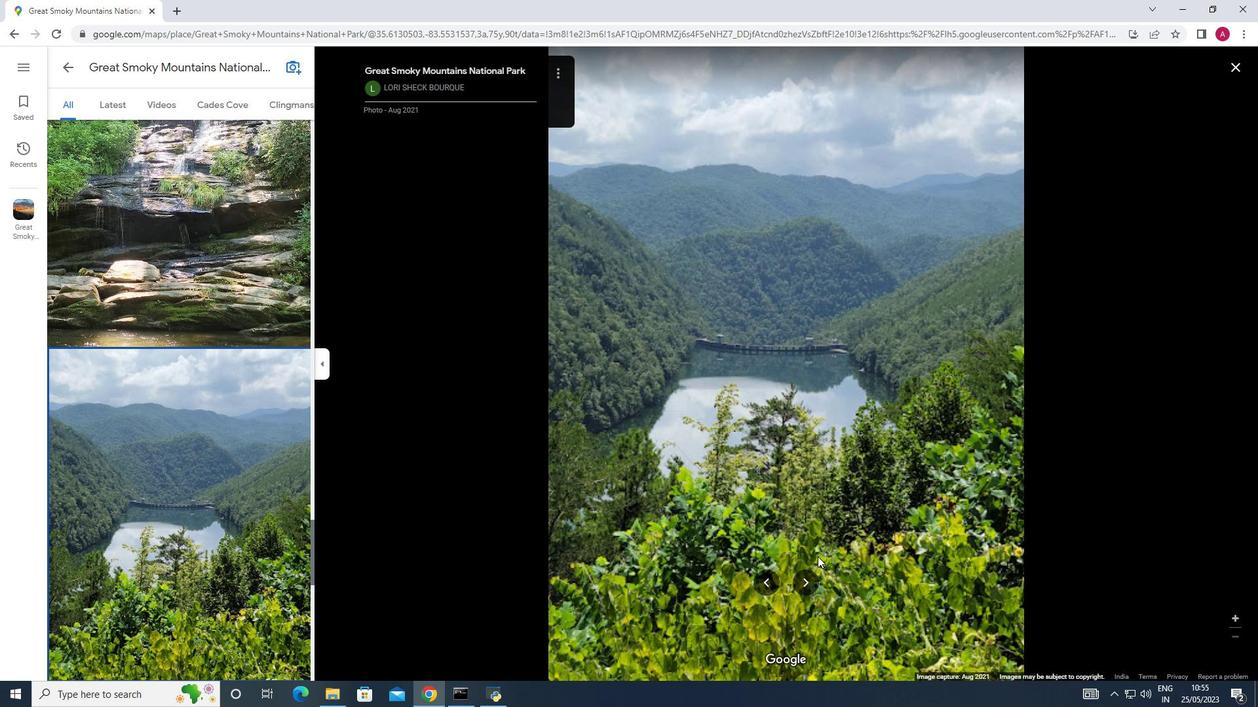 
Action: Mouse moved to (806, 579)
Screenshot: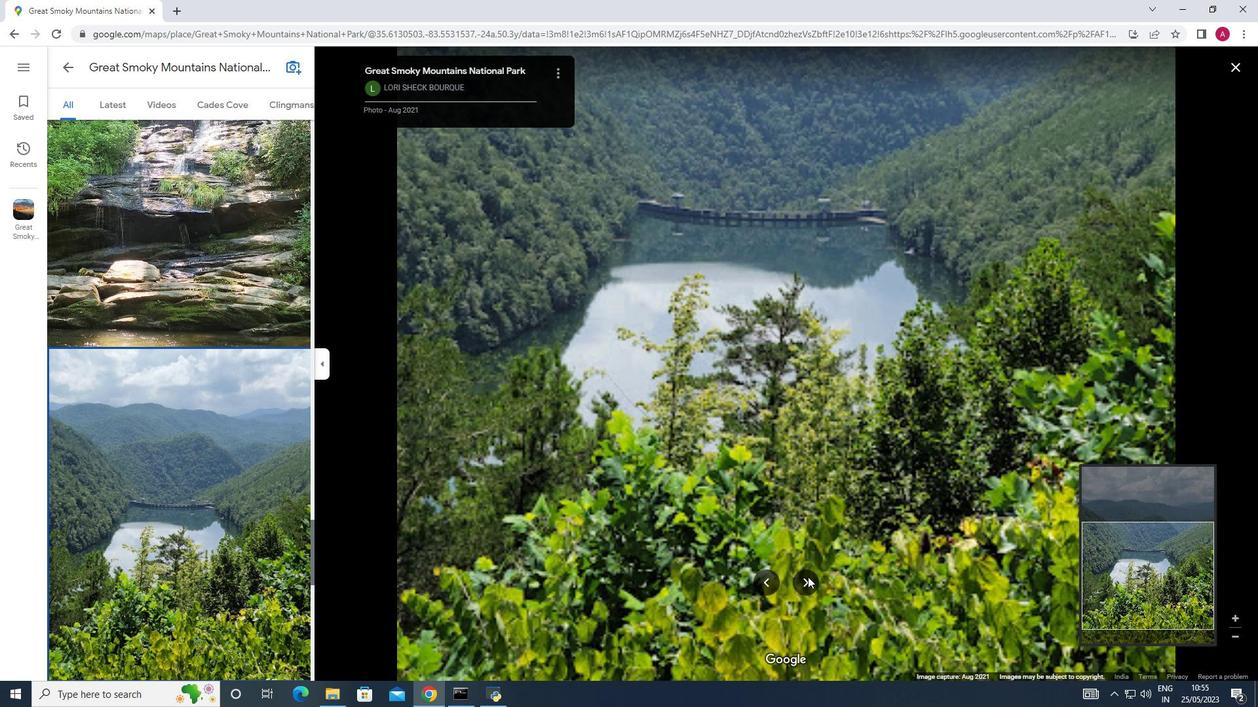 
Action: Mouse pressed left at (806, 579)
Screenshot: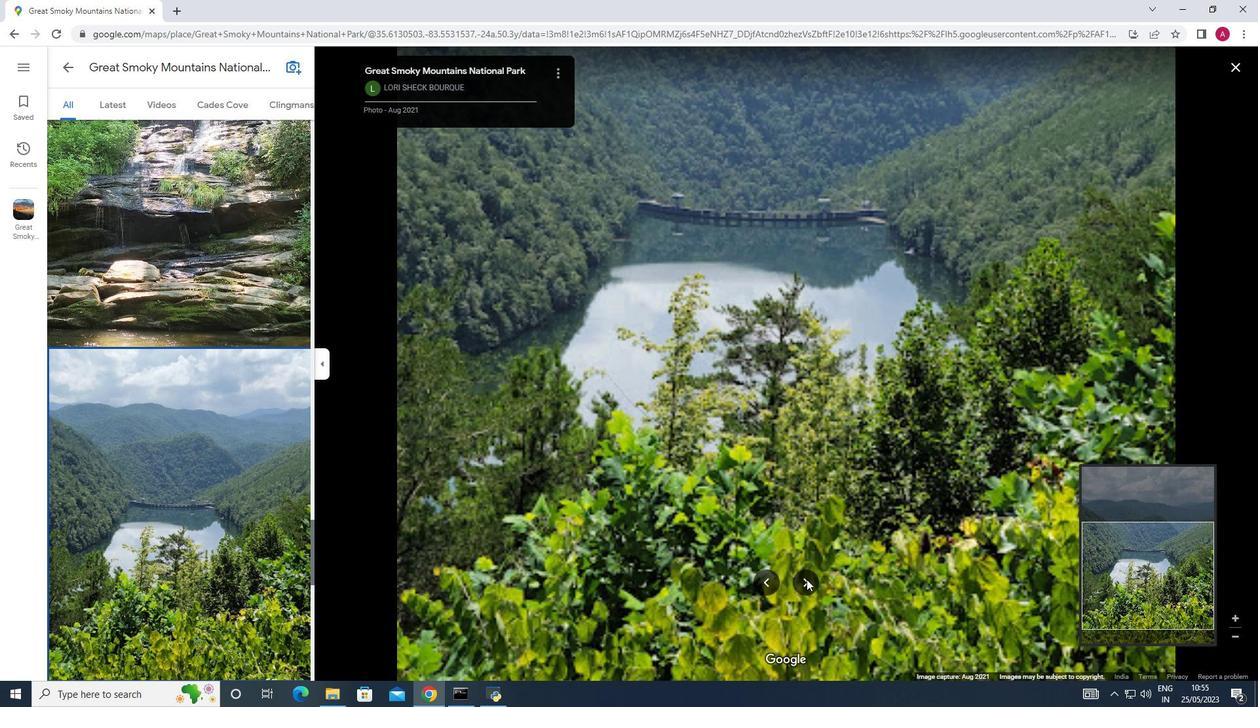 
Action: Mouse moved to (806, 580)
Screenshot: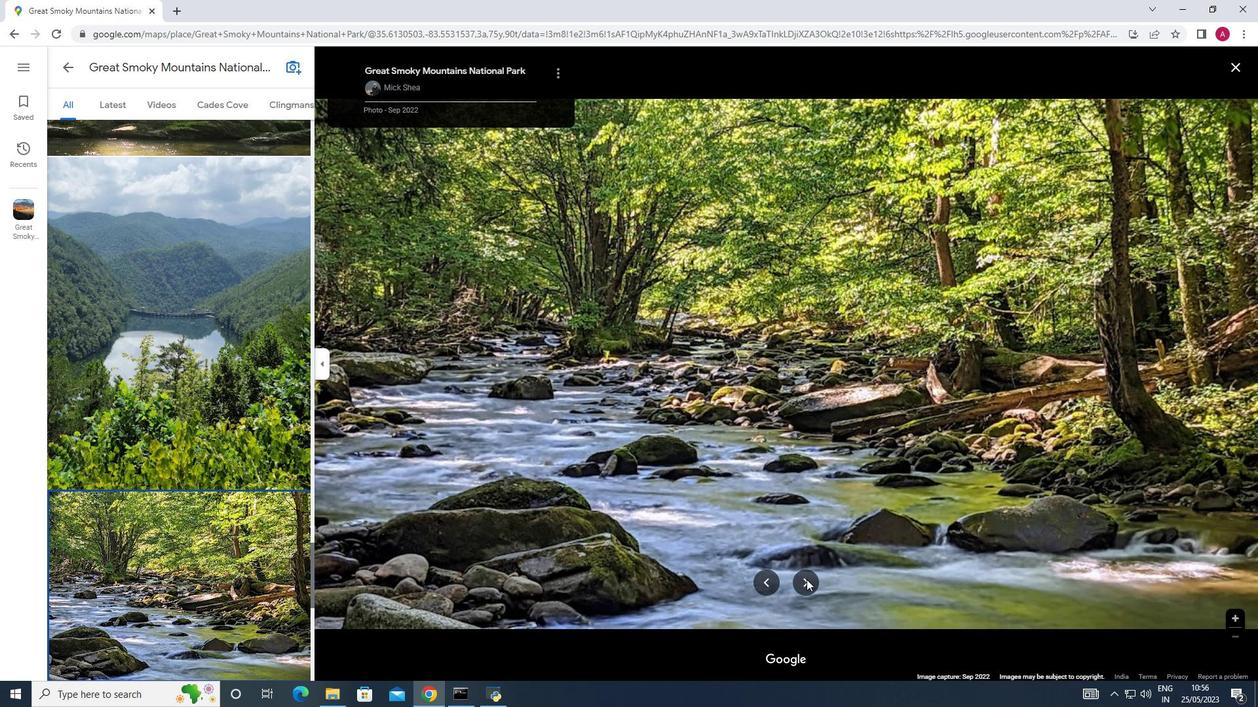 
Action: Mouse scrolled (806, 579) with delta (0, 0)
Screenshot: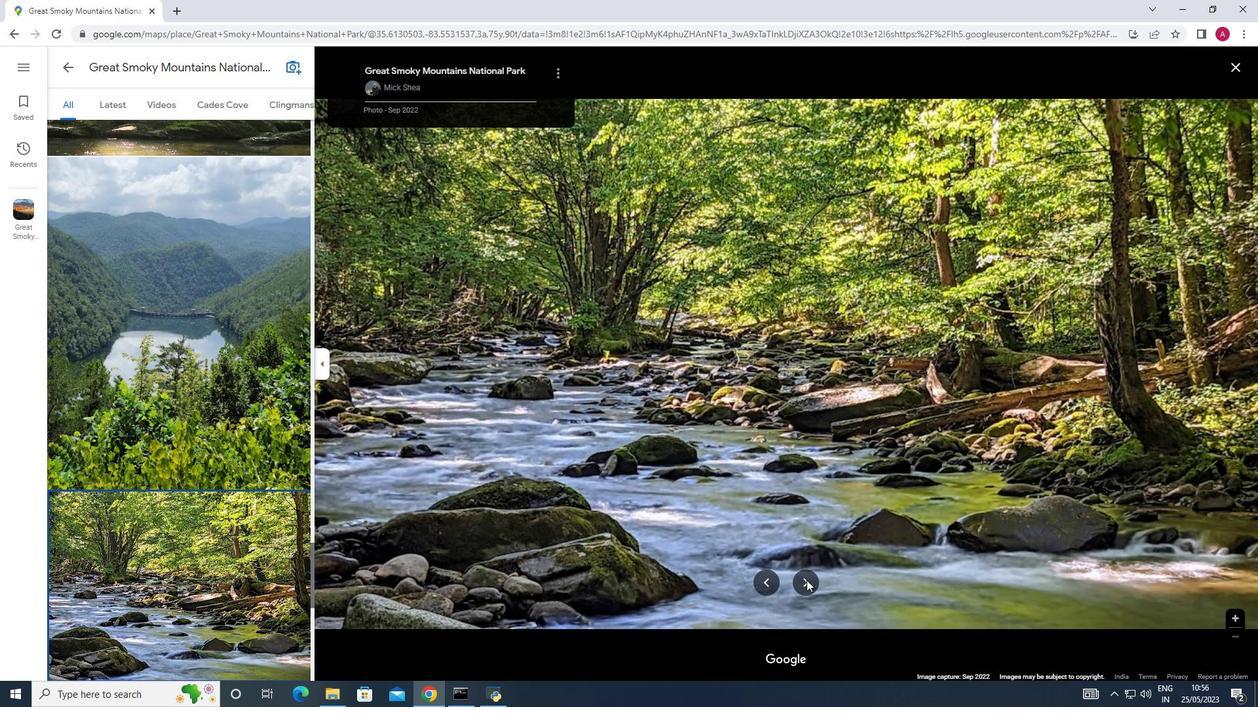 
Action: Mouse moved to (842, 560)
Screenshot: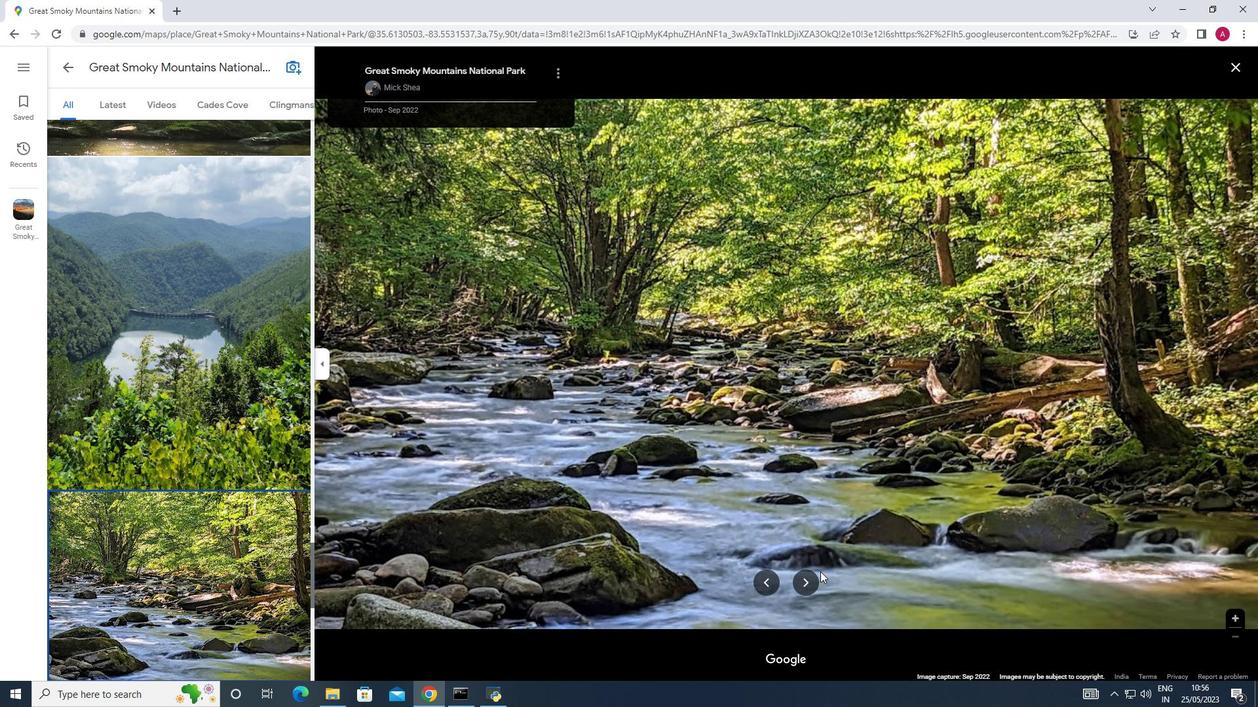 
Action: Mouse scrolled (842, 559) with delta (0, 0)
Screenshot: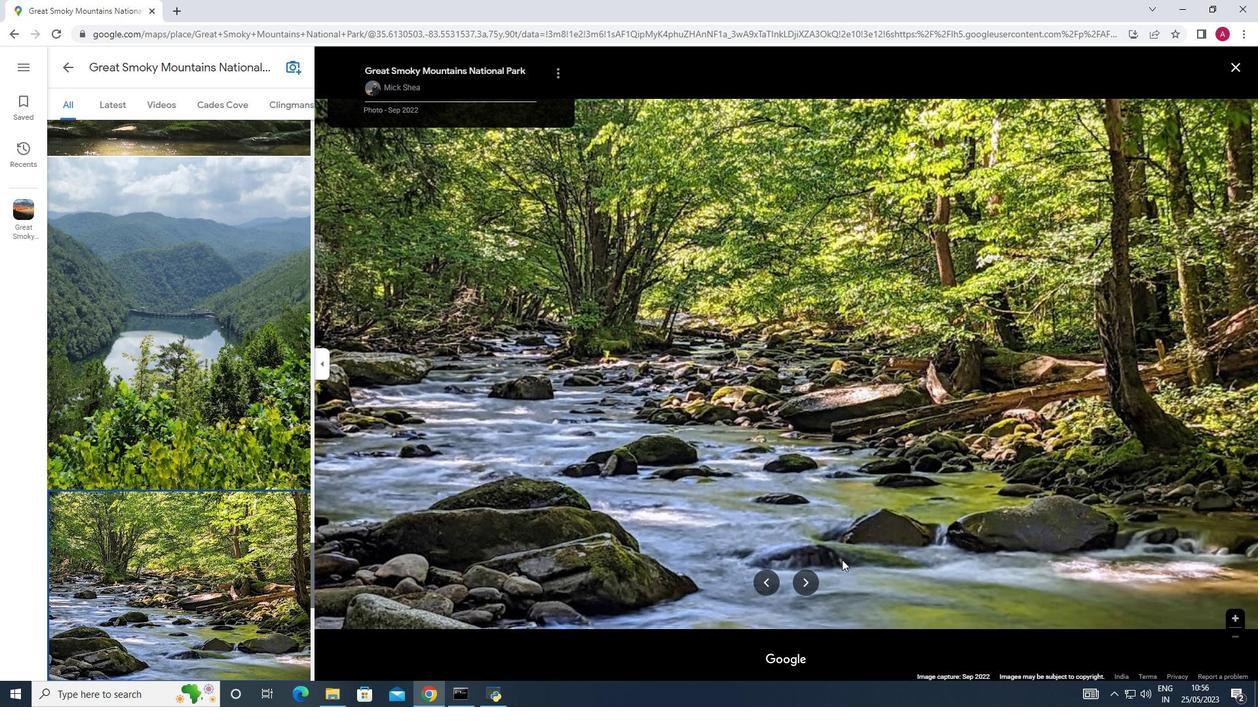 
Action: Mouse scrolled (842, 559) with delta (0, 0)
Screenshot: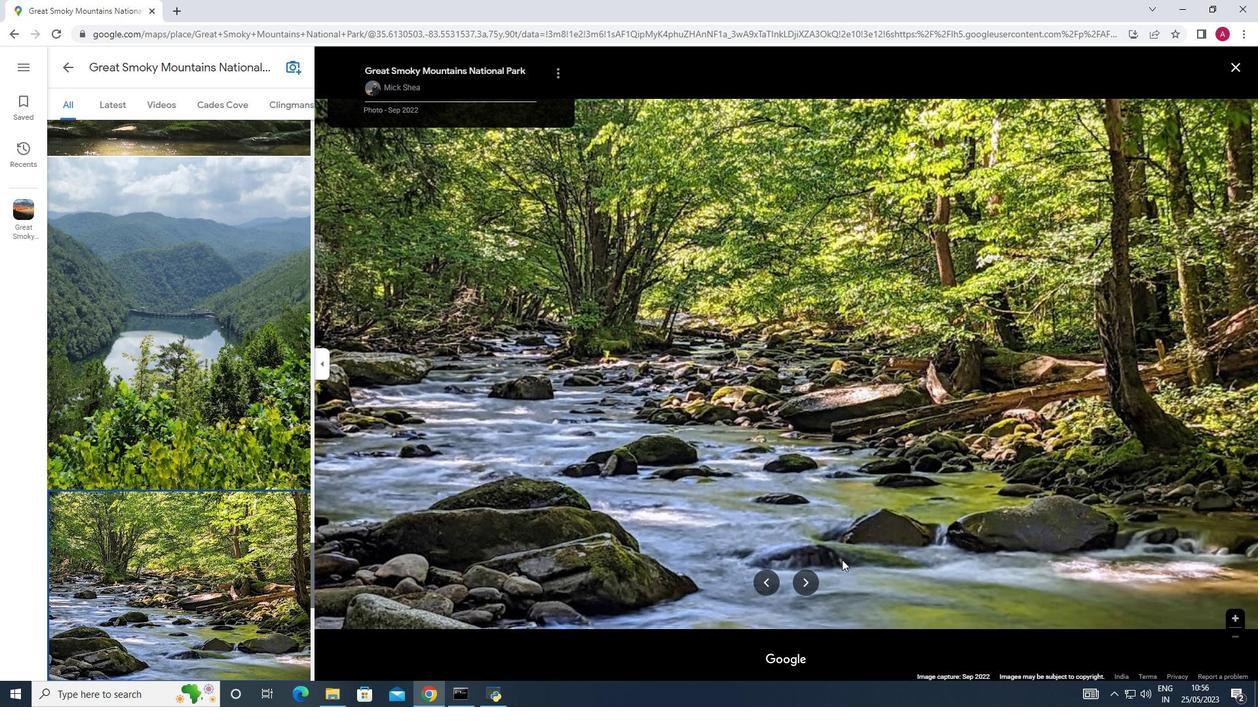 
Action: Mouse moved to (809, 582)
Screenshot: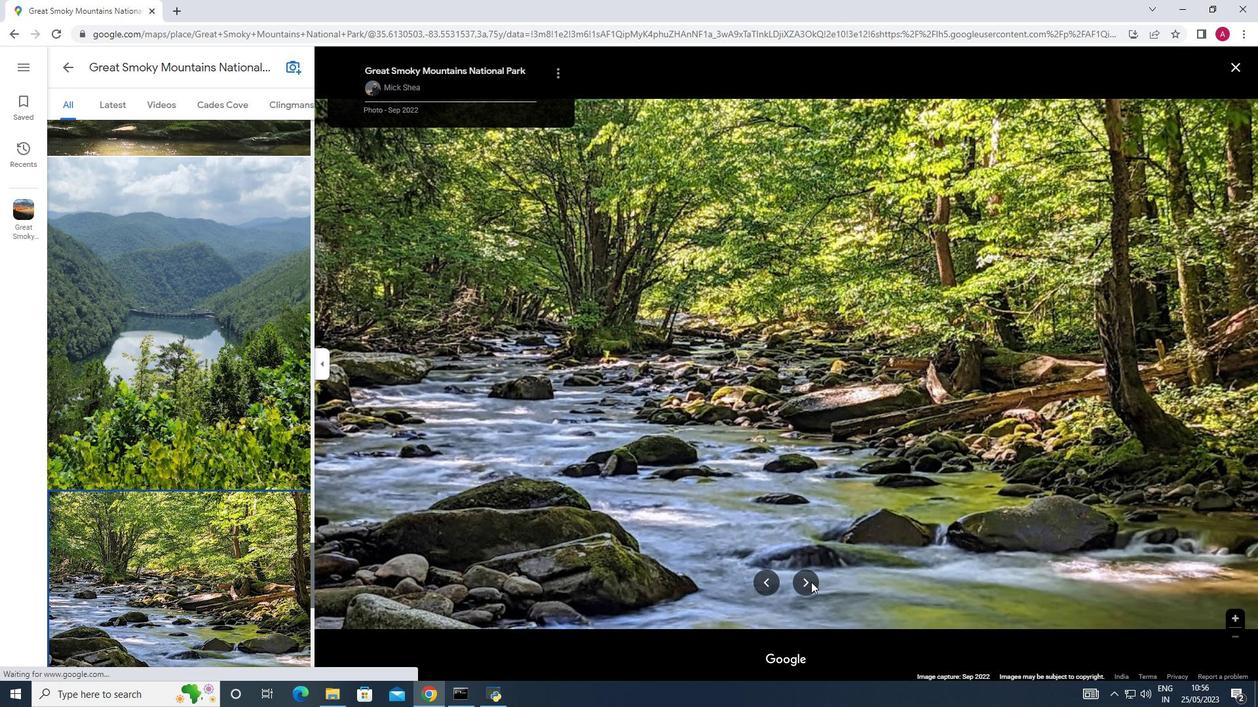 
Action: Mouse pressed left at (809, 582)
Screenshot: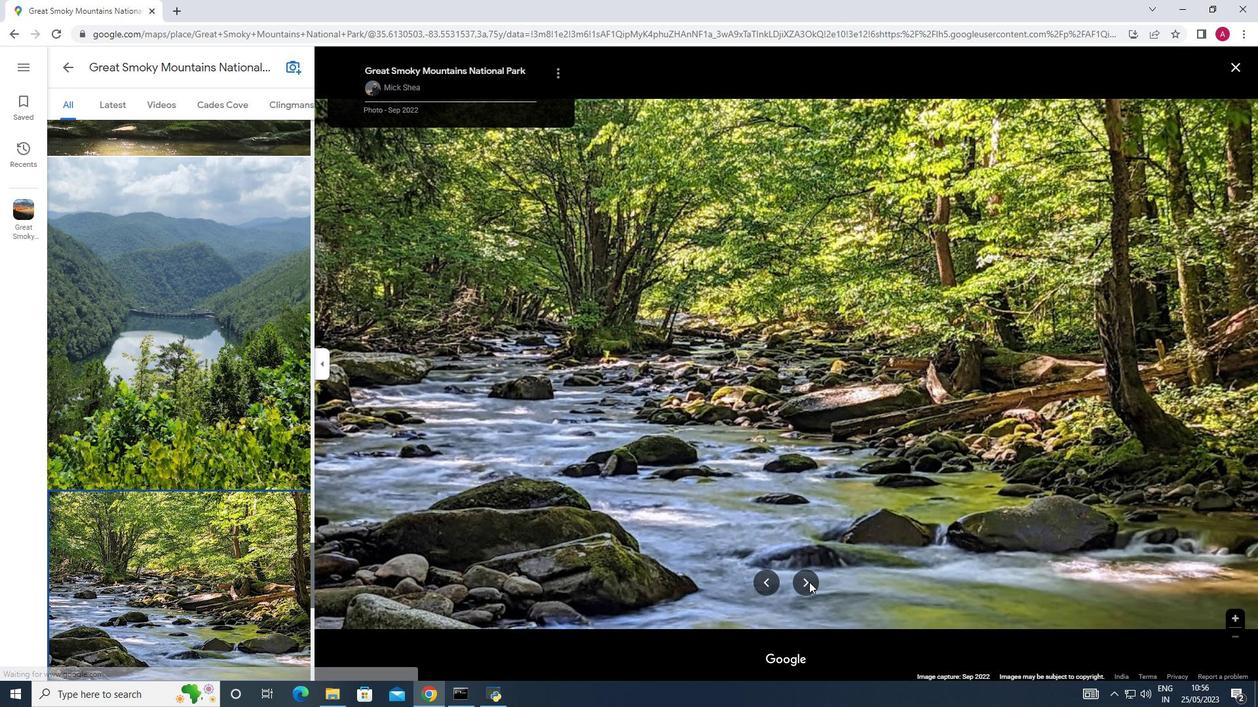 
Action: Mouse pressed left at (809, 582)
Screenshot: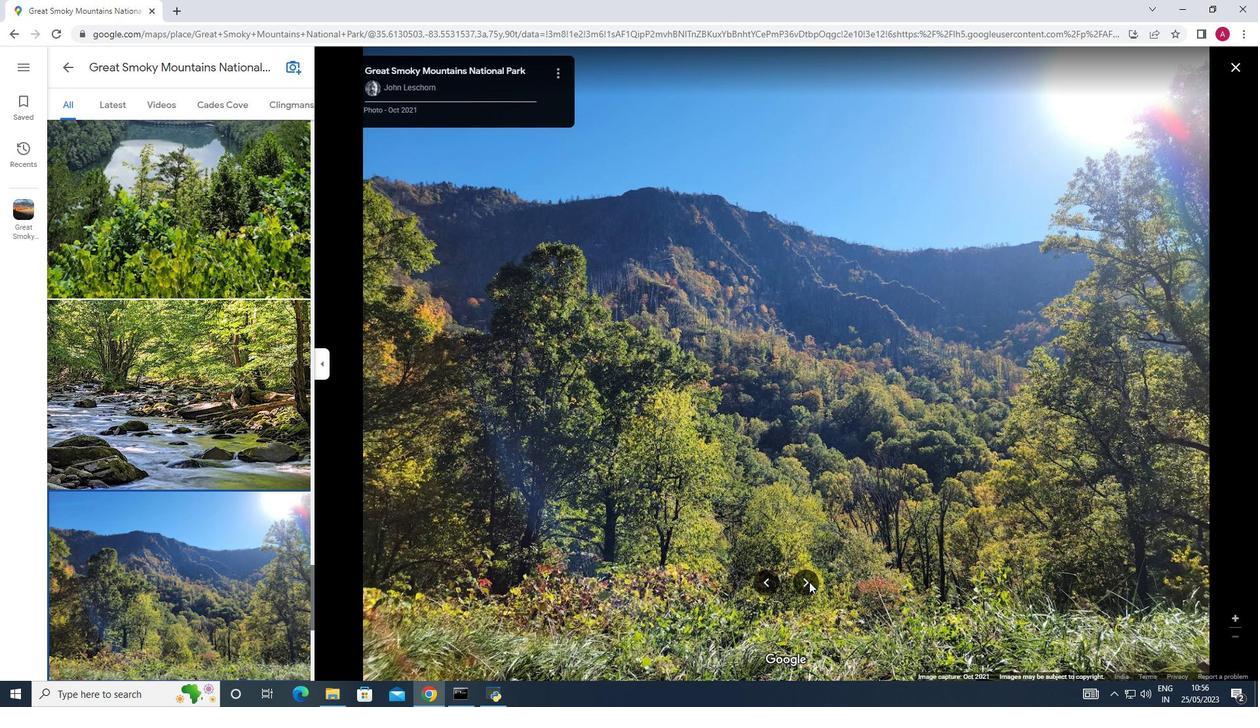 
Action: Mouse pressed left at (809, 582)
Screenshot: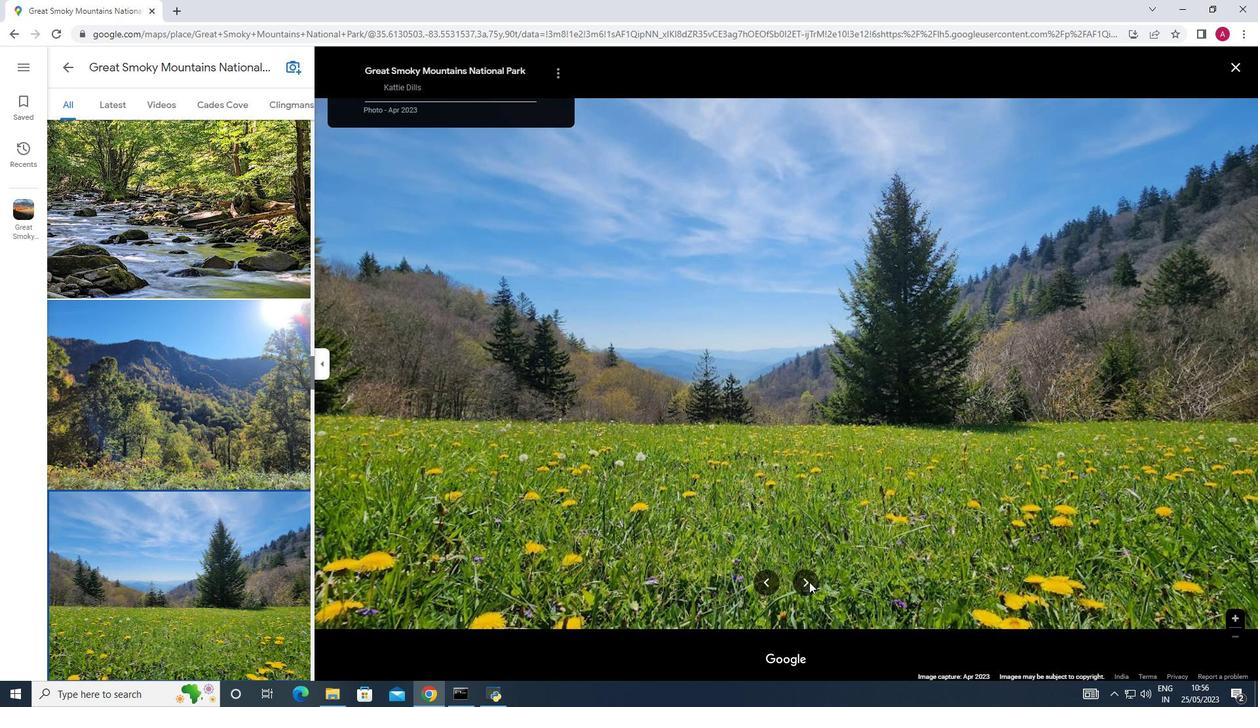 
Action: Mouse pressed left at (809, 582)
Screenshot: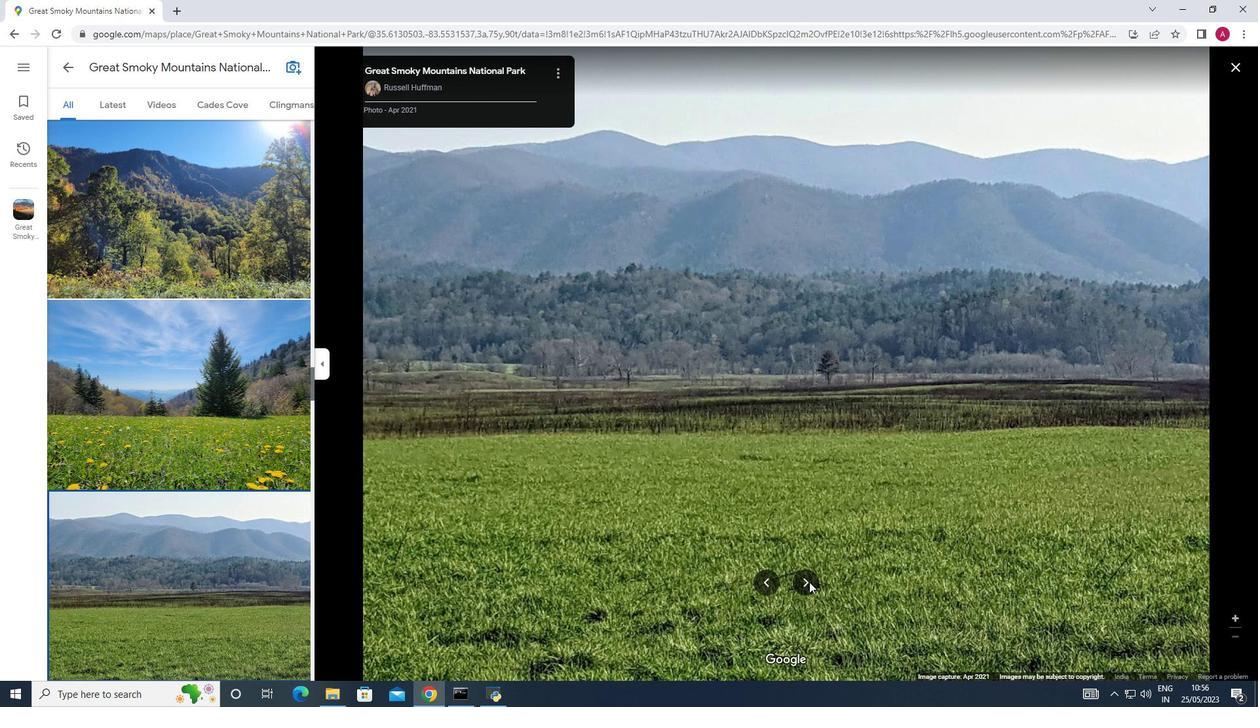 
Action: Mouse pressed left at (809, 582)
Screenshot: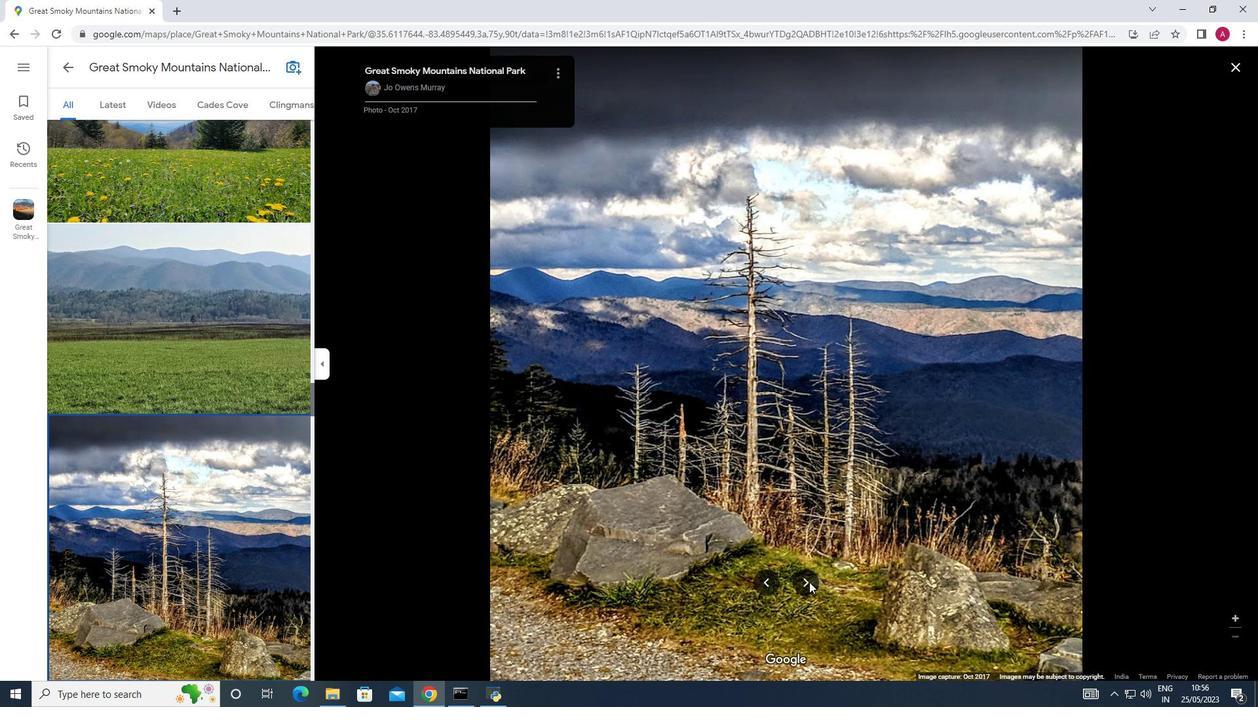 
Action: Mouse pressed left at (809, 582)
Screenshot: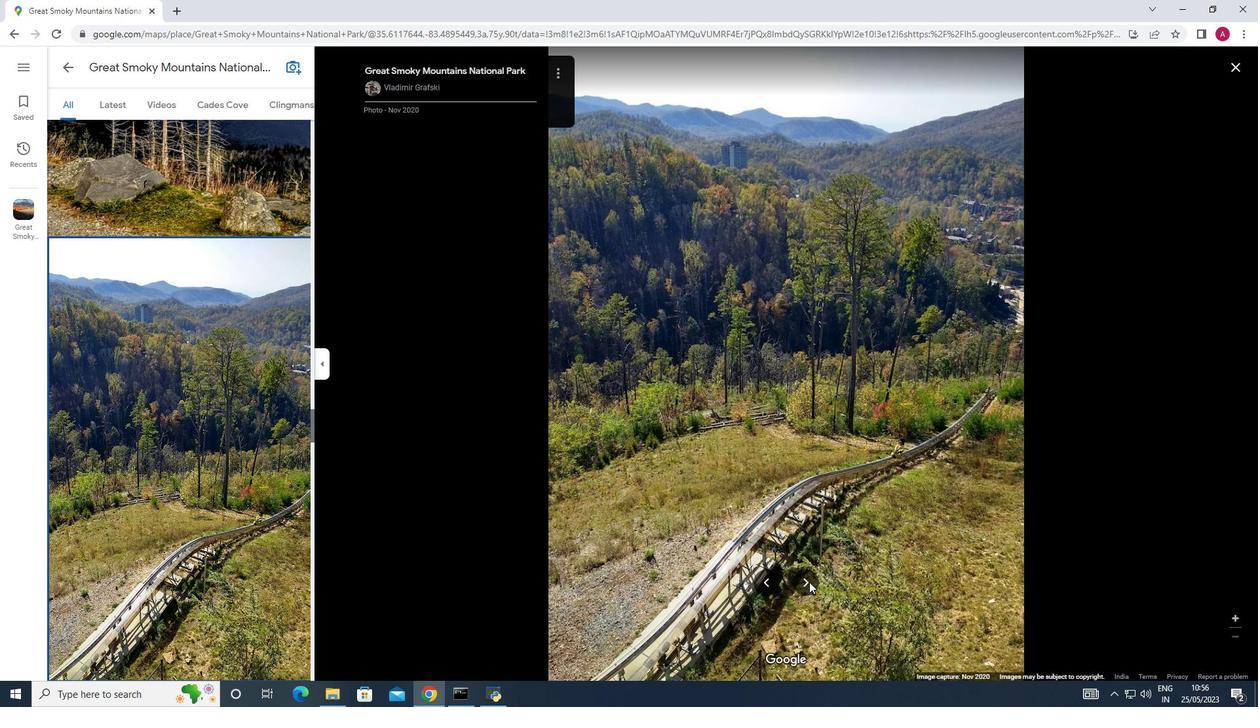 
Action: Mouse pressed left at (809, 582)
Screenshot: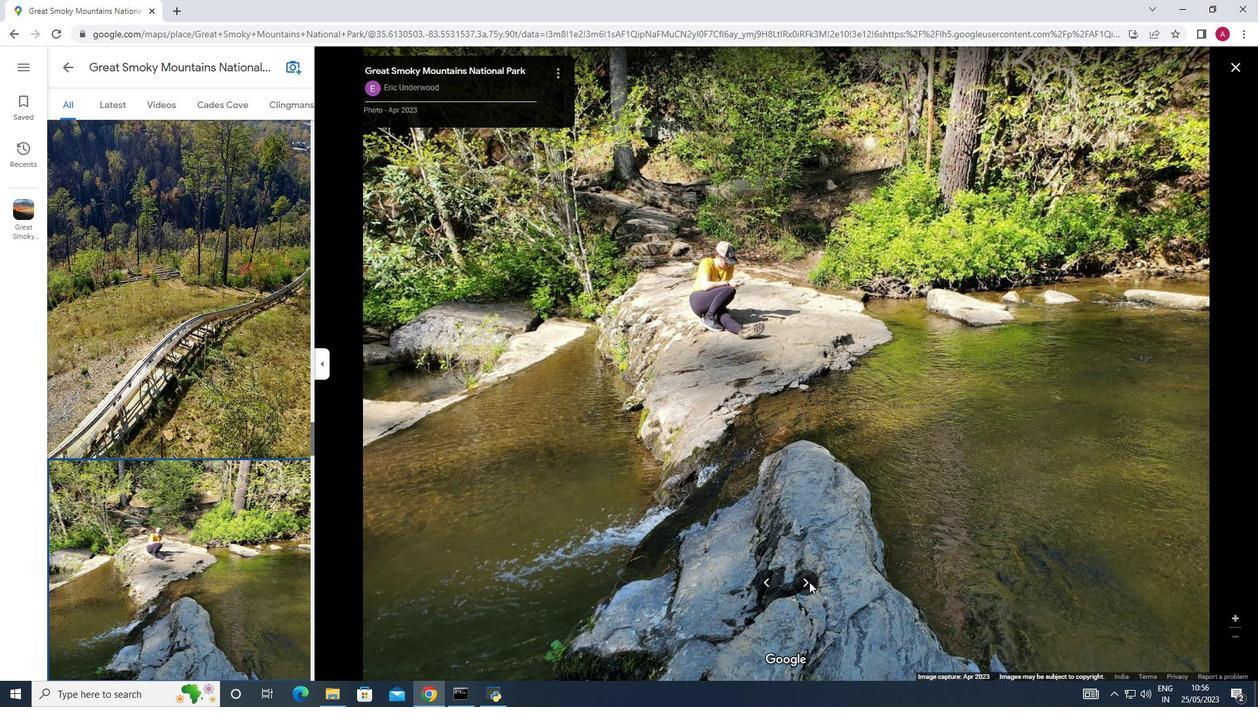 
Action: Mouse pressed left at (809, 582)
Screenshot: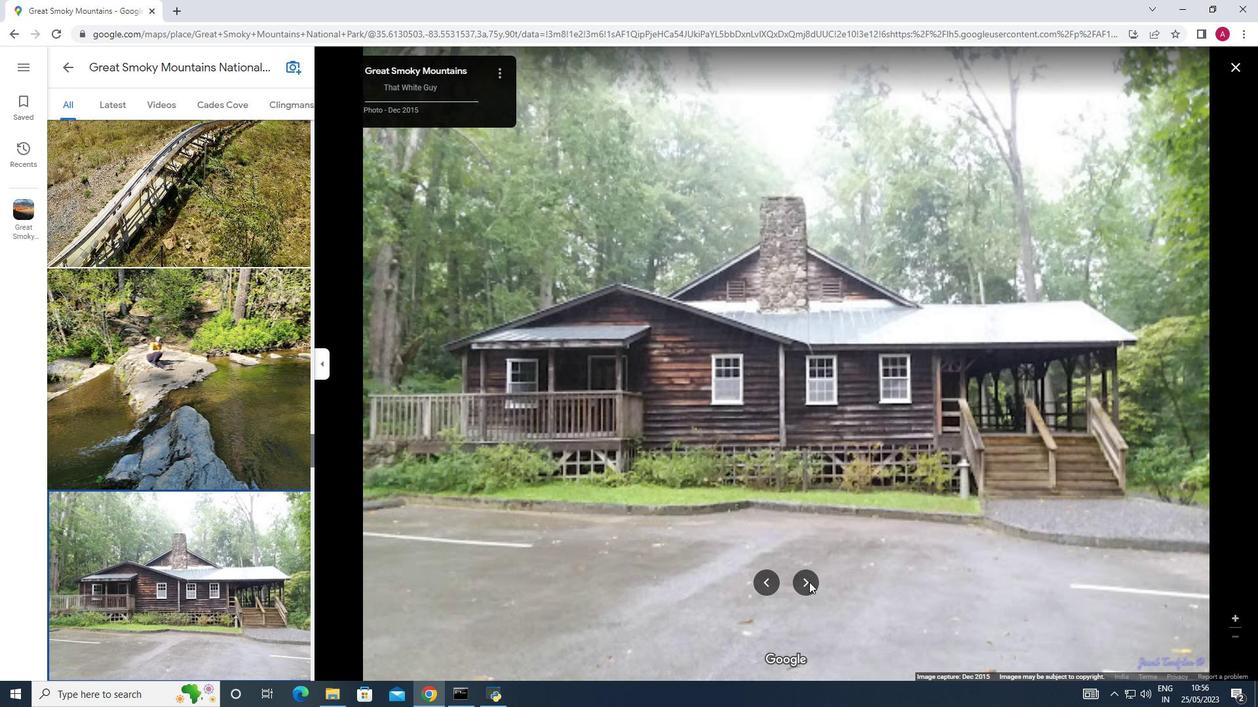 
Action: Mouse moved to (1236, 75)
Screenshot: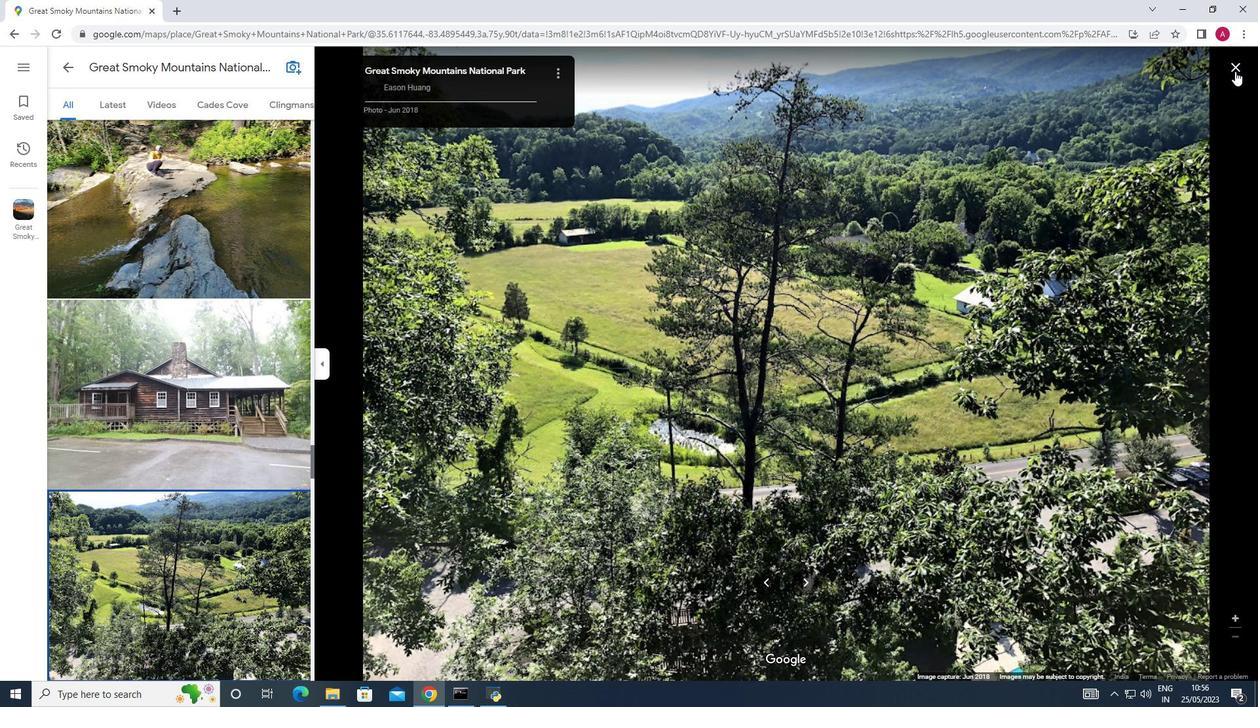 
Action: Mouse pressed left at (1236, 75)
Screenshot: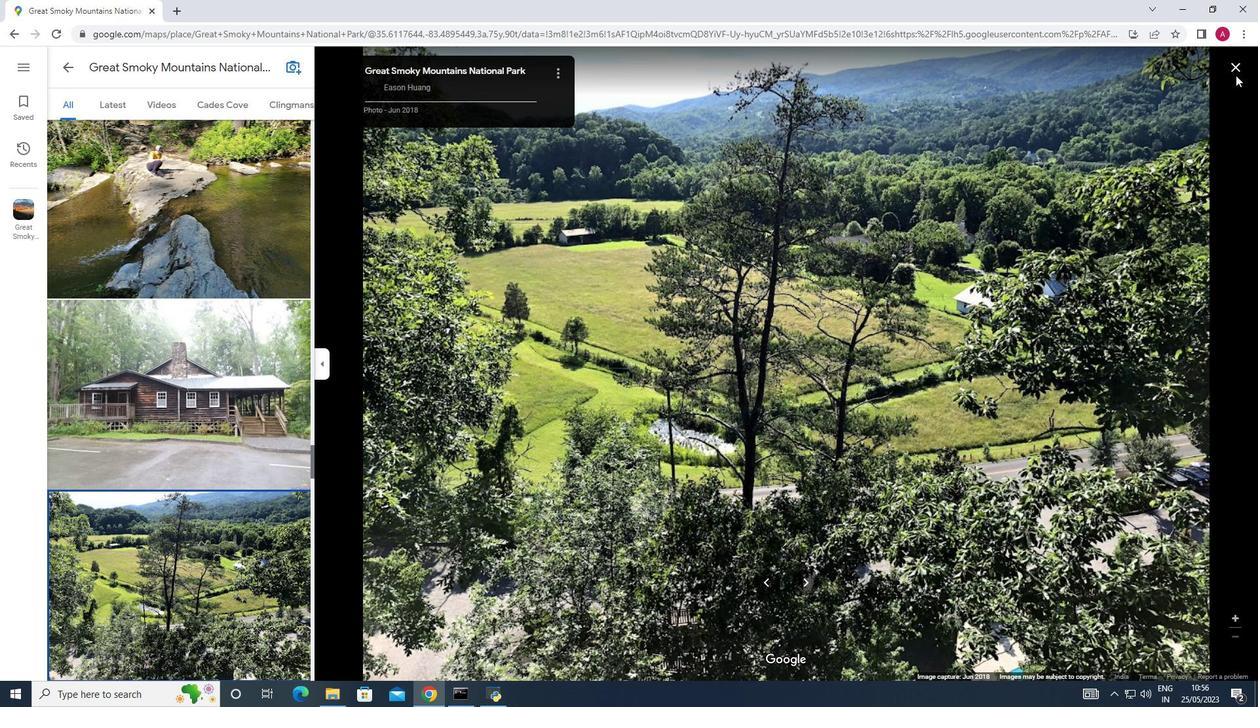 
Action: Mouse moved to (1239, 68)
Screenshot: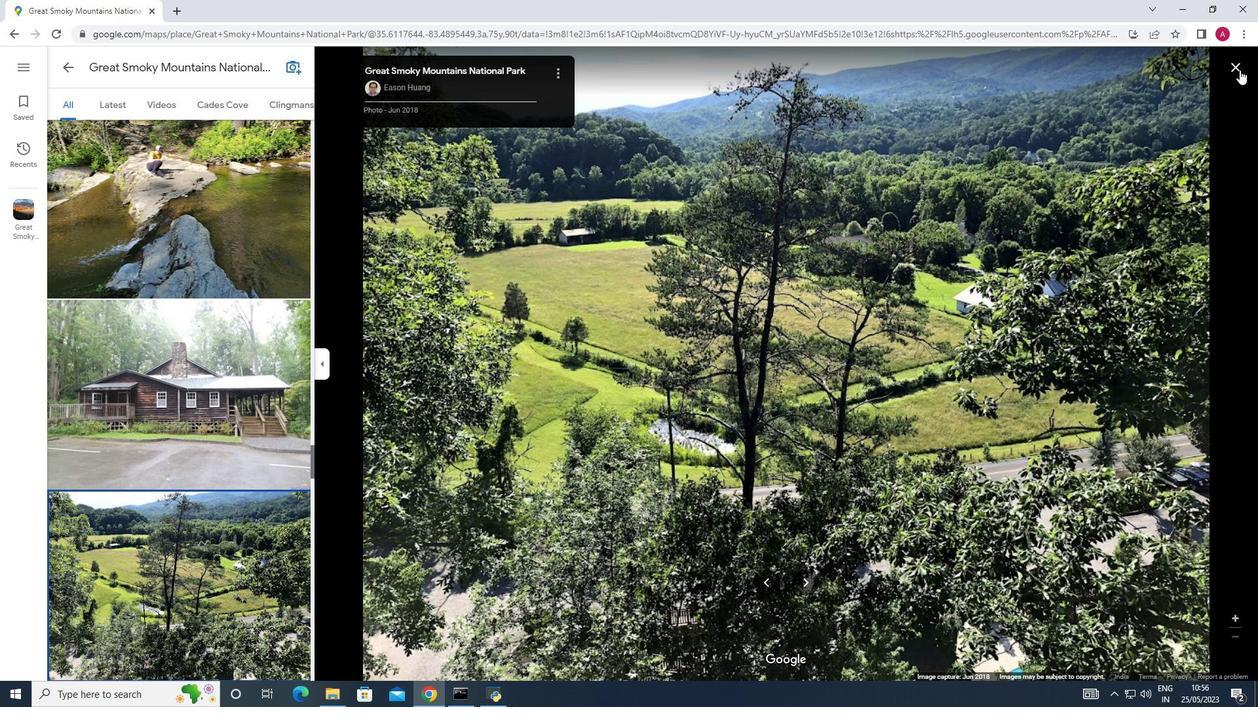 
Action: Mouse pressed left at (1239, 68)
Screenshot: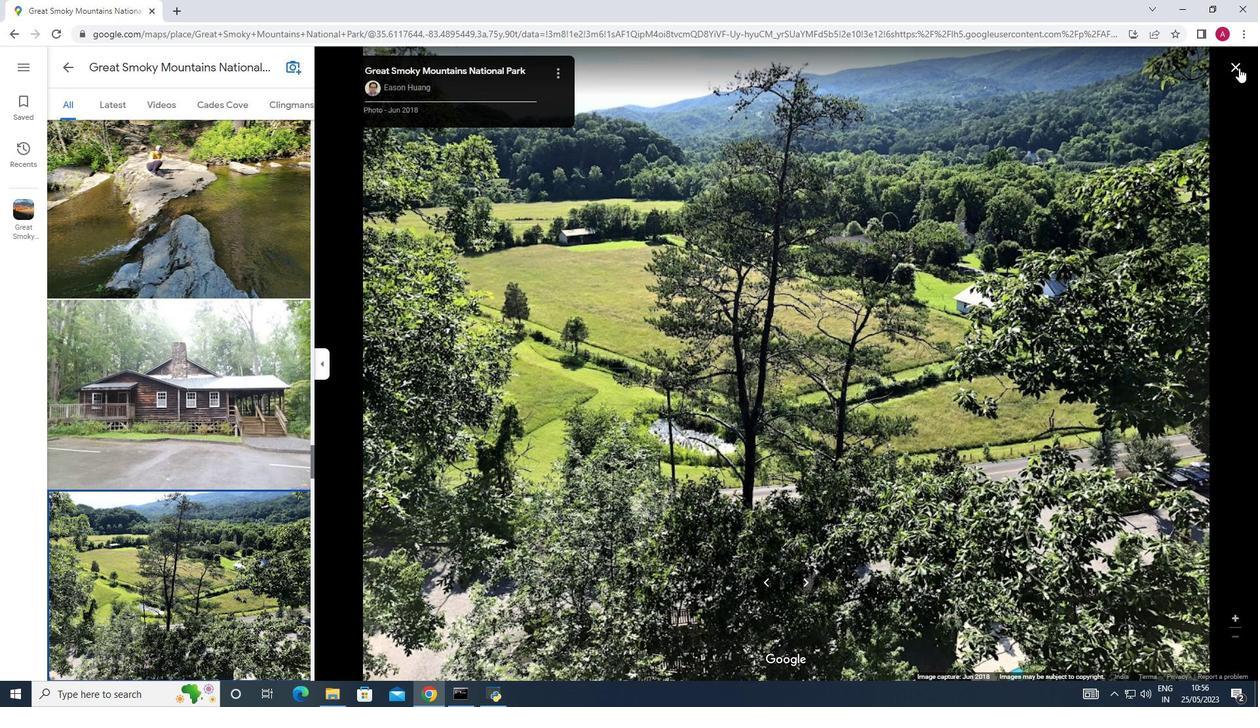 
Action: Mouse moved to (1202, 629)
Screenshot: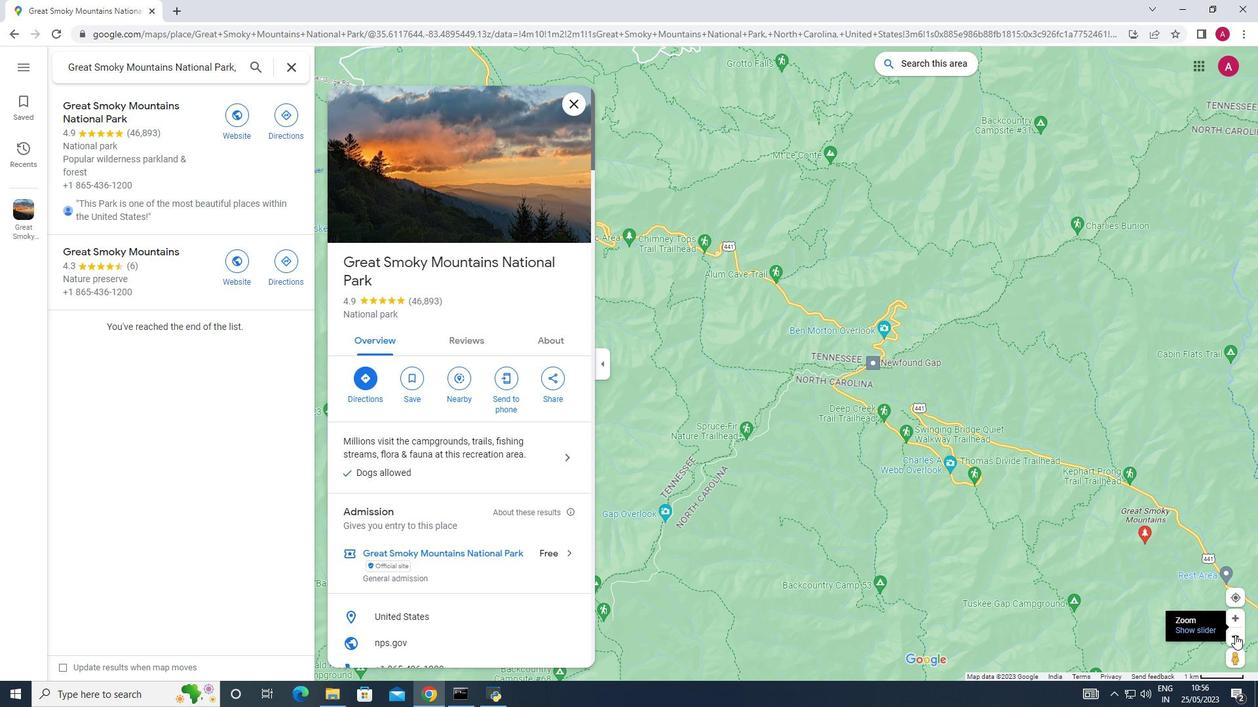 
Action: Mouse pressed left at (1202, 629)
Screenshot: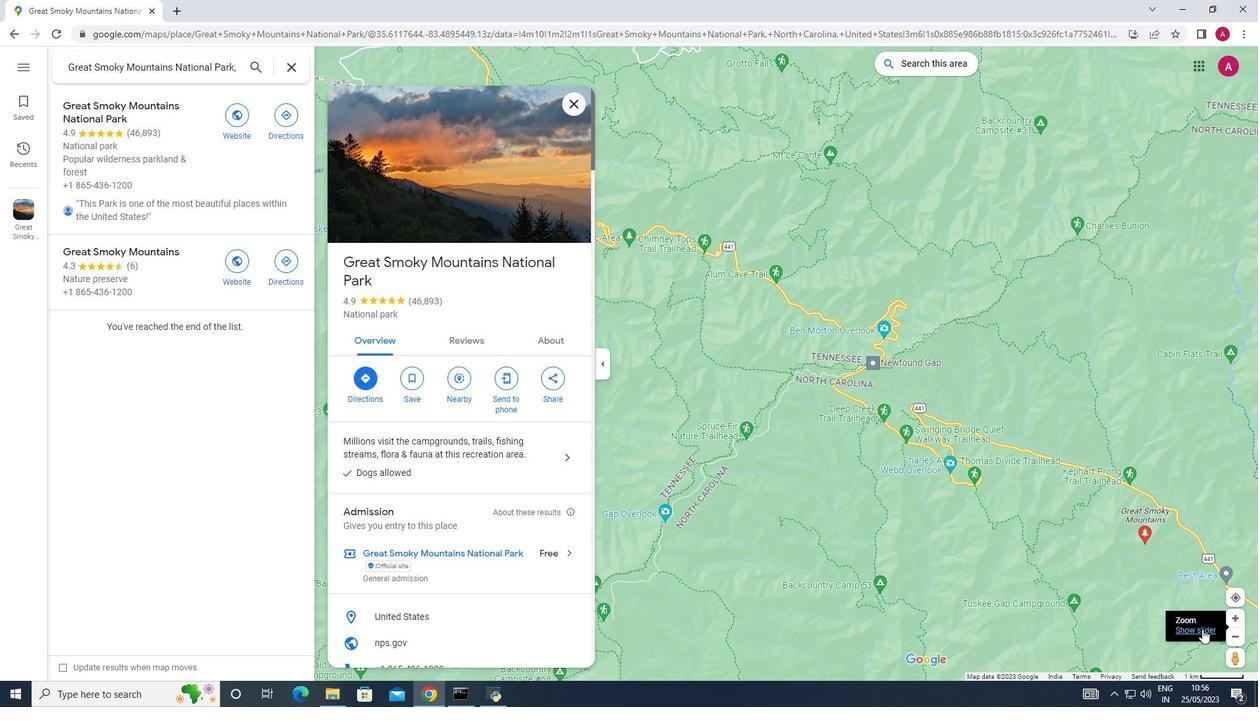 
Action: Mouse moved to (1230, 513)
Screenshot: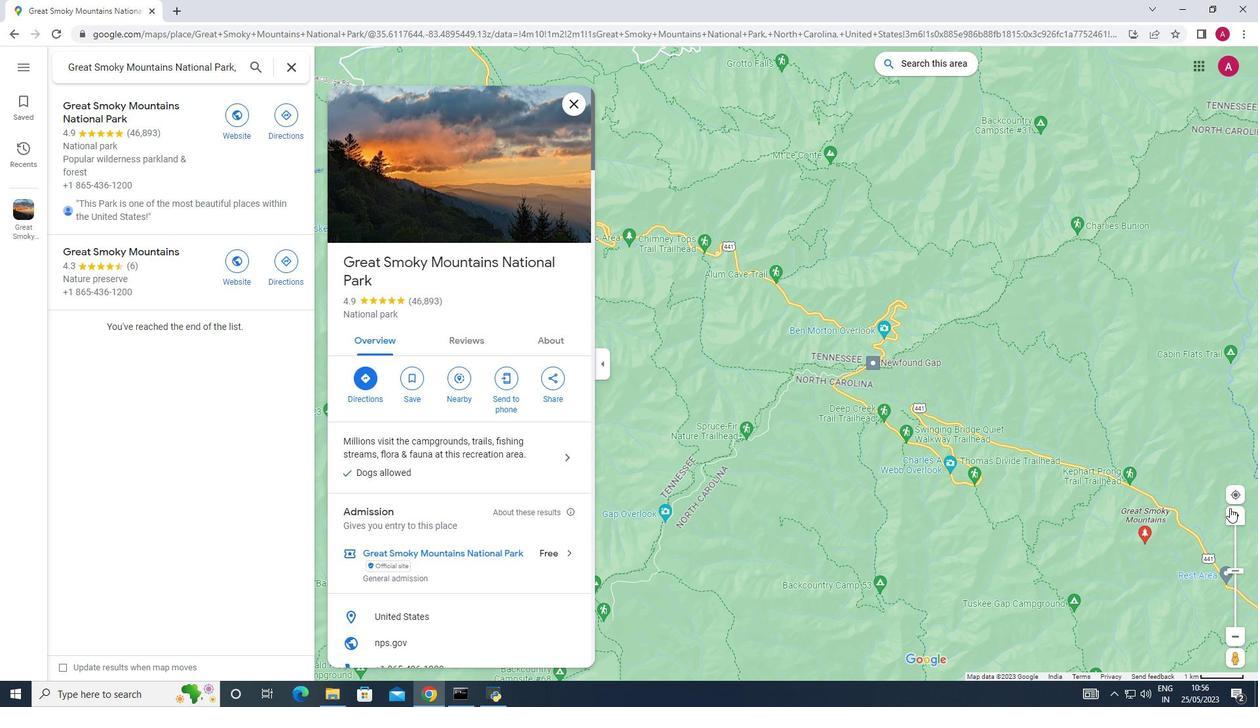 
Action: Mouse pressed left at (1230, 513)
Screenshot: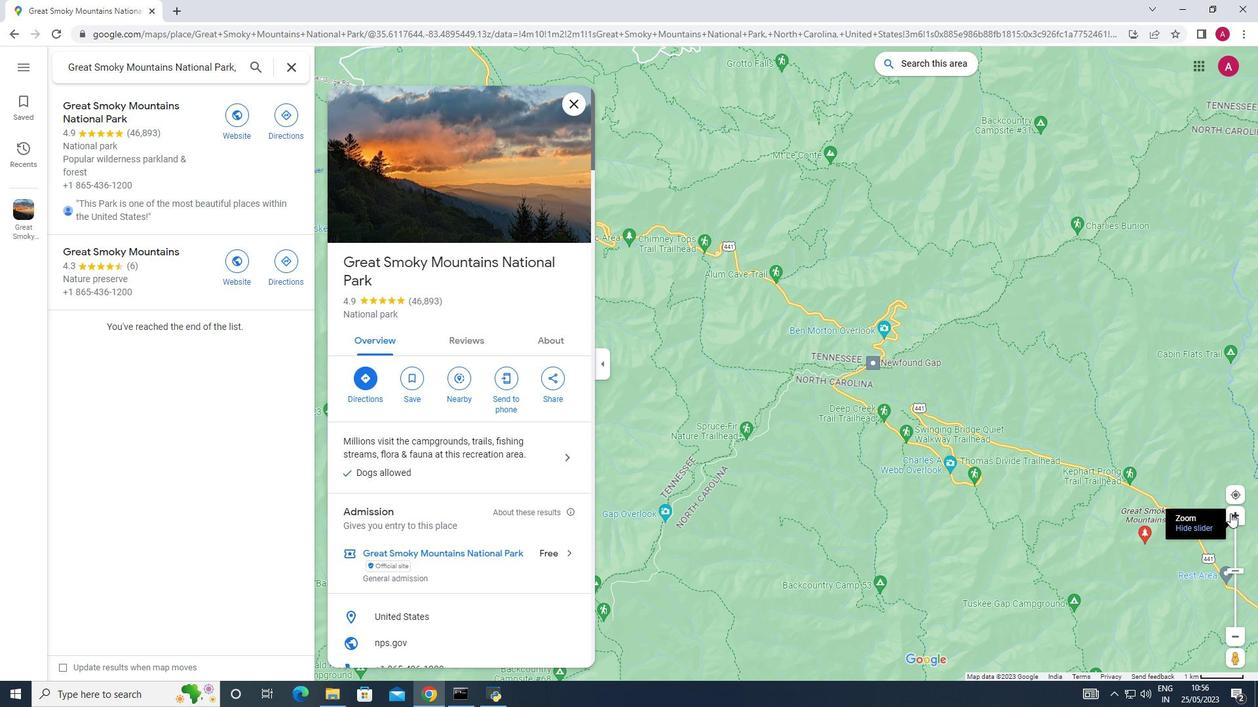 
Action: Mouse moved to (456, 232)
Screenshot: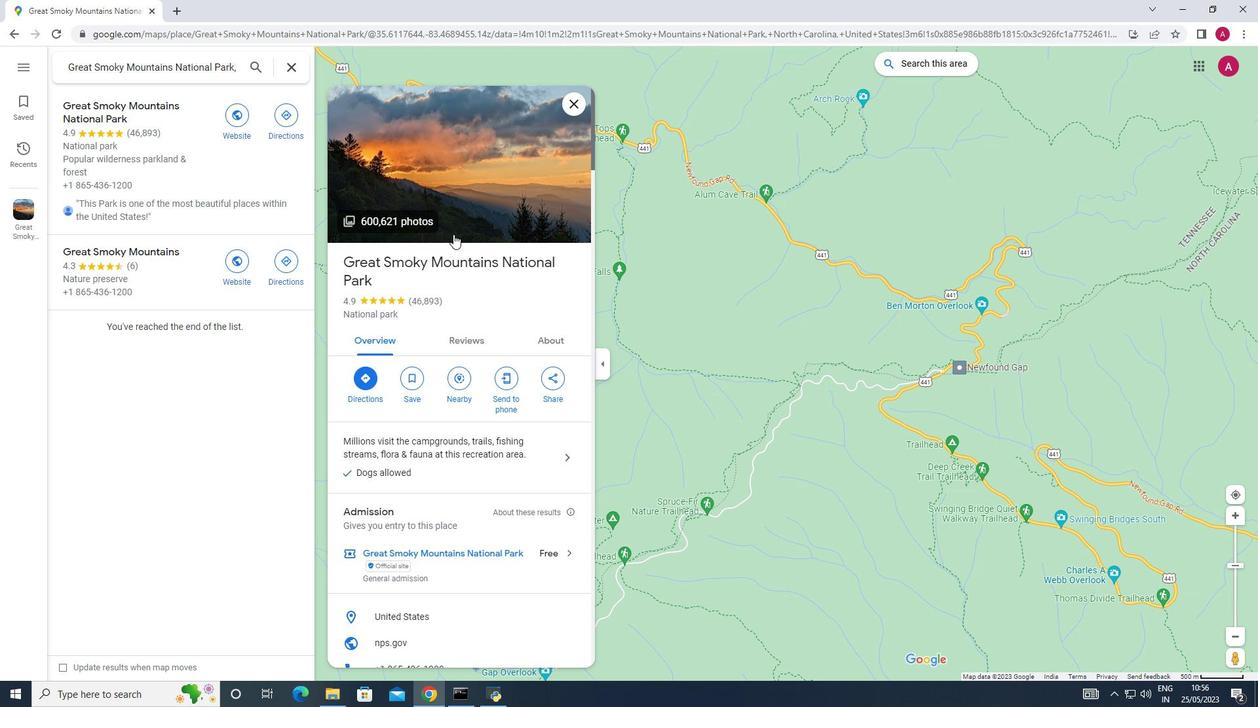 
